 Task: Buy 3 Rain Jackets of size 5-6 years for Baby Girls from Clothing section under best seller category for shipping address: Gerard Scott, 3102 Abia Martin Drive, Panther Burn, Mississippi 38765, Cell Number 6314971043. Pay from credit card ending with 2005, CVV 3321
Action: Mouse moved to (273, 86)
Screenshot: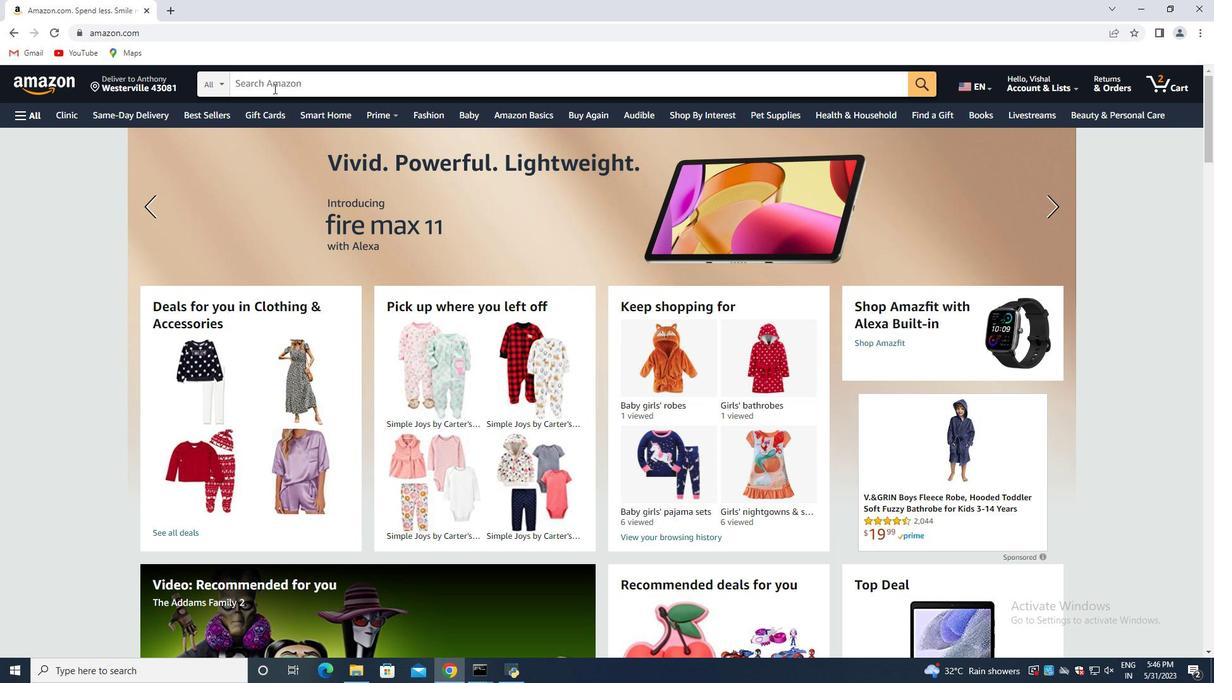 
Action: Mouse pressed left at (273, 86)
Screenshot: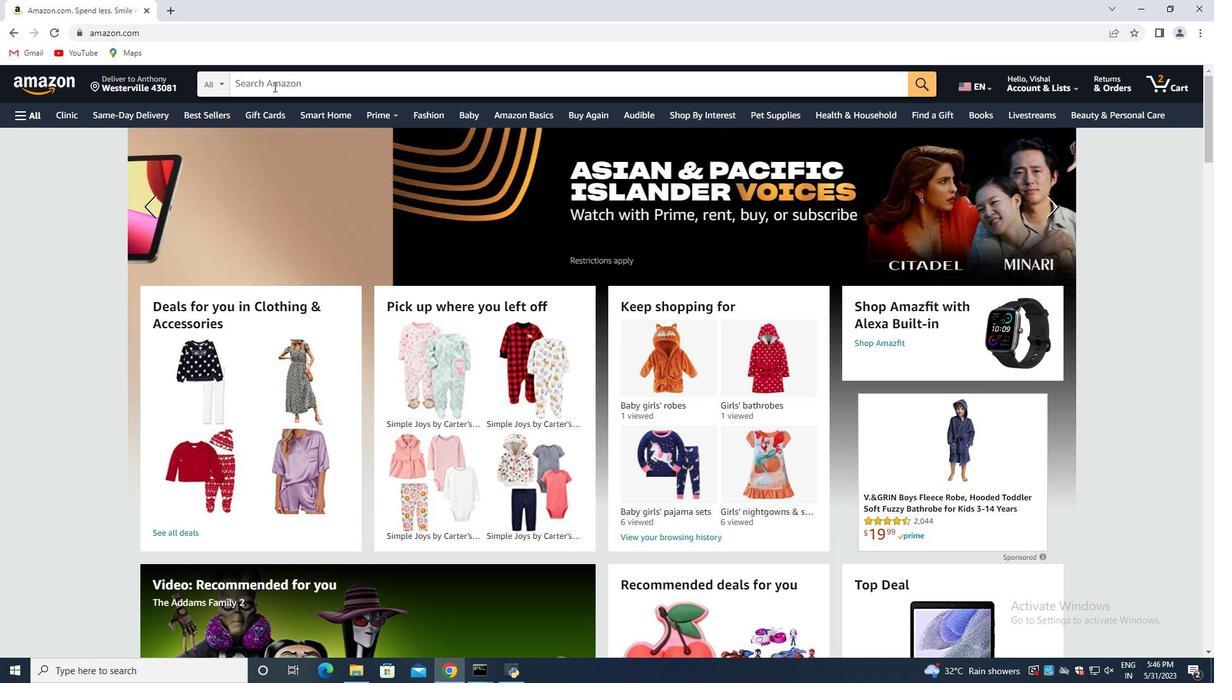 
Action: Key pressed <Key.shift>Rain<Key.space><Key.shift>Jackets<Key.space>of<Key.space>size<Key.space>5-6<Key.space>years<Key.space>for<Key.space>baby<Key.space>girls<Key.enter>
Screenshot: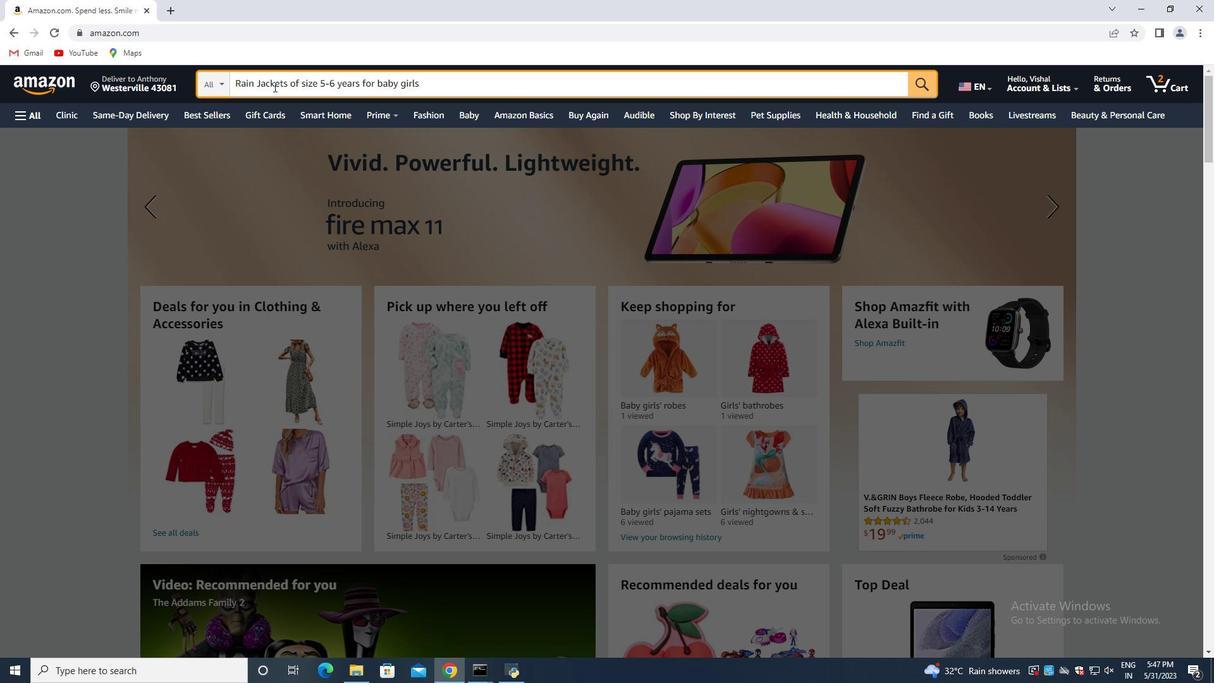 
Action: Mouse moved to (68, 304)
Screenshot: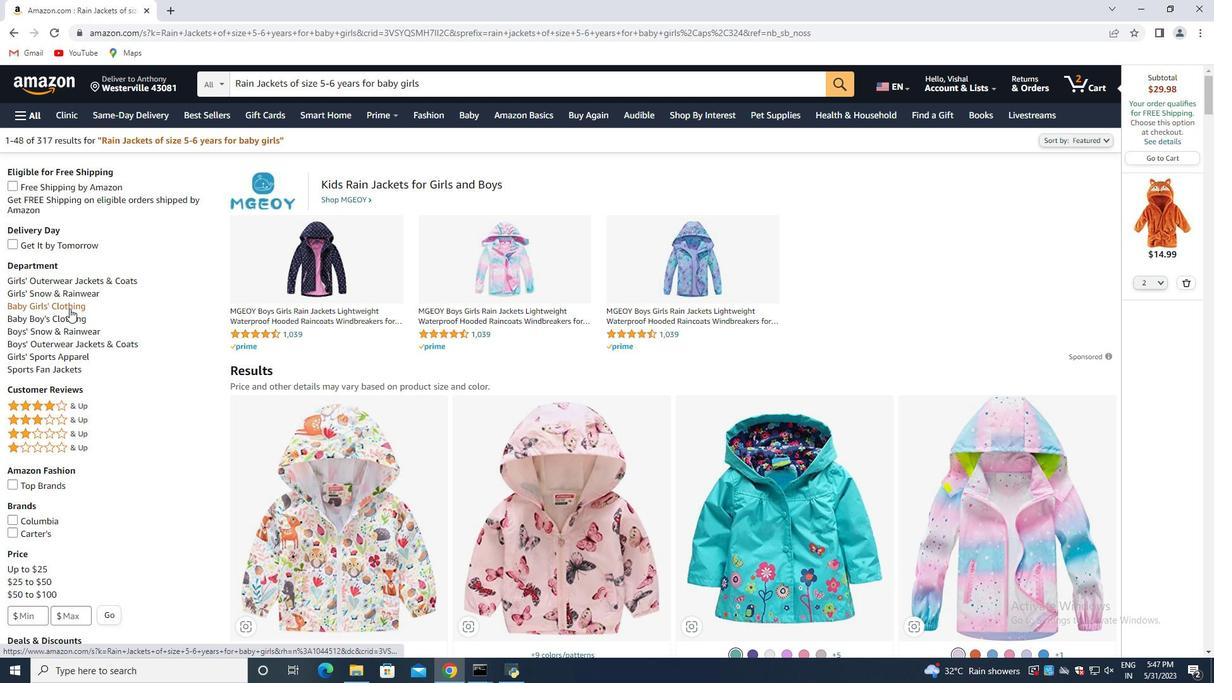 
Action: Mouse pressed left at (68, 304)
Screenshot: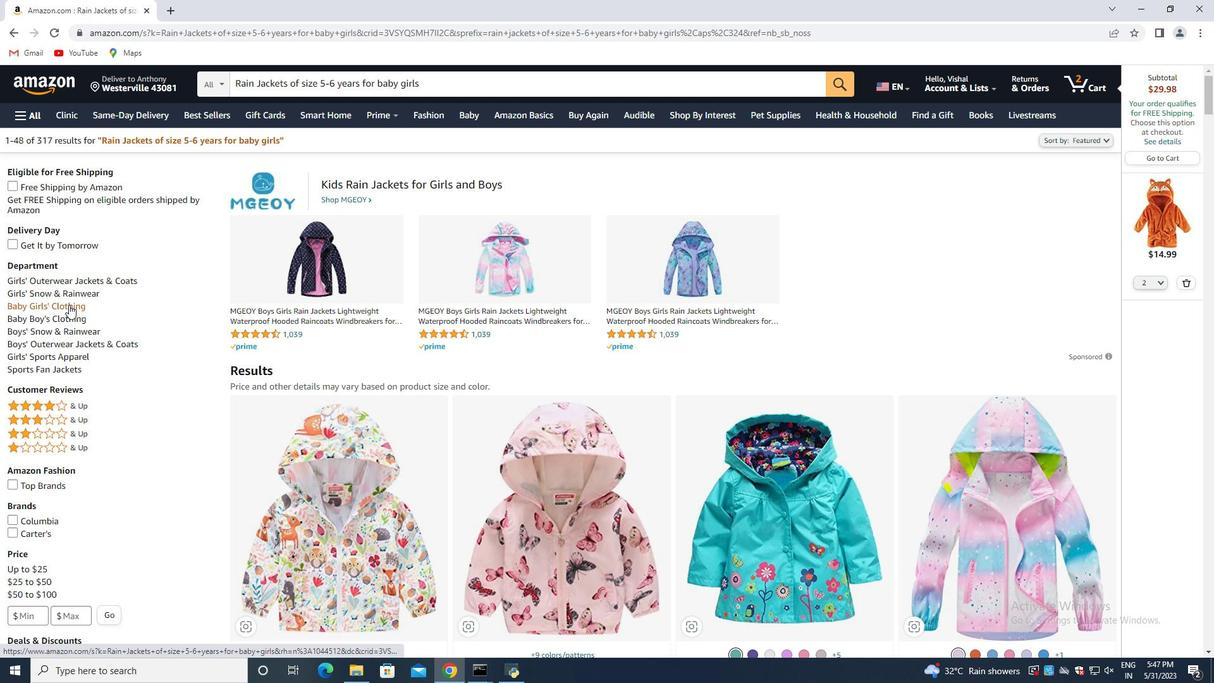 
Action: Mouse moved to (70, 305)
Screenshot: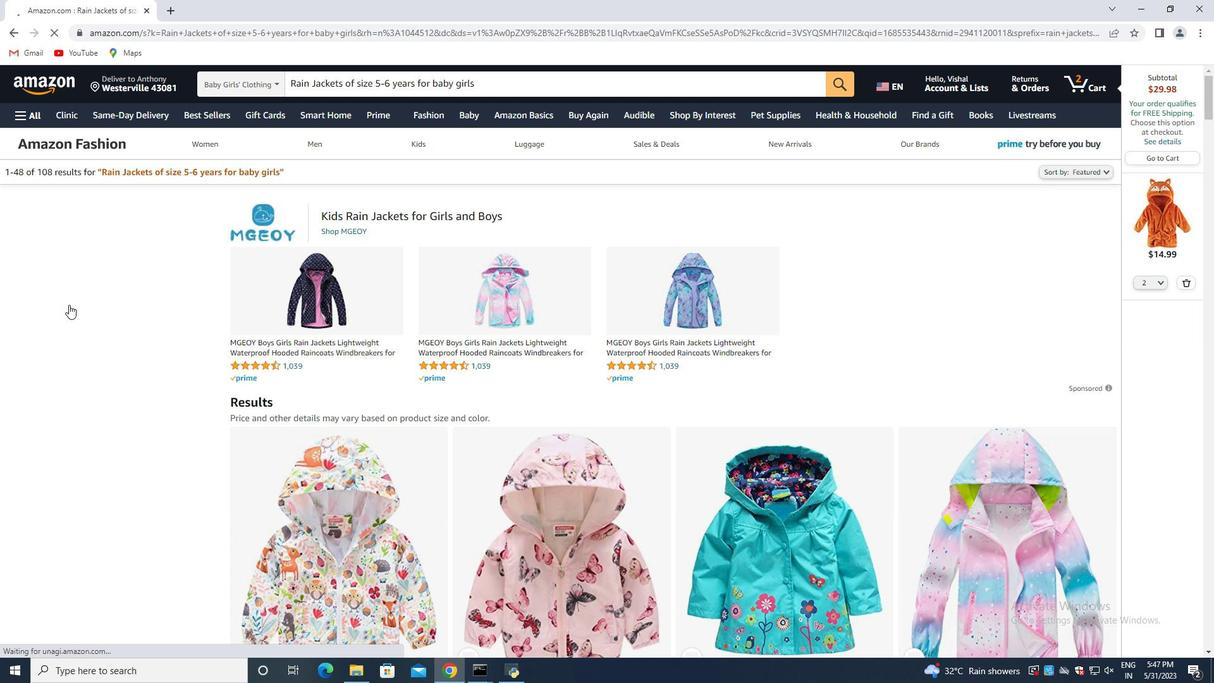 
Action: Mouse scrolled (70, 304) with delta (0, 0)
Screenshot: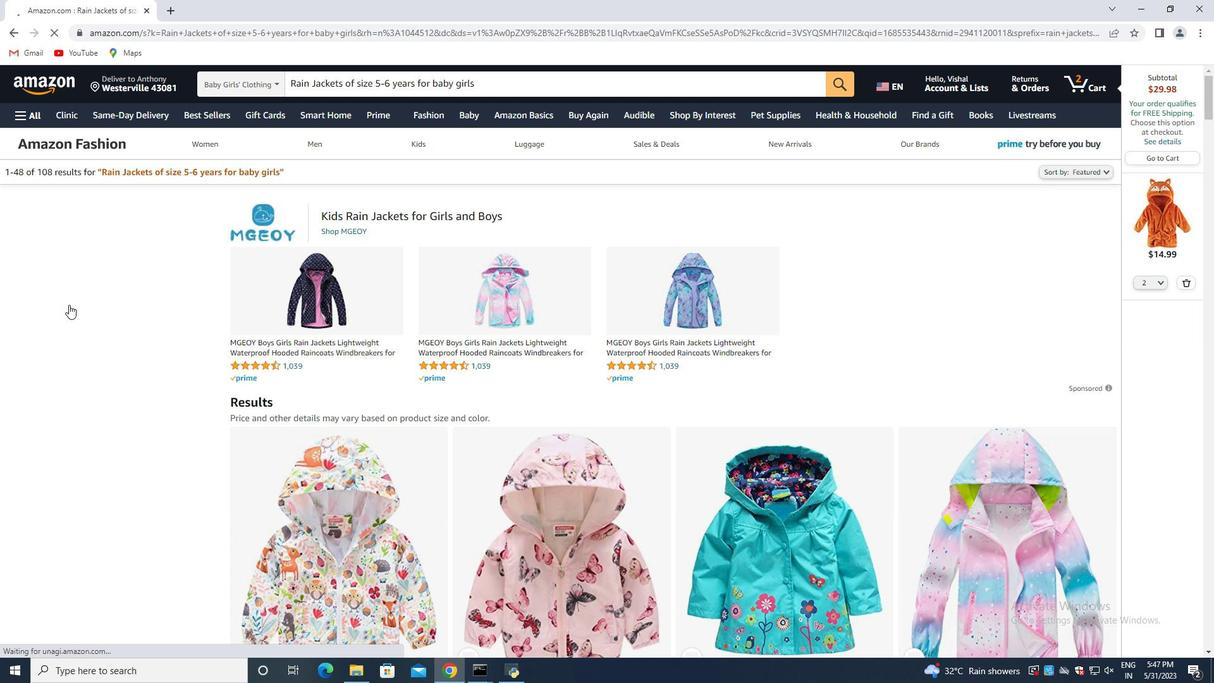 
Action: Mouse moved to (82, 309)
Screenshot: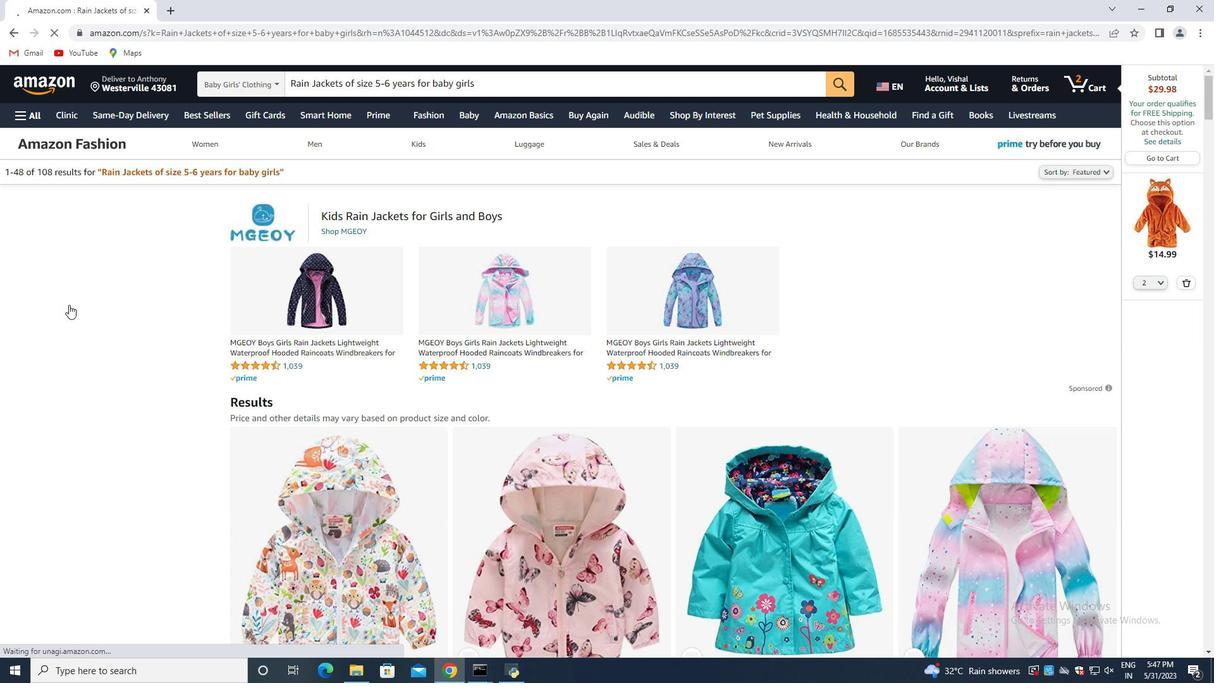 
Action: Mouse scrolled (82, 309) with delta (0, 0)
Screenshot: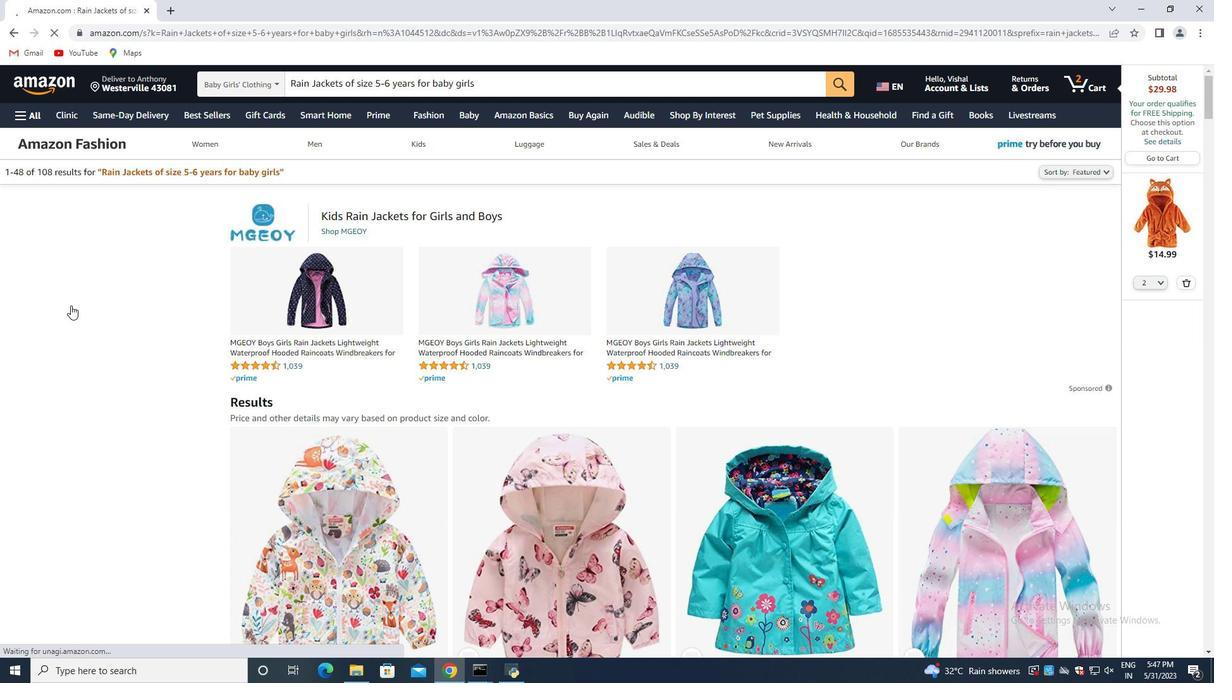 
Action: Mouse moved to (96, 314)
Screenshot: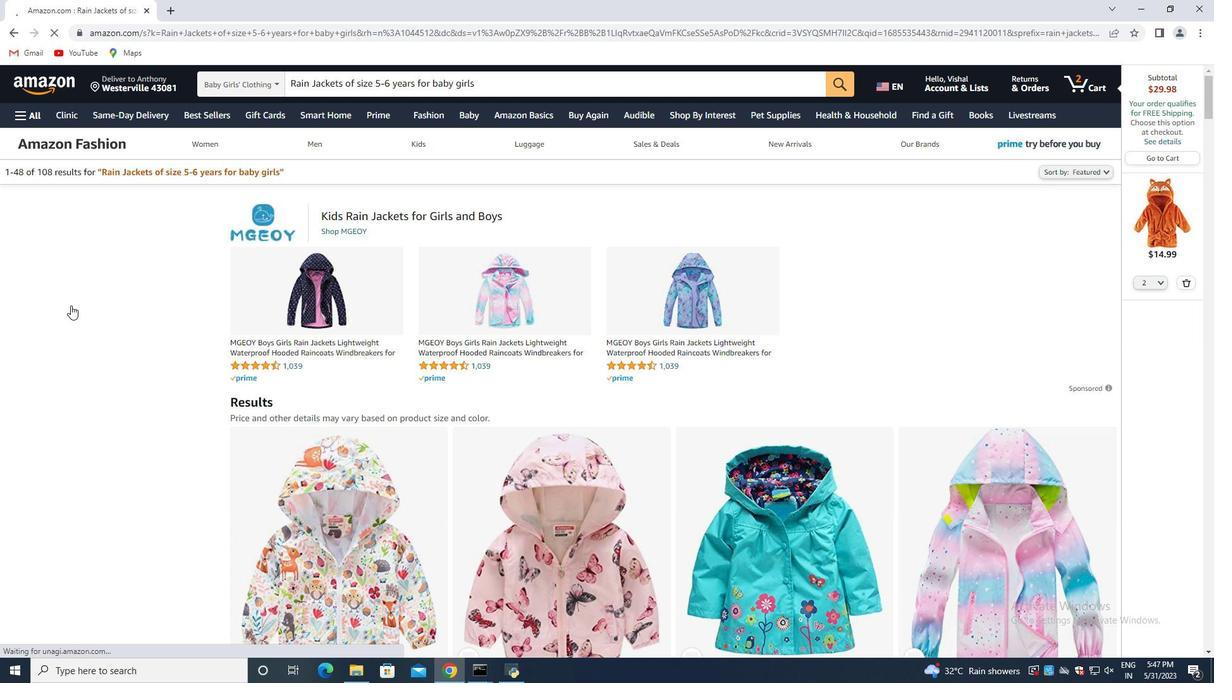 
Action: Mouse scrolled (96, 314) with delta (0, 0)
Screenshot: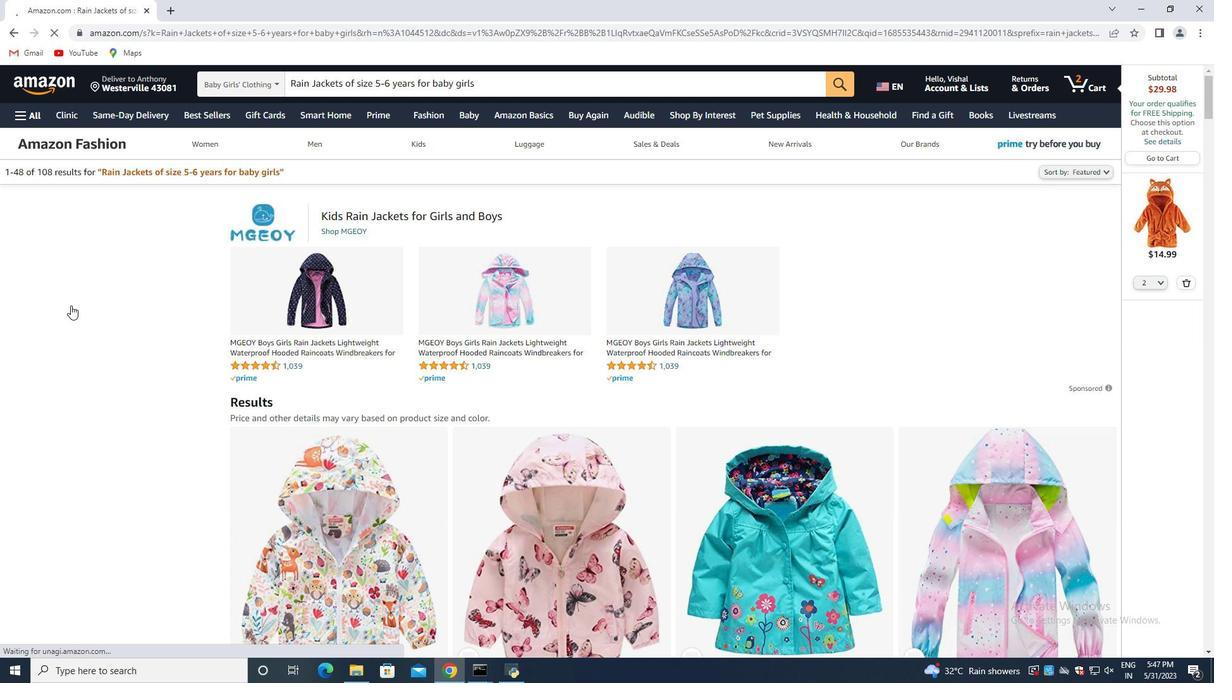 
Action: Mouse moved to (326, 376)
Screenshot: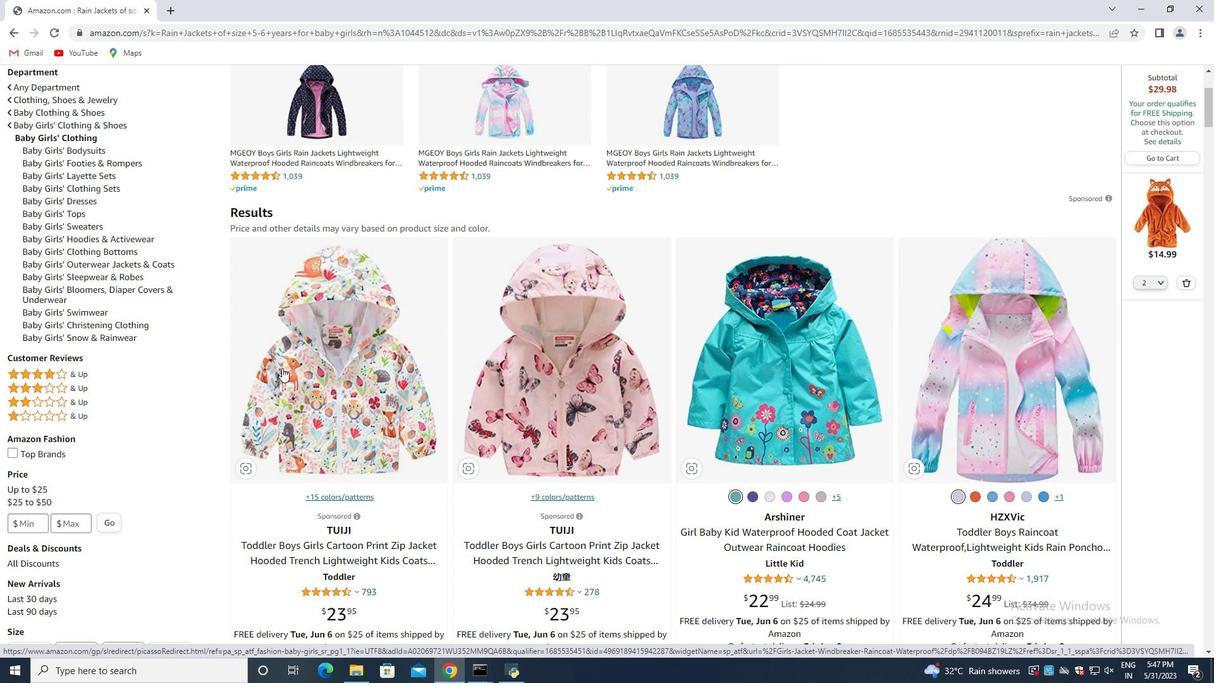 
Action: Mouse scrolled (326, 375) with delta (0, 0)
Screenshot: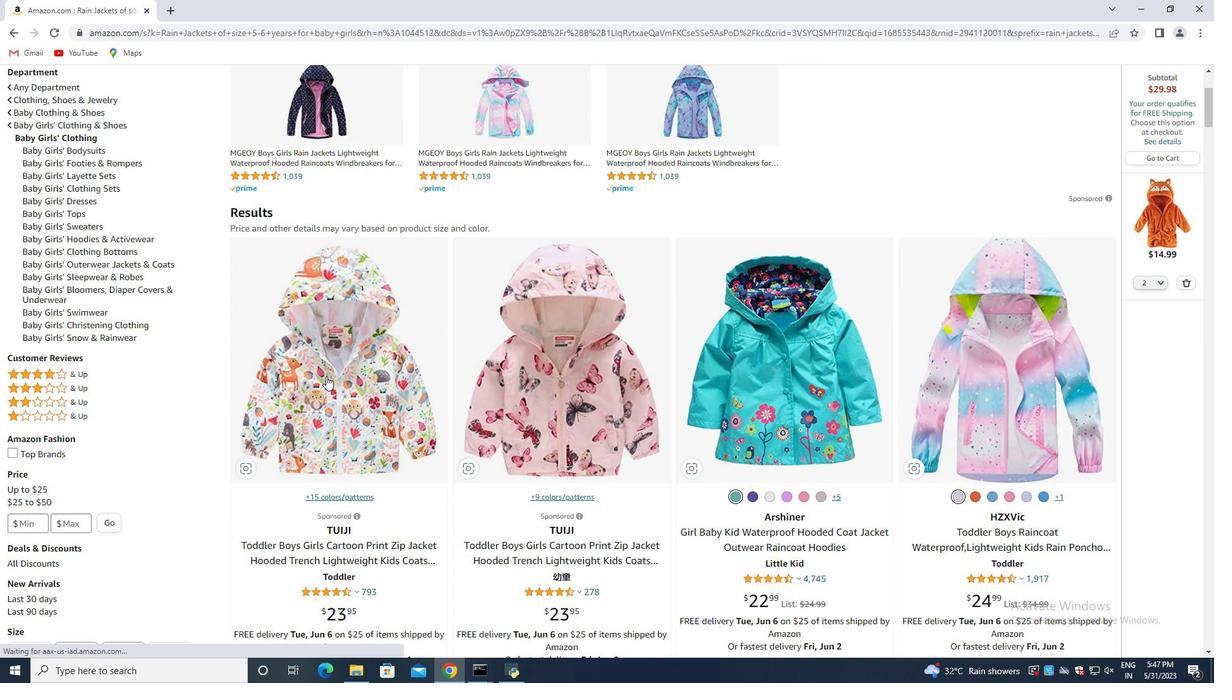
Action: Mouse moved to (1190, 283)
Screenshot: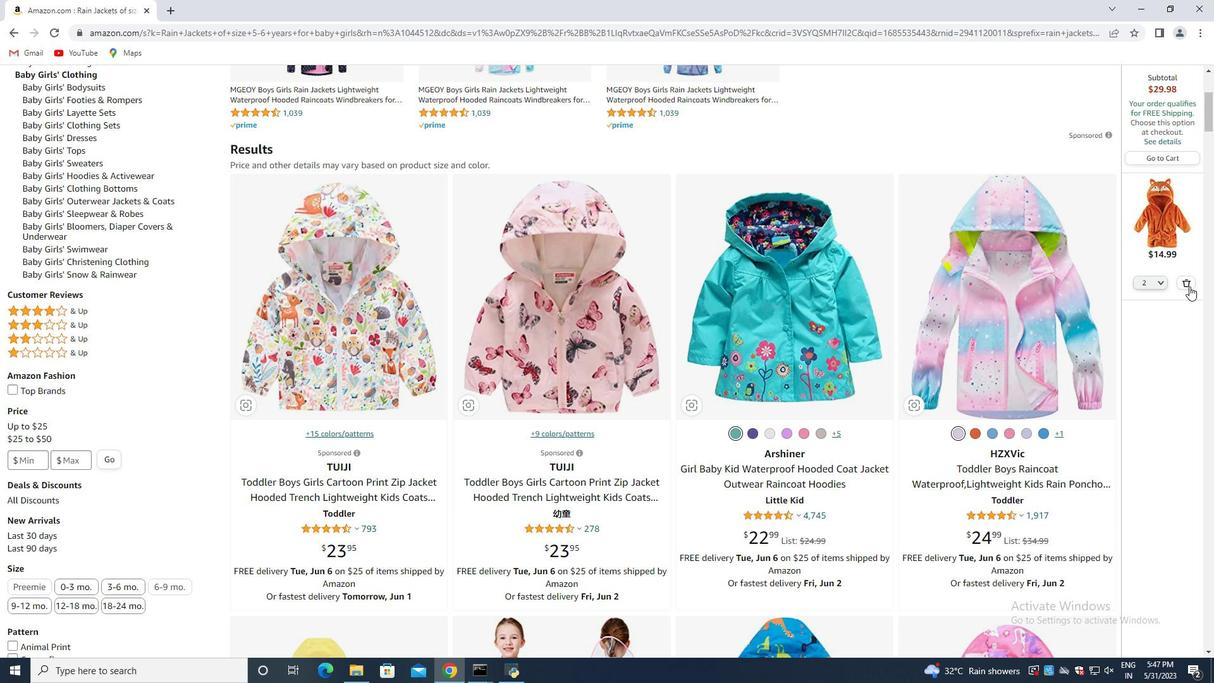 
Action: Mouse pressed left at (1190, 283)
Screenshot: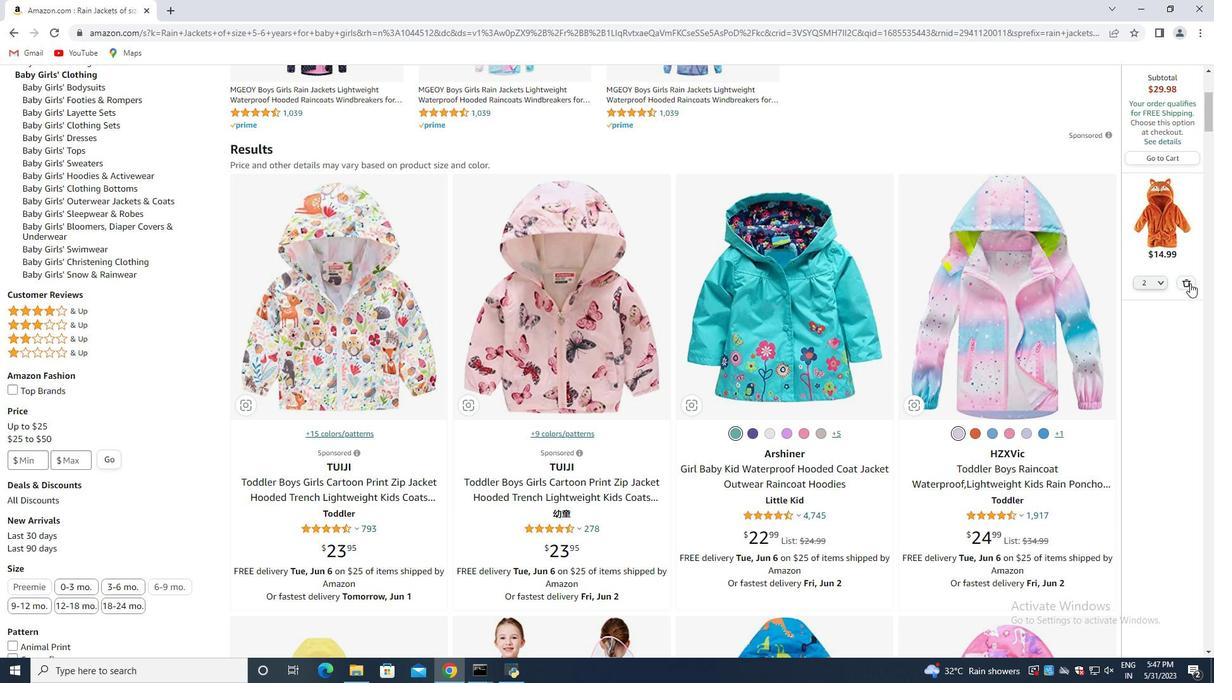 
Action: Mouse moved to (684, 411)
Screenshot: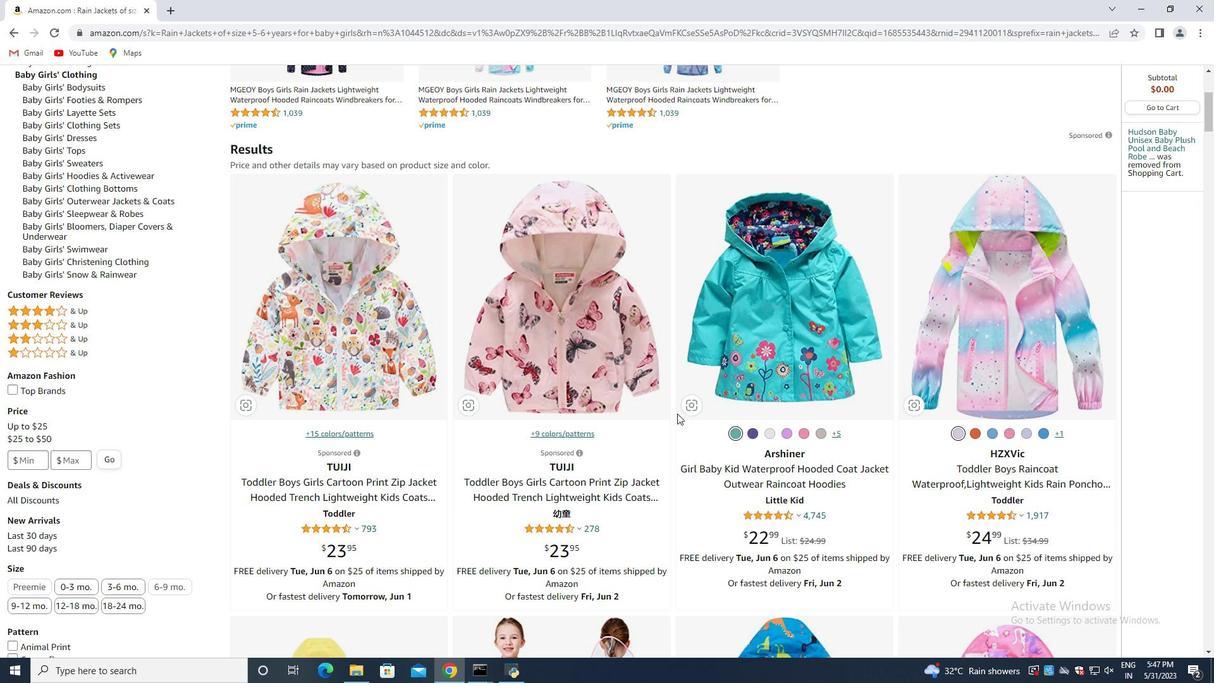 
Action: Mouse scrolled (679, 412) with delta (0, 0)
Screenshot: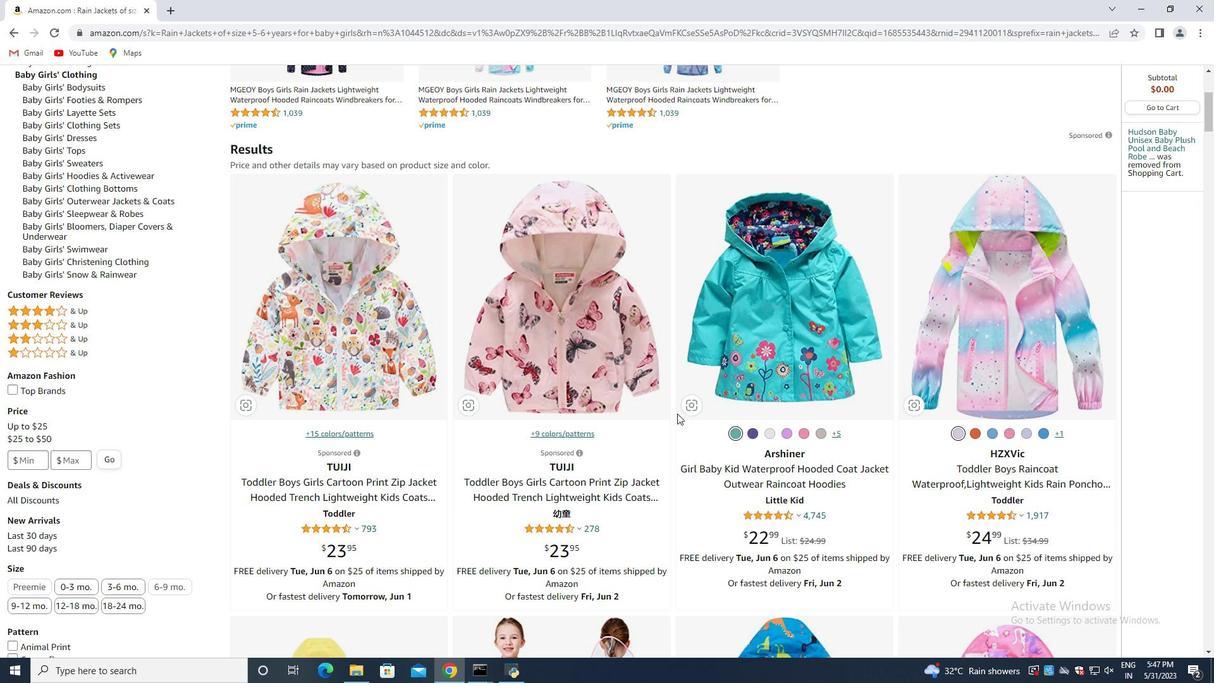 
Action: Mouse scrolled (683, 412) with delta (0, 0)
Screenshot: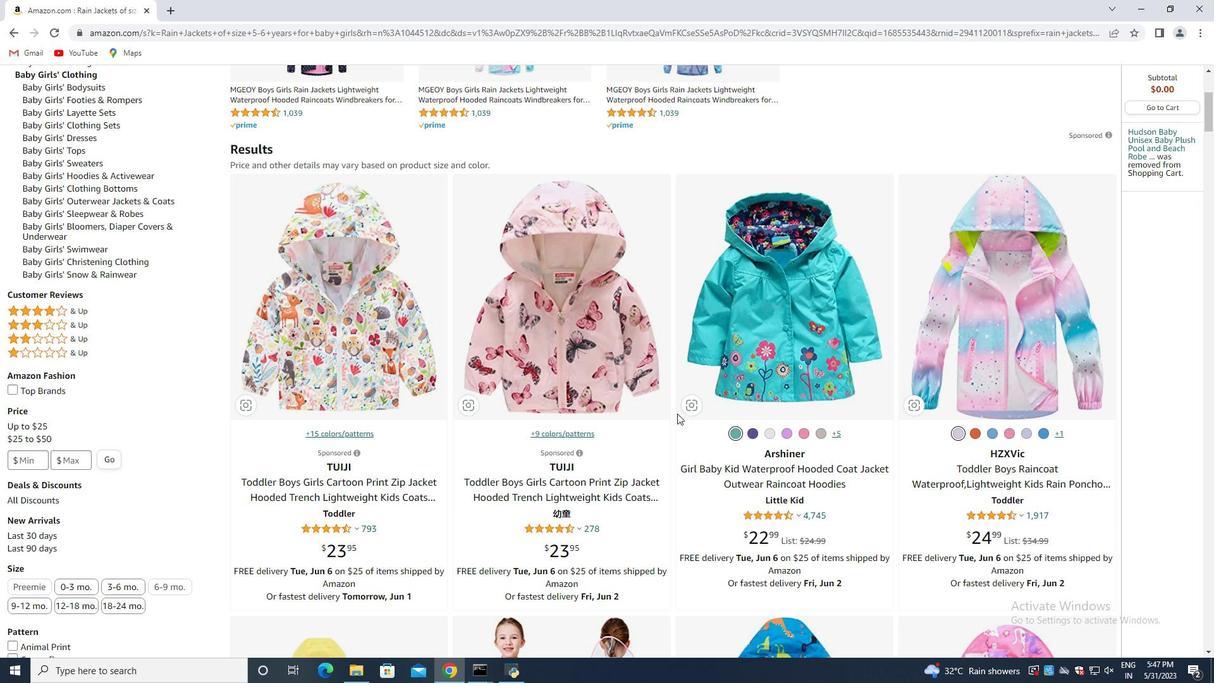 
Action: Mouse scrolled (684, 411) with delta (0, 0)
Screenshot: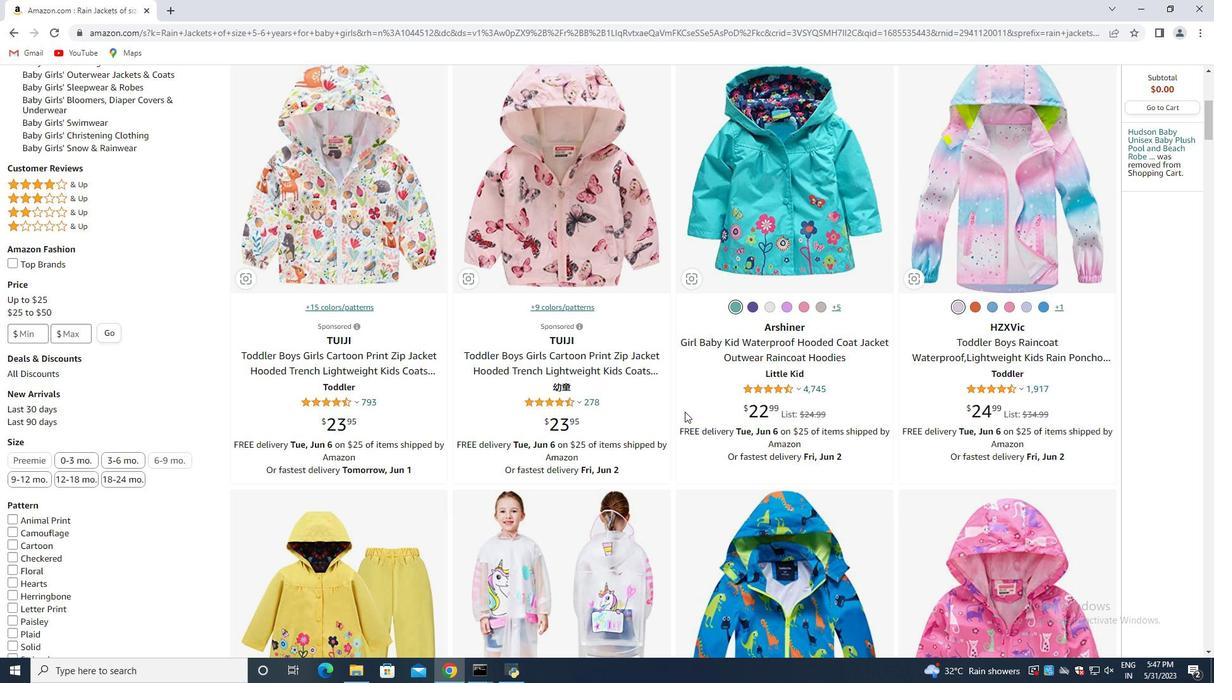 
Action: Mouse scrolled (684, 411) with delta (0, 0)
Screenshot: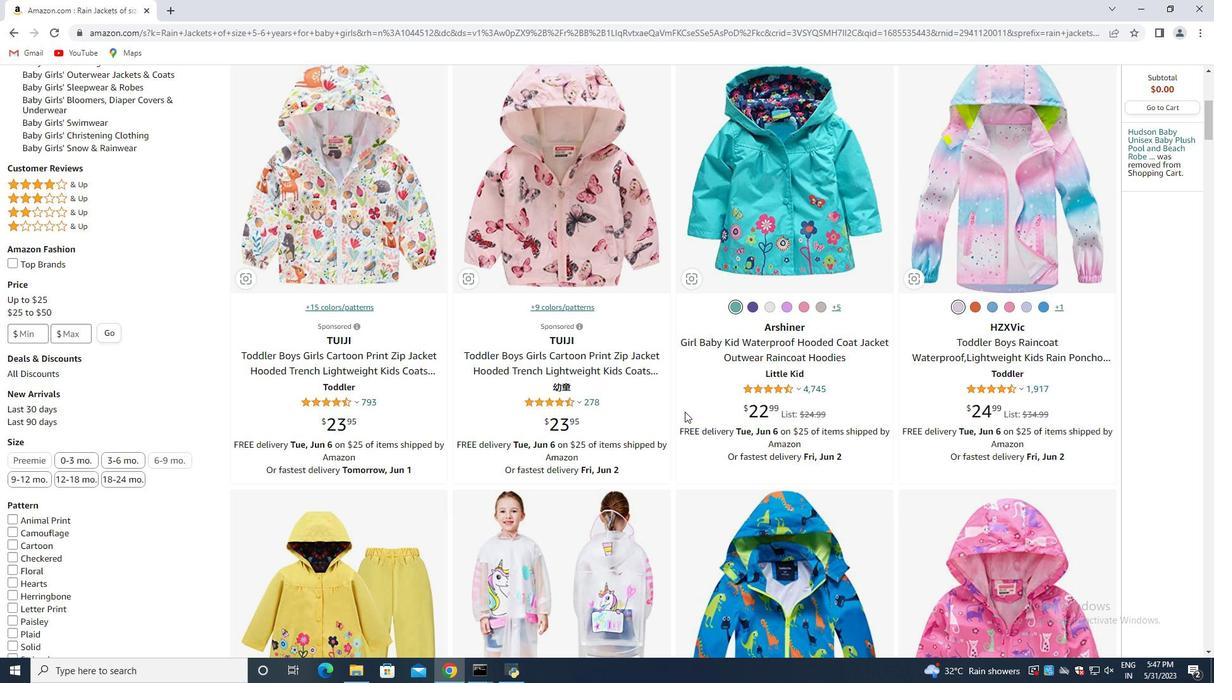 
Action: Mouse moved to (684, 412)
Screenshot: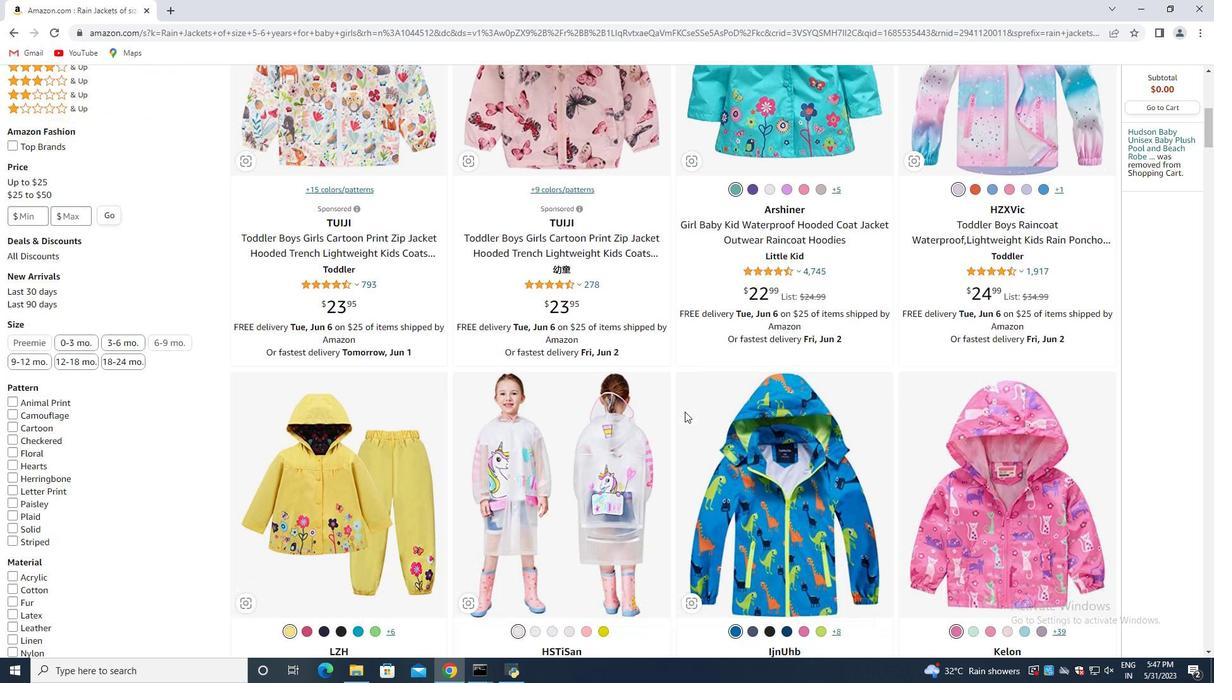 
Action: Mouse scrolled (684, 411) with delta (0, 0)
Screenshot: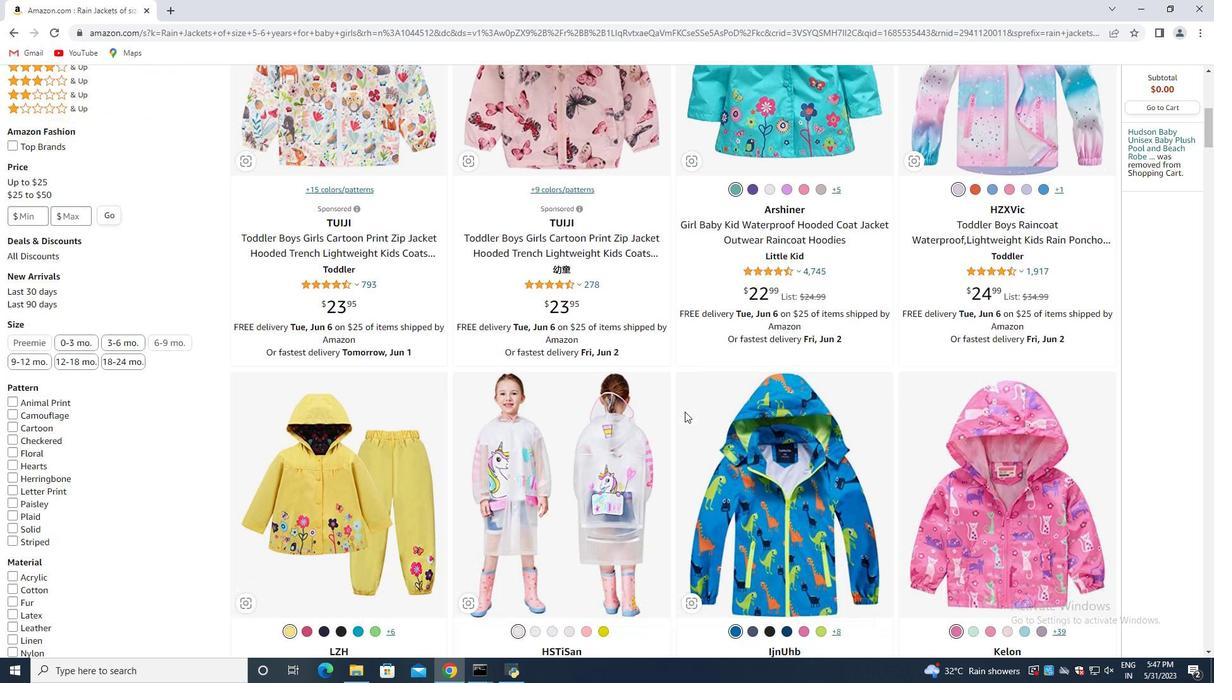 
Action: Mouse moved to (684, 412)
Screenshot: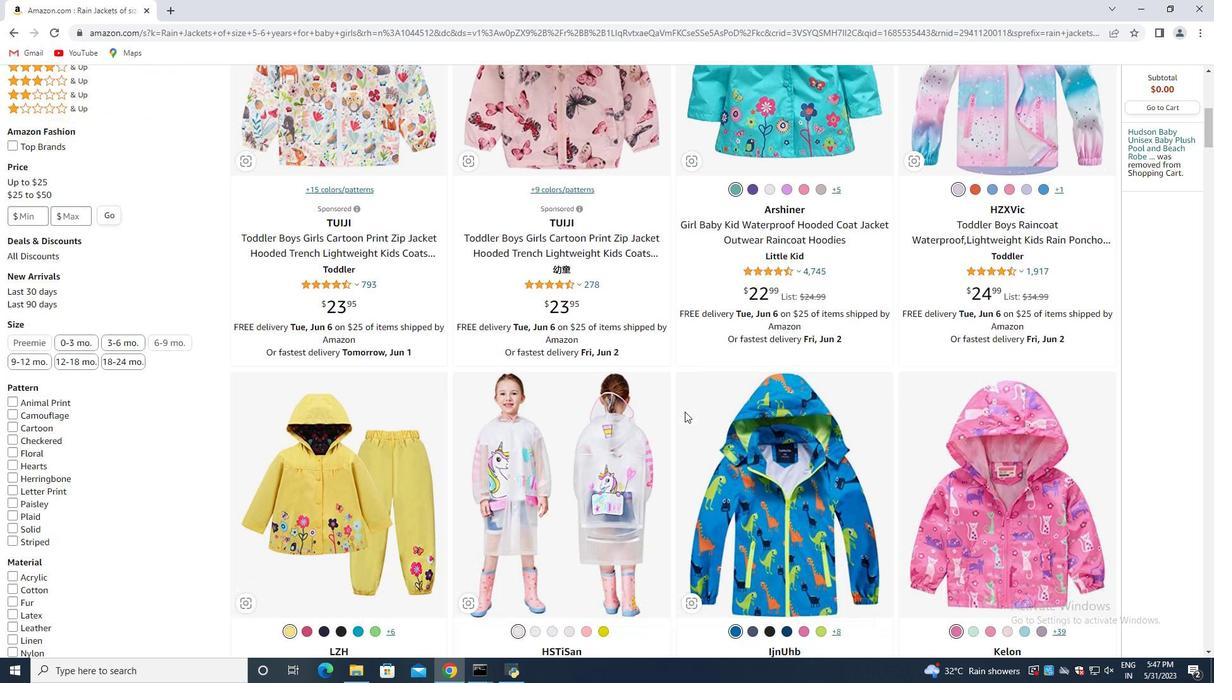 
Action: Mouse scrolled (684, 412) with delta (0, 0)
Screenshot: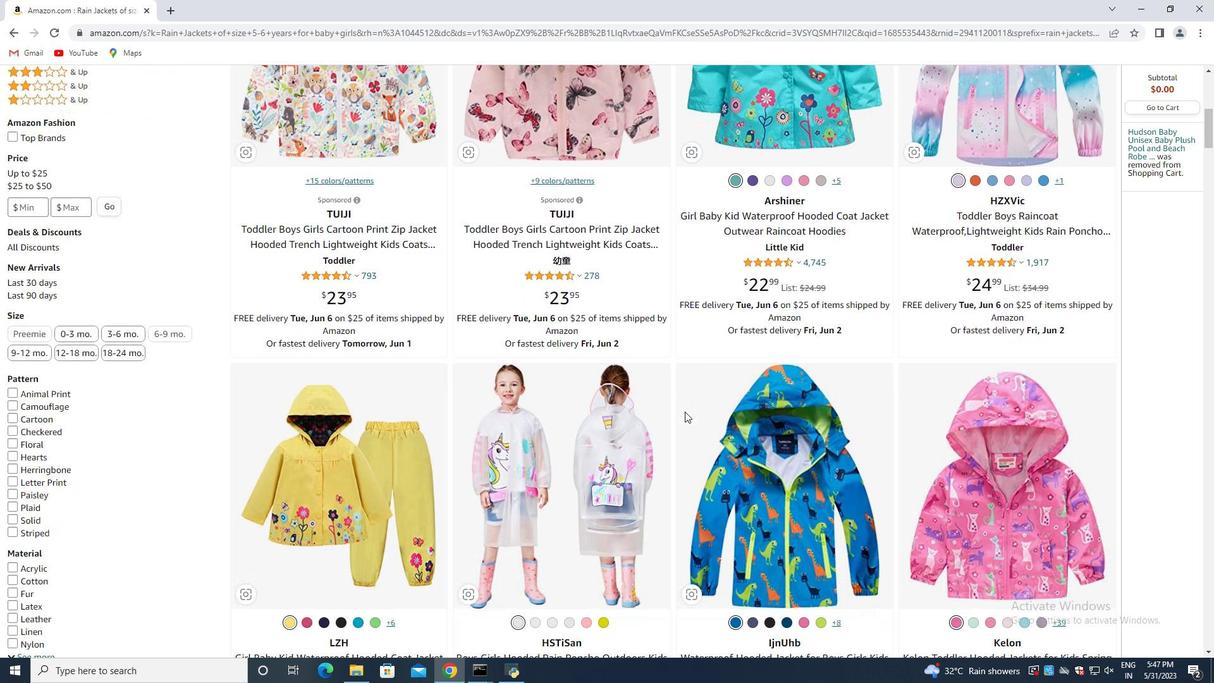 
Action: Mouse scrolled (684, 412) with delta (0, 0)
Screenshot: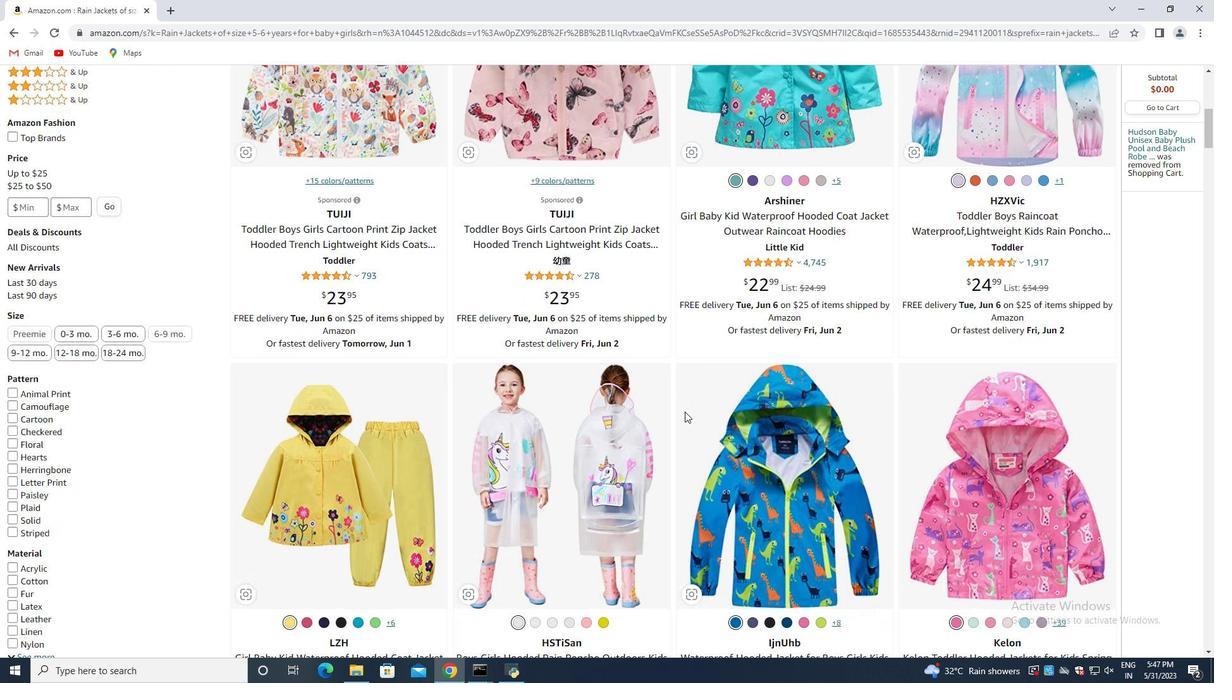 
Action: Mouse moved to (963, 335)
Screenshot: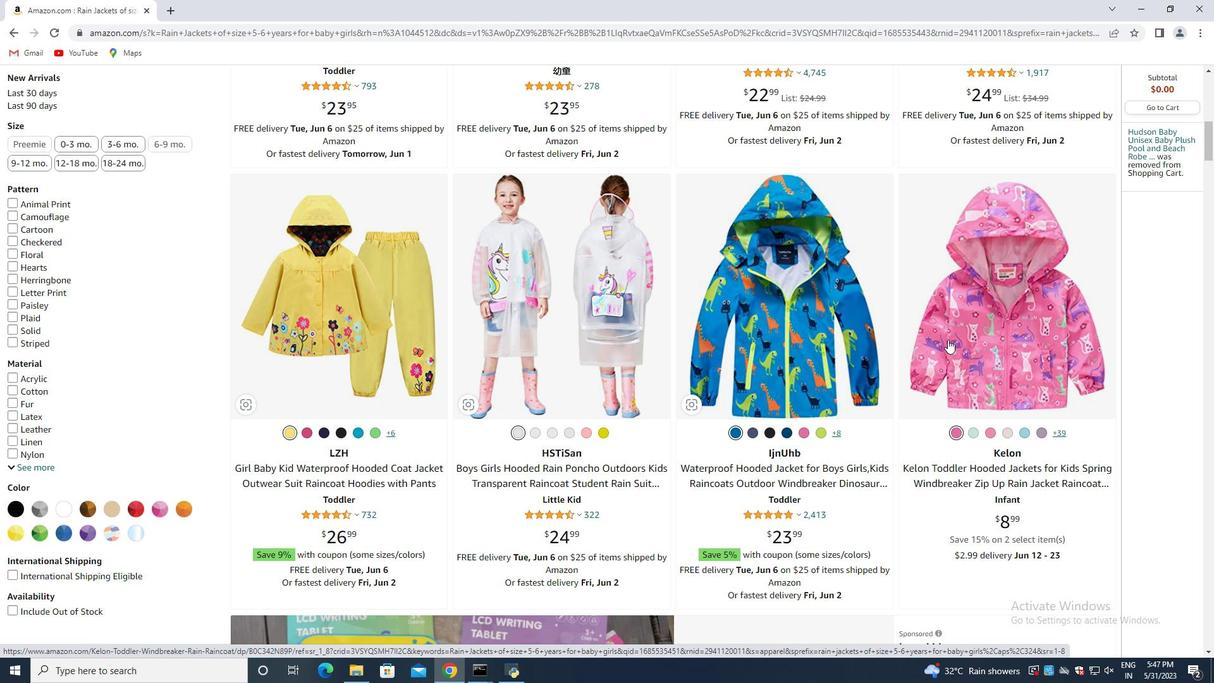 
Action: Mouse scrolled (963, 335) with delta (0, 0)
Screenshot: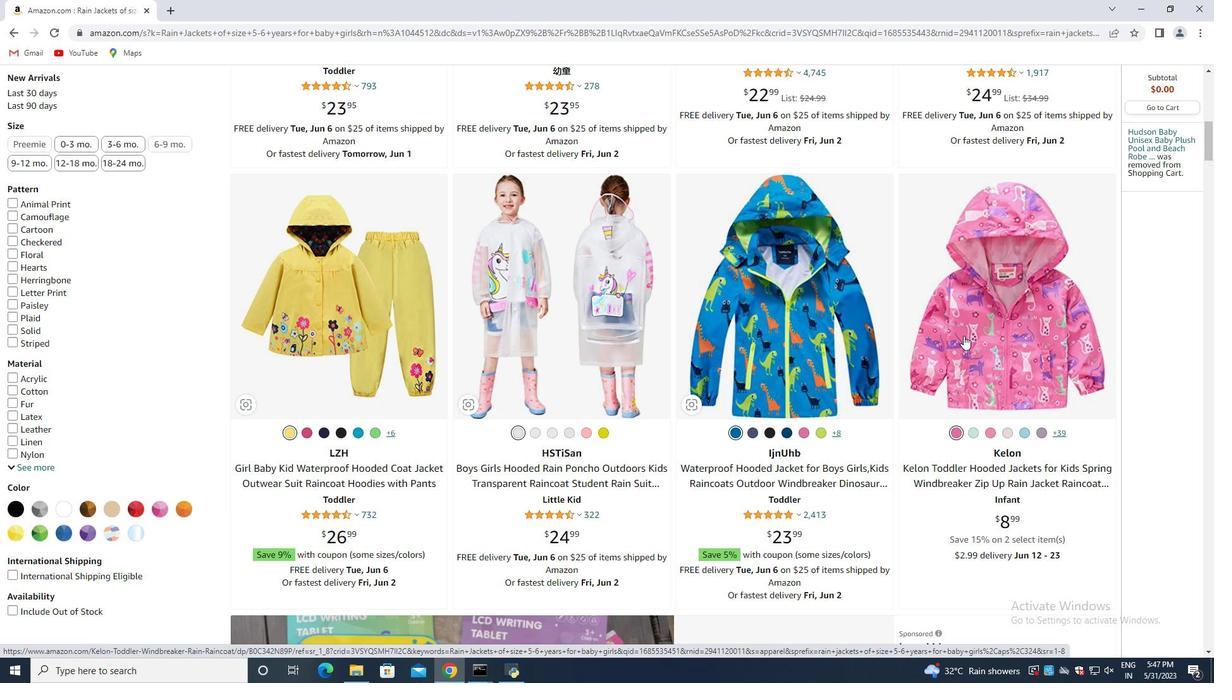
Action: Mouse moved to (977, 295)
Screenshot: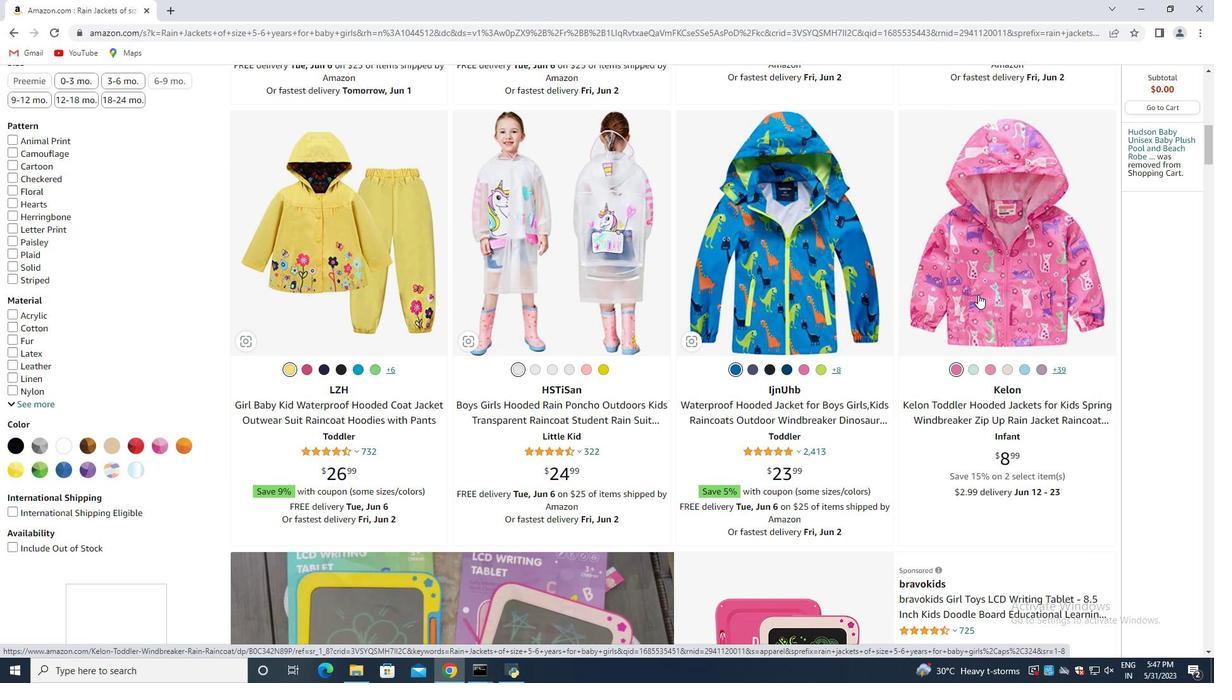 
Action: Mouse scrolled (977, 294) with delta (0, 0)
Screenshot: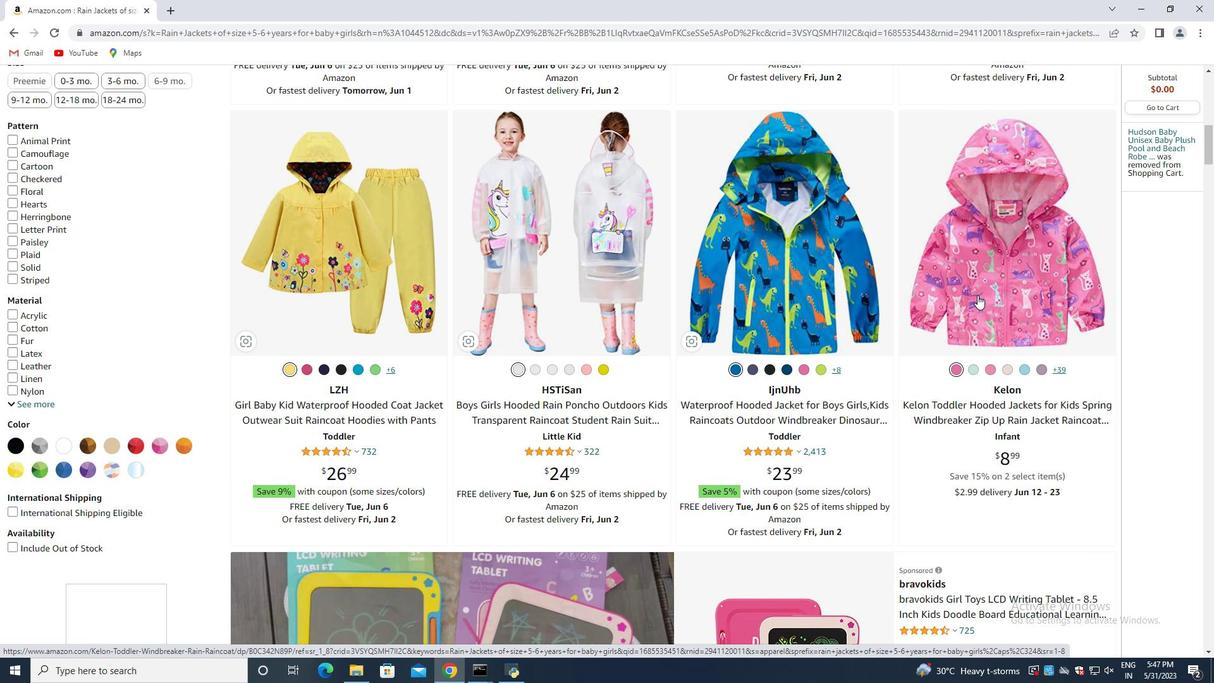 
Action: Mouse moved to (603, 350)
Screenshot: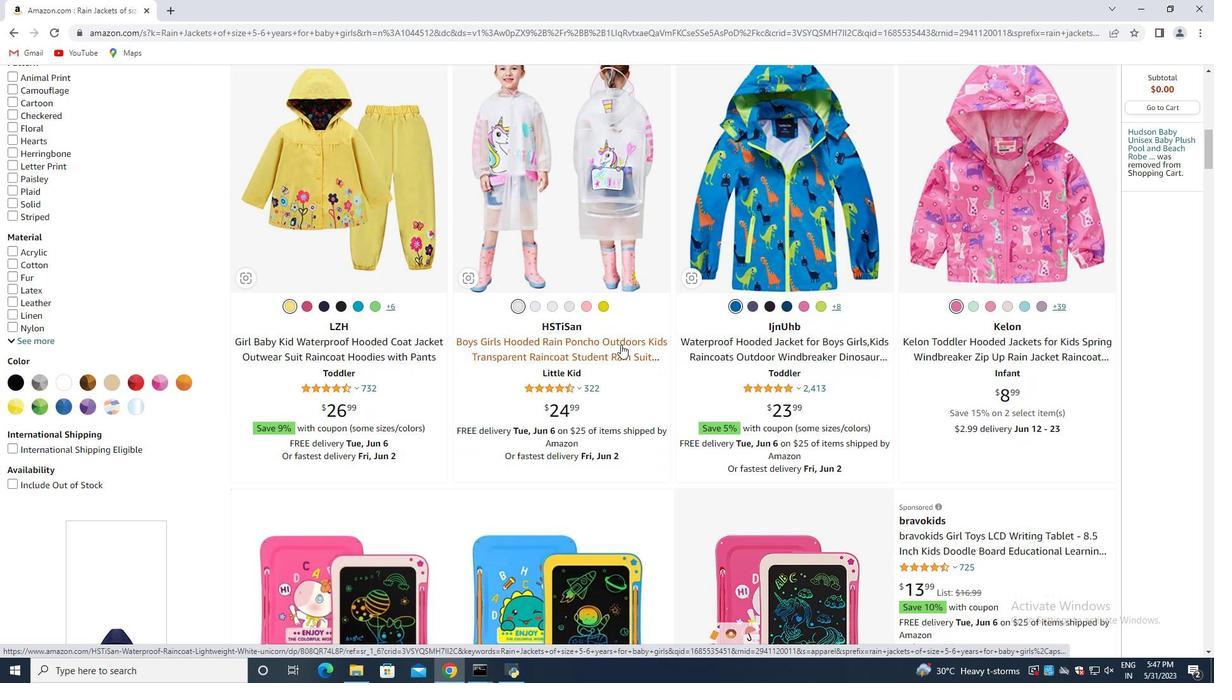 
Action: Mouse scrolled (603, 349) with delta (0, 0)
Screenshot: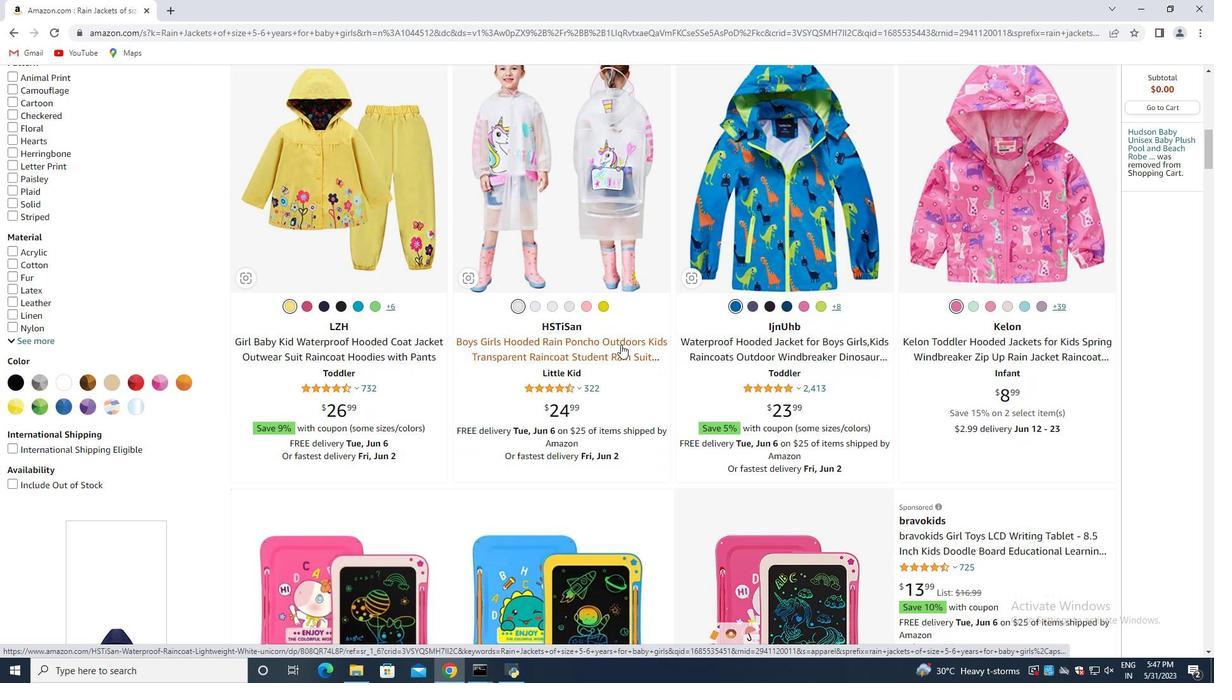 
Action: Mouse moved to (601, 350)
Screenshot: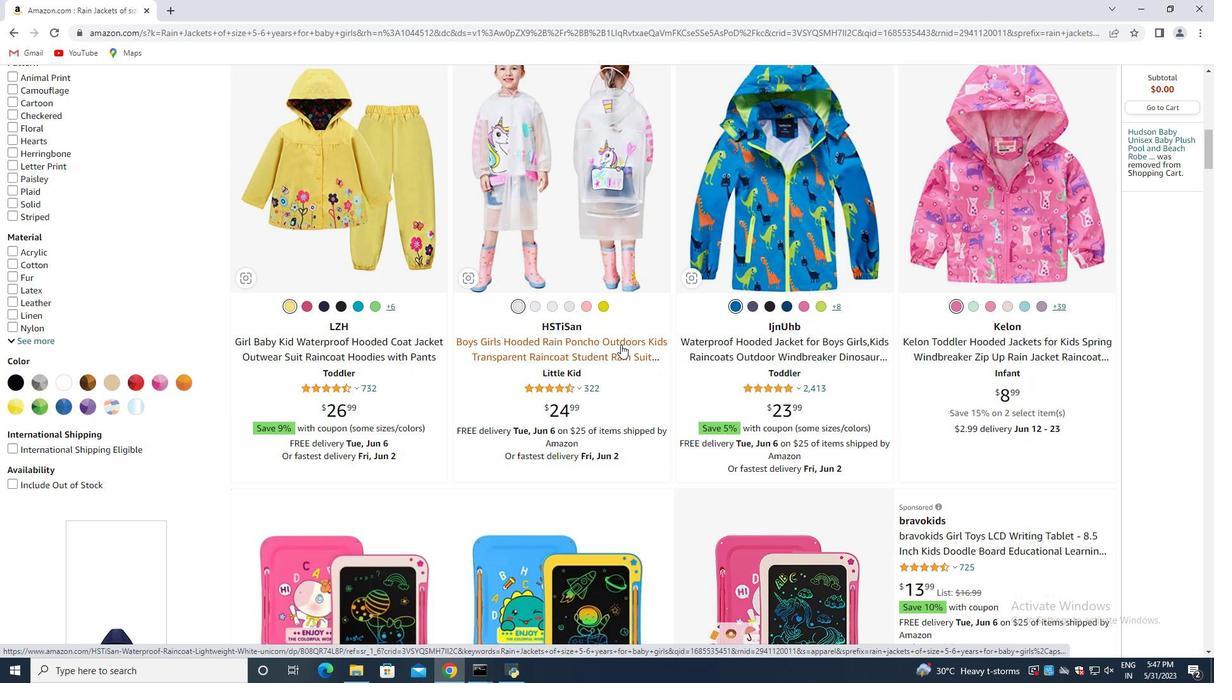 
Action: Mouse scrolled (601, 349) with delta (0, 0)
Screenshot: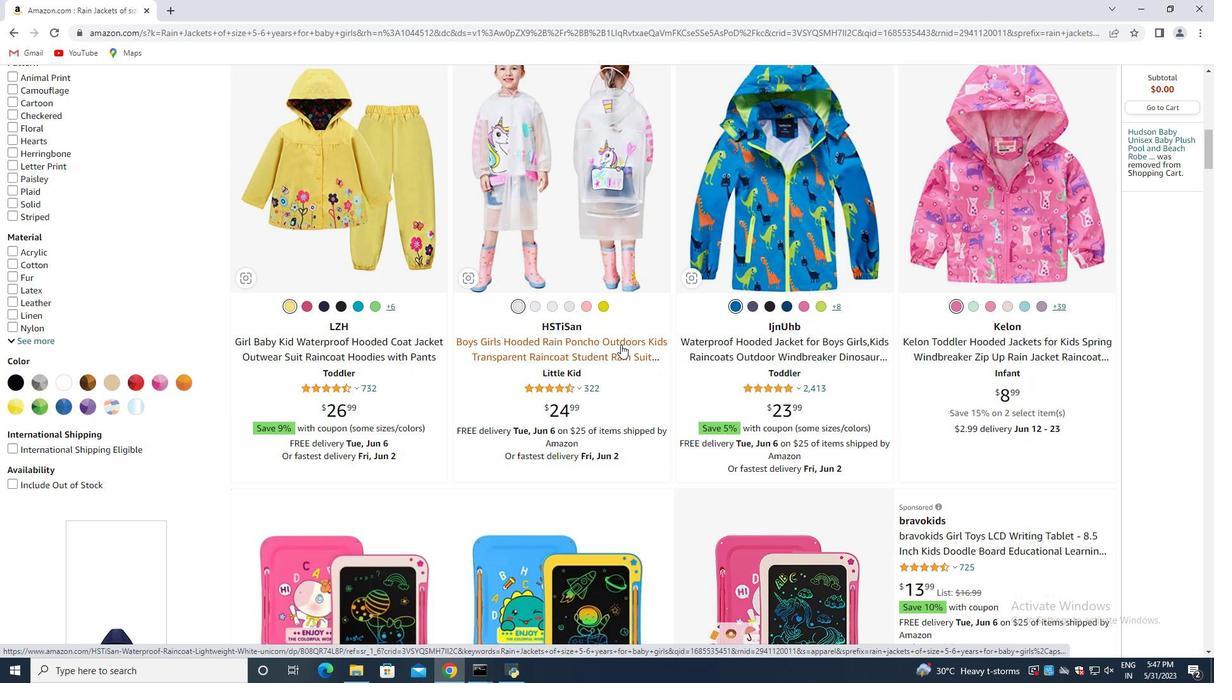 
Action: Mouse moved to (595, 351)
Screenshot: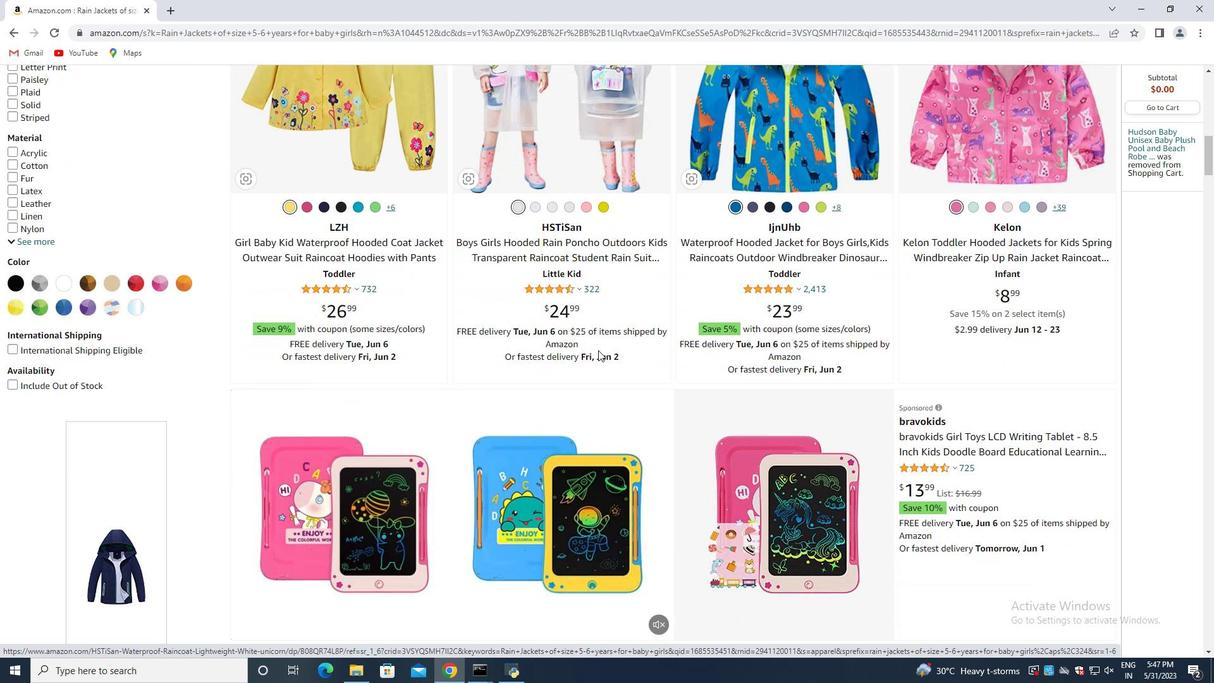 
Action: Mouse scrolled (595, 350) with delta (0, 0)
Screenshot: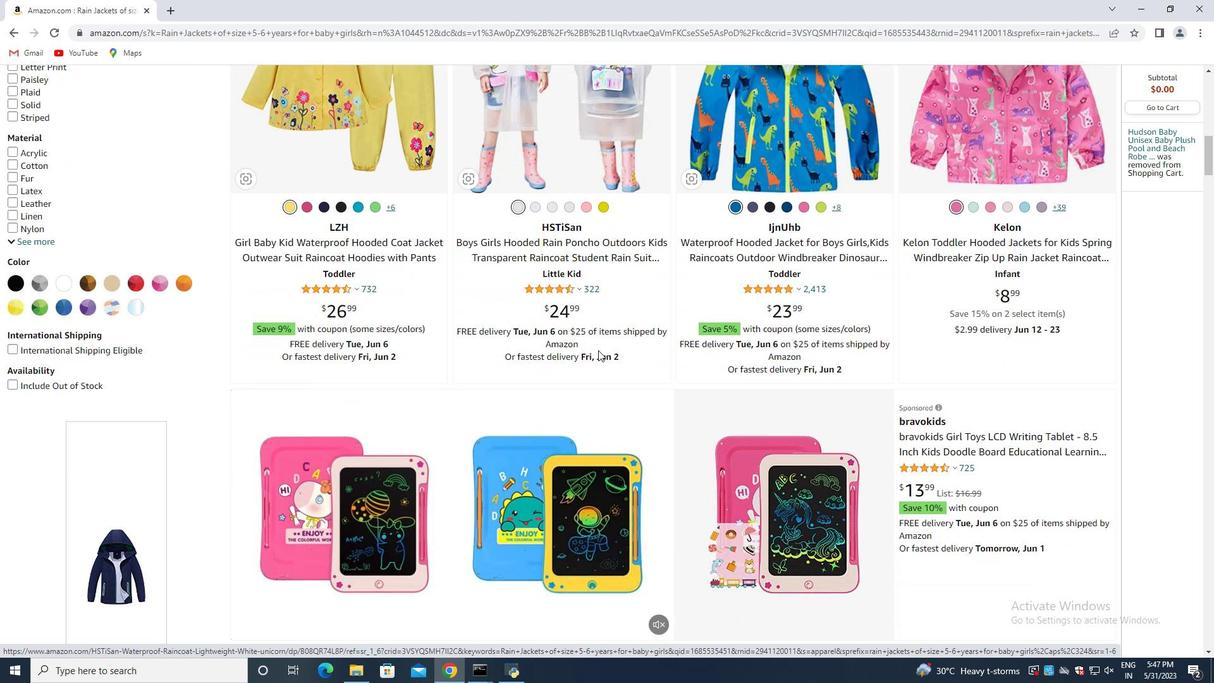 
Action: Mouse moved to (592, 352)
Screenshot: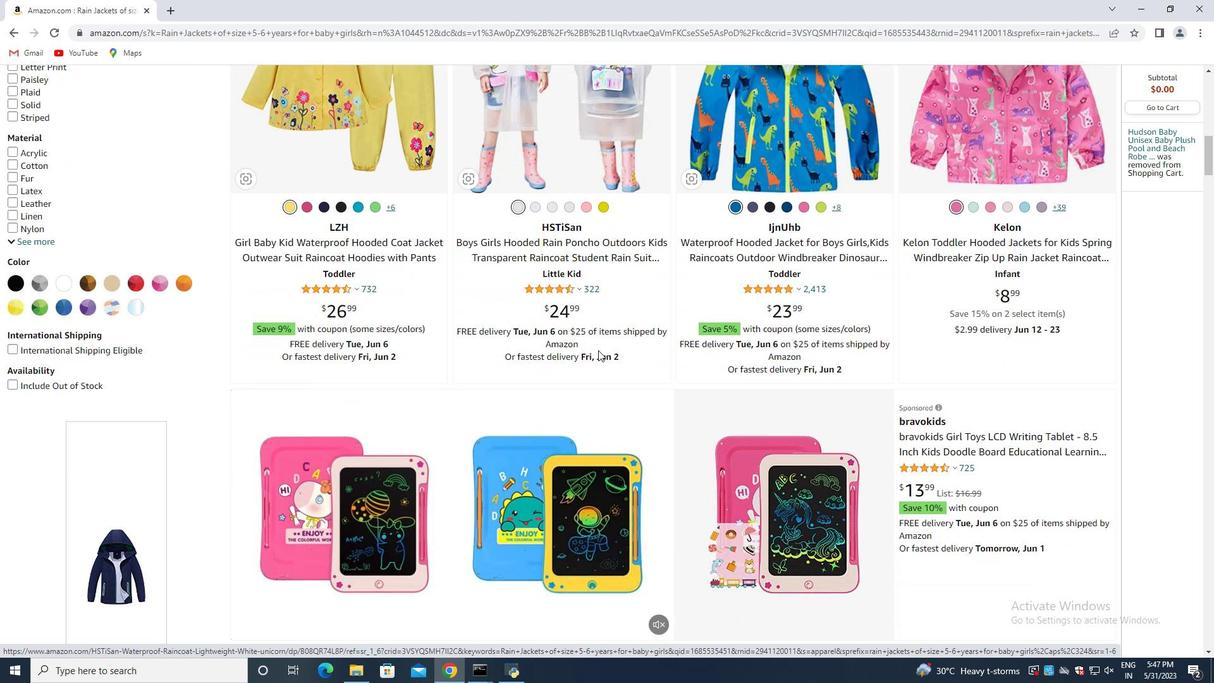
Action: Mouse scrolled (592, 351) with delta (0, 0)
Screenshot: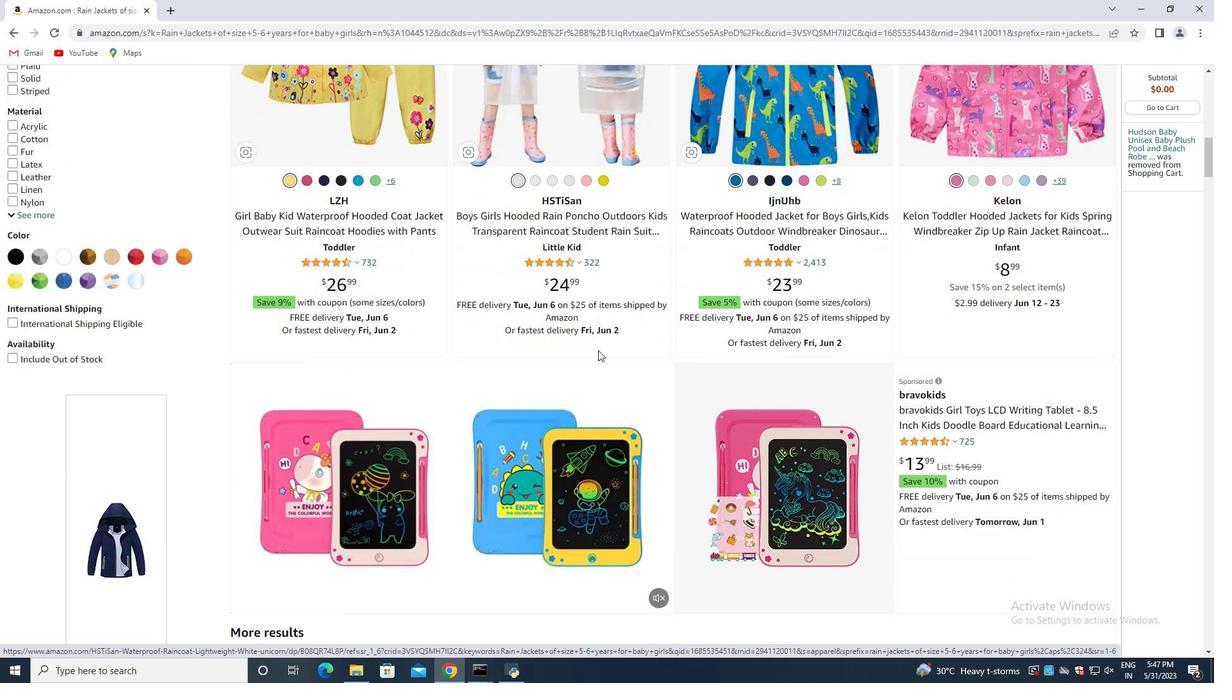 
Action: Mouse moved to (590, 354)
Screenshot: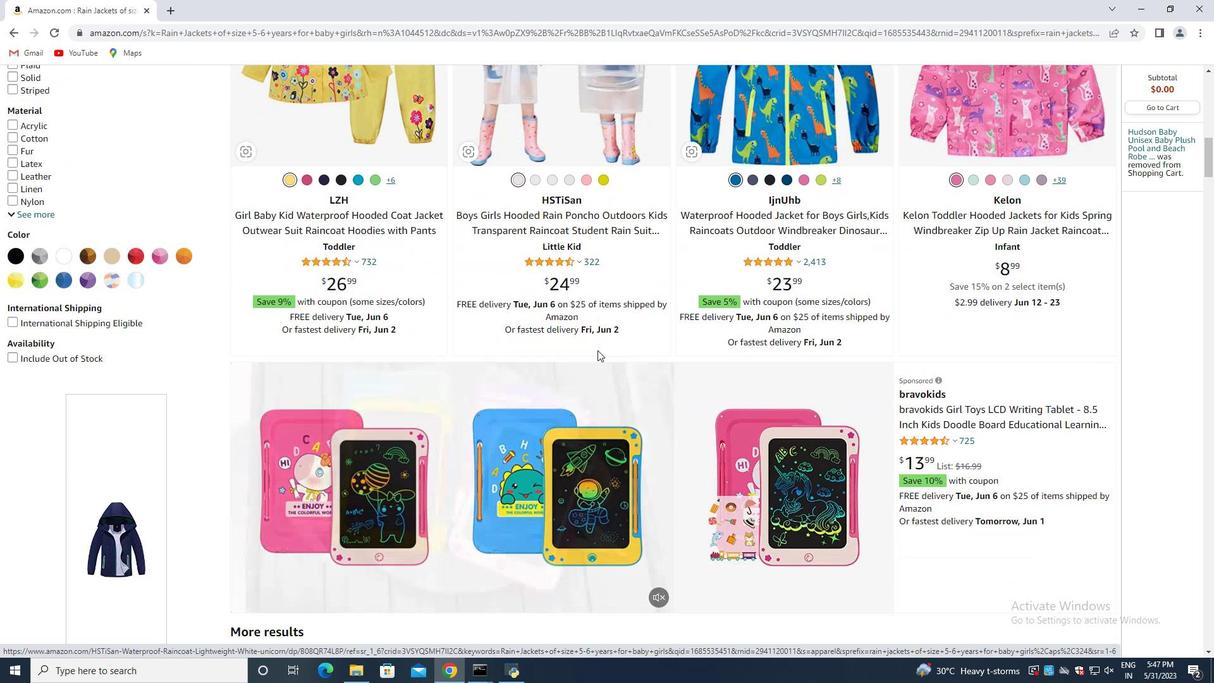 
Action: Mouse scrolled (590, 354) with delta (0, 0)
Screenshot: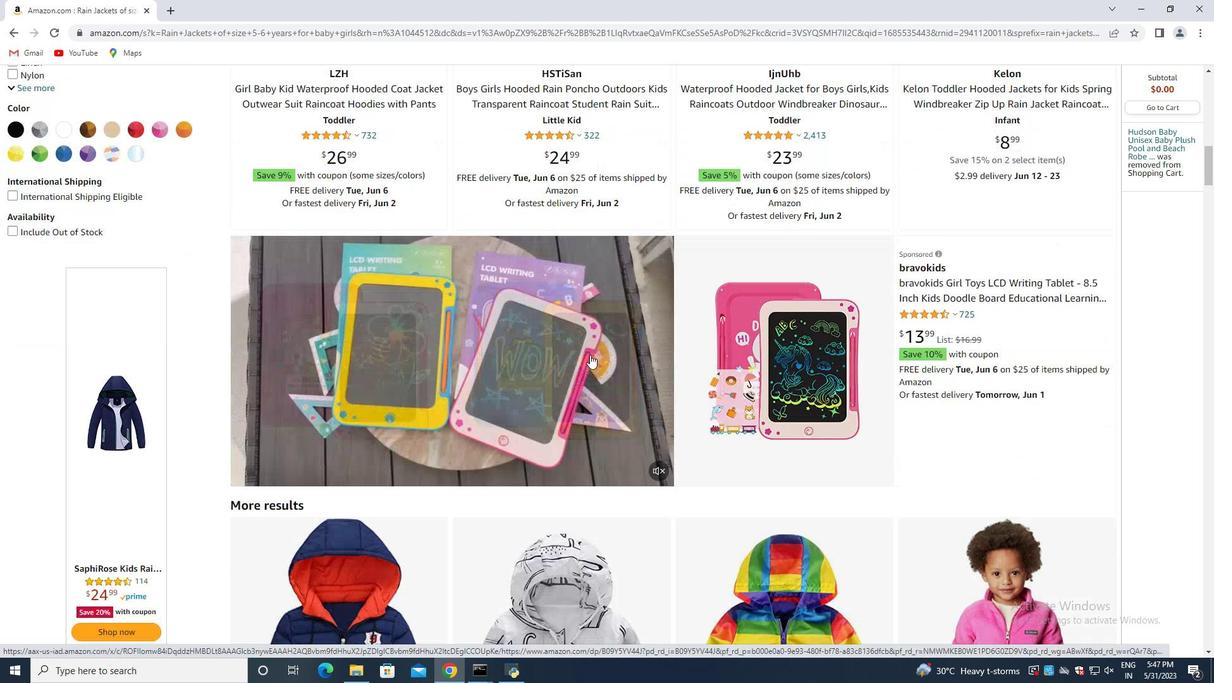 
Action: Mouse moved to (589, 354)
Screenshot: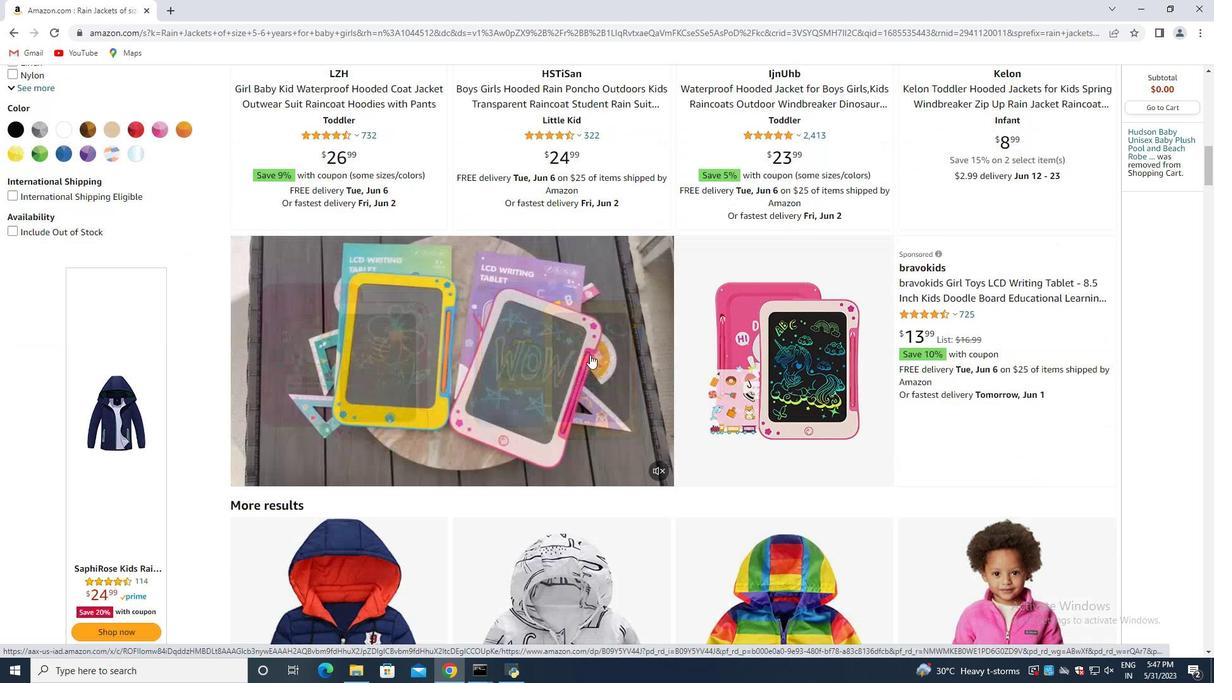 
Action: Mouse scrolled (589, 354) with delta (0, 0)
Screenshot: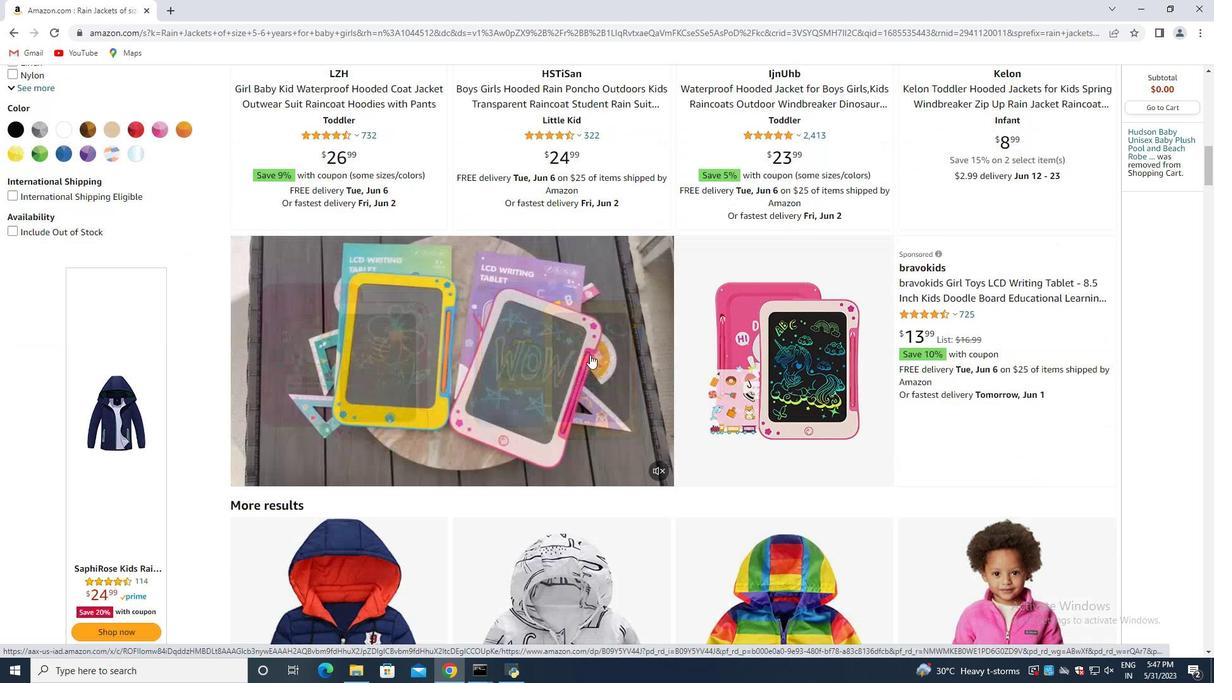 
Action: Mouse moved to (584, 360)
Screenshot: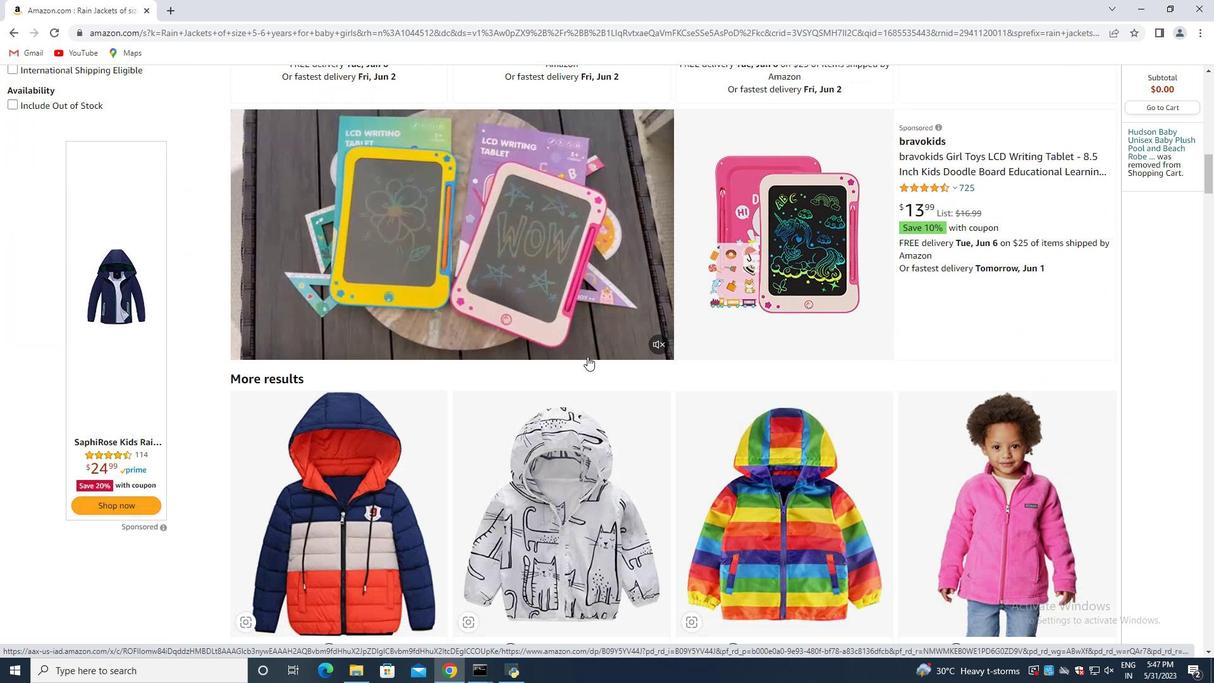
Action: Mouse scrolled (584, 359) with delta (0, 0)
Screenshot: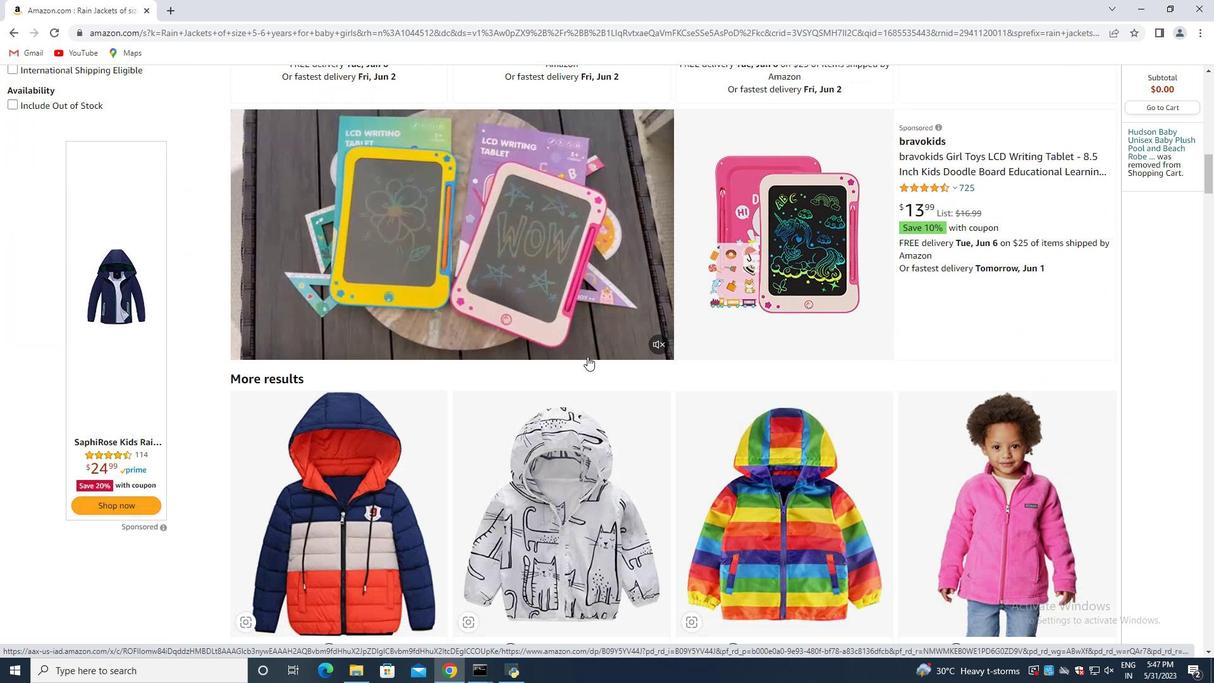 
Action: Mouse moved to (581, 361)
Screenshot: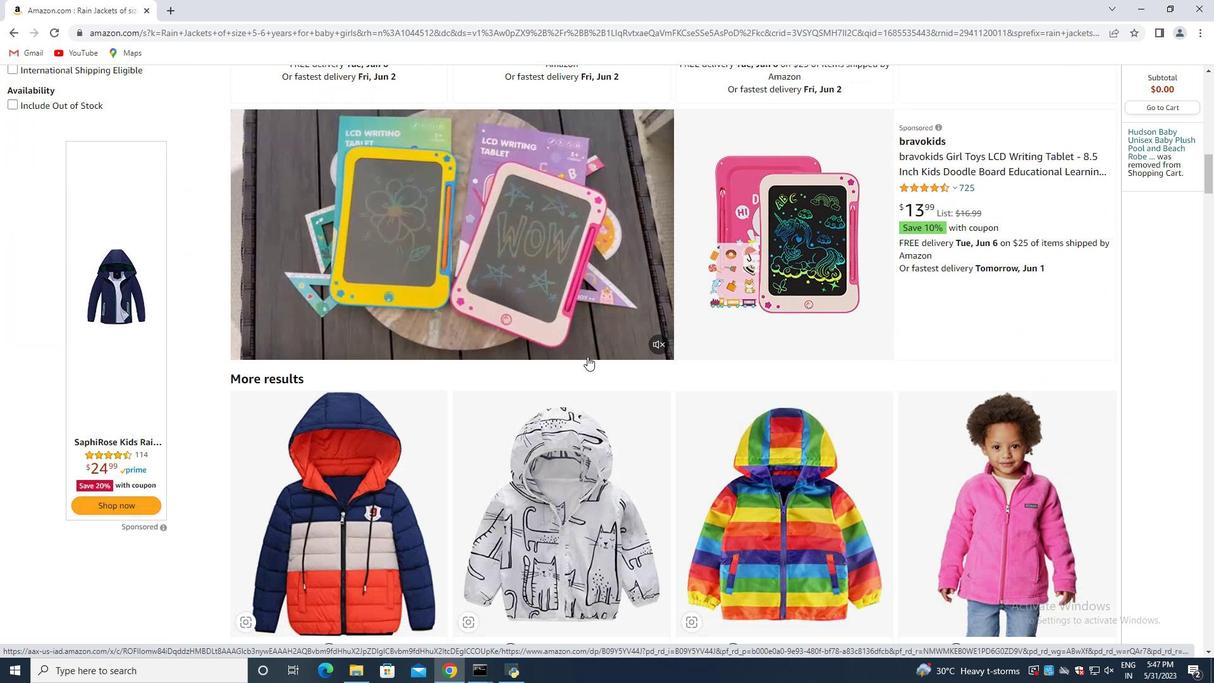 
Action: Mouse scrolled (581, 360) with delta (0, 0)
Screenshot: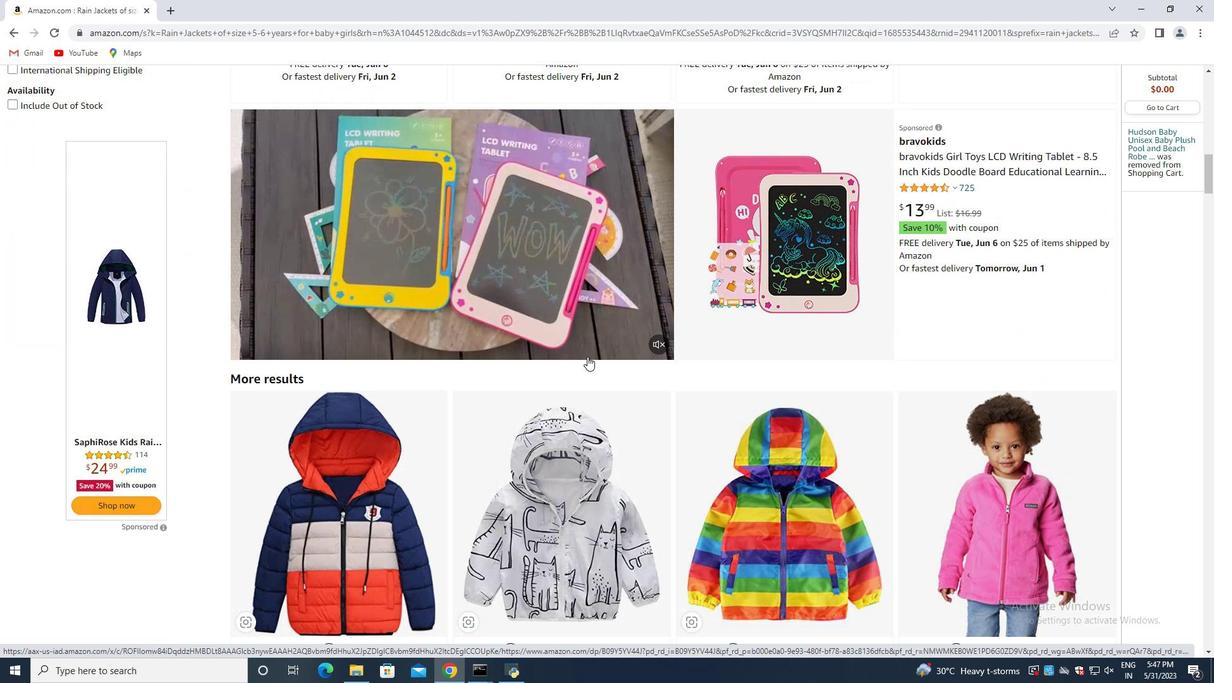 
Action: Mouse moved to (572, 373)
Screenshot: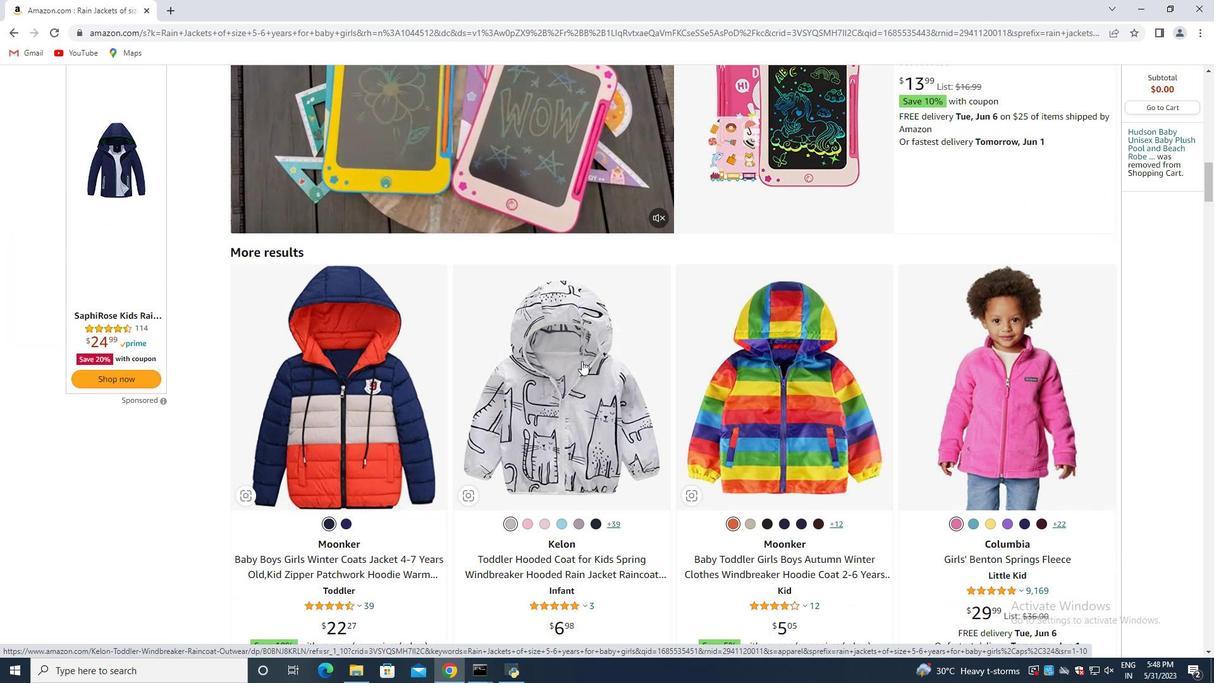 
Action: Mouse scrolled (572, 372) with delta (0, 0)
Screenshot: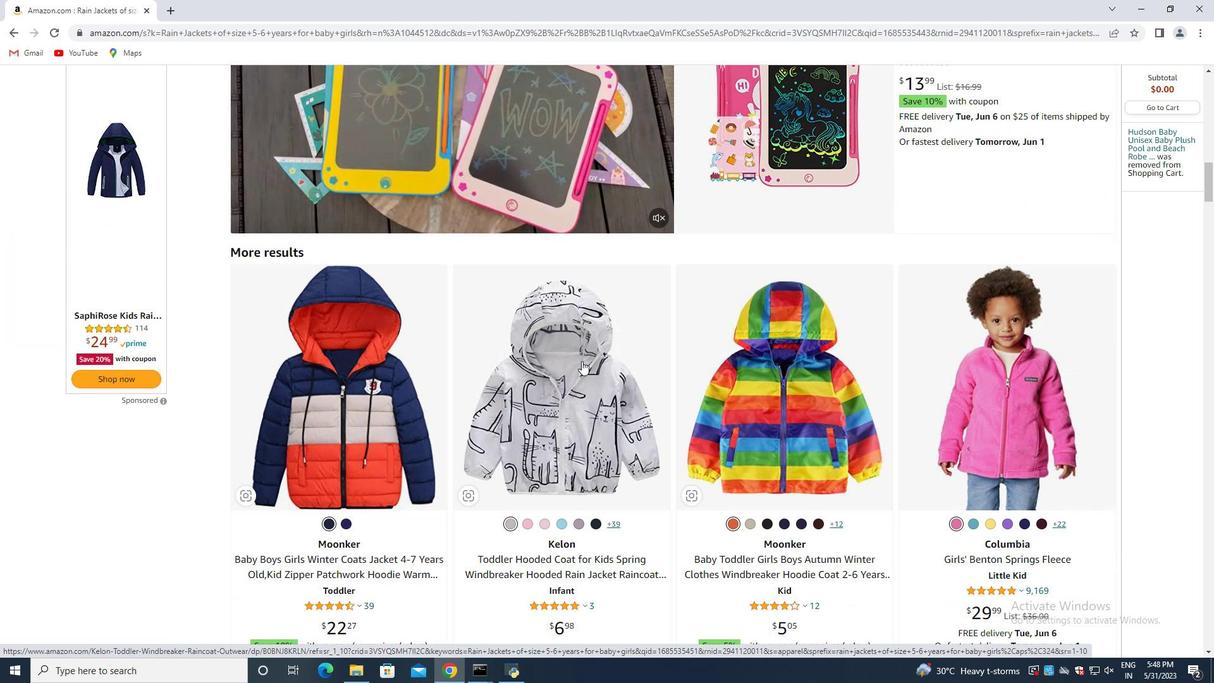 
Action: Mouse moved to (571, 326)
Screenshot: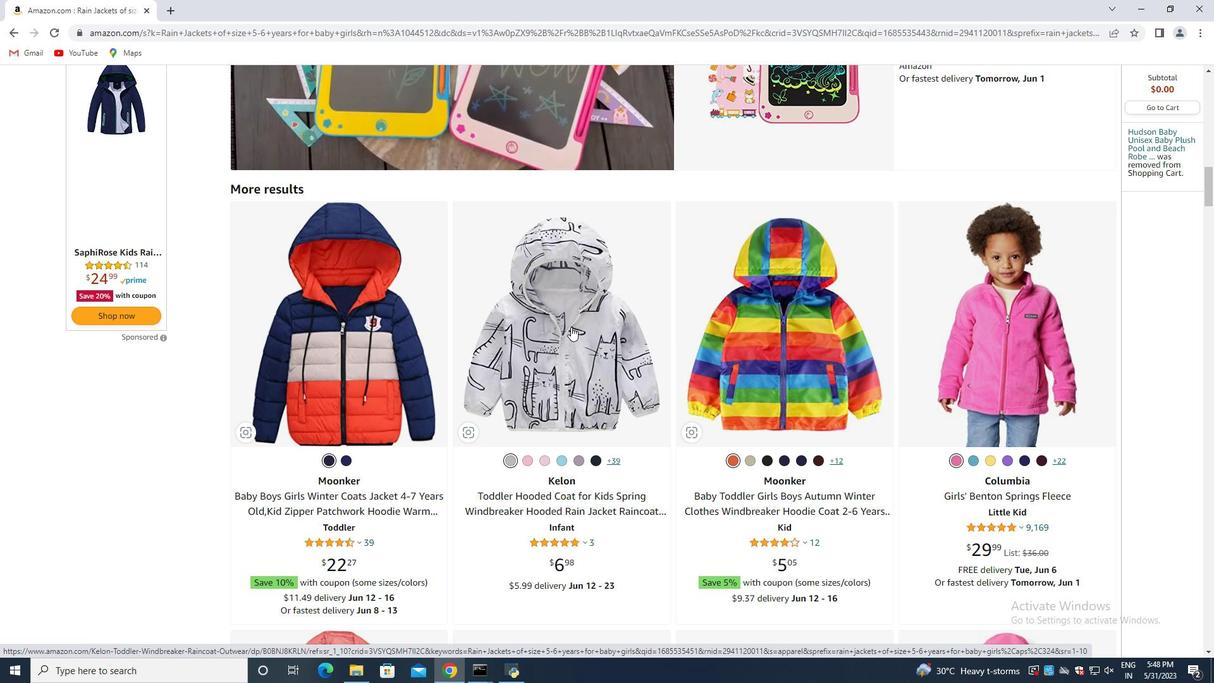 
Action: Mouse pressed left at (571, 326)
Screenshot: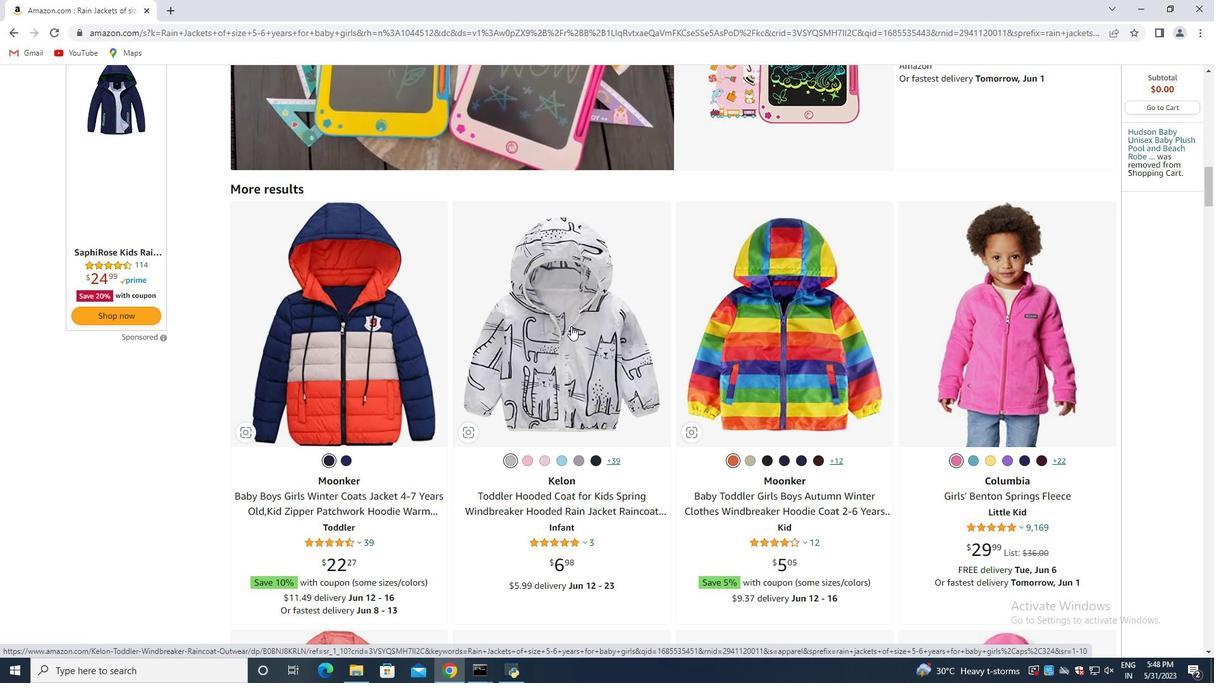 
Action: Mouse moved to (13, 32)
Screenshot: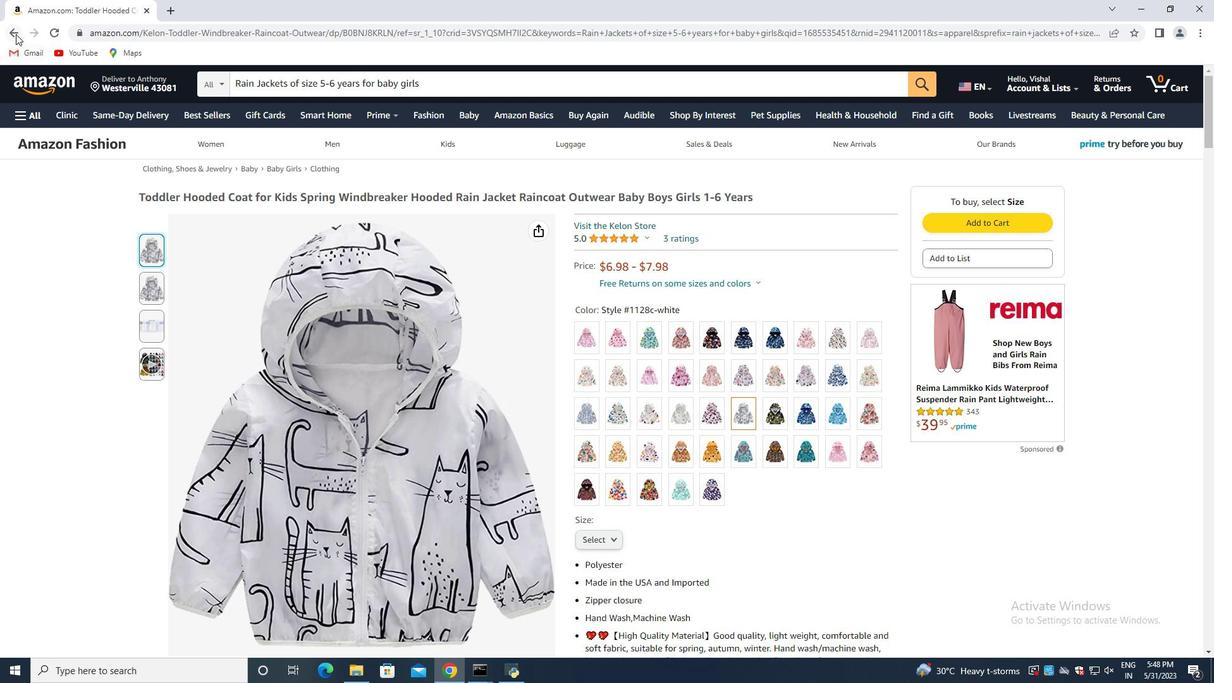 
Action: Mouse pressed left at (13, 32)
Screenshot: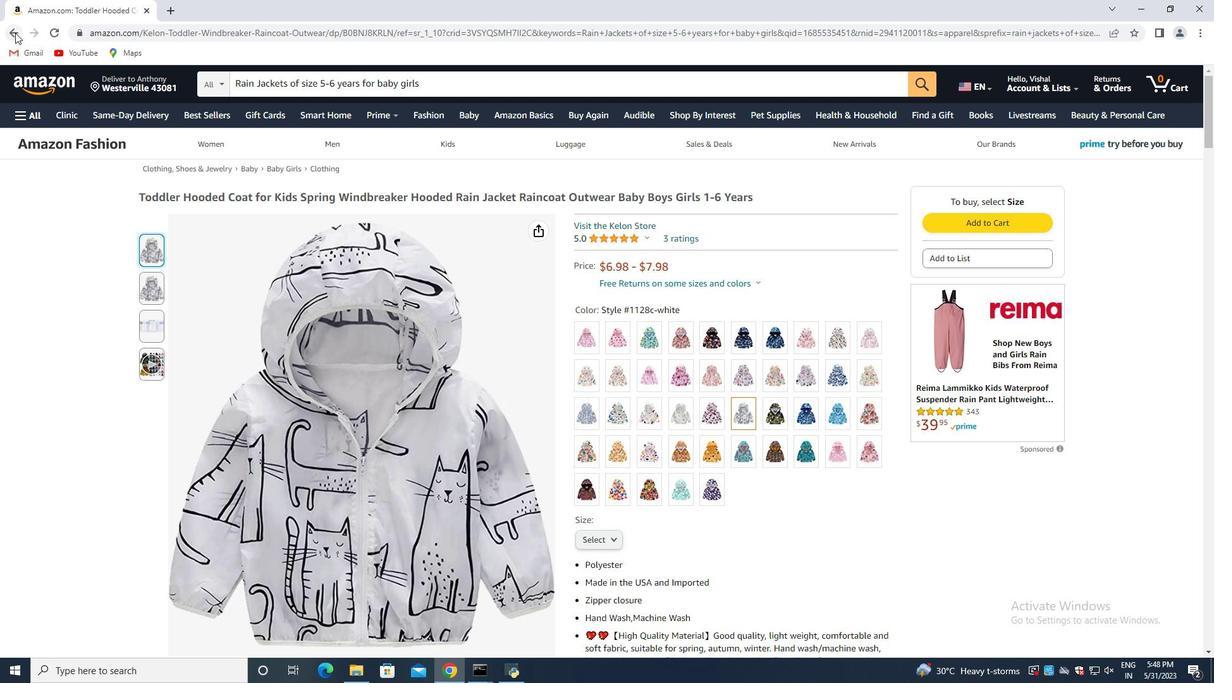 
Action: Mouse moved to (580, 320)
Screenshot: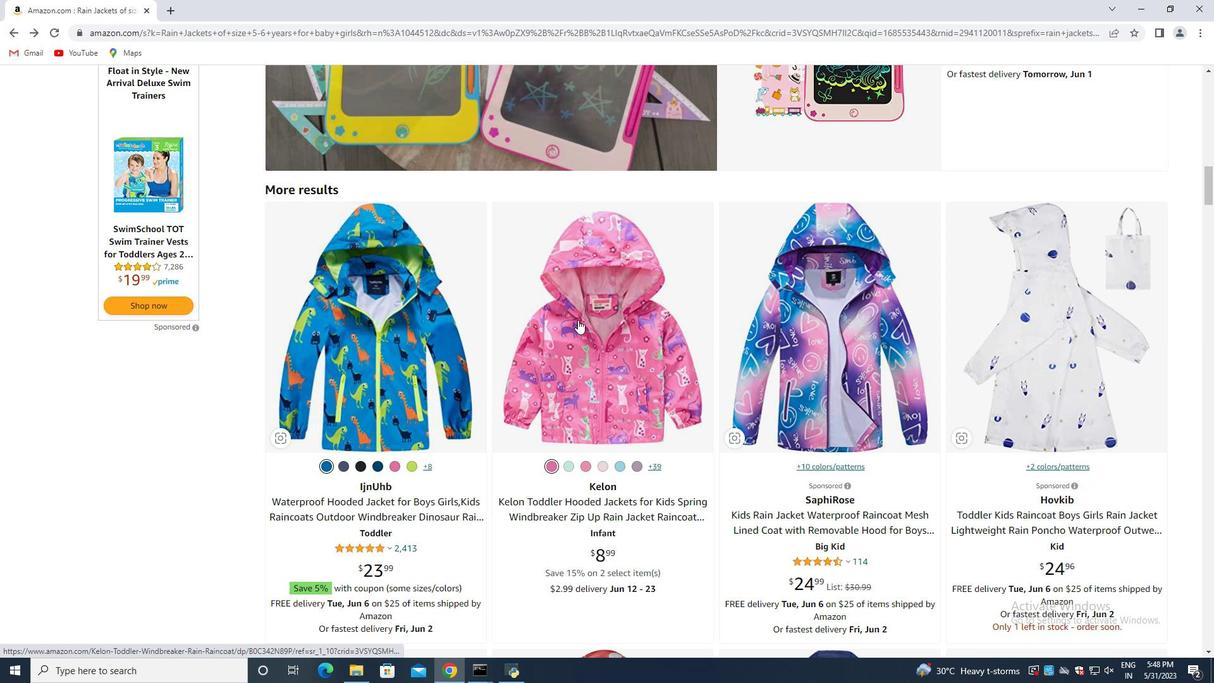 
Action: Mouse pressed left at (580, 320)
Screenshot: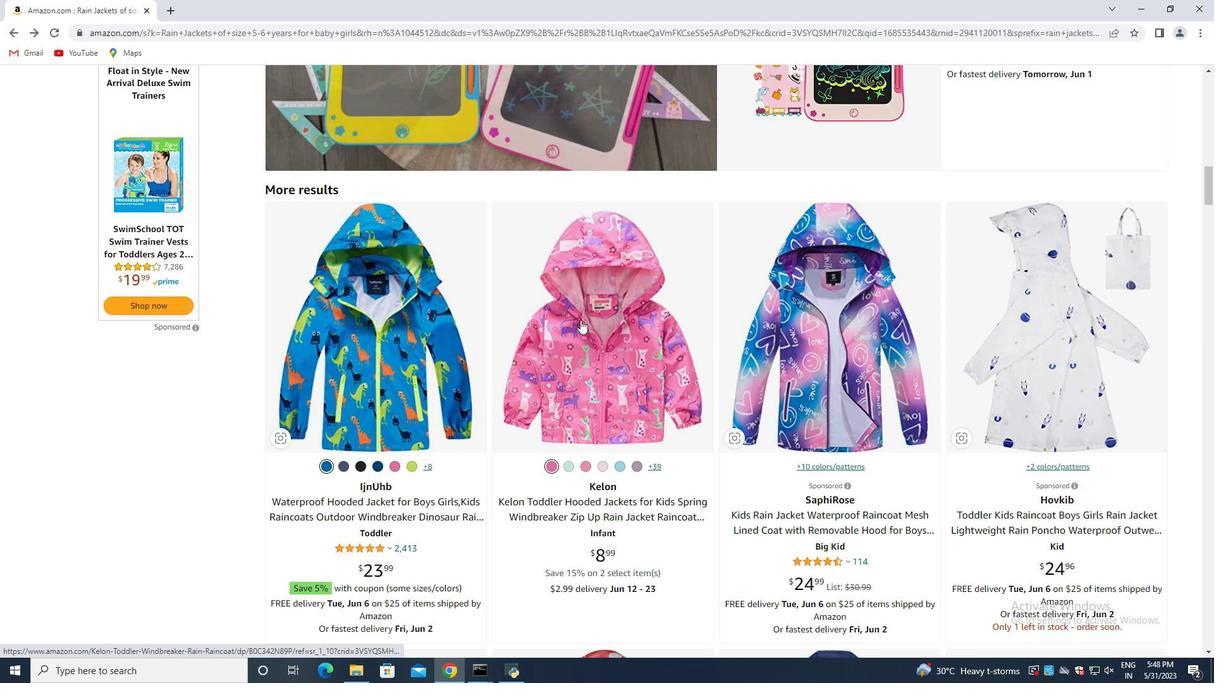 
Action: Mouse moved to (13, 33)
Screenshot: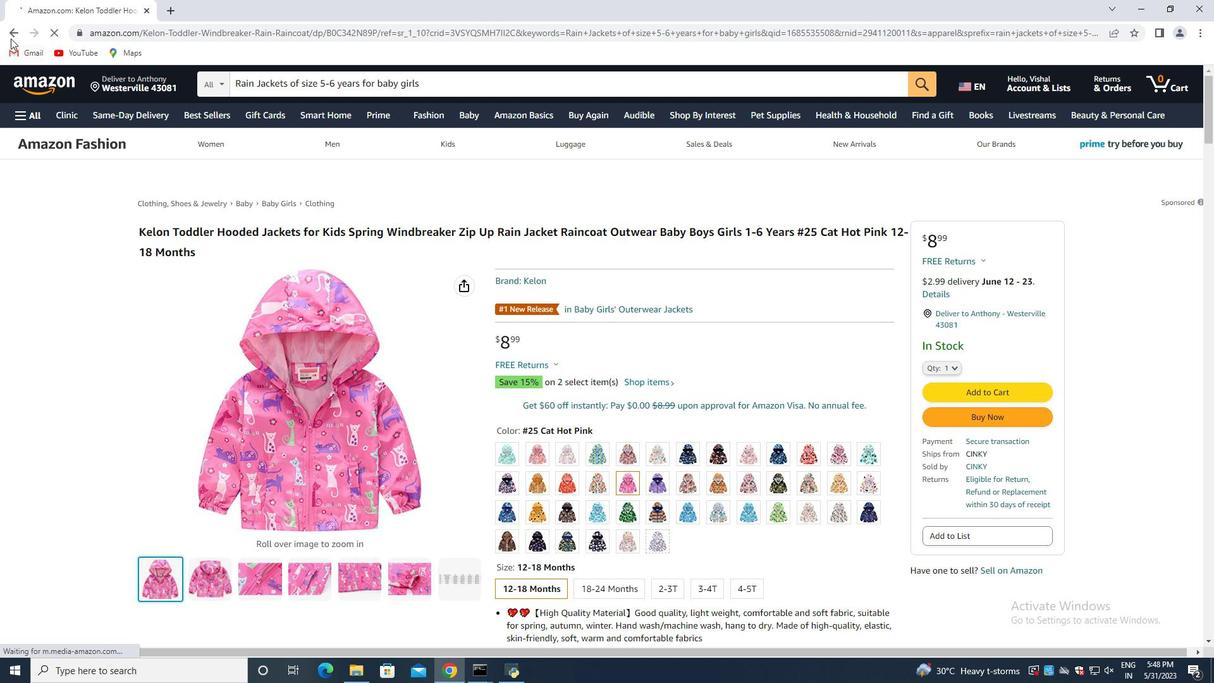 
Action: Mouse pressed left at (13, 33)
Screenshot: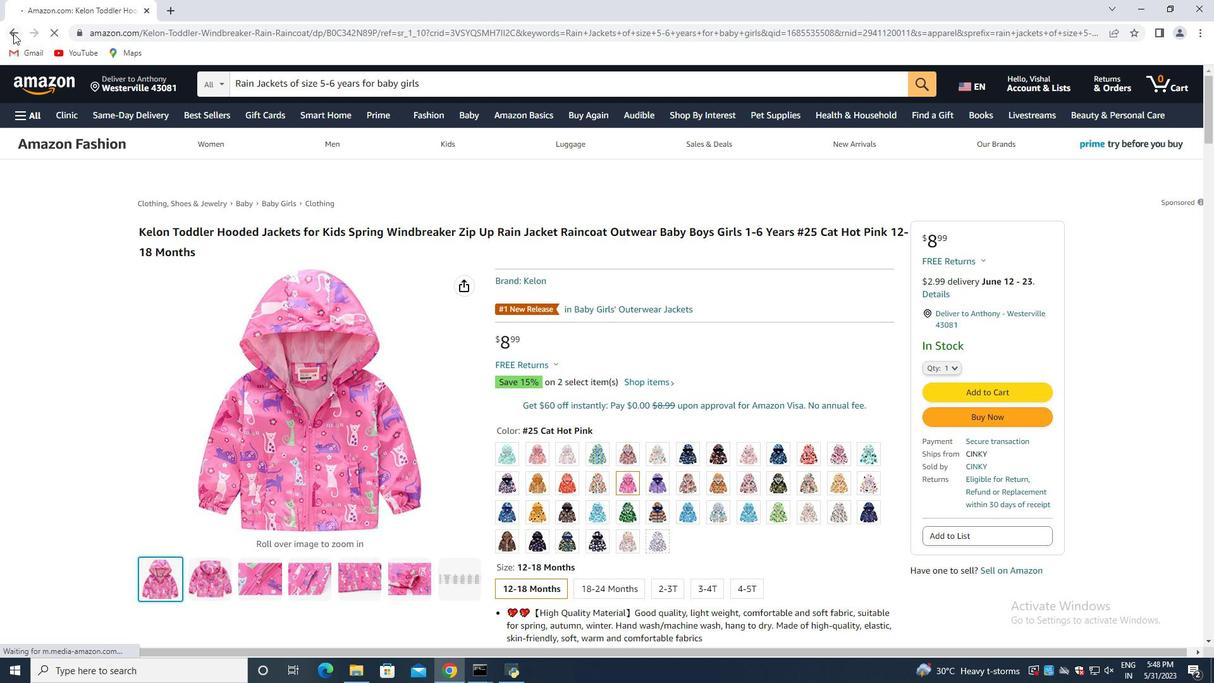 
Action: Mouse moved to (835, 324)
Screenshot: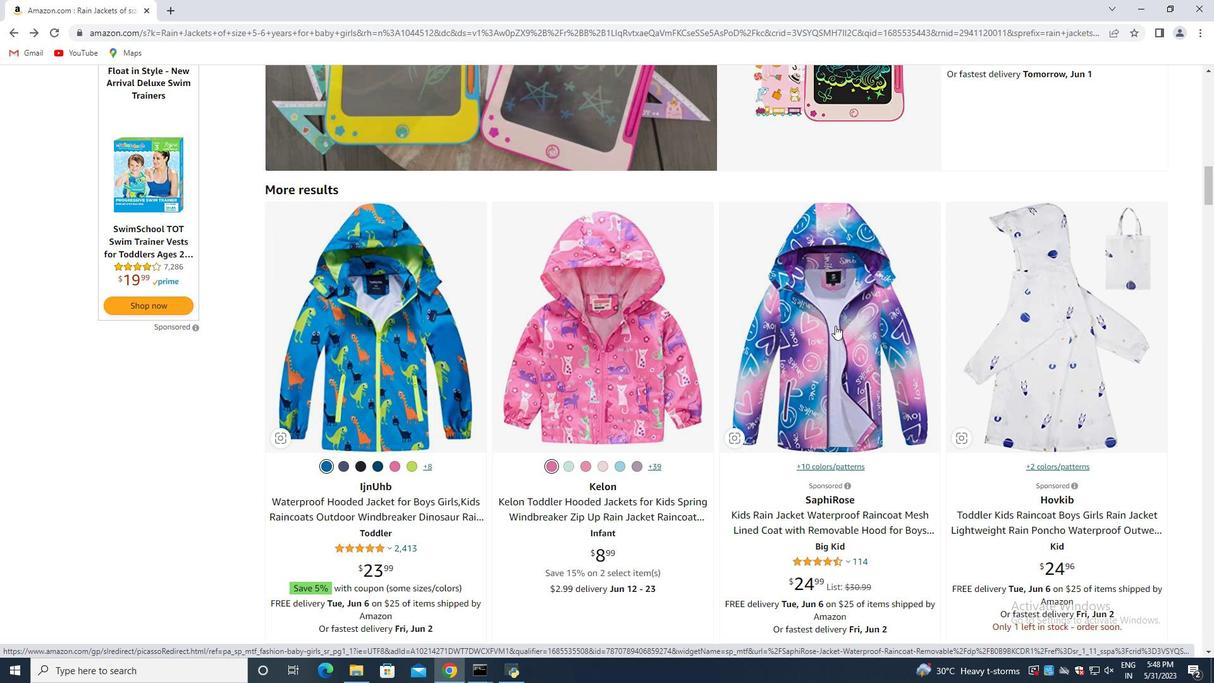 
Action: Mouse scrolled (835, 323) with delta (0, 0)
Screenshot: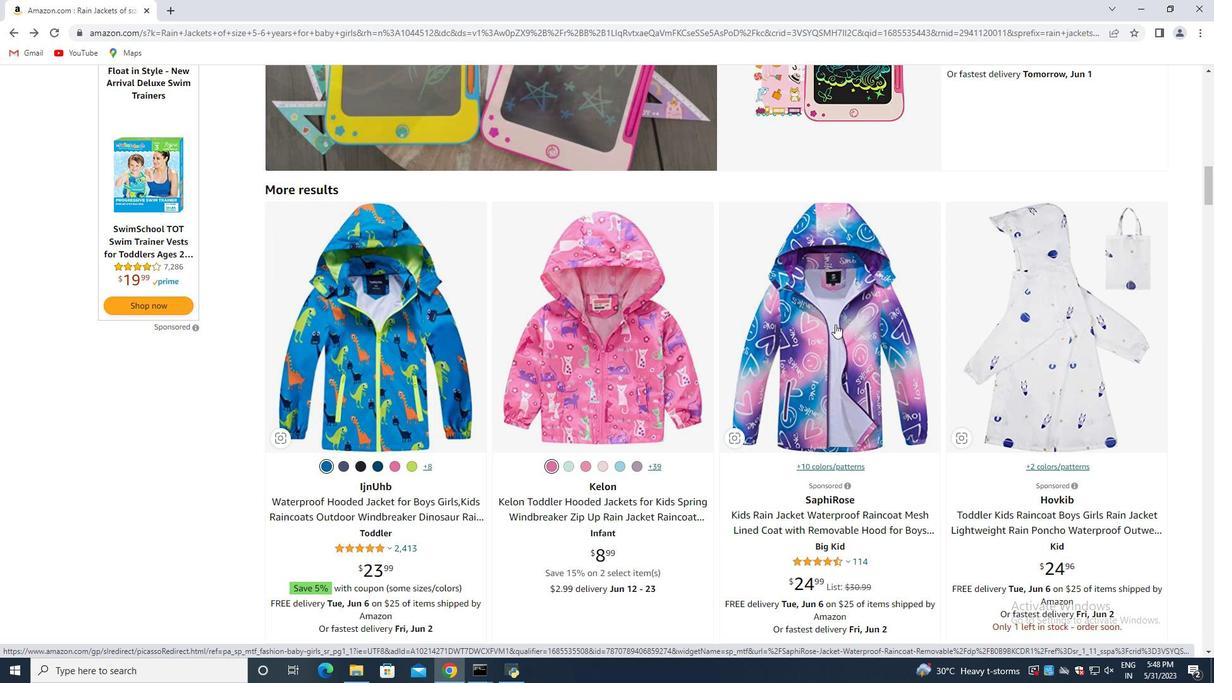 
Action: Mouse moved to (805, 299)
Screenshot: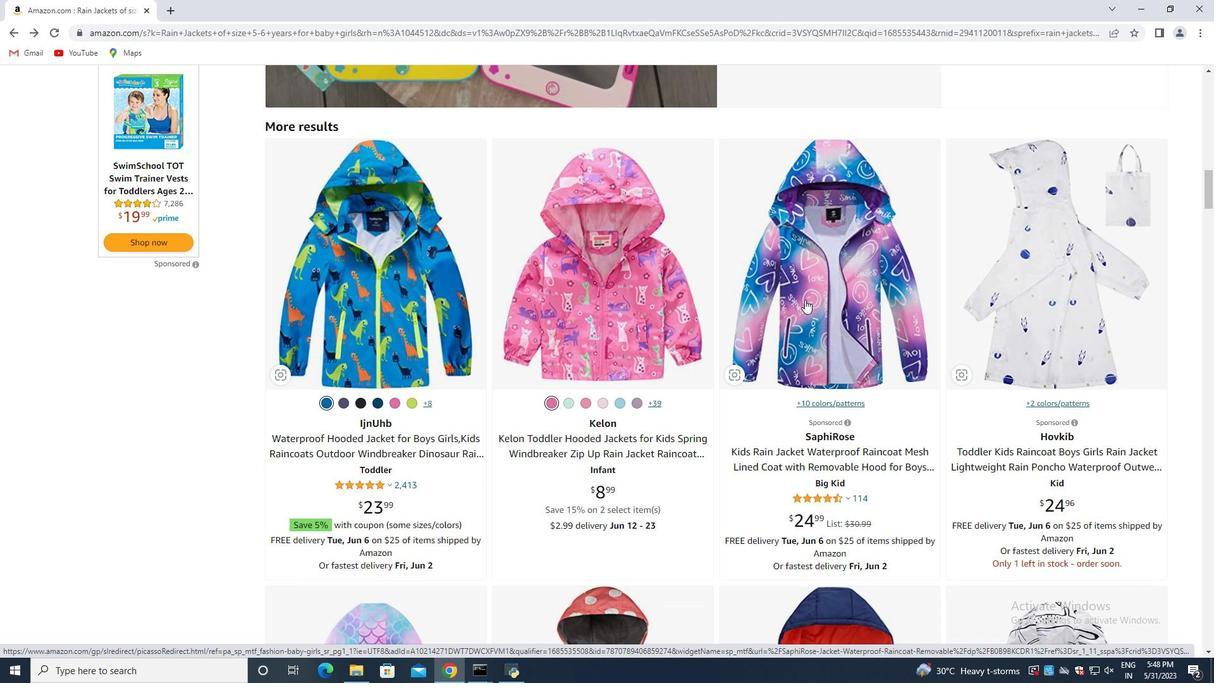 
Action: Mouse pressed left at (805, 299)
Screenshot: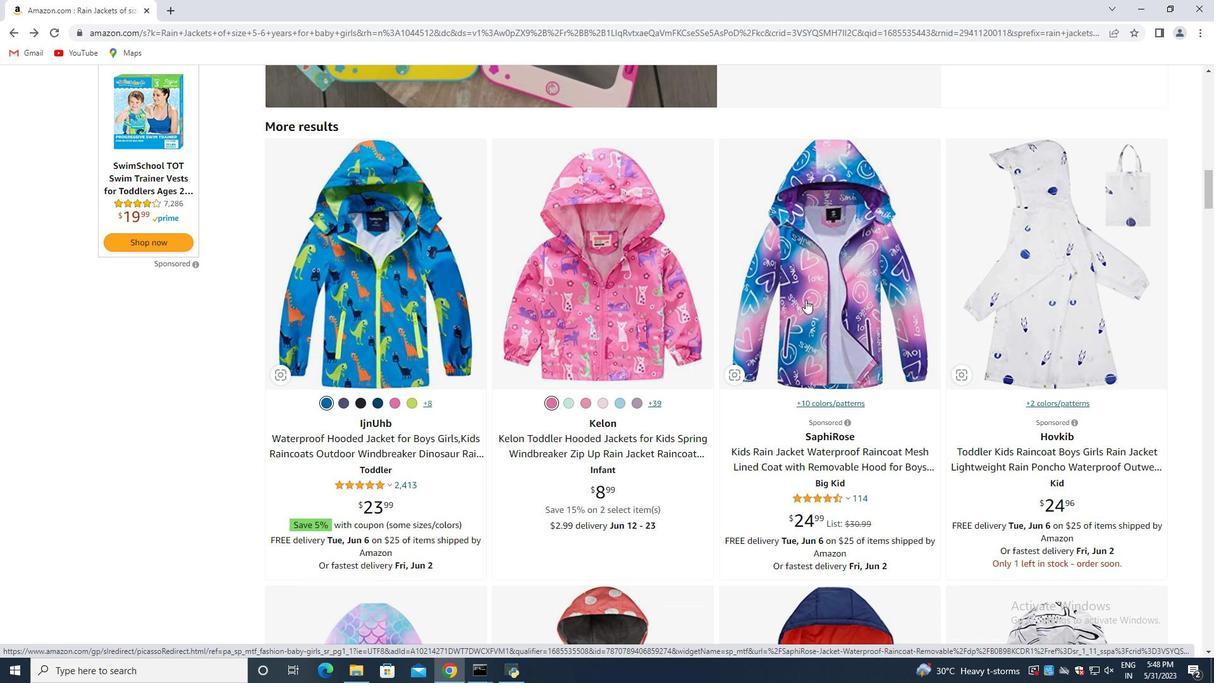 
Action: Mouse moved to (707, 282)
Screenshot: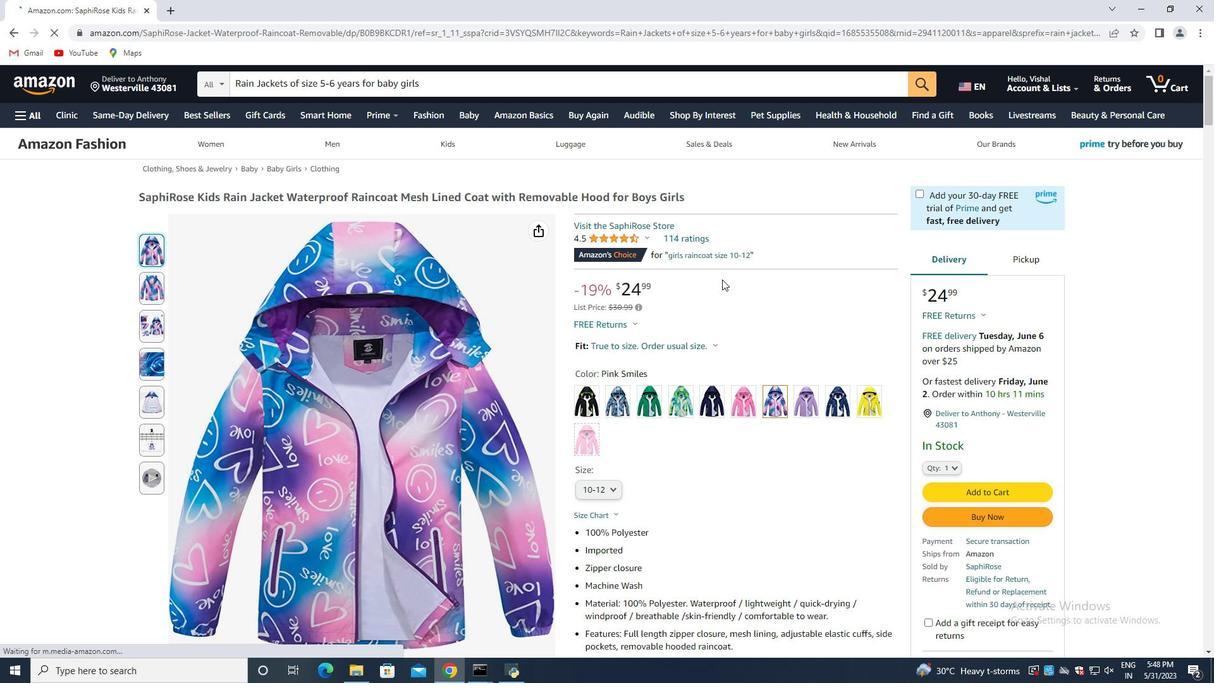 
Action: Mouse scrolled (707, 282) with delta (0, 0)
Screenshot: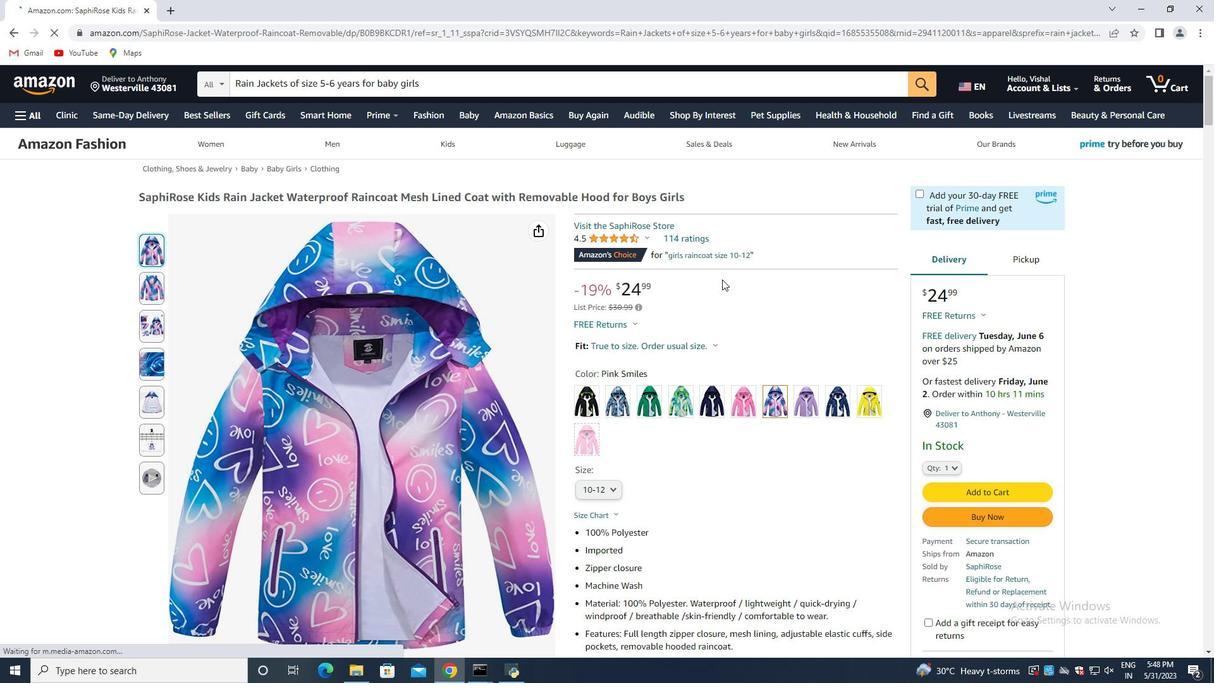 
Action: Mouse moved to (696, 290)
Screenshot: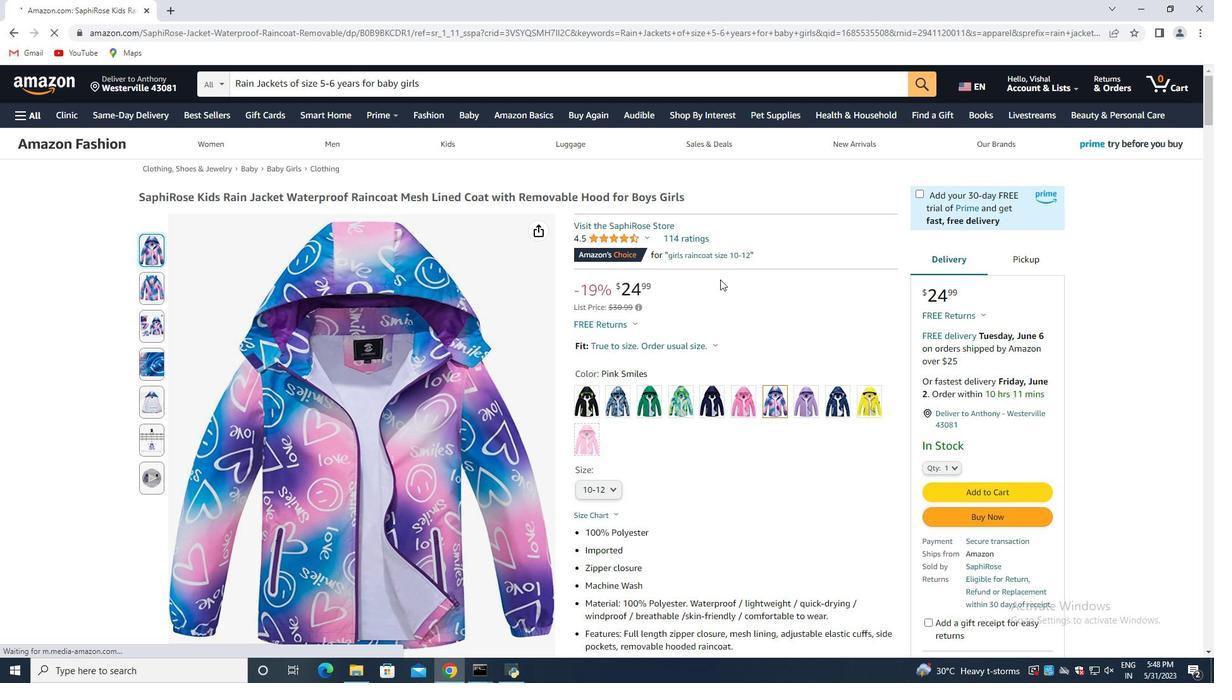 
Action: Mouse scrolled (696, 290) with delta (0, 0)
Screenshot: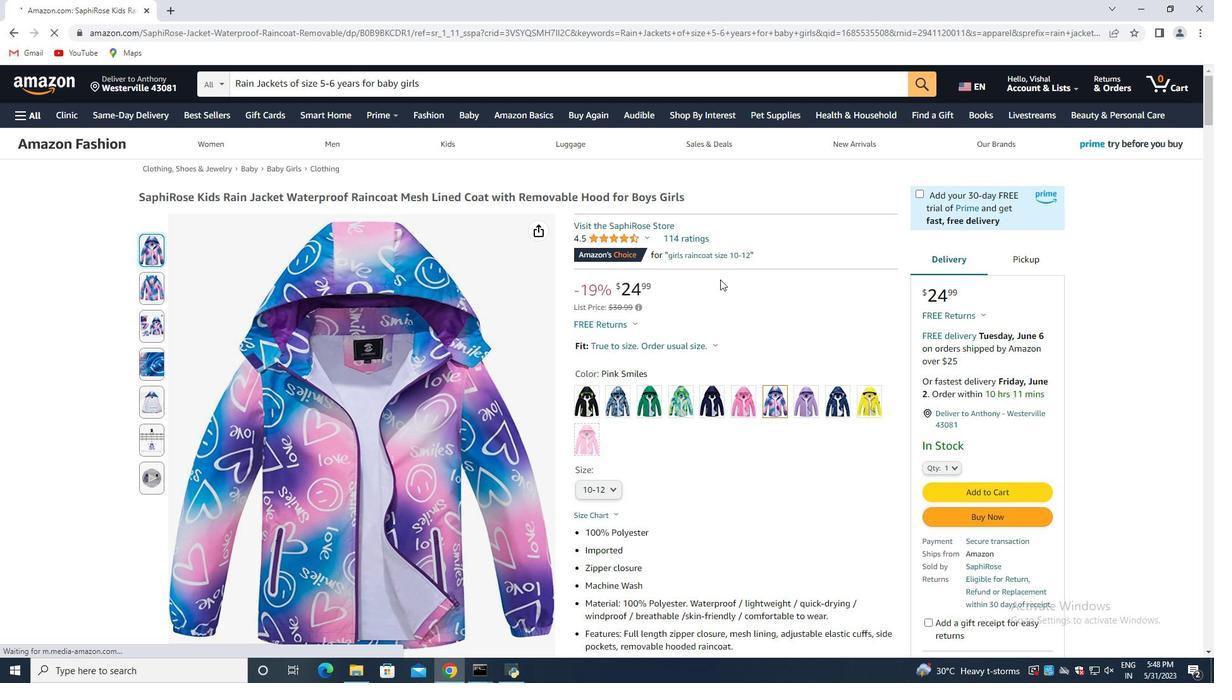 
Action: Mouse moved to (691, 299)
Screenshot: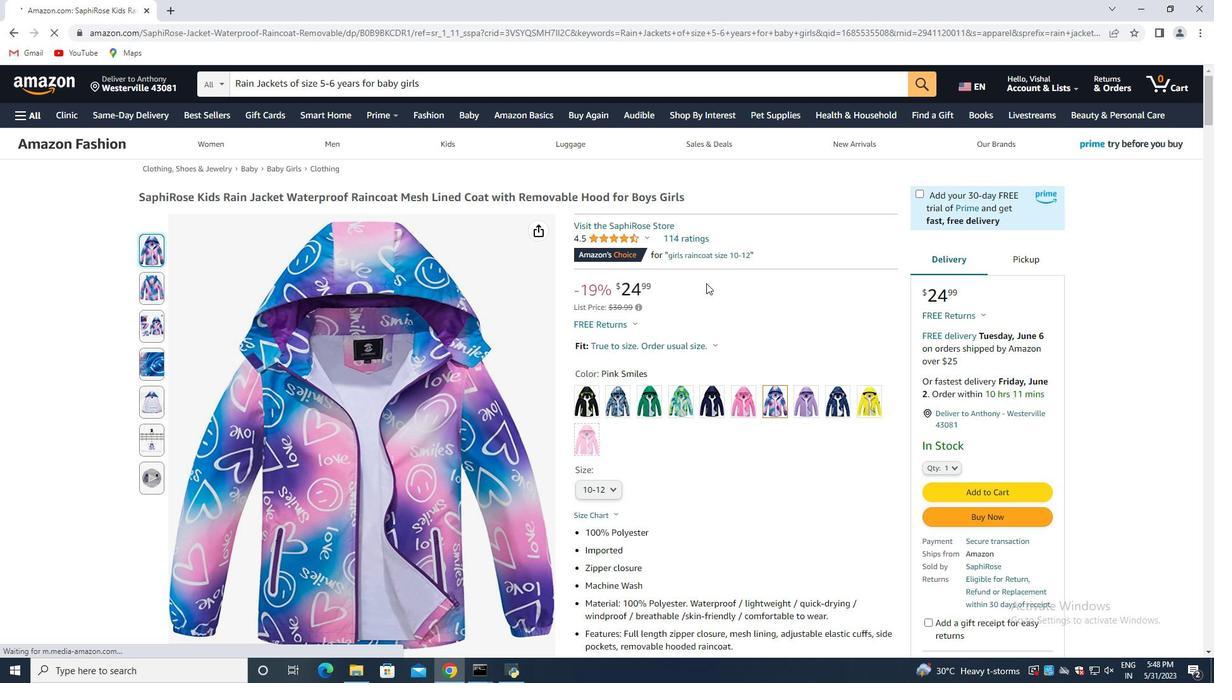 
Action: Mouse scrolled (691, 297) with delta (0, 0)
Screenshot: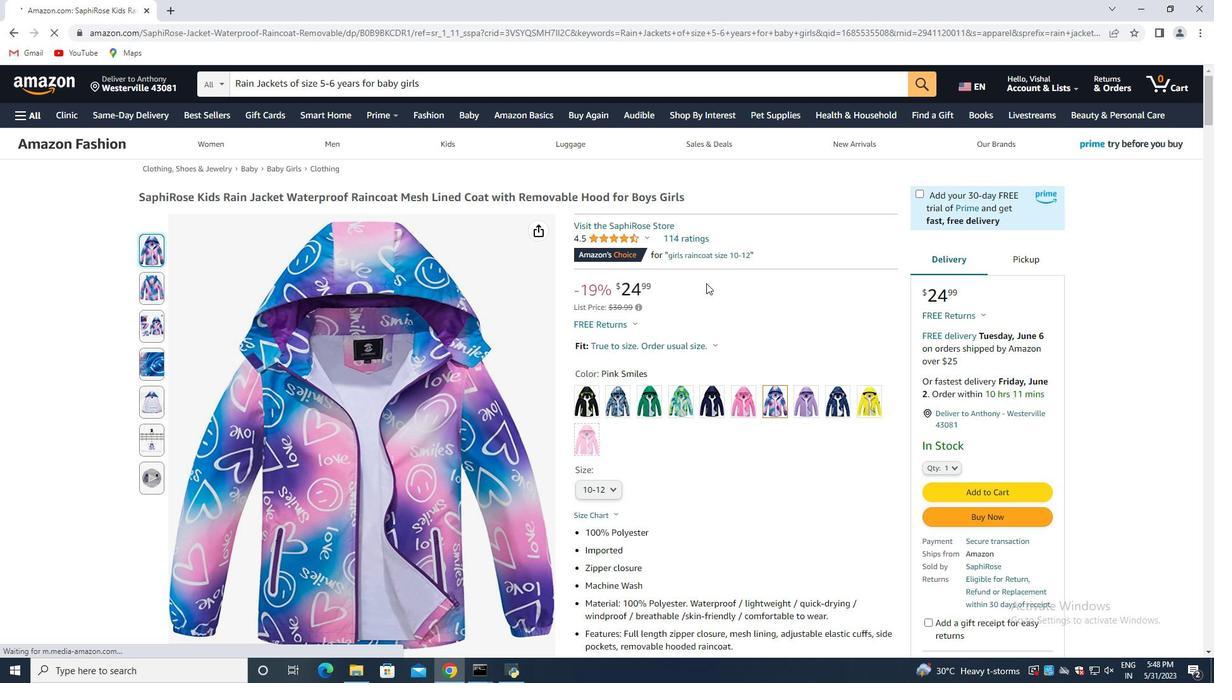 
Action: Mouse moved to (593, 299)
Screenshot: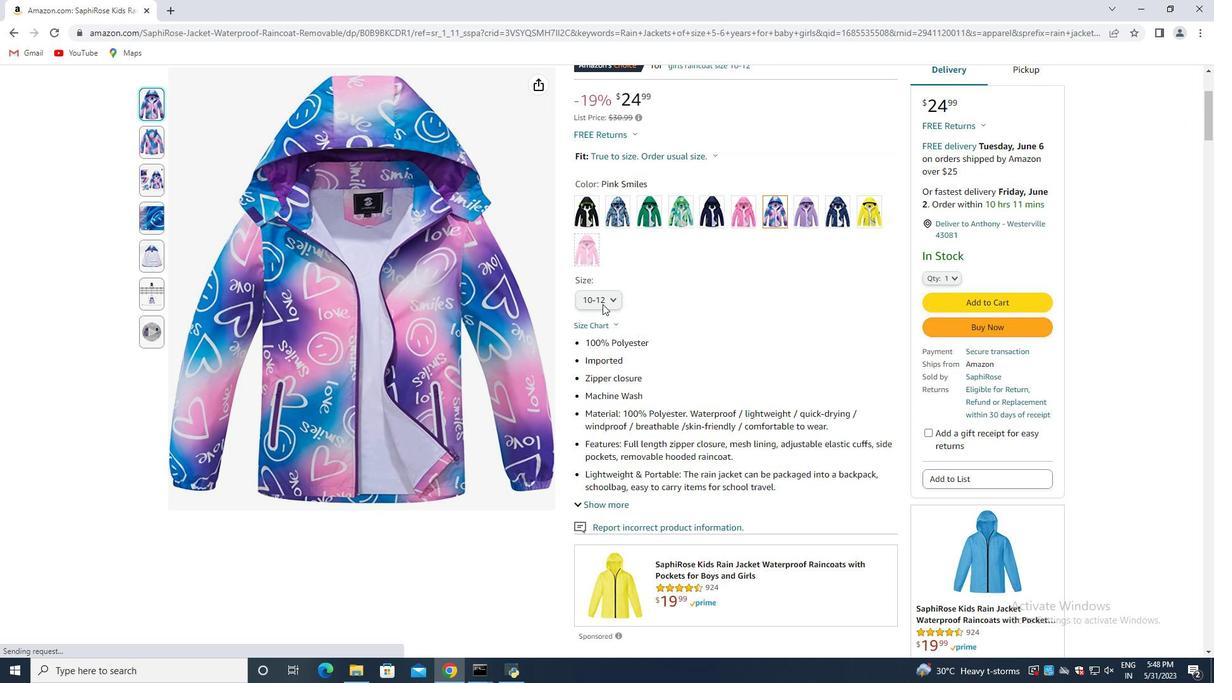 
Action: Mouse pressed left at (593, 299)
Screenshot: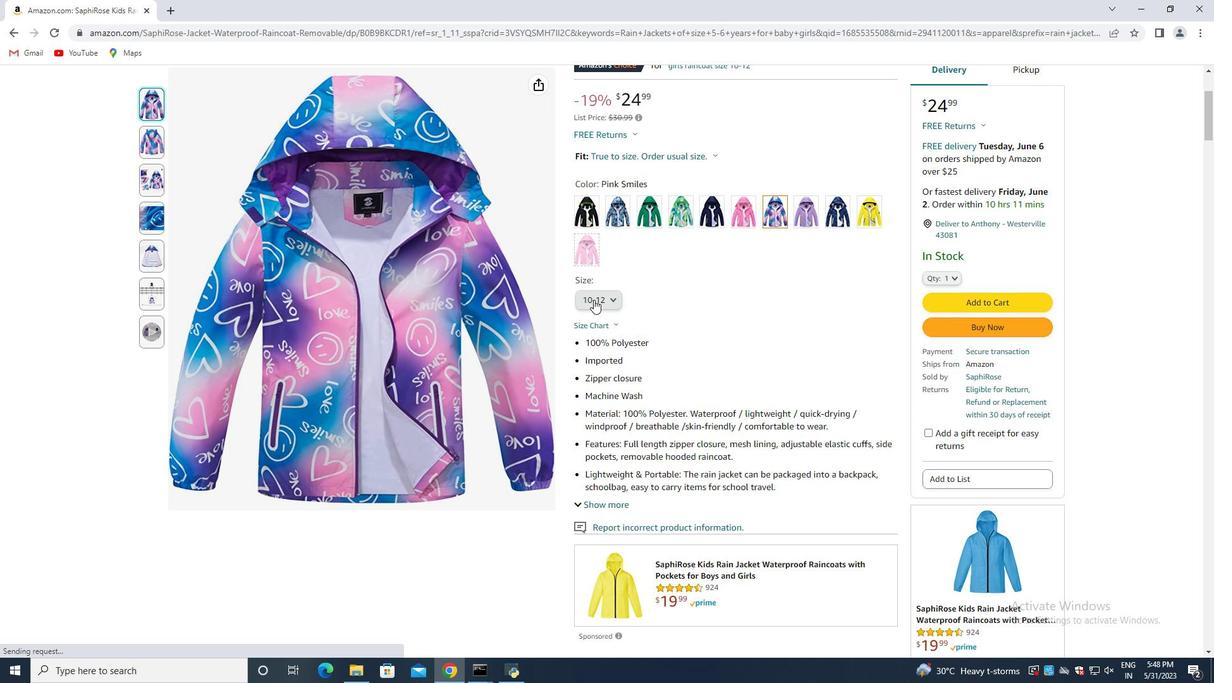 
Action: Mouse moved to (707, 304)
Screenshot: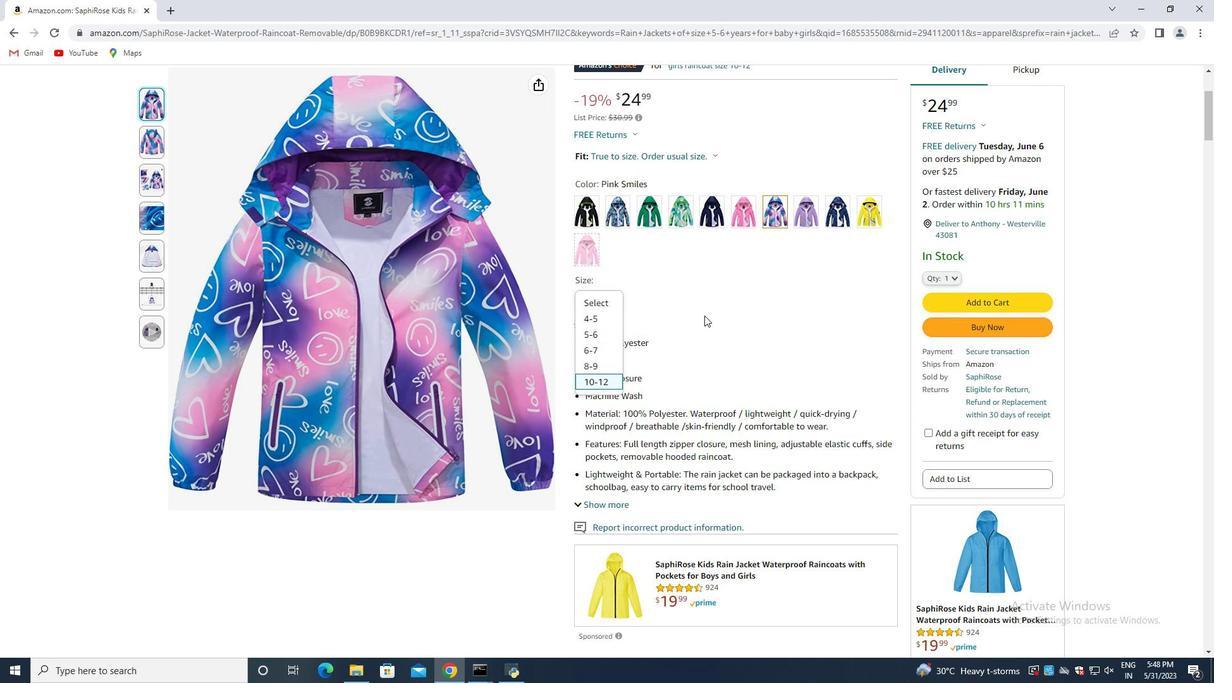 
Action: Mouse pressed left at (707, 304)
Screenshot: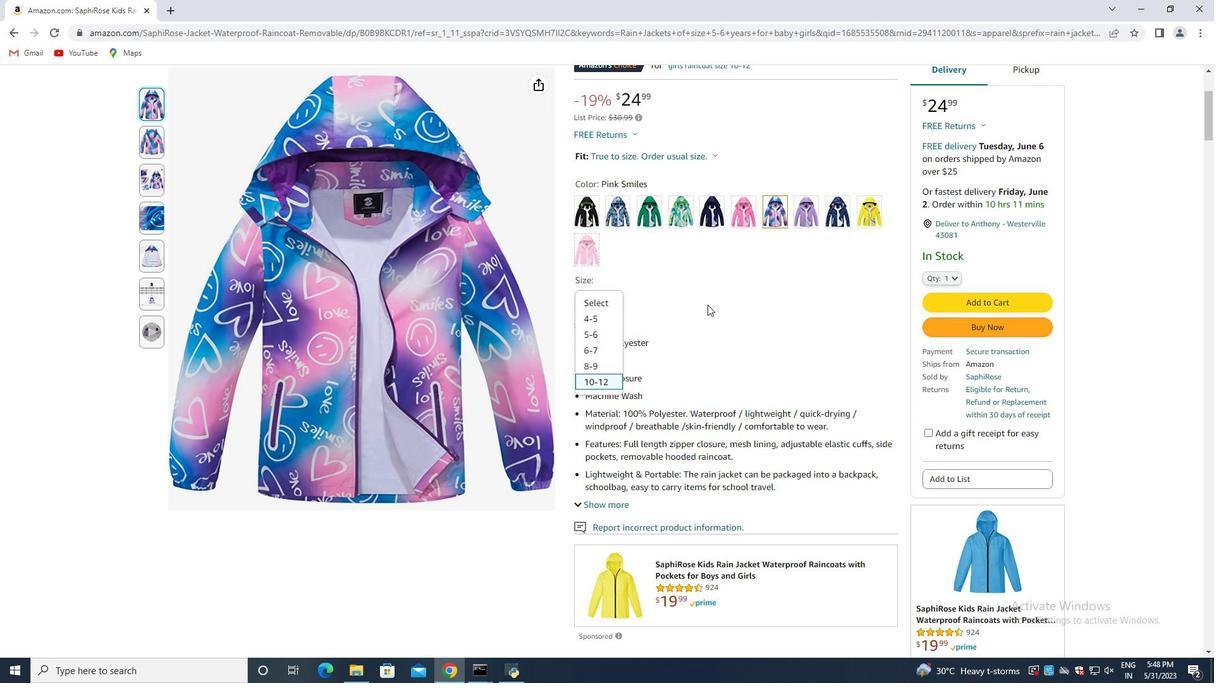 
Action: Mouse moved to (684, 313)
Screenshot: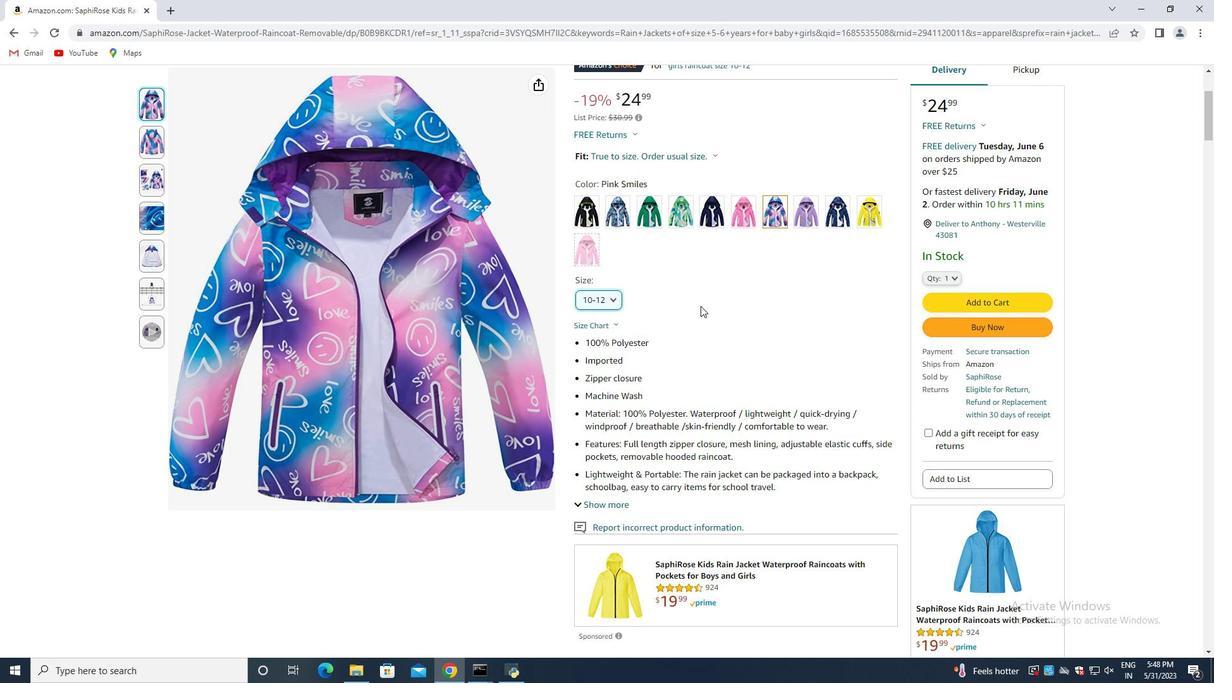
Action: Mouse scrolled (684, 312) with delta (0, 0)
Screenshot: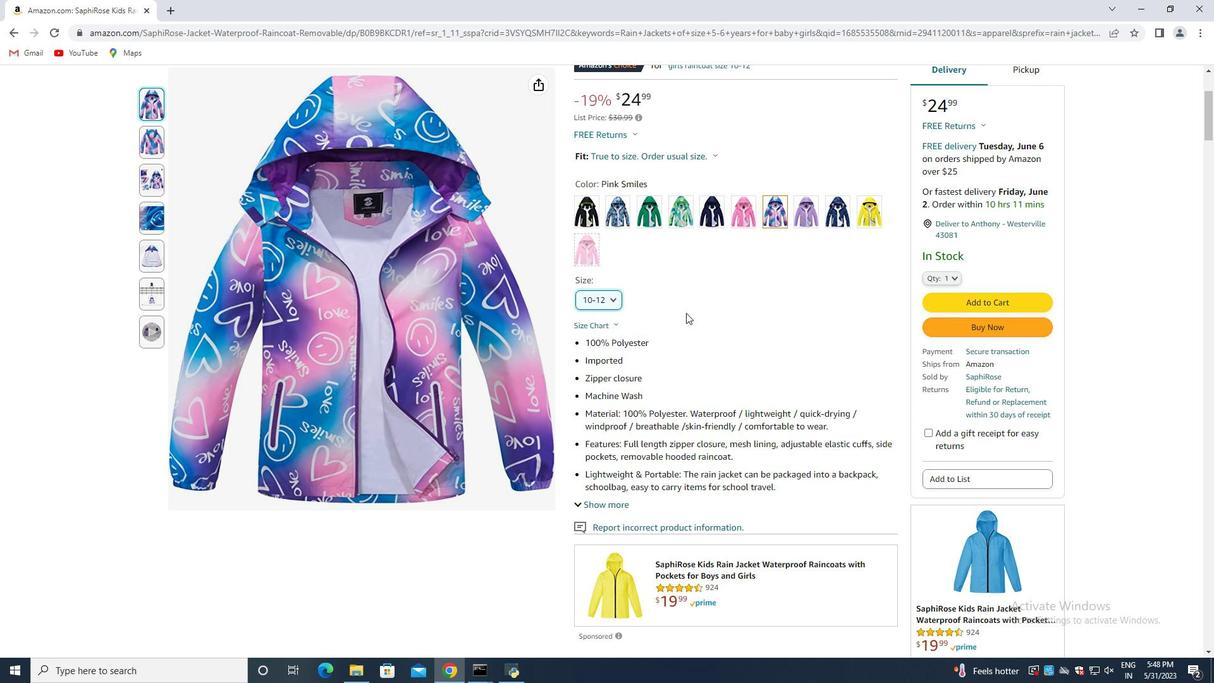 
Action: Mouse scrolled (684, 312) with delta (0, 0)
Screenshot: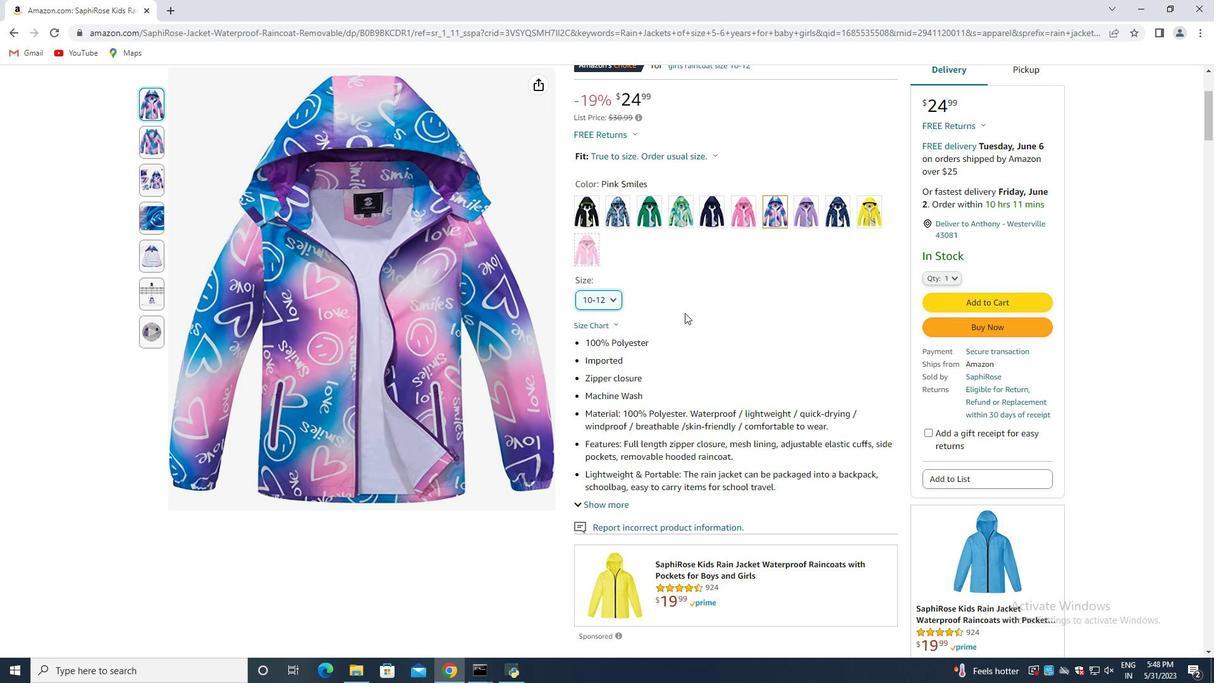 
Action: Mouse moved to (679, 312)
Screenshot: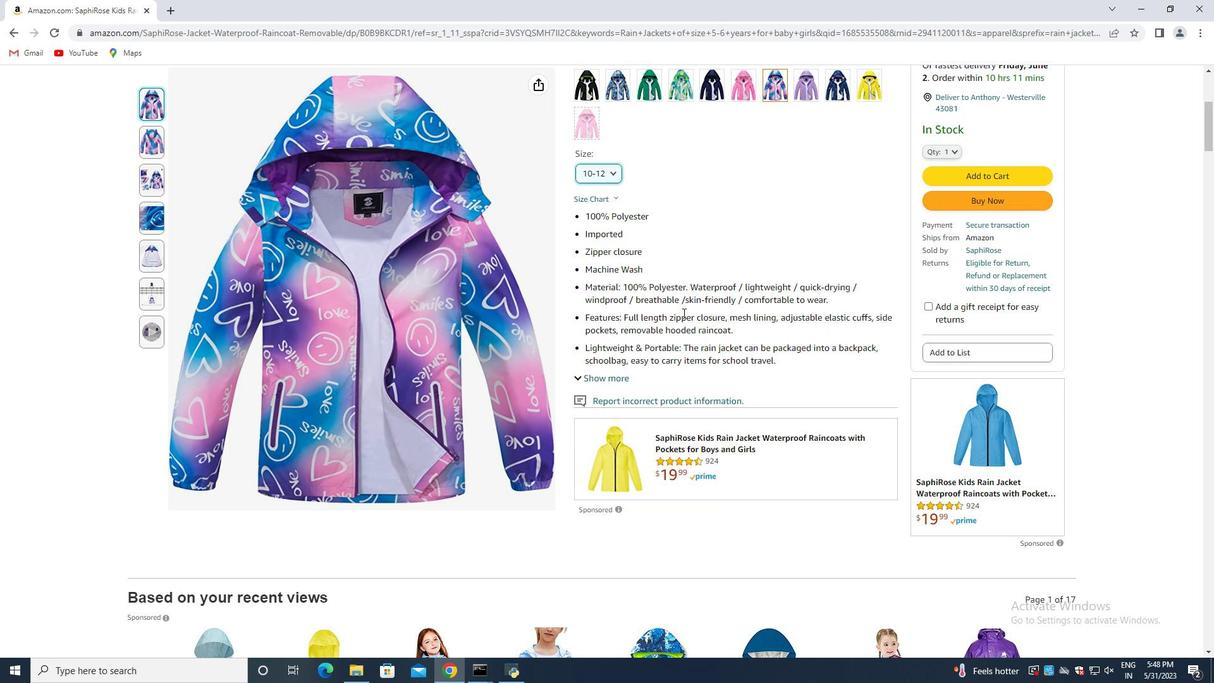 
Action: Mouse scrolled (679, 311) with delta (0, 0)
Screenshot: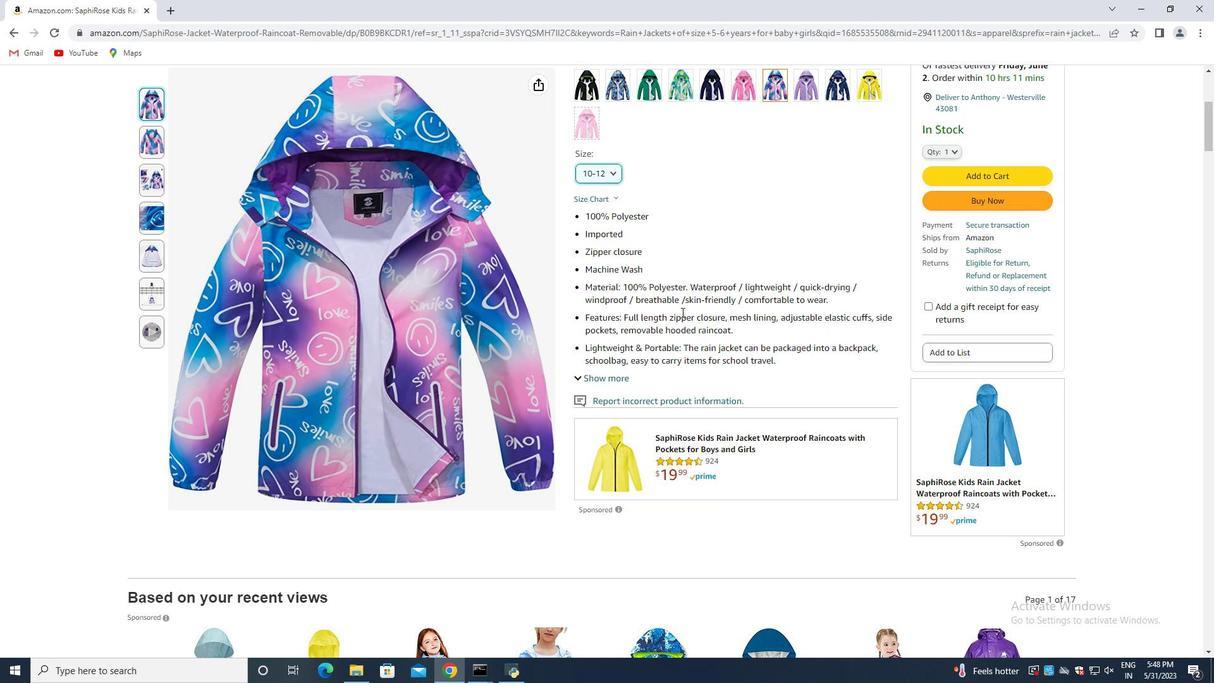 
Action: Mouse moved to (678, 312)
Screenshot: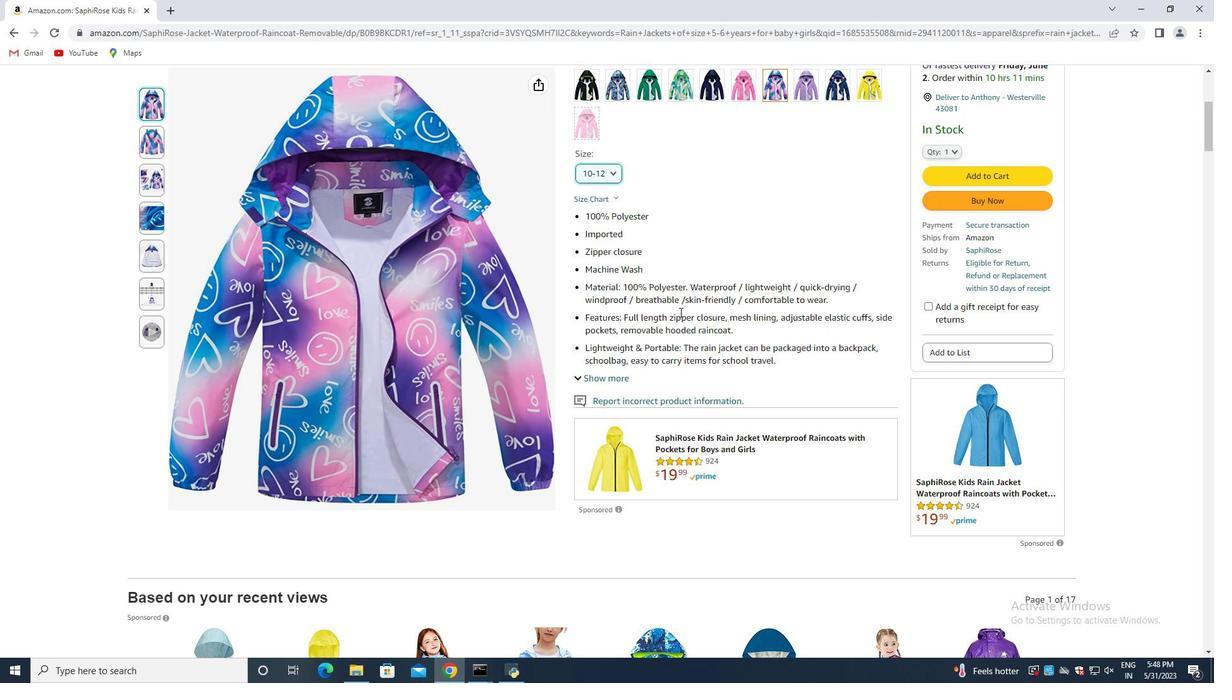 
Action: Mouse scrolled (678, 311) with delta (0, 0)
Screenshot: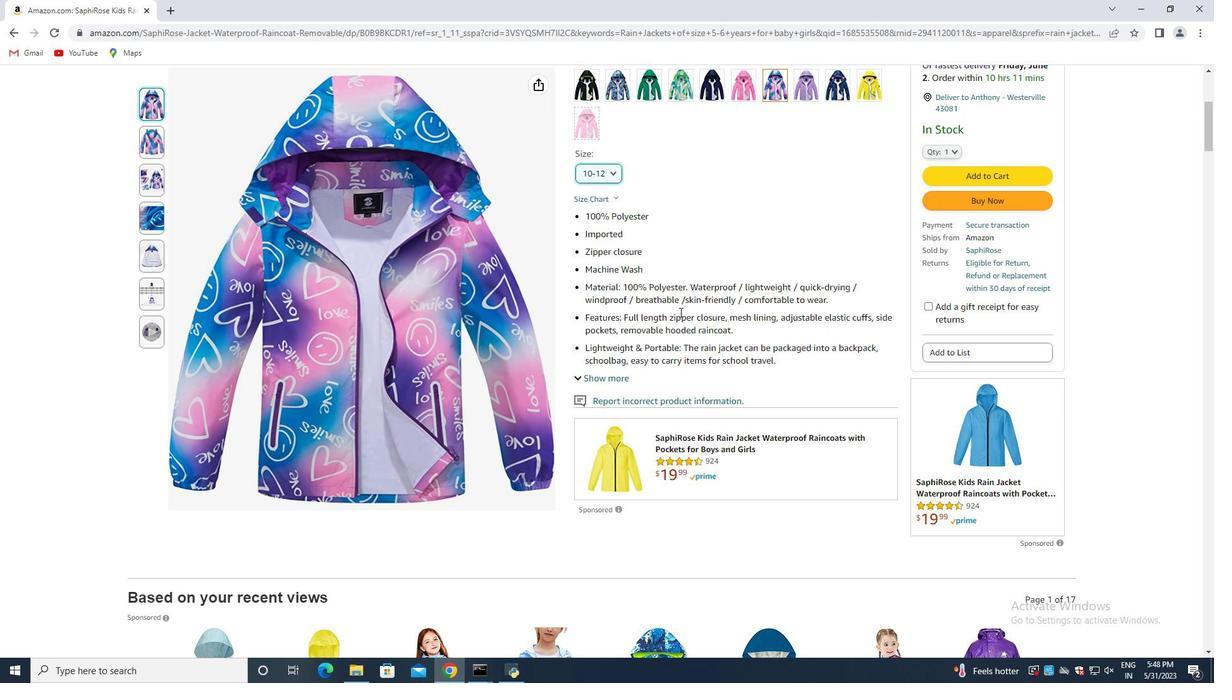 
Action: Mouse moved to (677, 314)
Screenshot: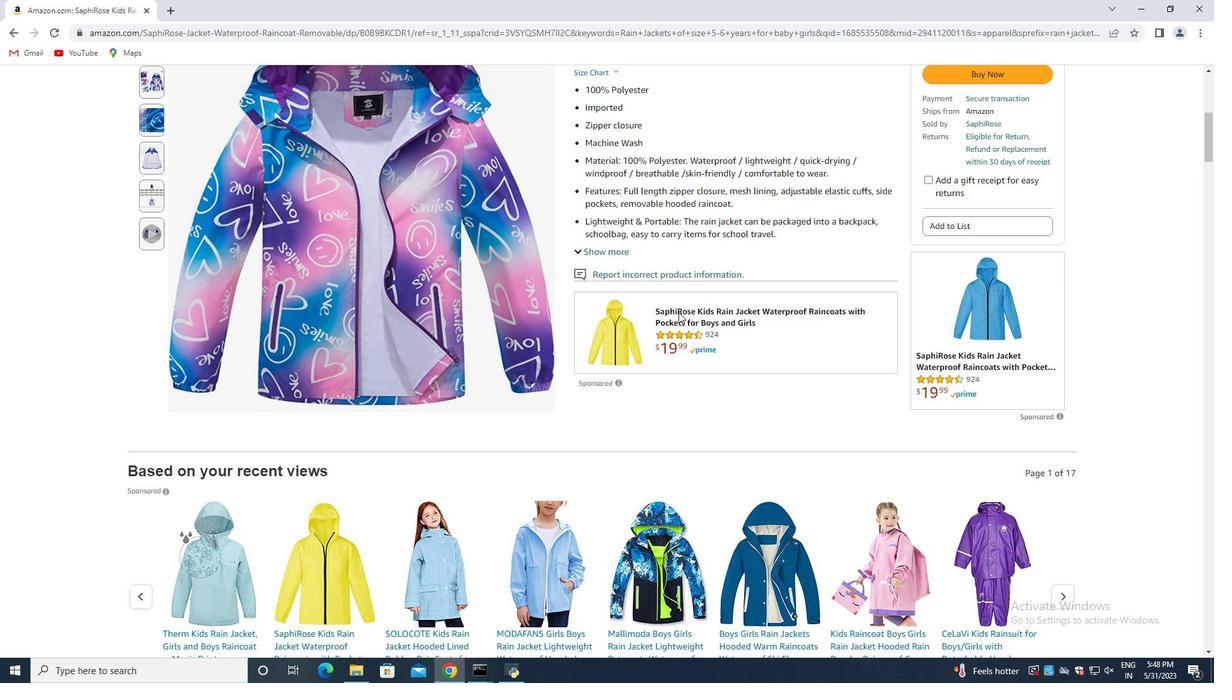 
Action: Mouse scrolled (677, 314) with delta (0, 0)
Screenshot: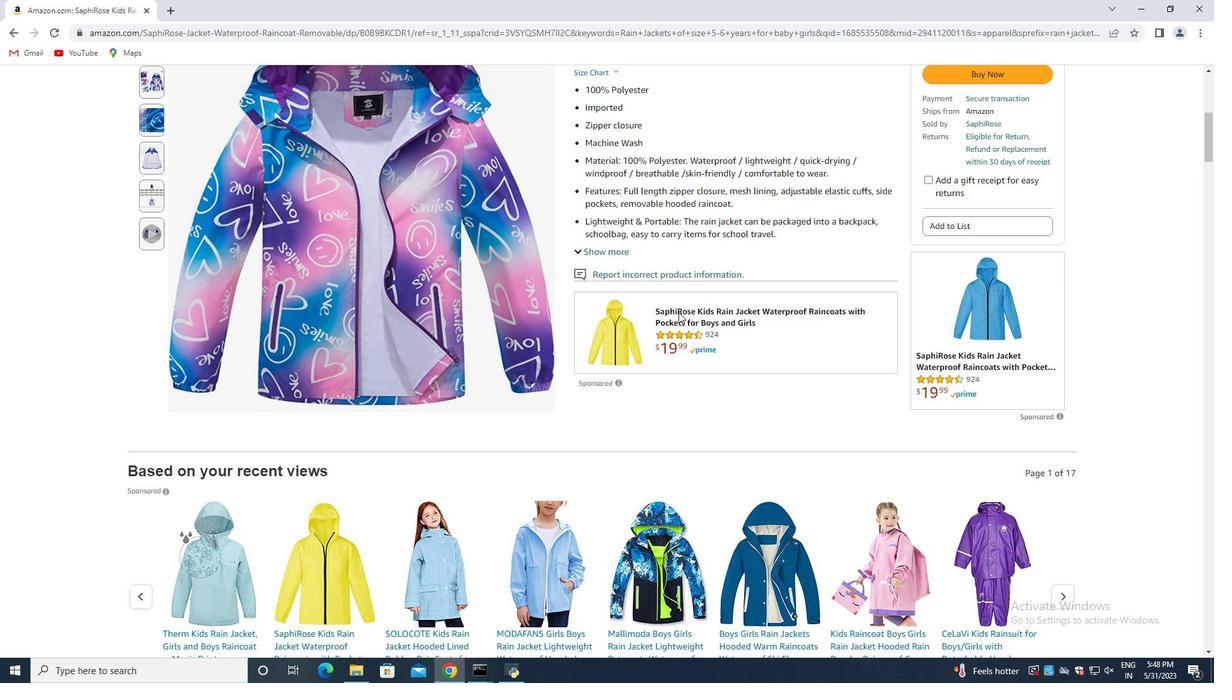 
Action: Mouse moved to (677, 315)
Screenshot: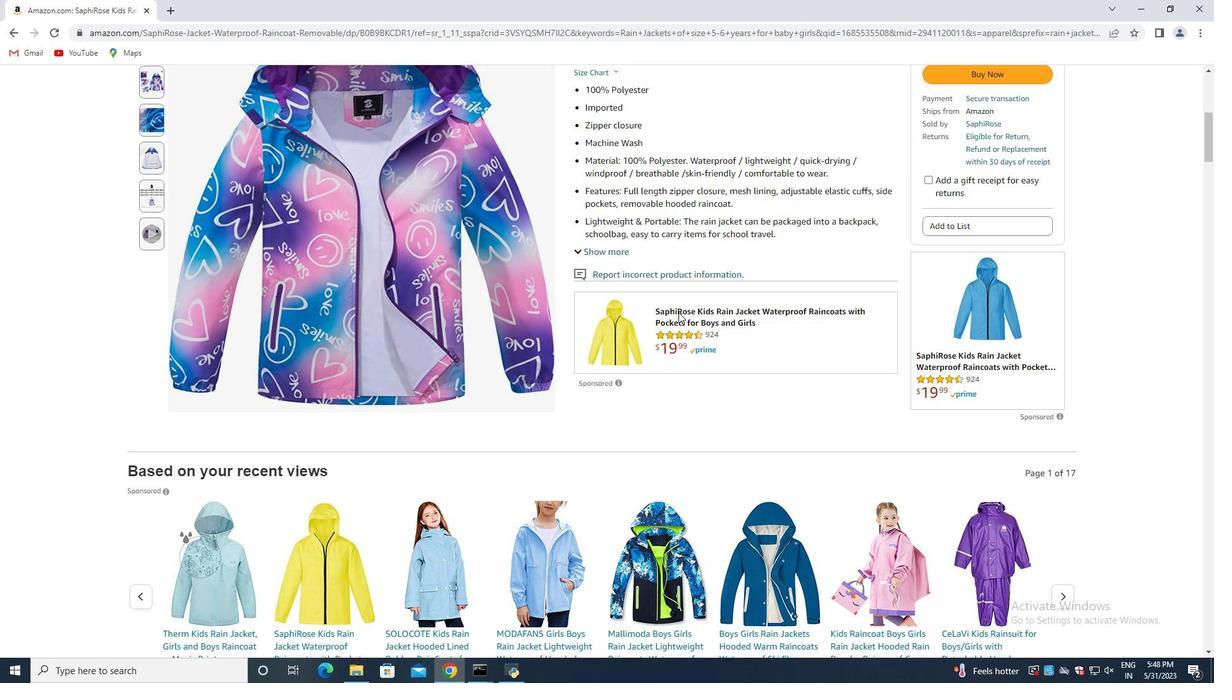 
Action: Mouse scrolled (677, 314) with delta (0, 0)
Screenshot: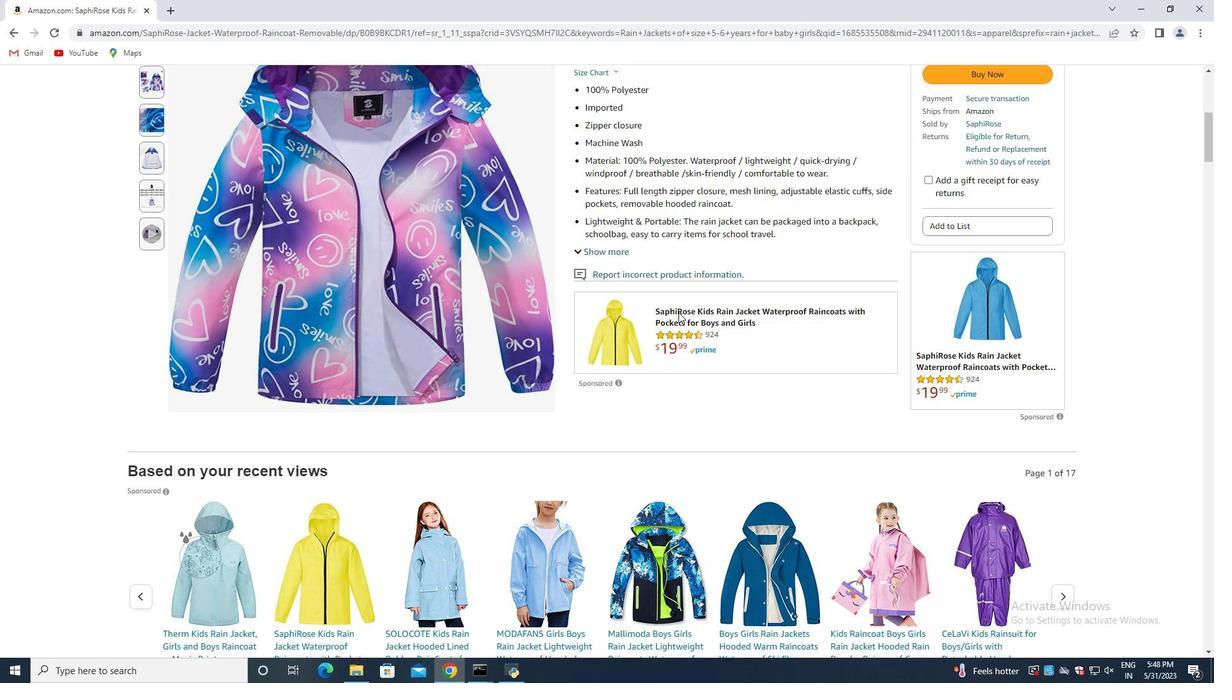 
Action: Mouse moved to (677, 317)
Screenshot: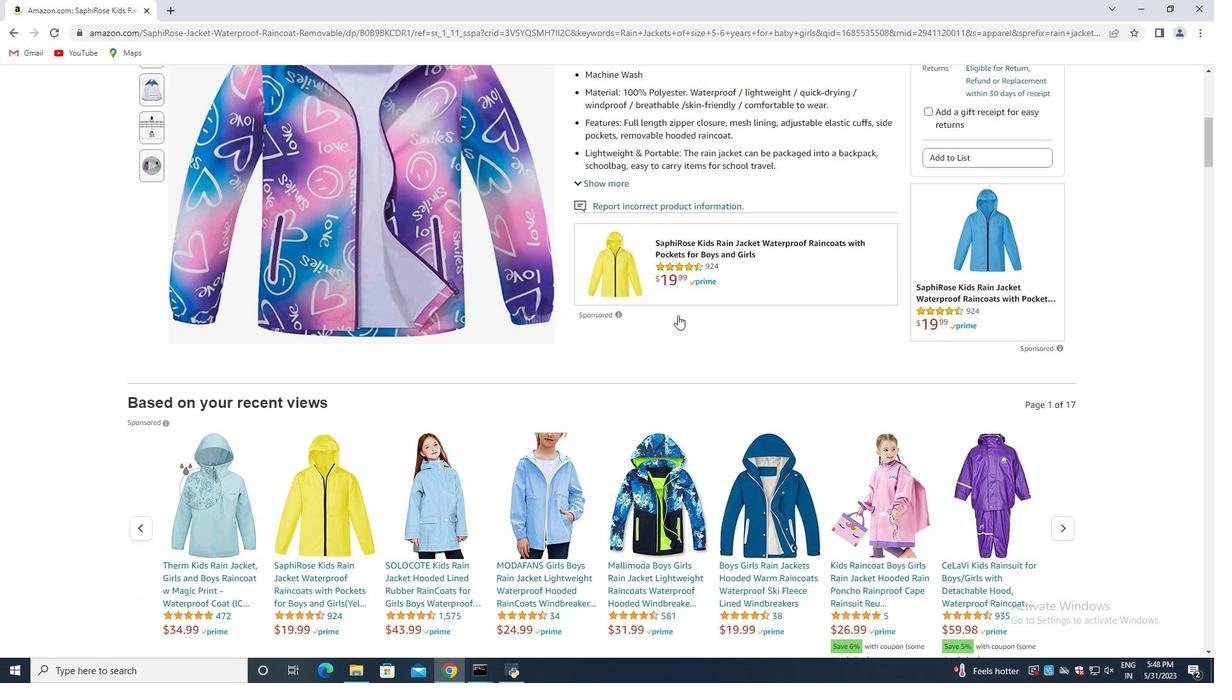 
Action: Mouse scrolled (677, 316) with delta (0, 0)
Screenshot: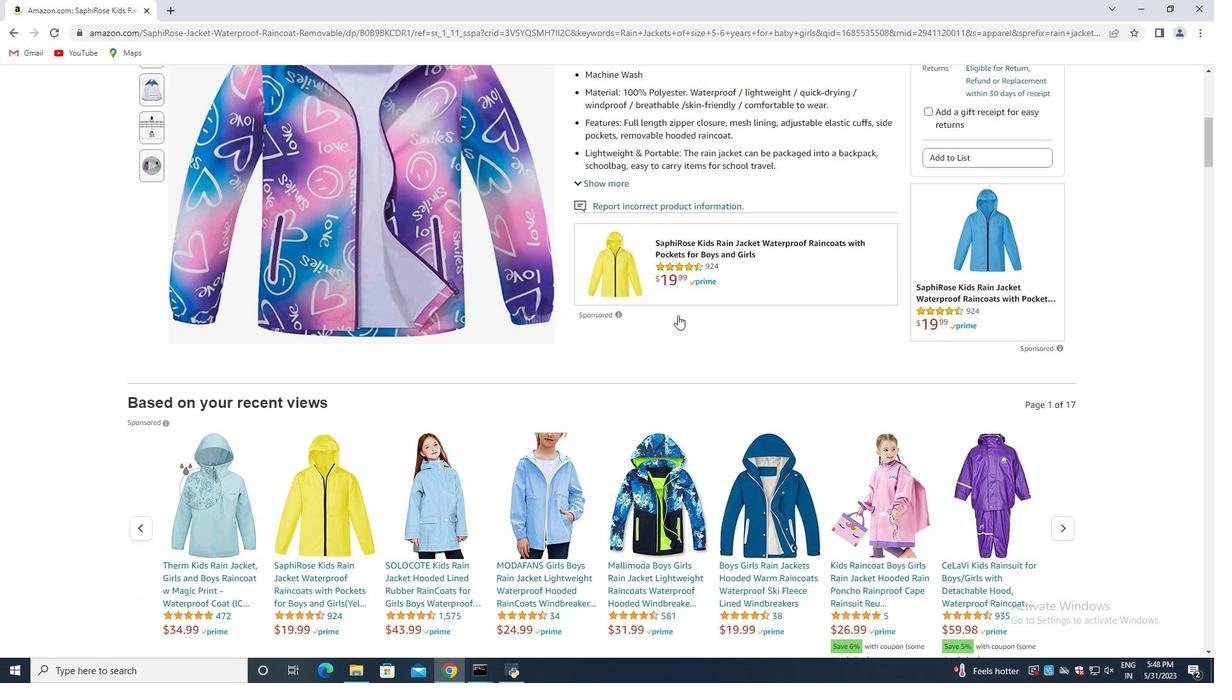 
Action: Mouse moved to (675, 318)
Screenshot: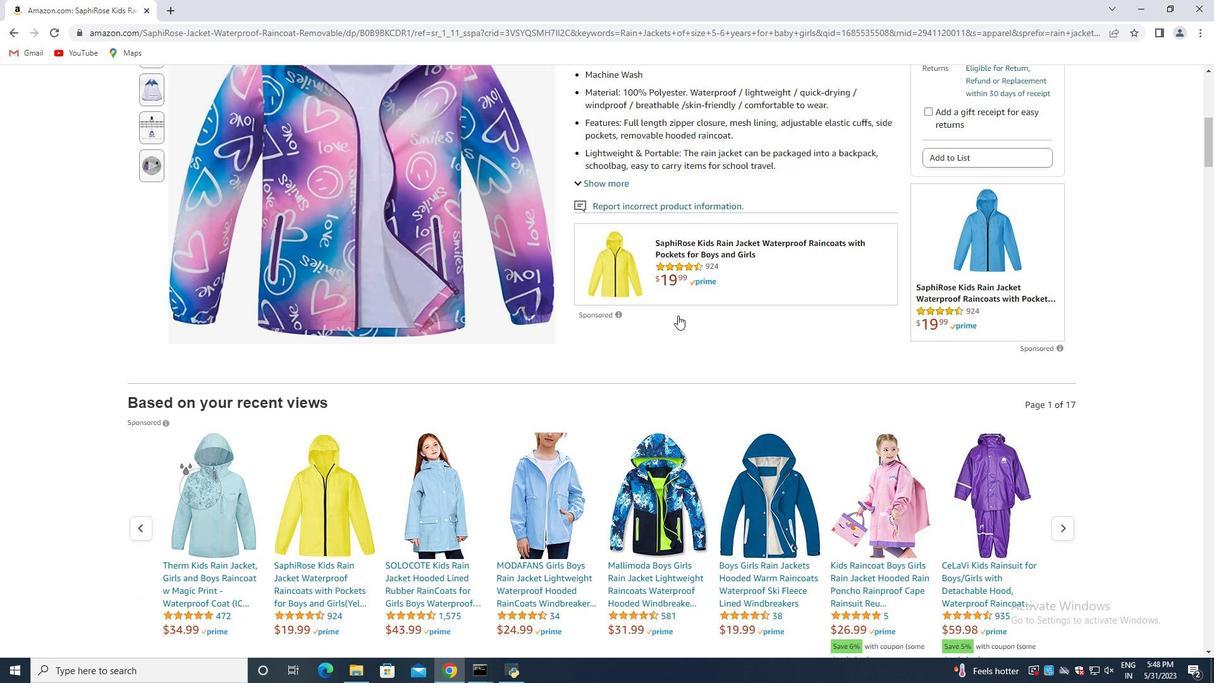 
Action: Mouse scrolled (675, 317) with delta (0, 0)
Screenshot: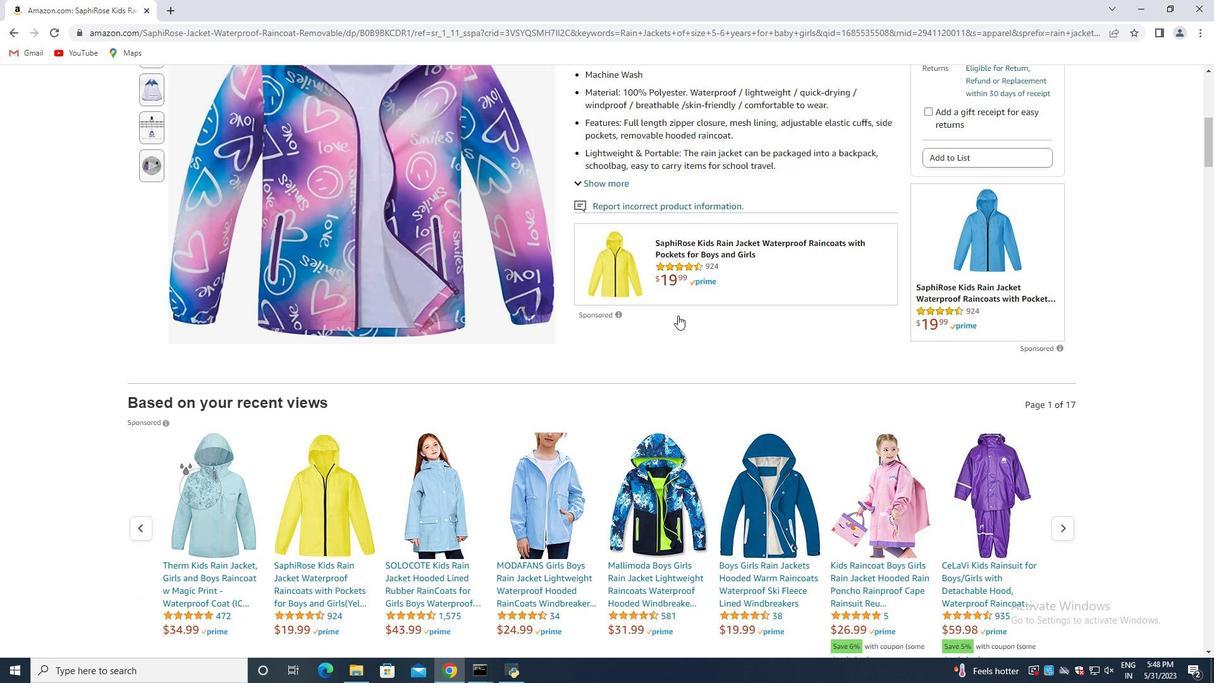 
Action: Mouse moved to (672, 319)
Screenshot: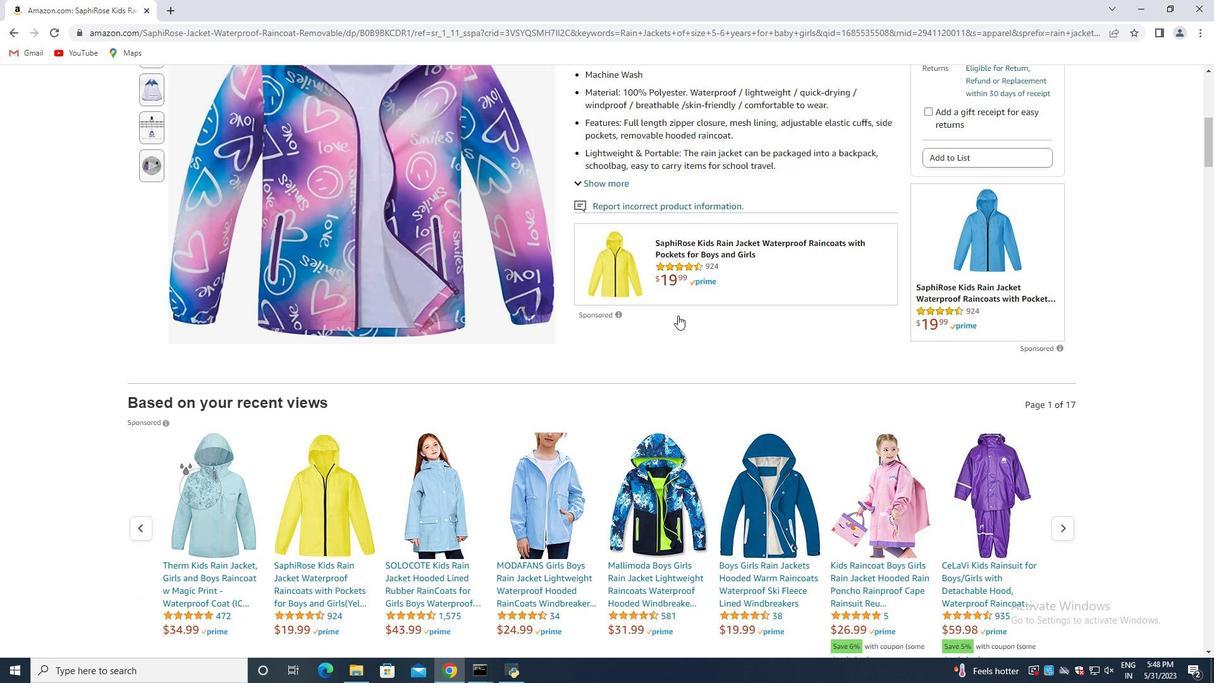 
Action: Mouse scrolled (672, 318) with delta (0, 0)
Screenshot: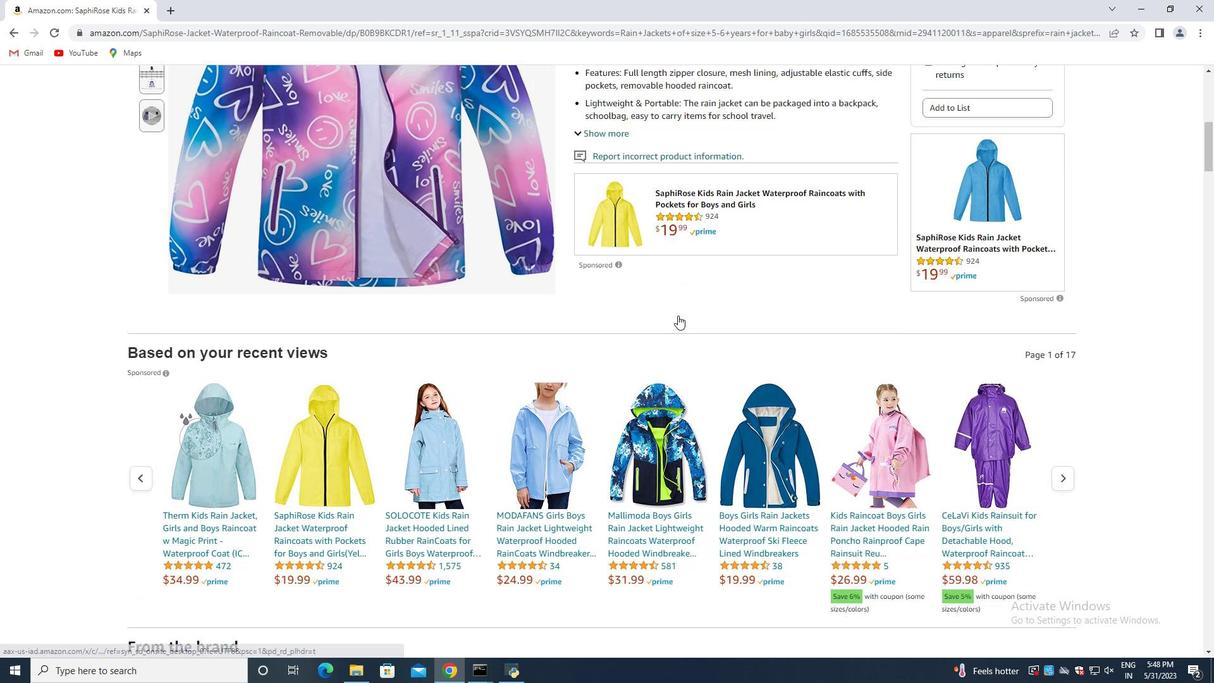 
Action: Mouse moved to (663, 320)
Screenshot: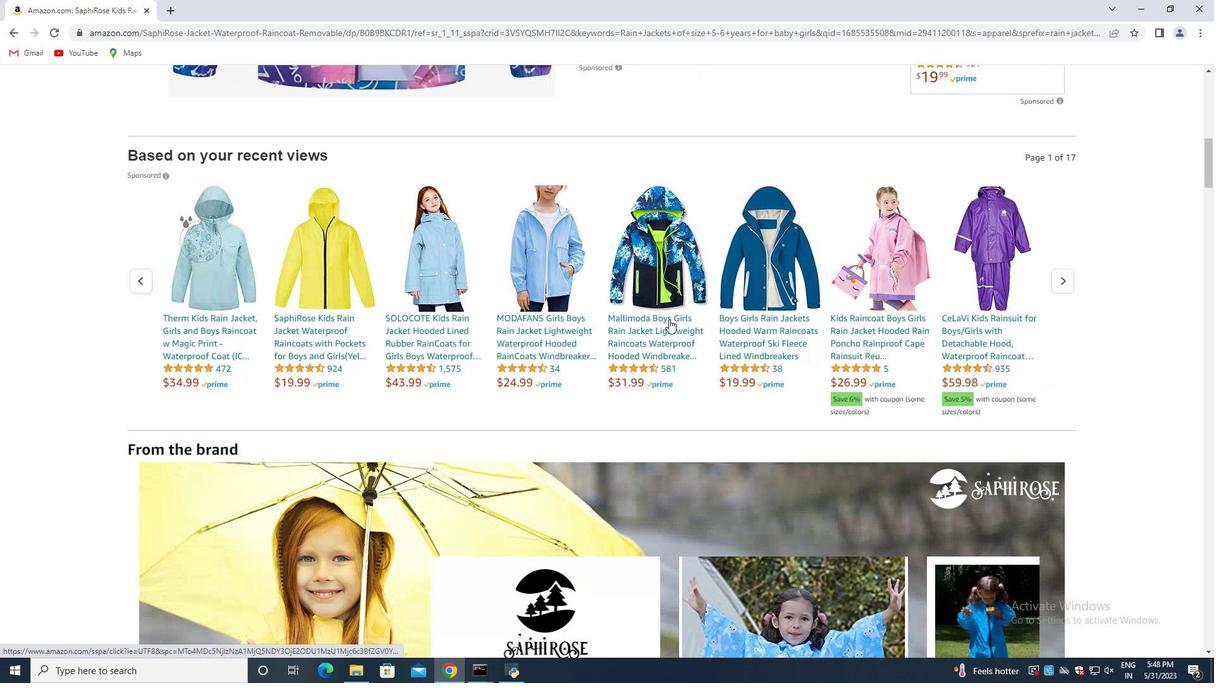 
Action: Mouse scrolled (663, 320) with delta (0, 0)
Screenshot: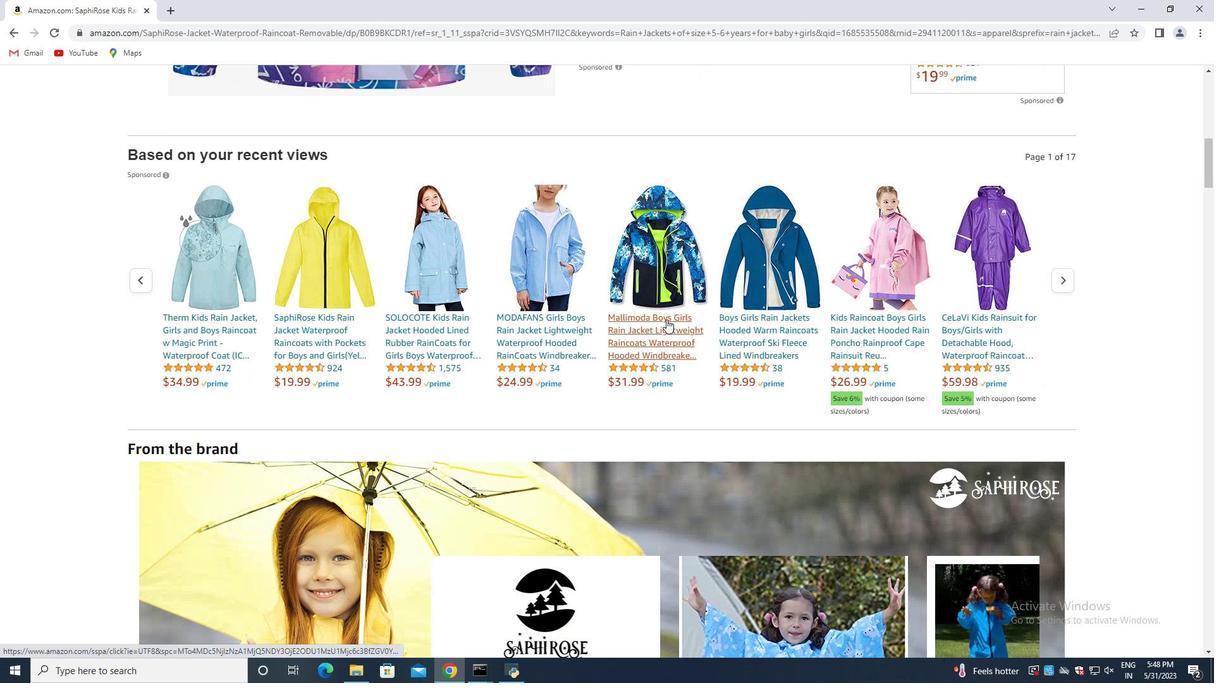 
Action: Mouse moved to (662, 325)
Screenshot: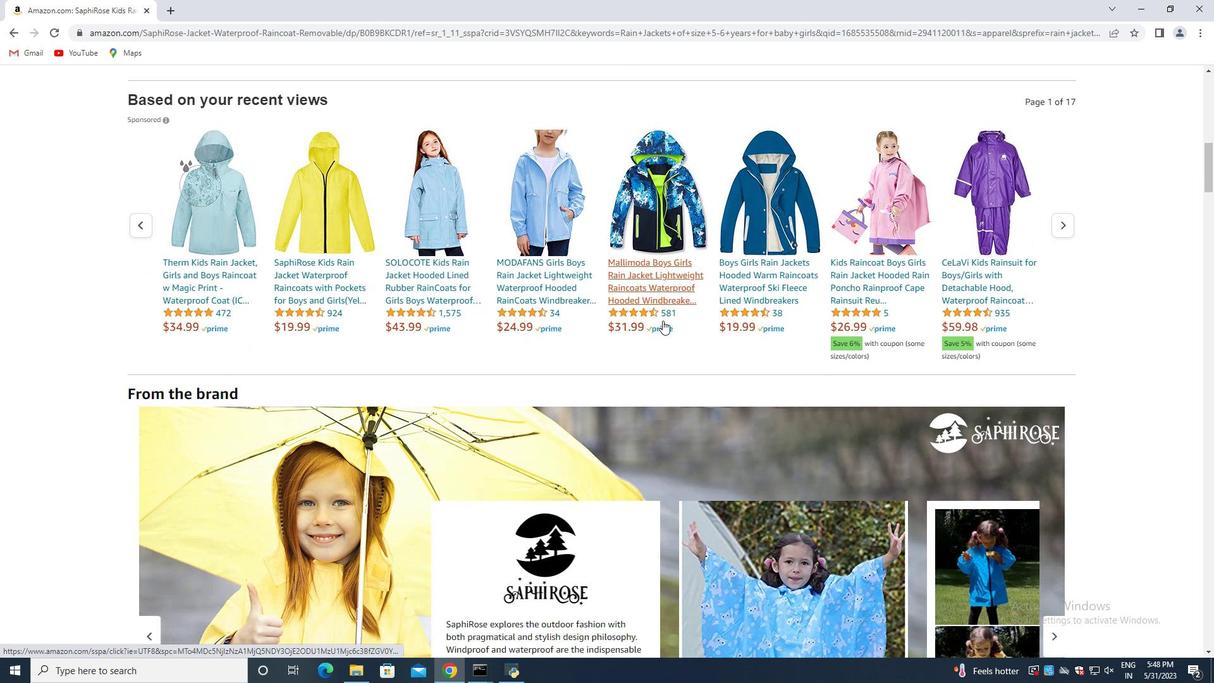
Action: Mouse scrolled (662, 325) with delta (0, 0)
Screenshot: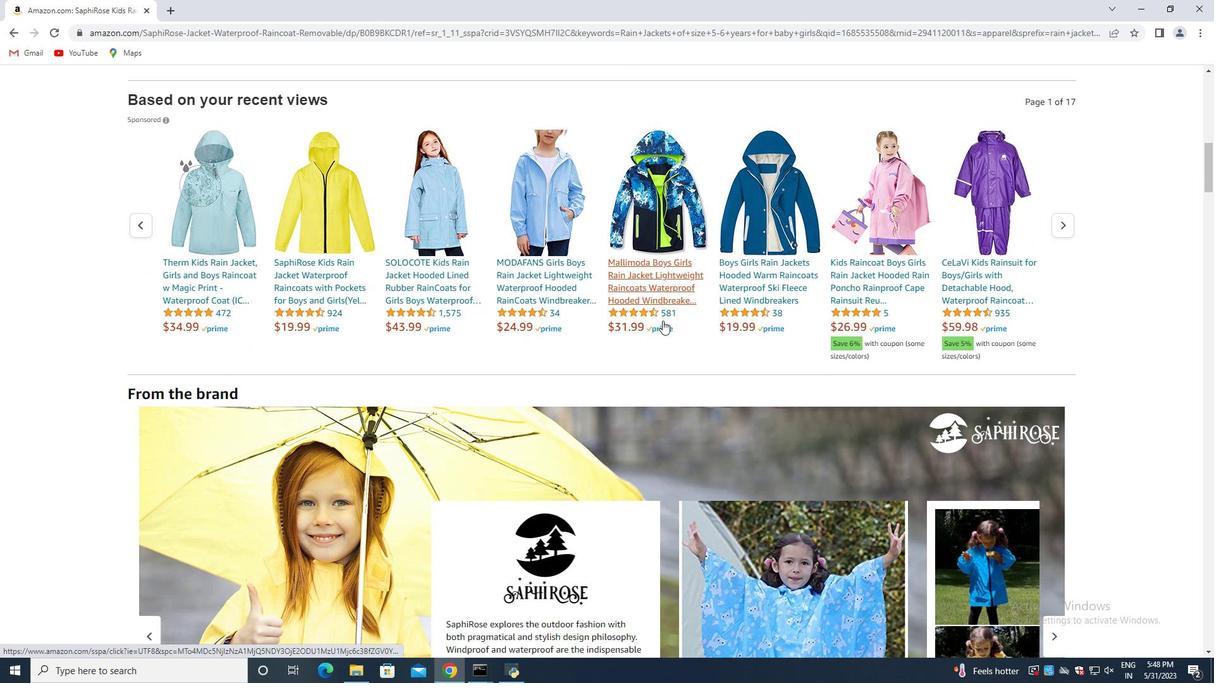 
Action: Mouse moved to (657, 328)
Screenshot: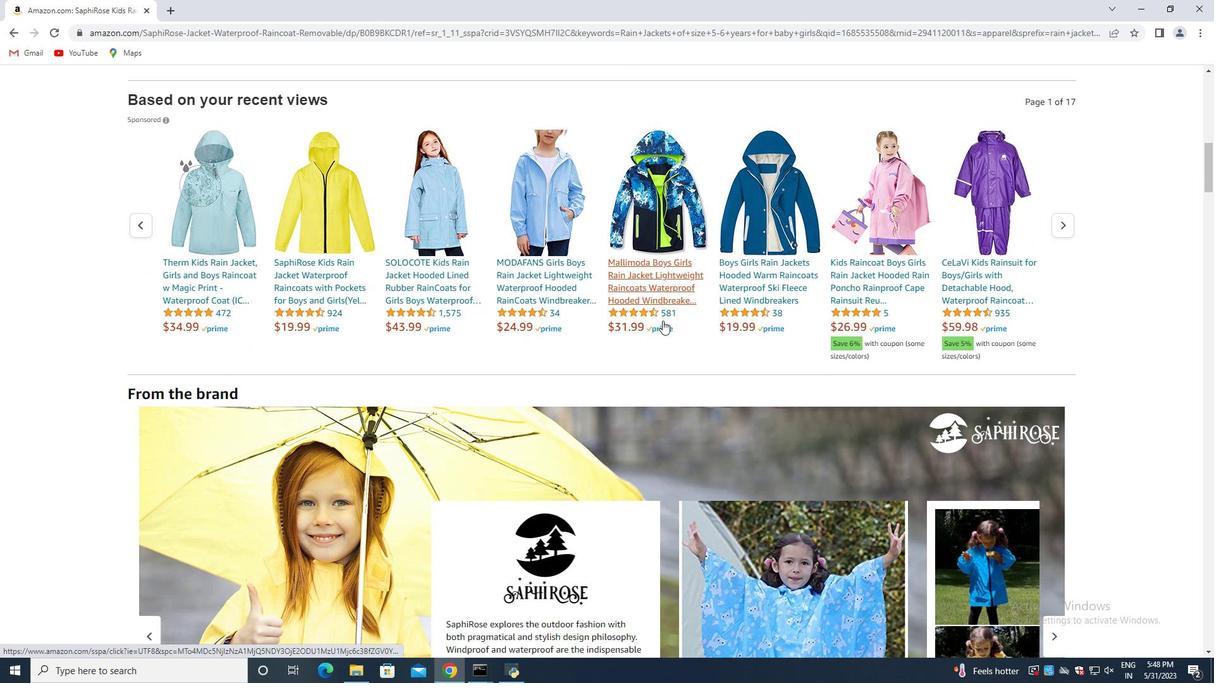 
Action: Mouse scrolled (659, 327) with delta (0, 0)
Screenshot: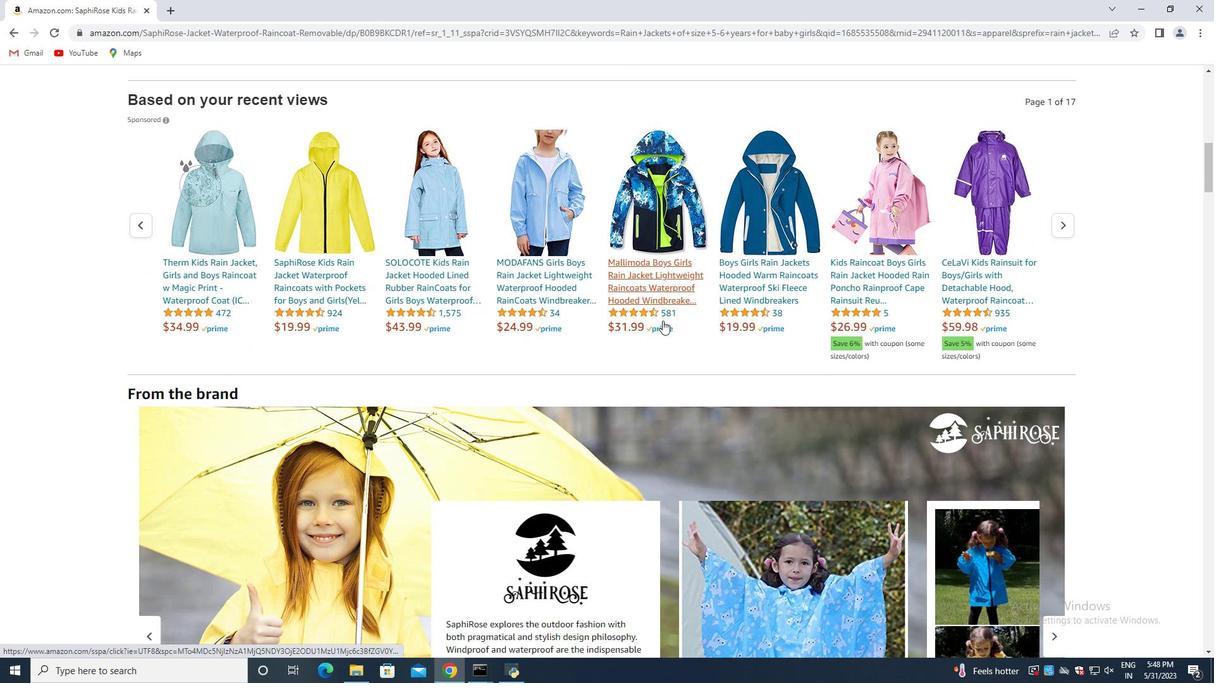 
Action: Mouse moved to (653, 332)
Screenshot: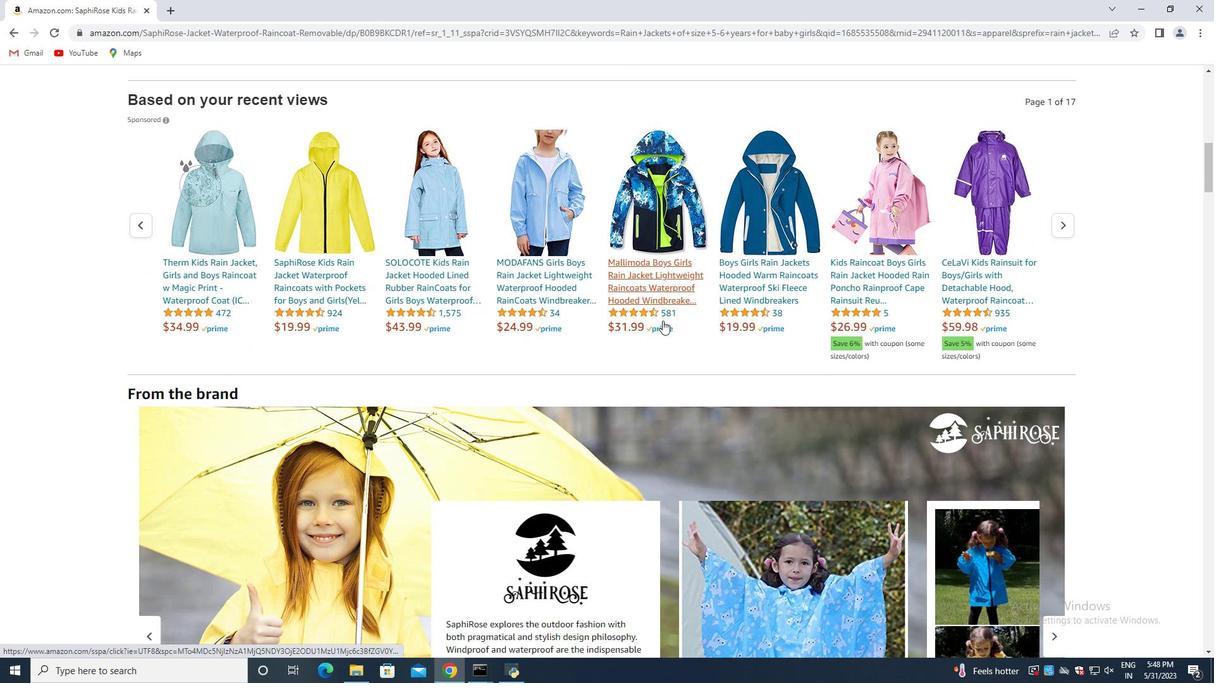 
Action: Mouse scrolled (655, 329) with delta (0, 0)
Screenshot: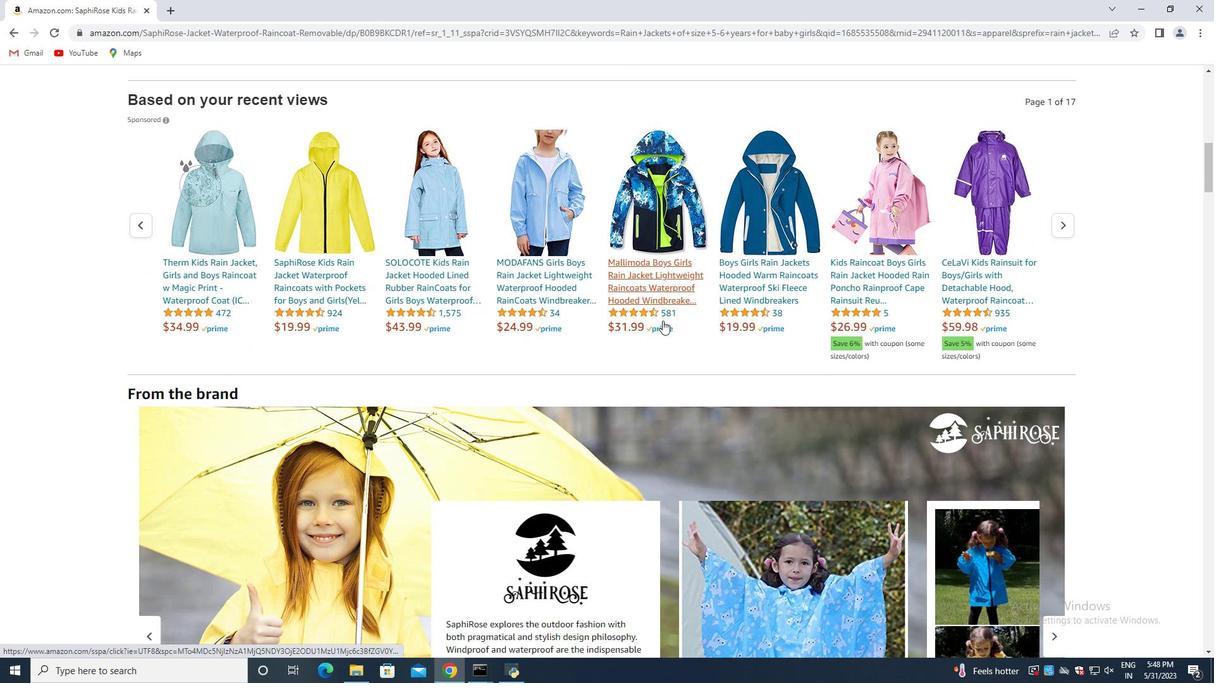 
Action: Mouse moved to (650, 334)
Screenshot: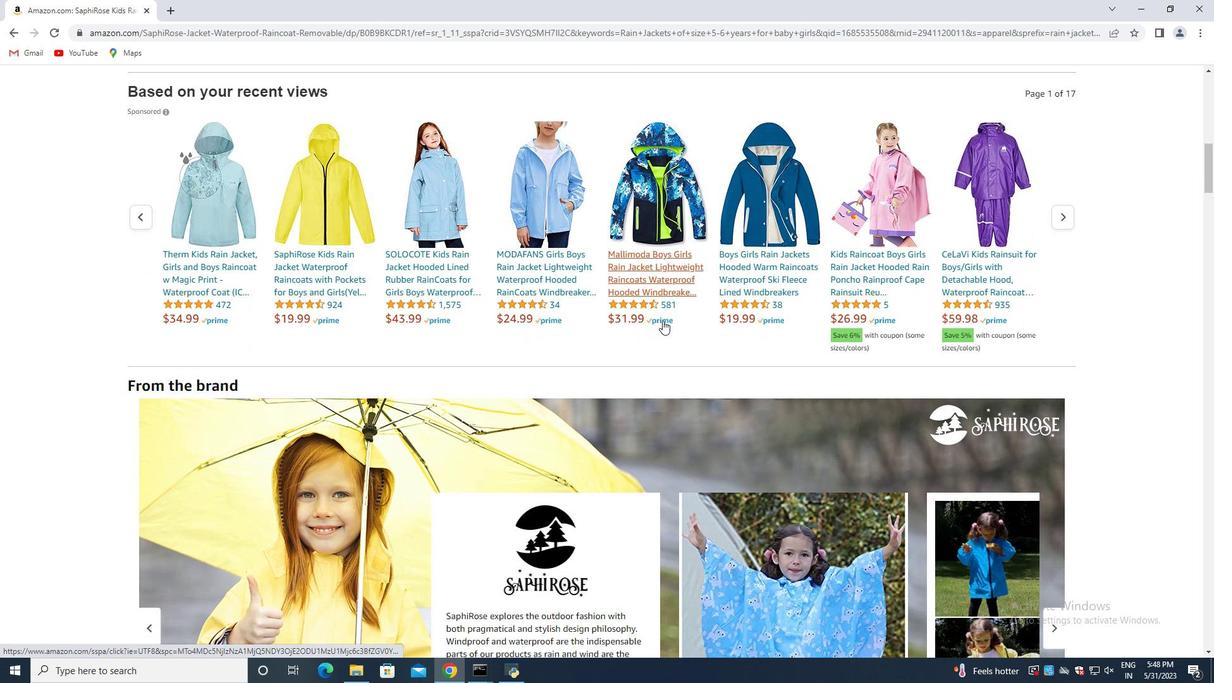 
Action: Mouse scrolled (651, 332) with delta (0, 0)
Screenshot: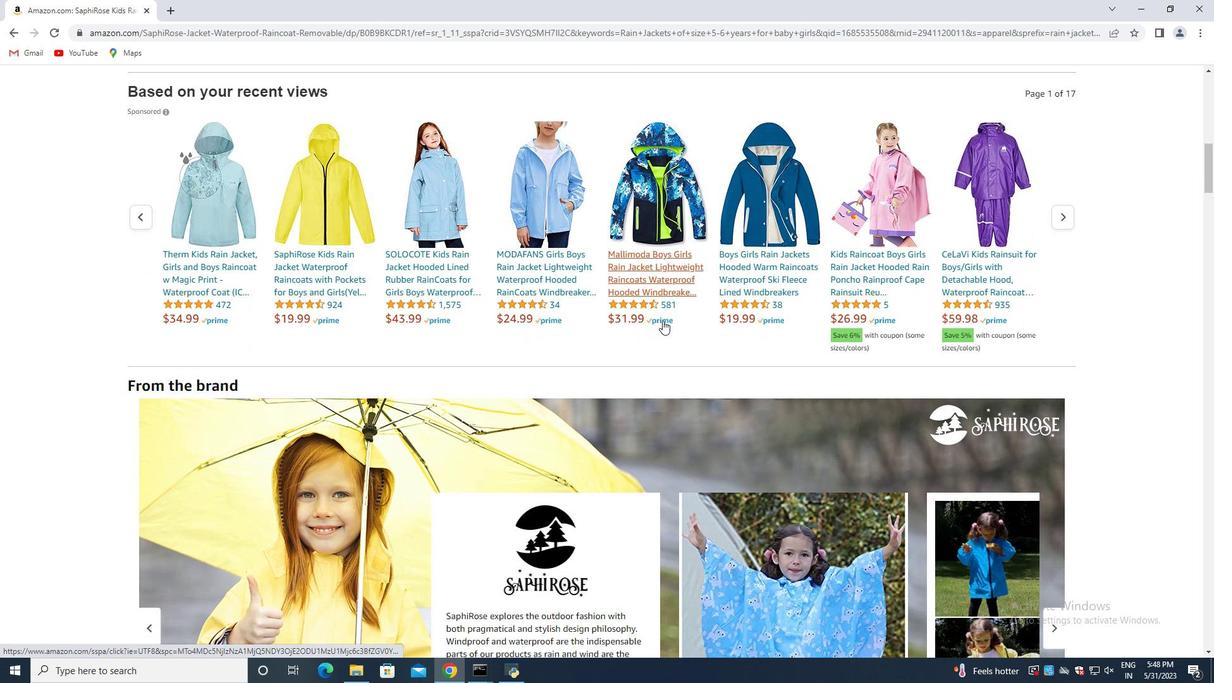 
Action: Mouse moved to (644, 339)
Screenshot: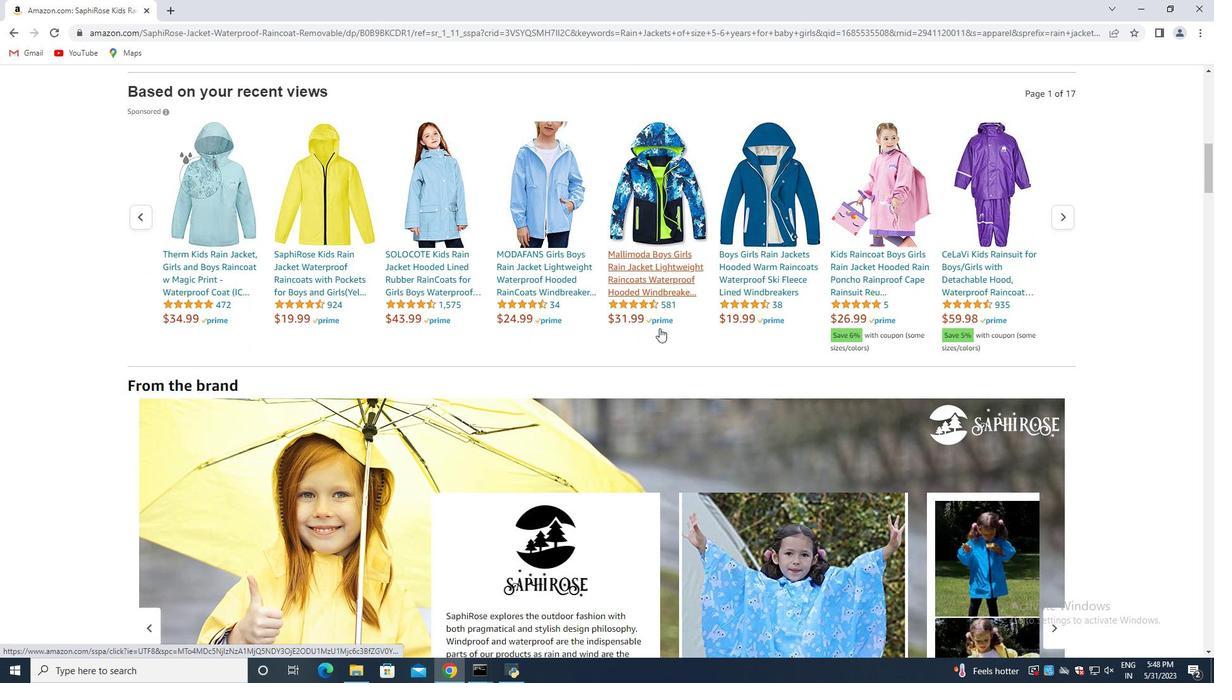 
Action: Mouse scrolled (647, 336) with delta (0, 0)
Screenshot: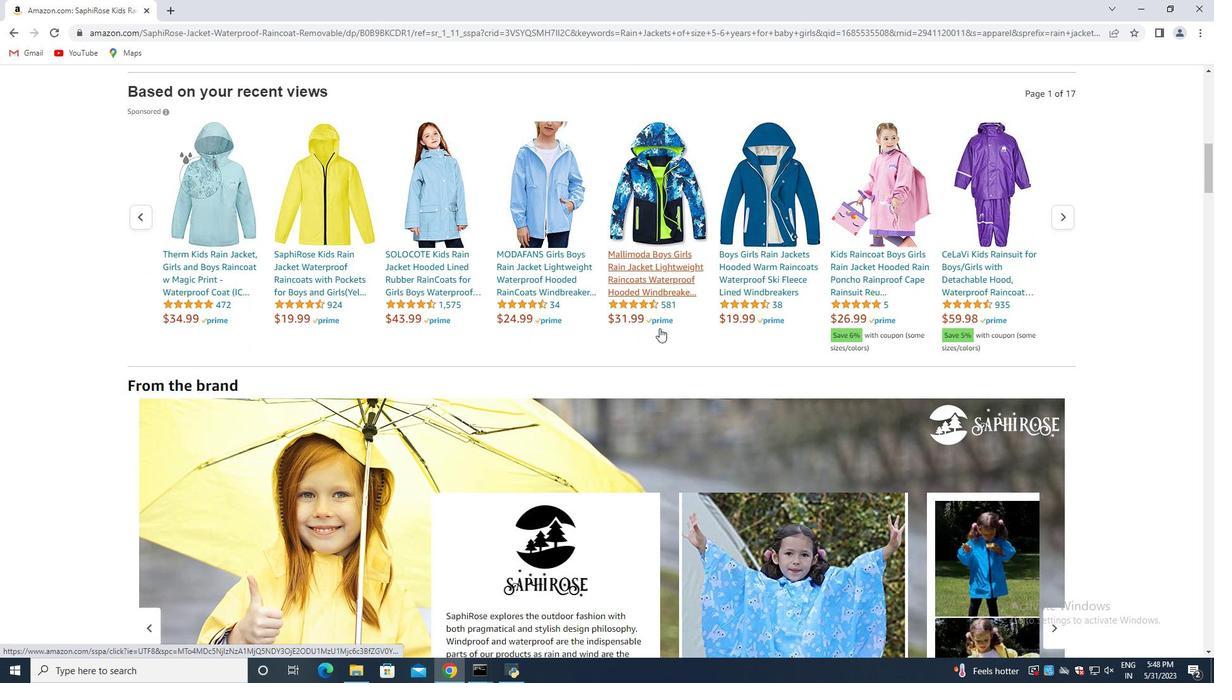 
Action: Mouse moved to (543, 352)
Screenshot: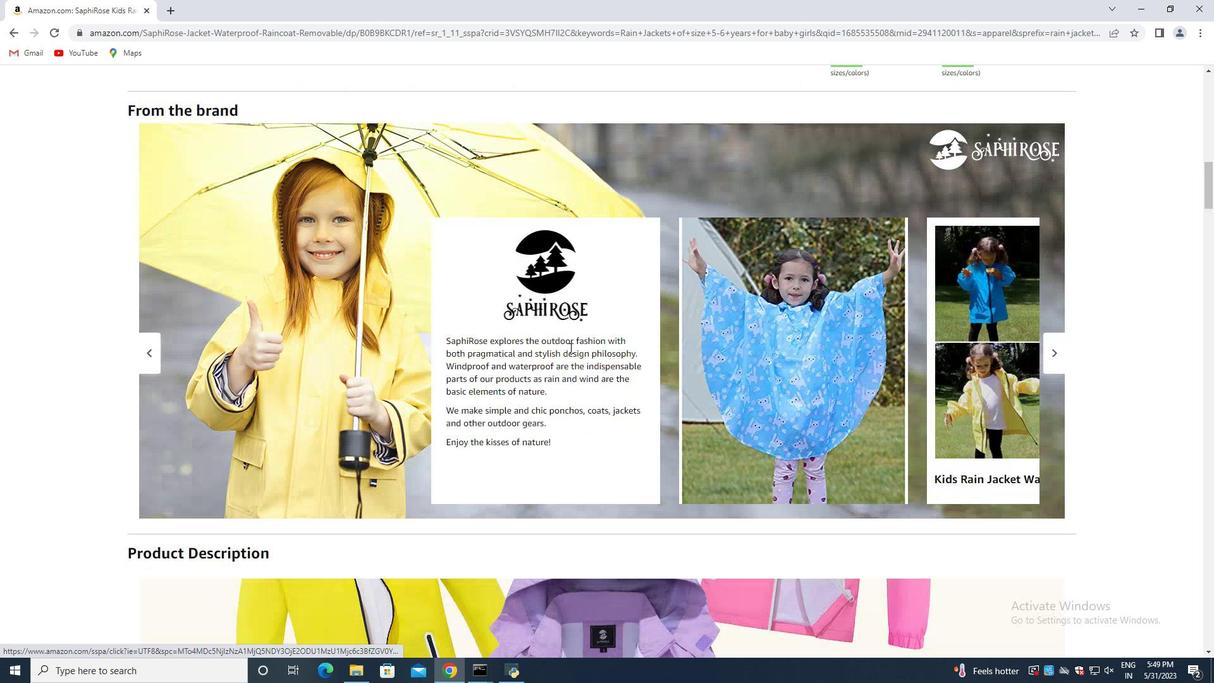 
Action: Mouse scrolled (545, 350) with delta (0, 0)
Screenshot: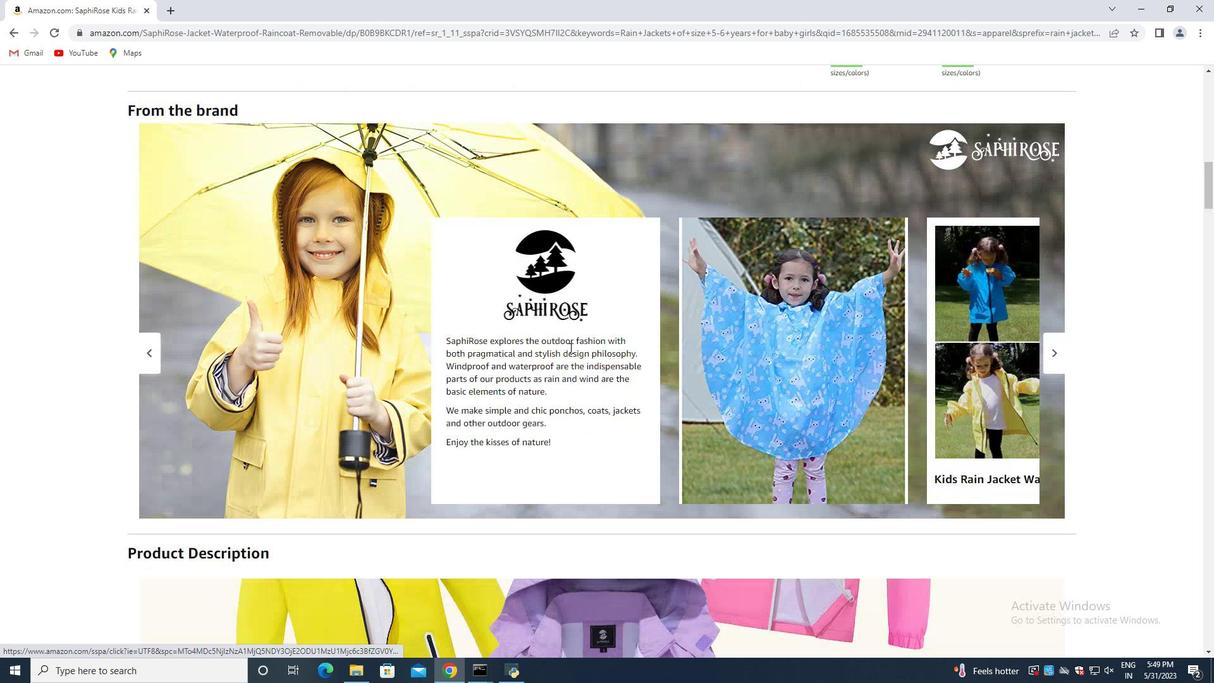 
Action: Mouse moved to (543, 354)
Screenshot: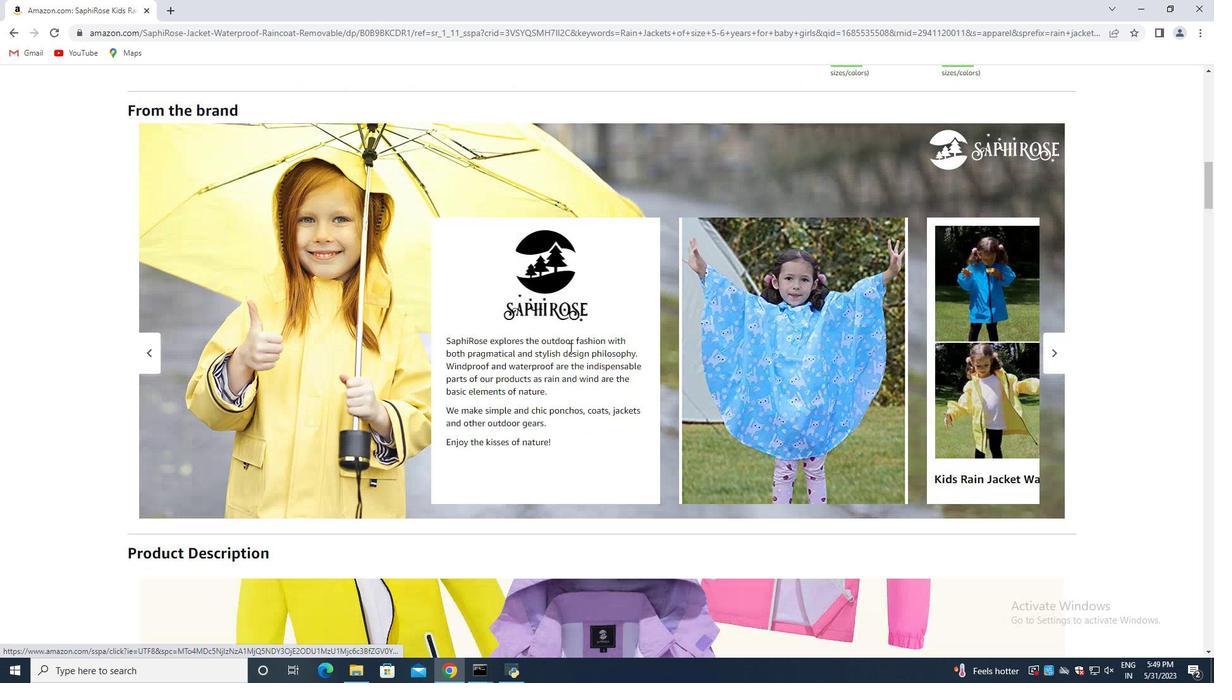 
Action: Mouse scrolled (543, 352) with delta (0, 0)
Screenshot: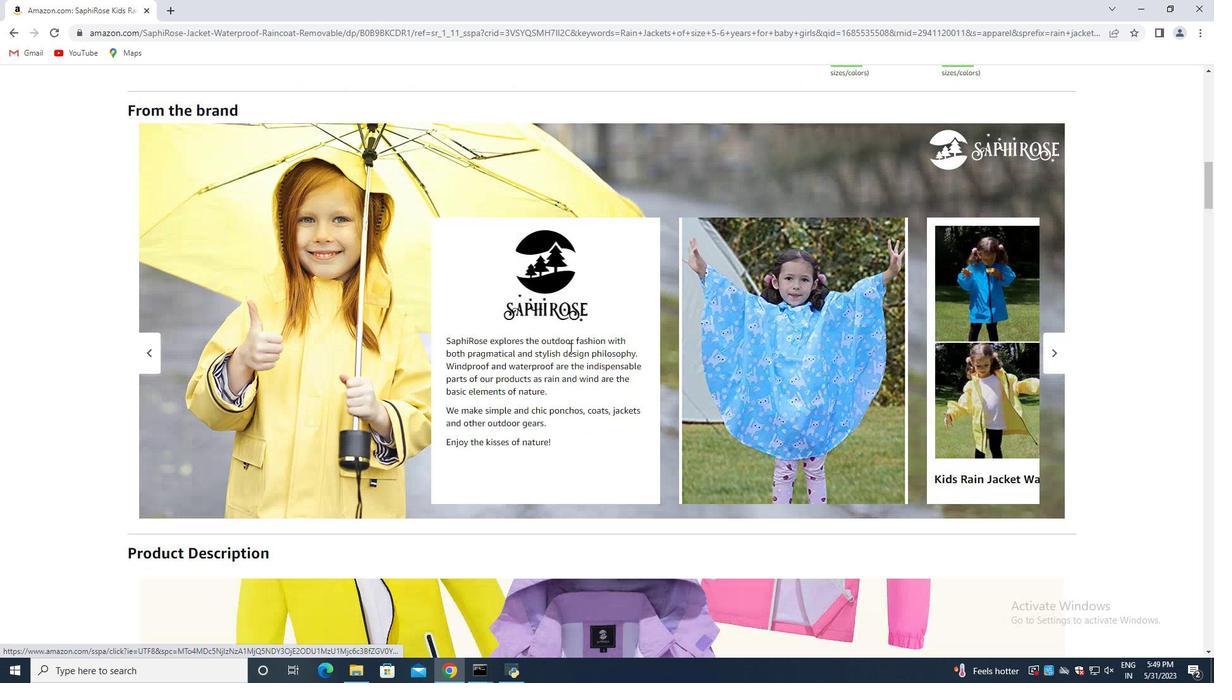 
Action: Mouse moved to (543, 360)
Screenshot: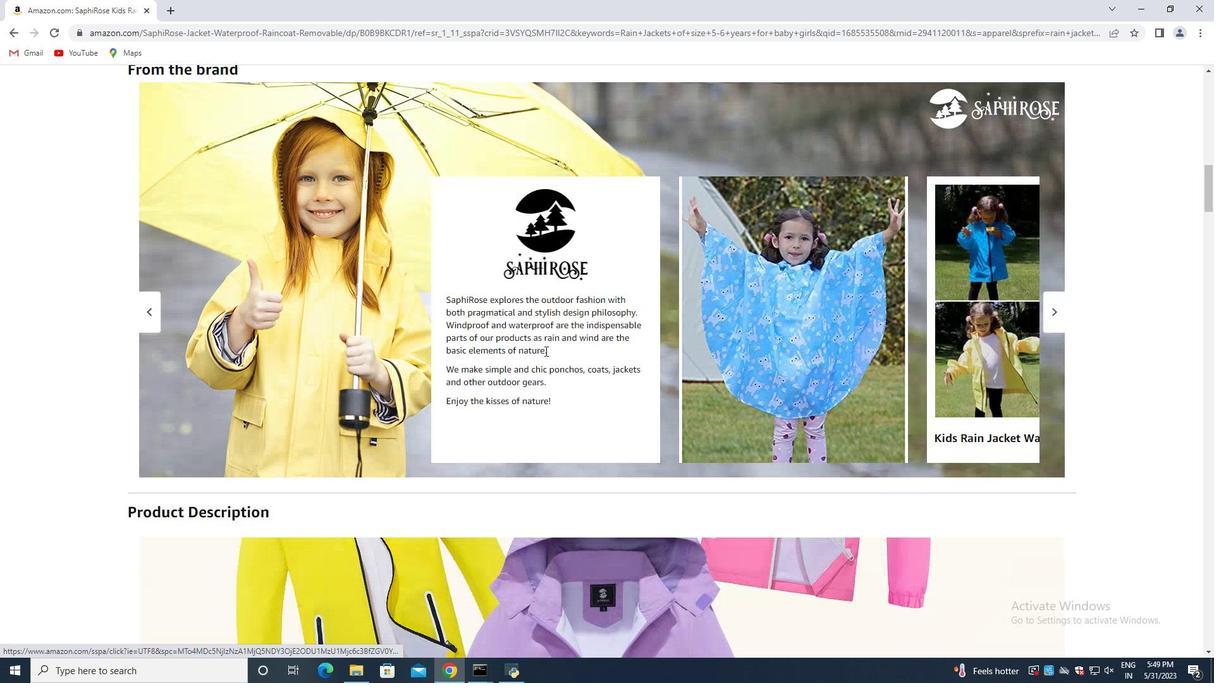 
Action: Mouse scrolled (543, 354) with delta (0, 0)
Screenshot: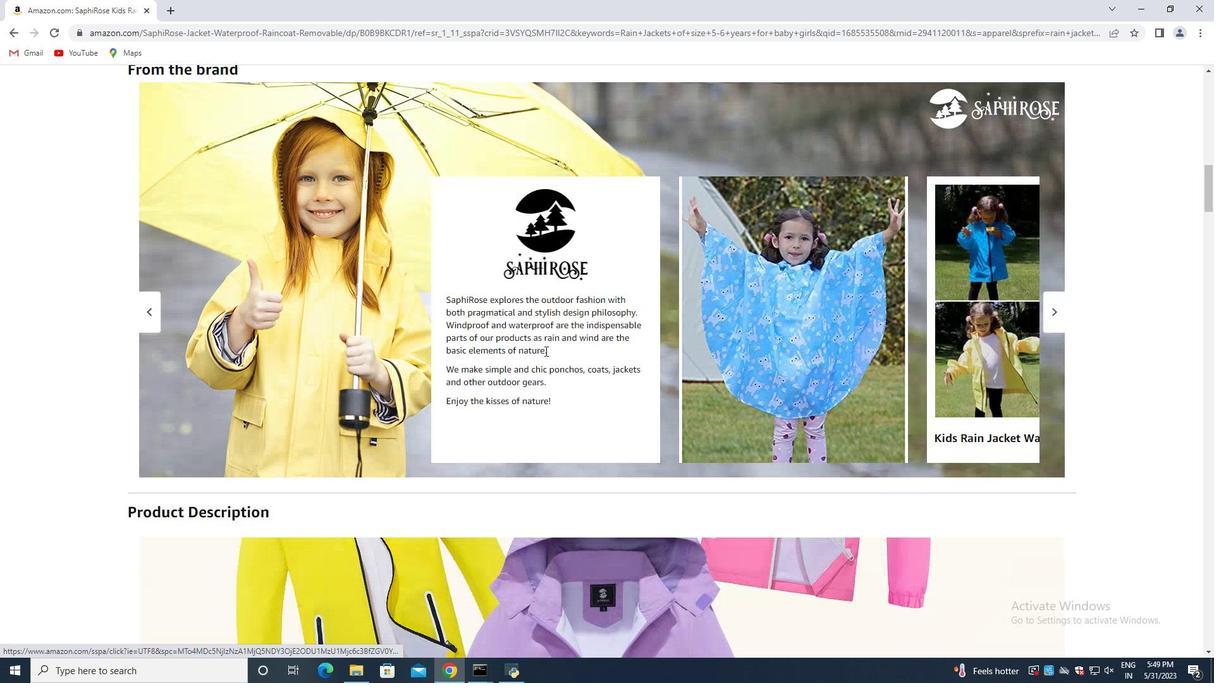 
Action: Mouse moved to (541, 361)
Screenshot: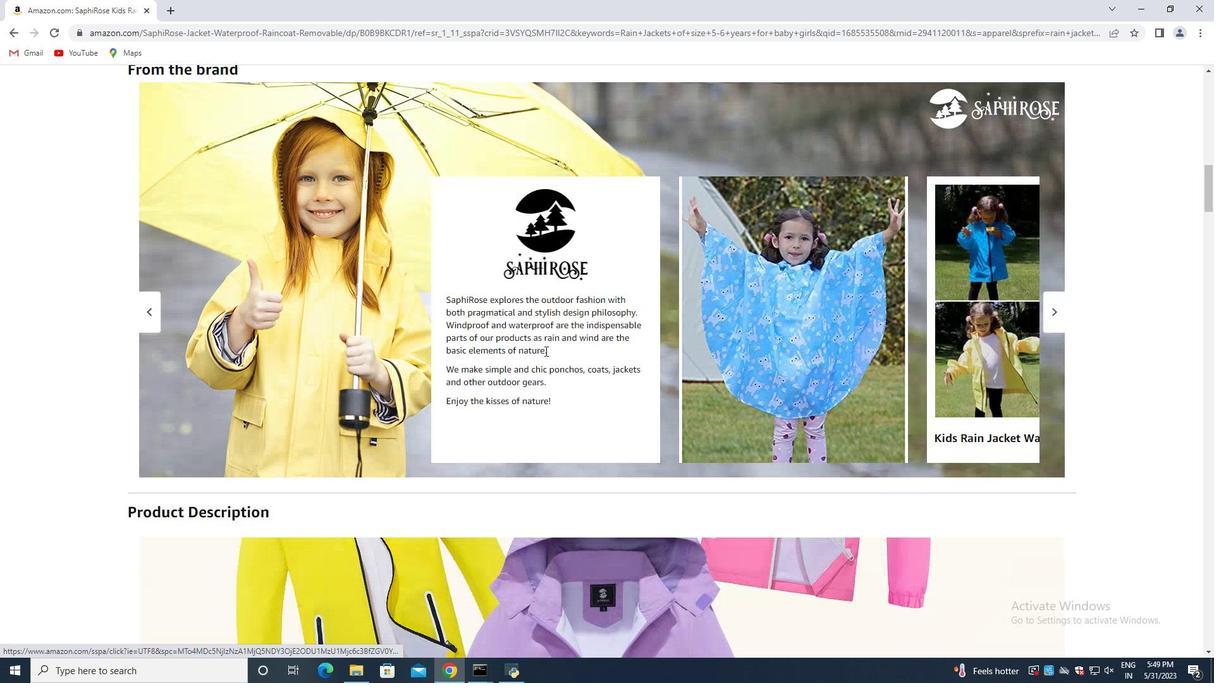 
Action: Mouse scrolled (543, 357) with delta (0, 0)
Screenshot: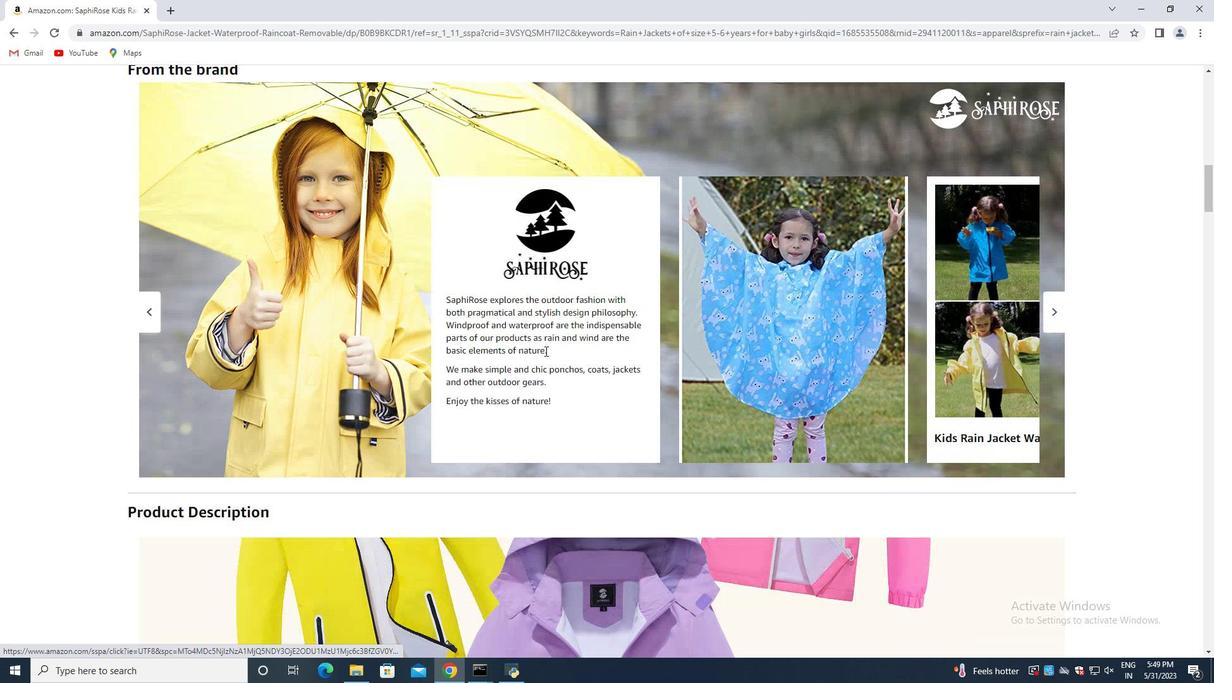 
Action: Mouse scrolled (543, 359) with delta (0, 0)
Screenshot: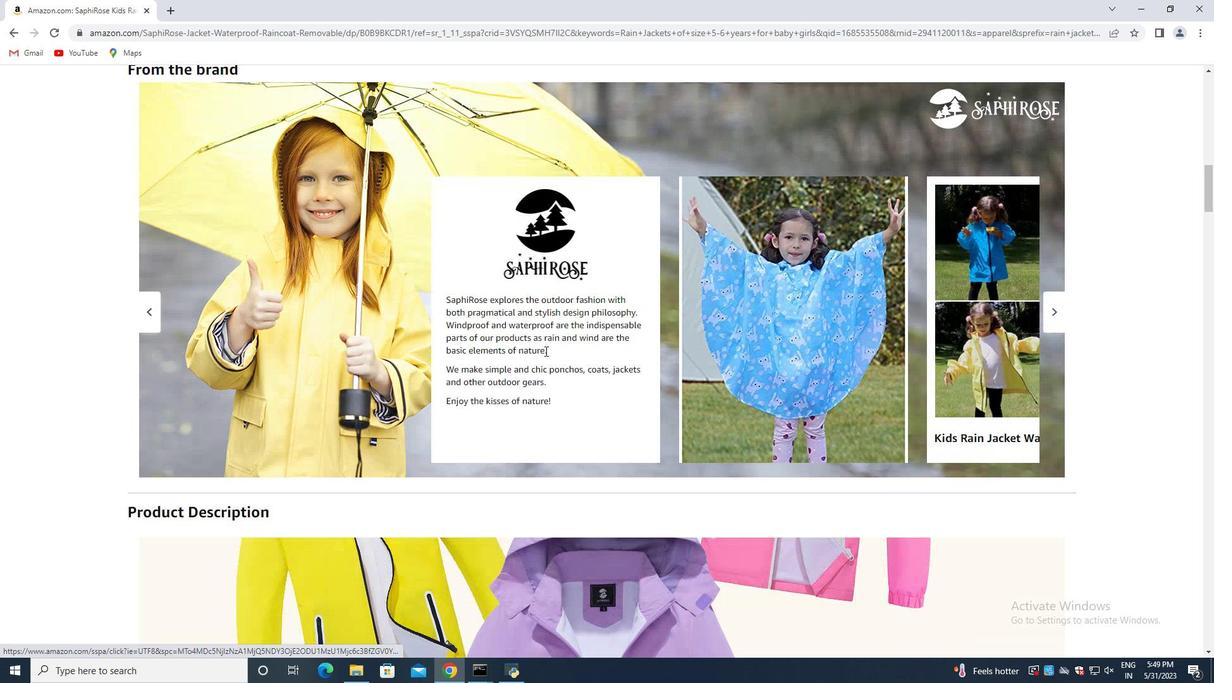 
Action: Mouse scrolled (541, 360) with delta (0, 0)
Screenshot: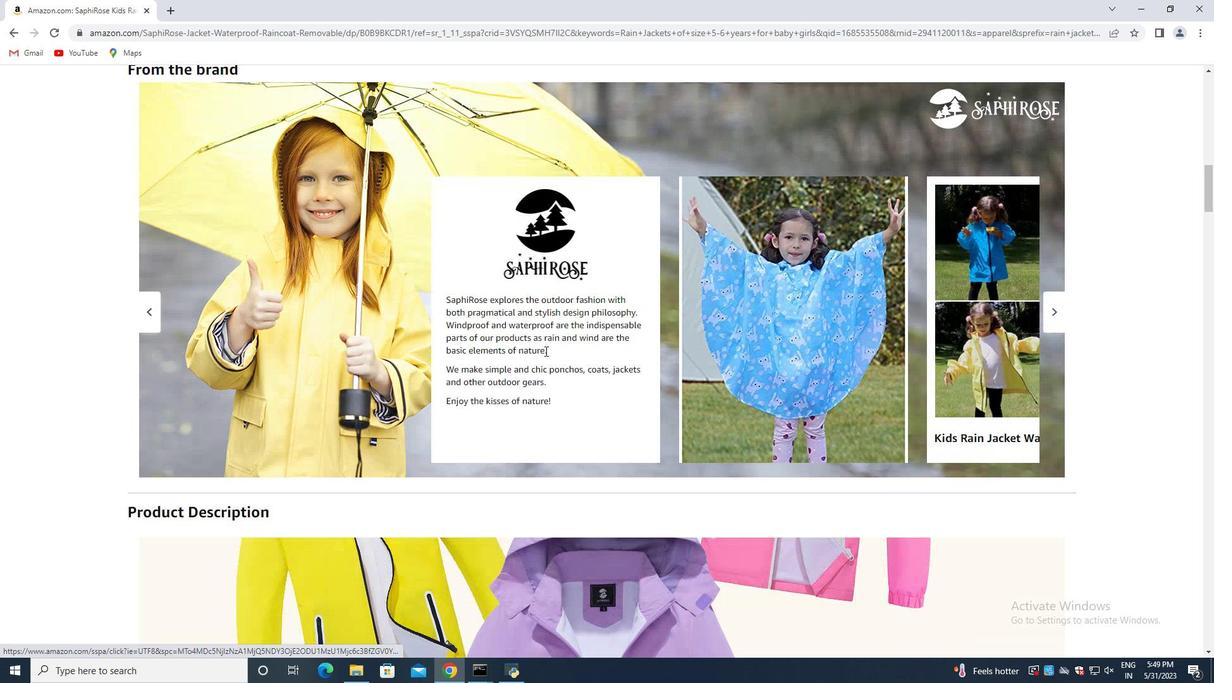 
Action: Mouse moved to (541, 363)
Screenshot: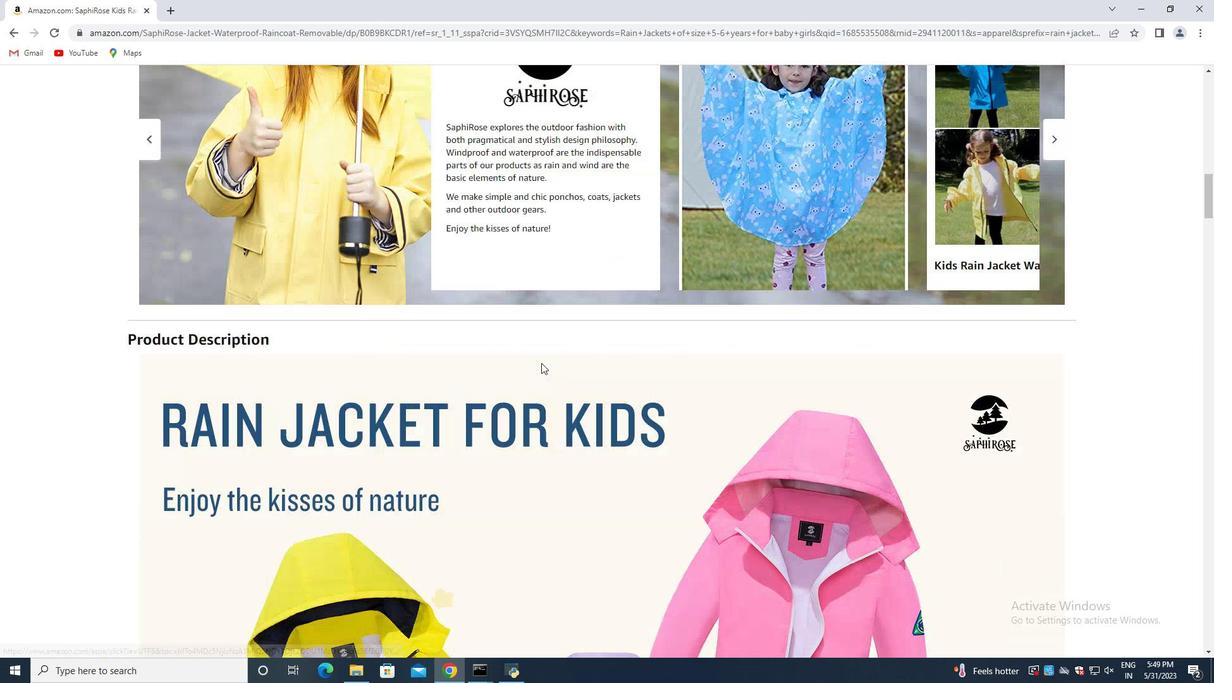 
Action: Mouse scrolled (541, 363) with delta (0, 0)
Screenshot: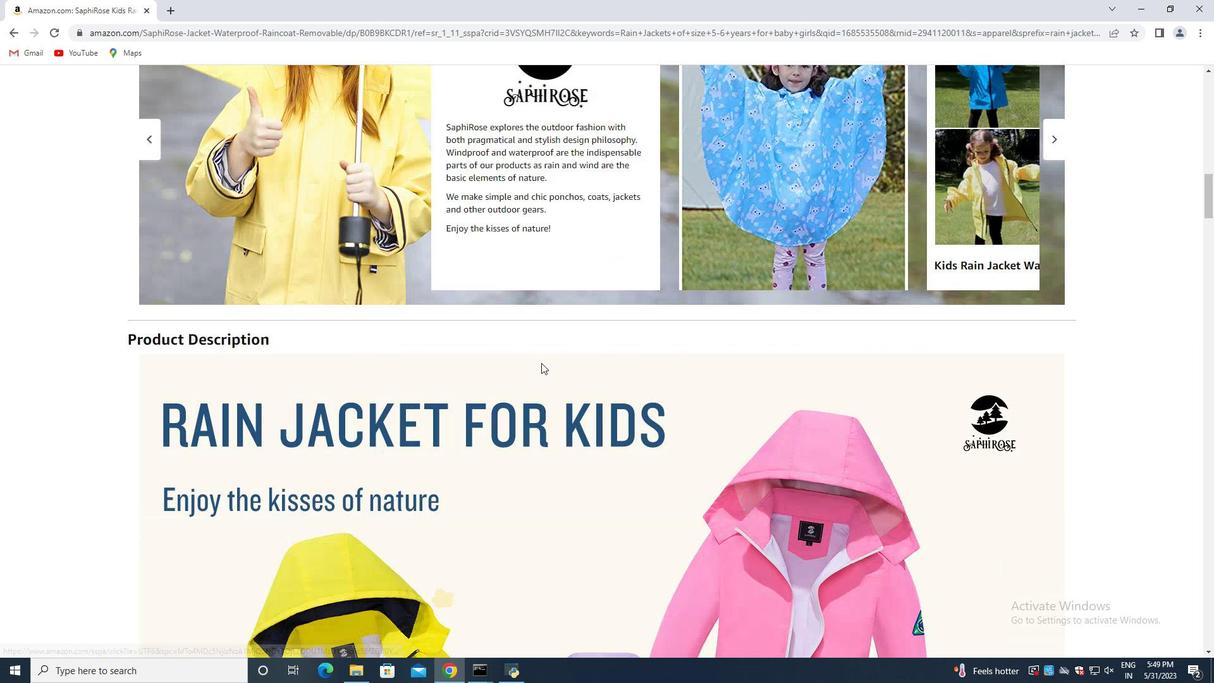 
Action: Mouse scrolled (541, 363) with delta (0, 0)
Screenshot: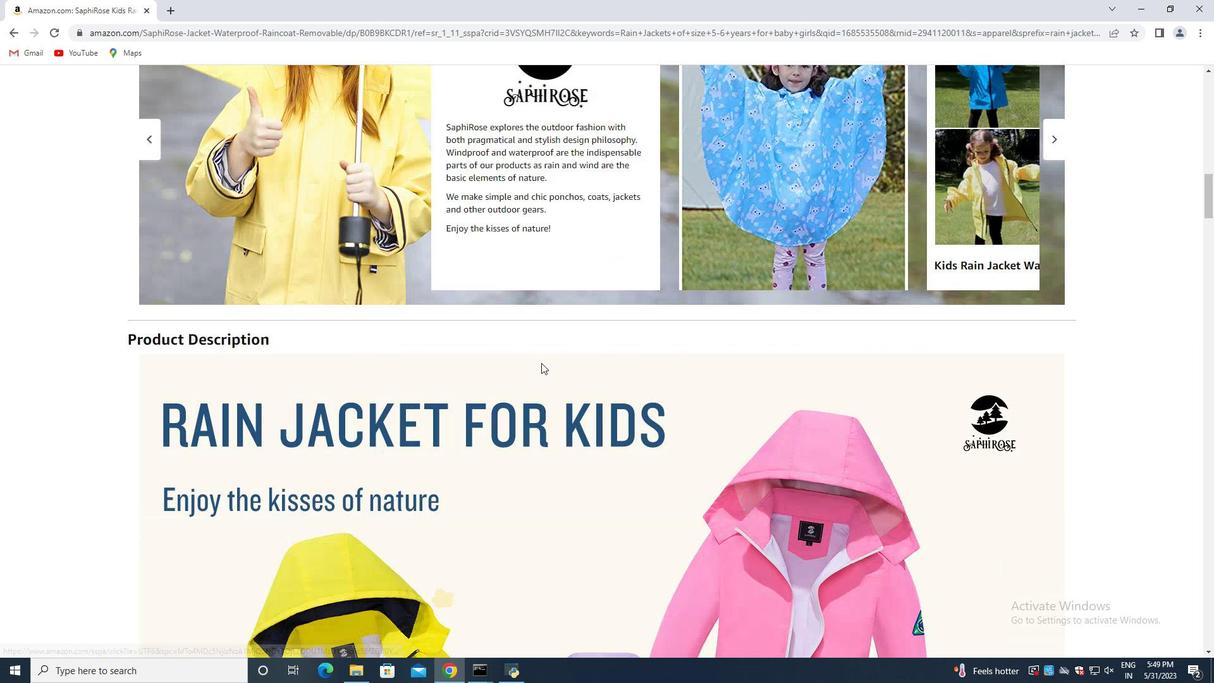 
Action: Mouse scrolled (541, 363) with delta (0, 0)
Screenshot: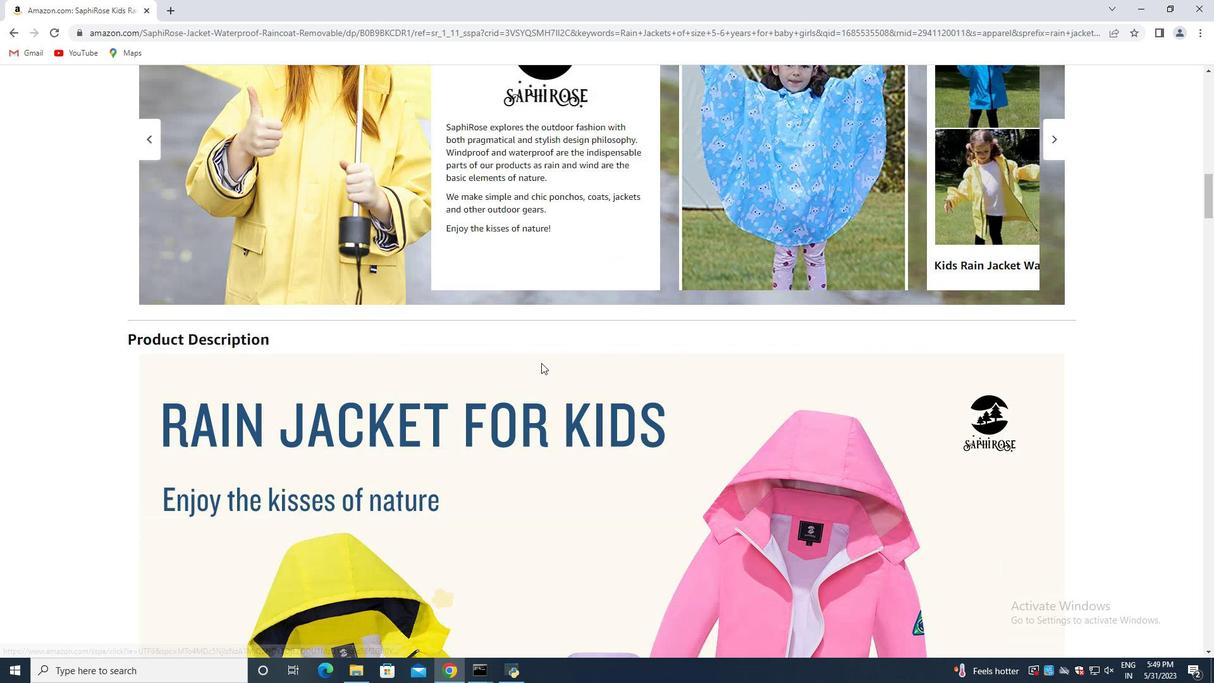
Action: Mouse scrolled (541, 363) with delta (0, 0)
Screenshot: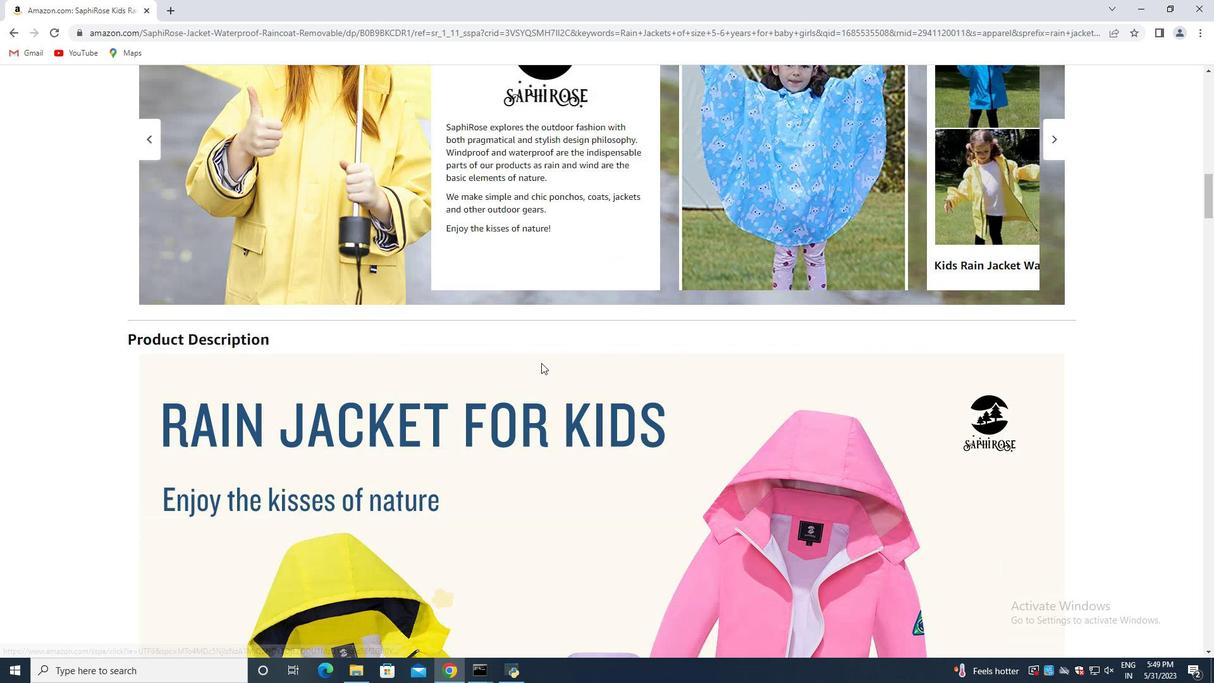 
Action: Mouse scrolled (541, 363) with delta (0, 0)
Screenshot: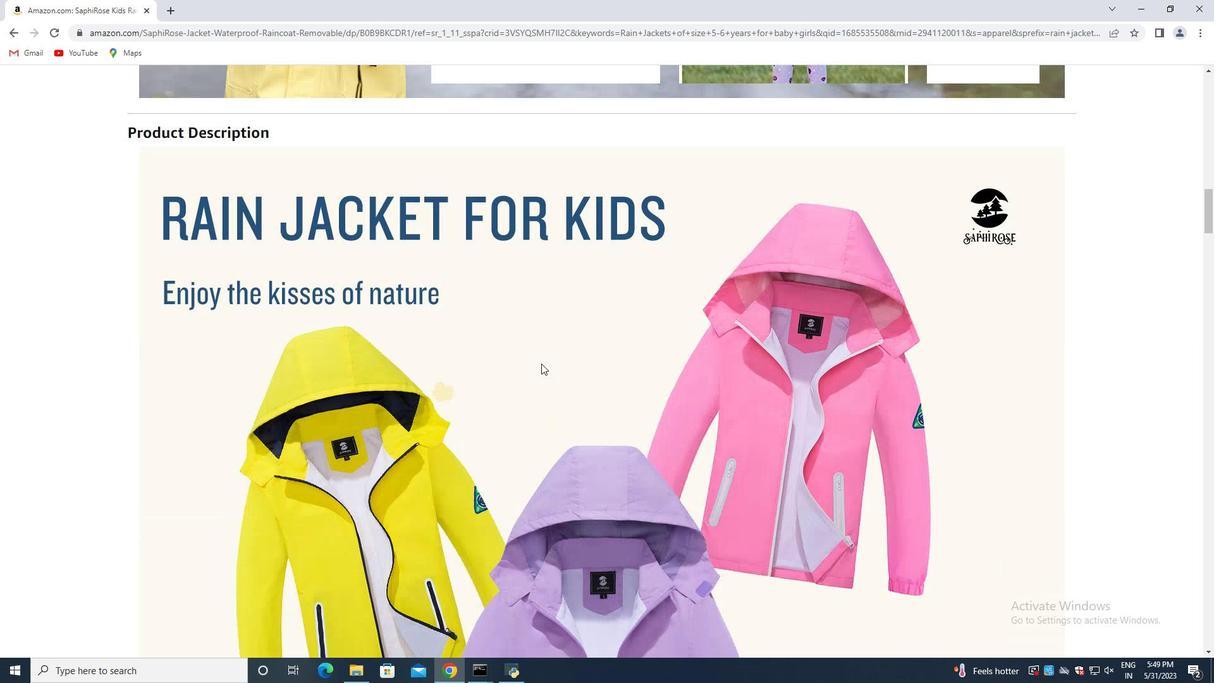 
Action: Mouse moved to (538, 364)
Screenshot: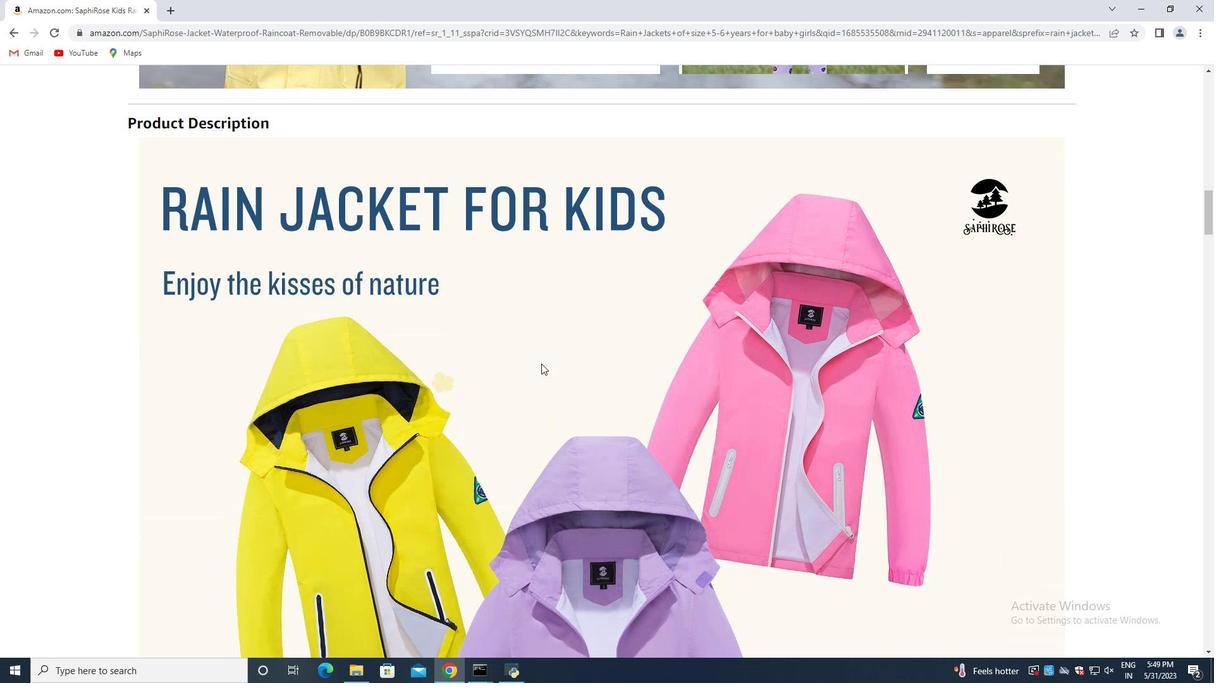 
Action: Mouse scrolled (538, 364) with delta (0, 0)
Screenshot: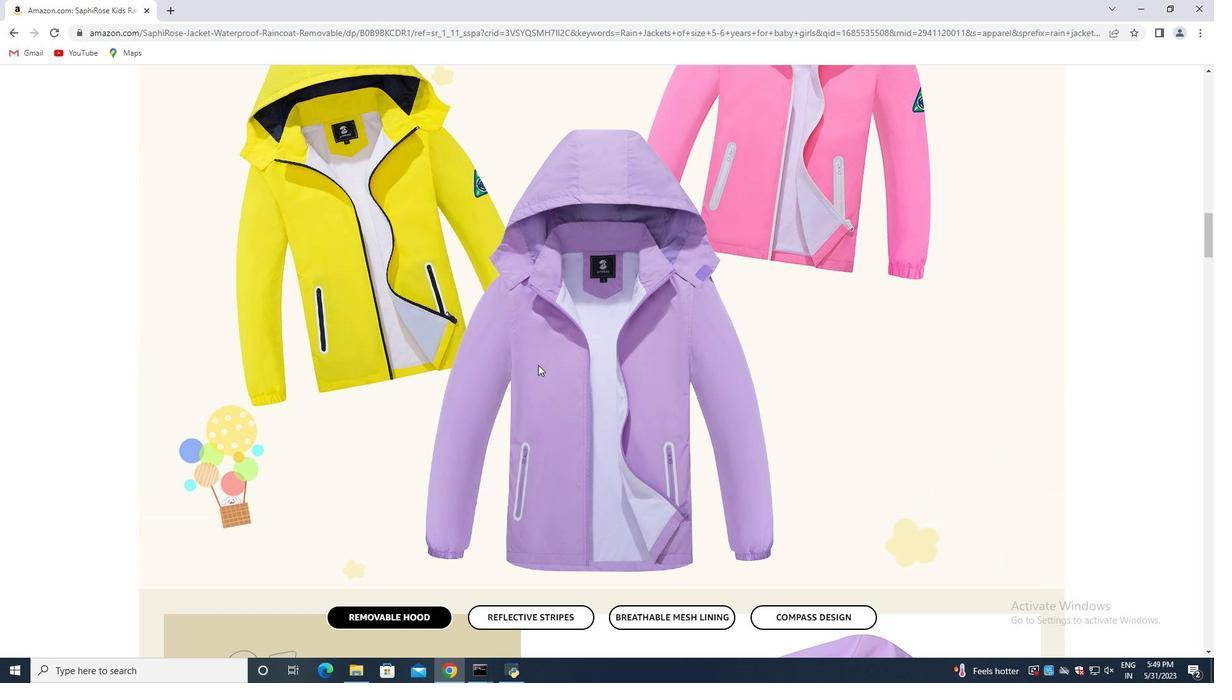 
Action: Mouse moved to (536, 366)
Screenshot: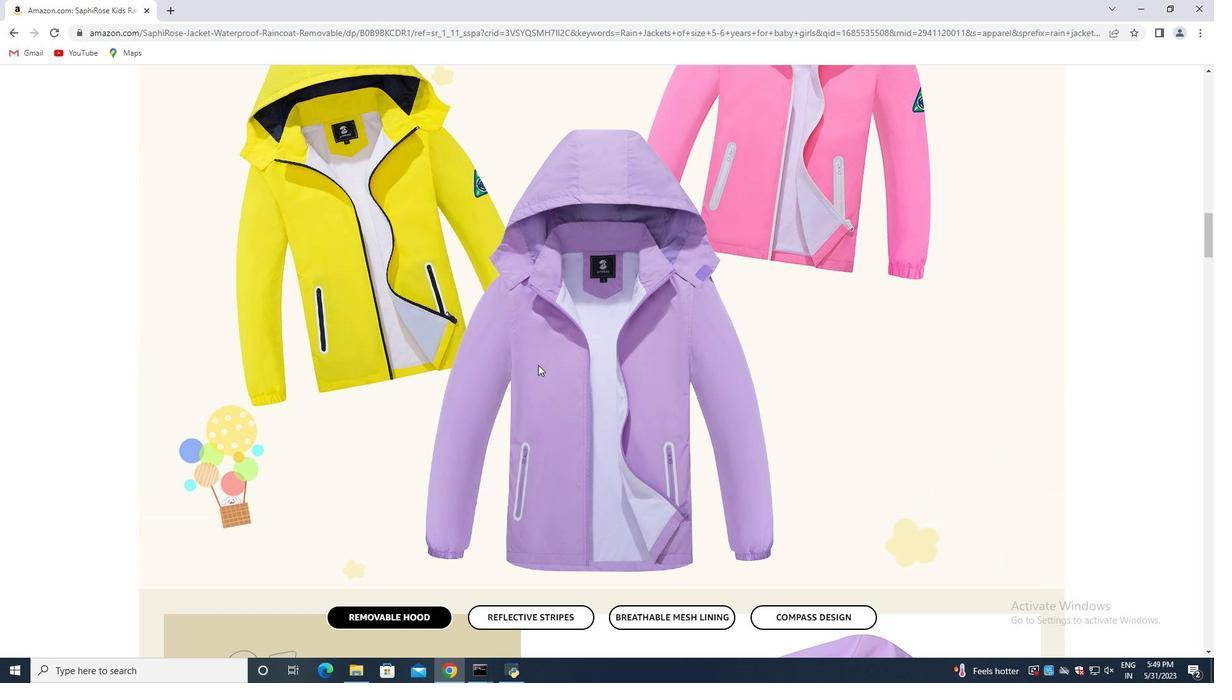 
Action: Mouse scrolled (536, 365) with delta (0, 0)
Screenshot: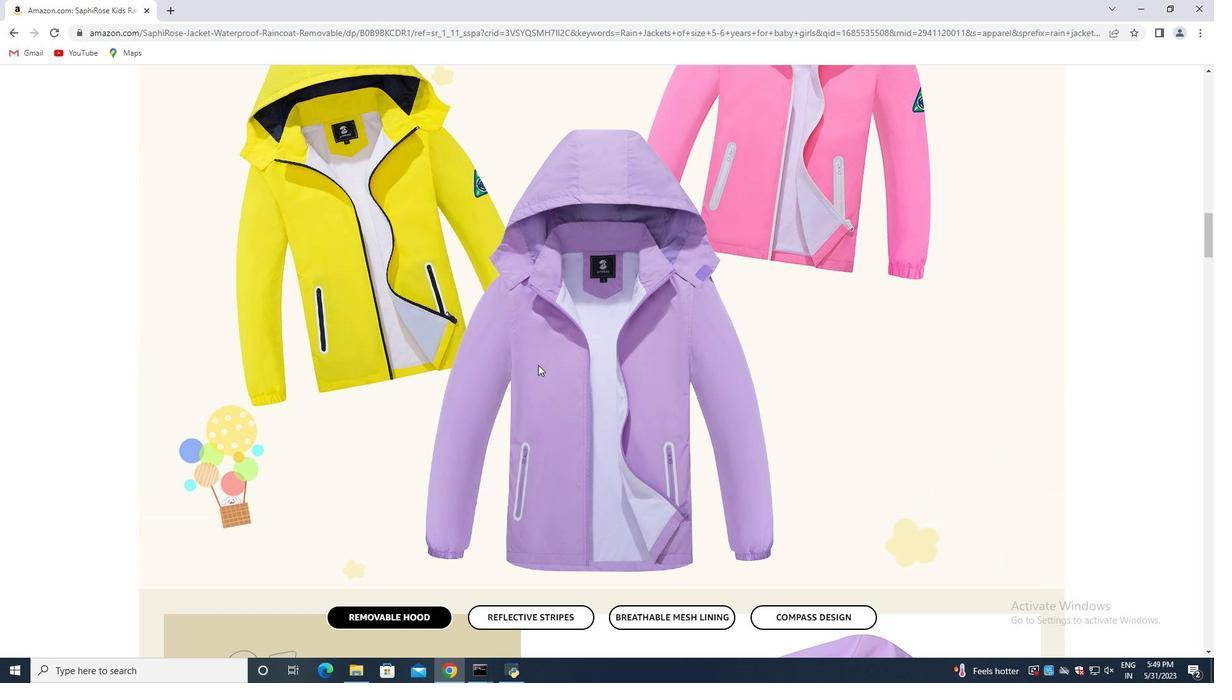 
Action: Mouse moved to (536, 368)
Screenshot: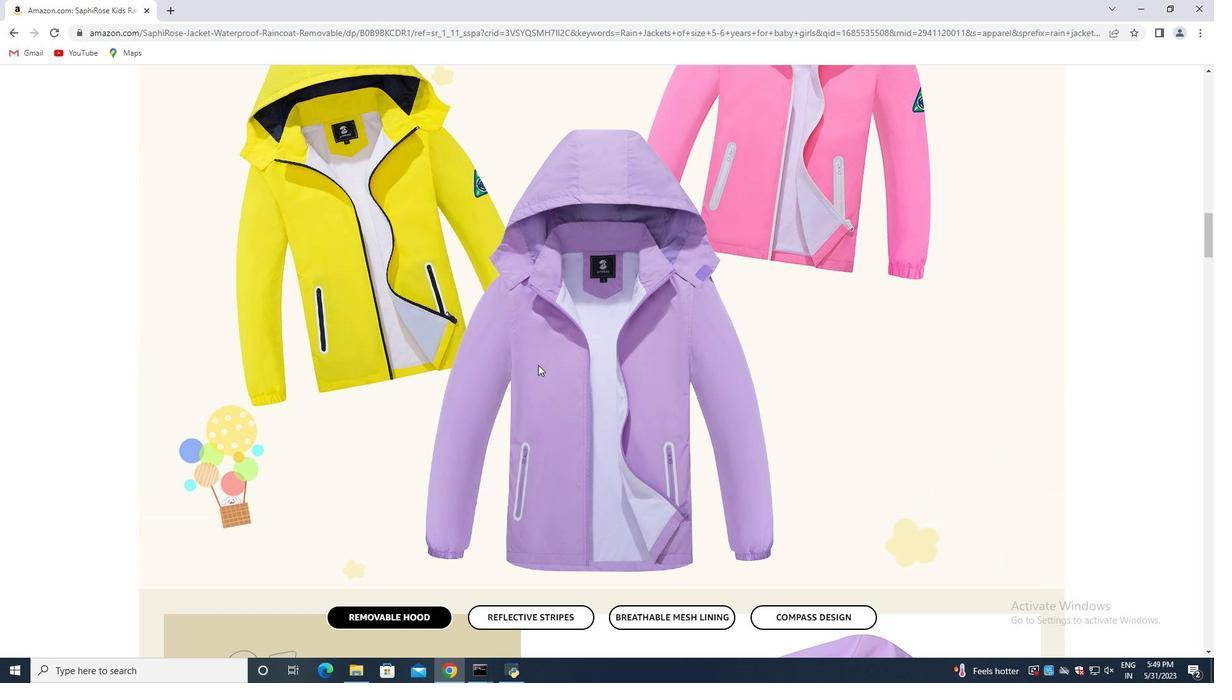 
Action: Mouse scrolled (536, 366) with delta (0, 0)
Screenshot: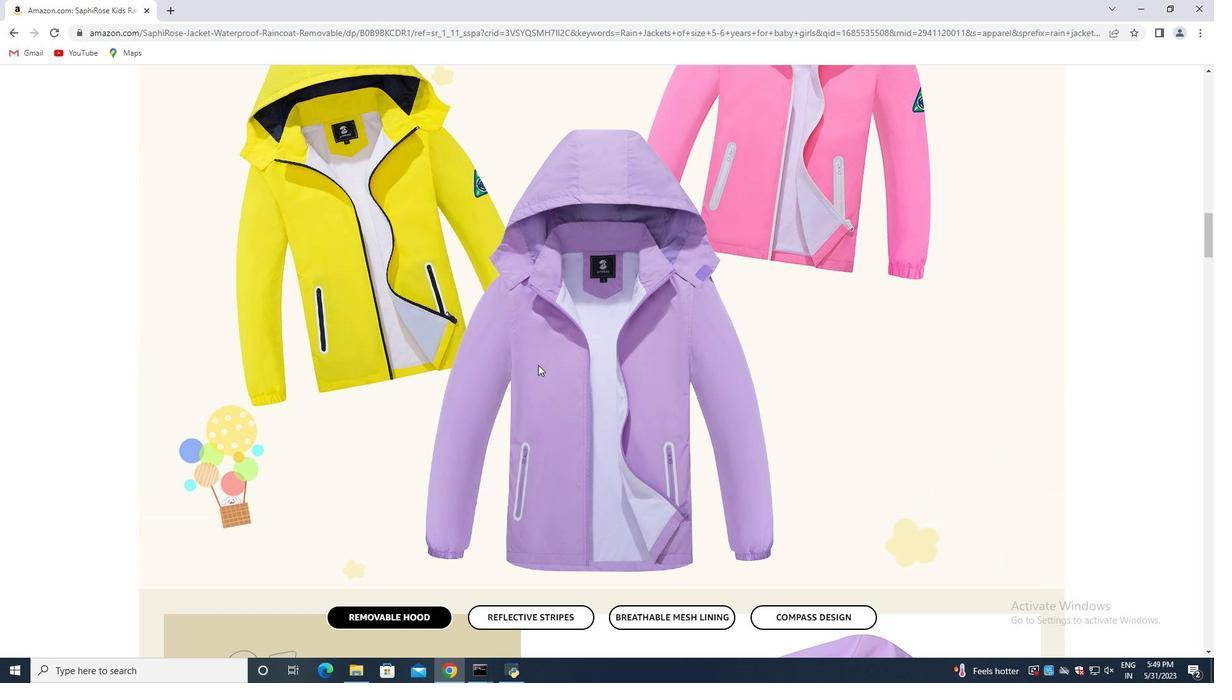 
Action: Mouse moved to (536, 368)
Screenshot: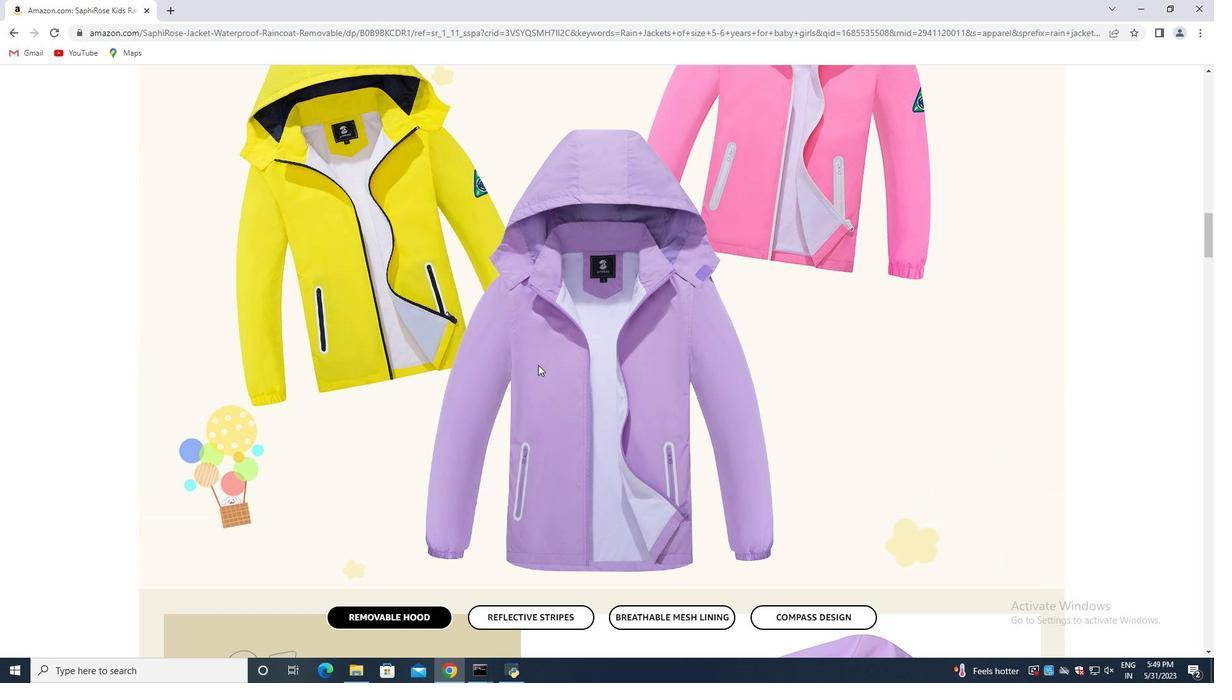 
Action: Mouse scrolled (536, 368) with delta (0, 0)
Screenshot: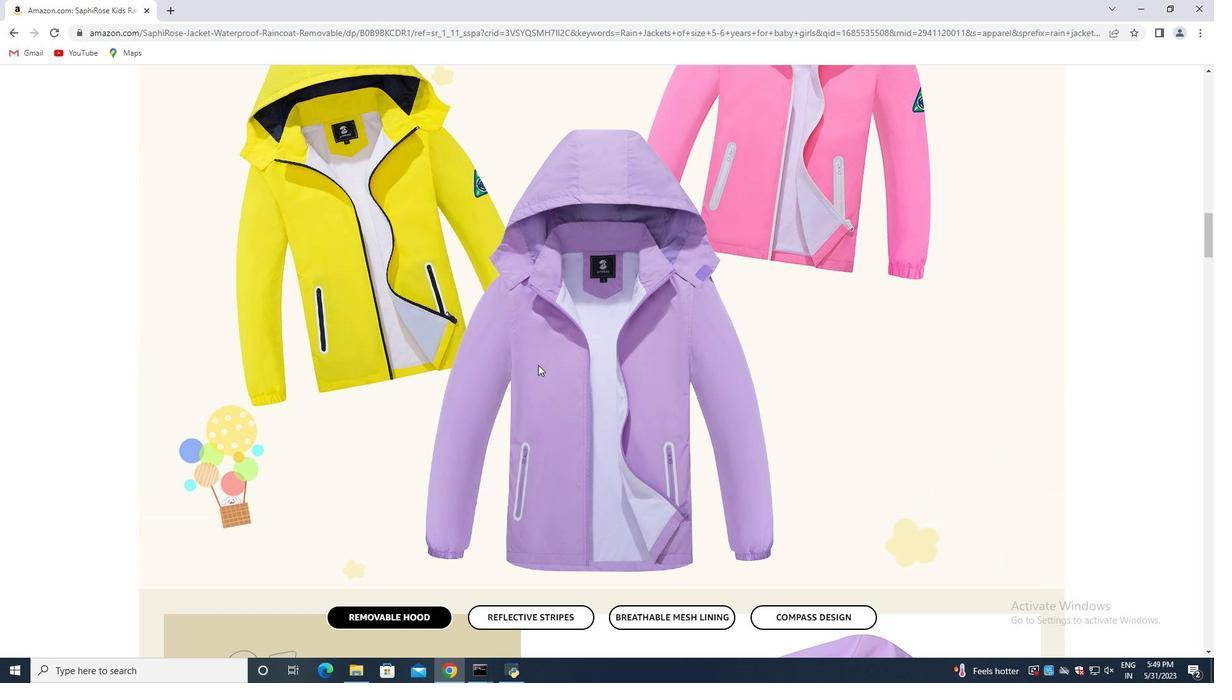 
Action: Mouse moved to (536, 369)
Screenshot: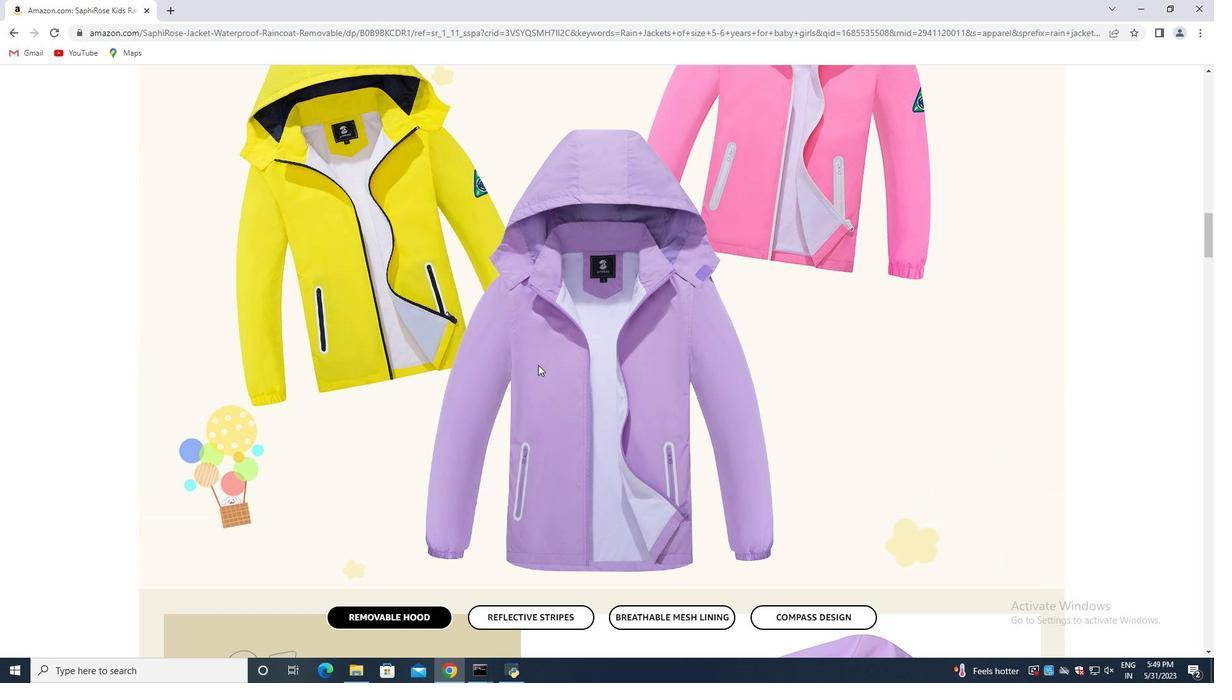
Action: Mouse scrolled (536, 368) with delta (0, 0)
Screenshot: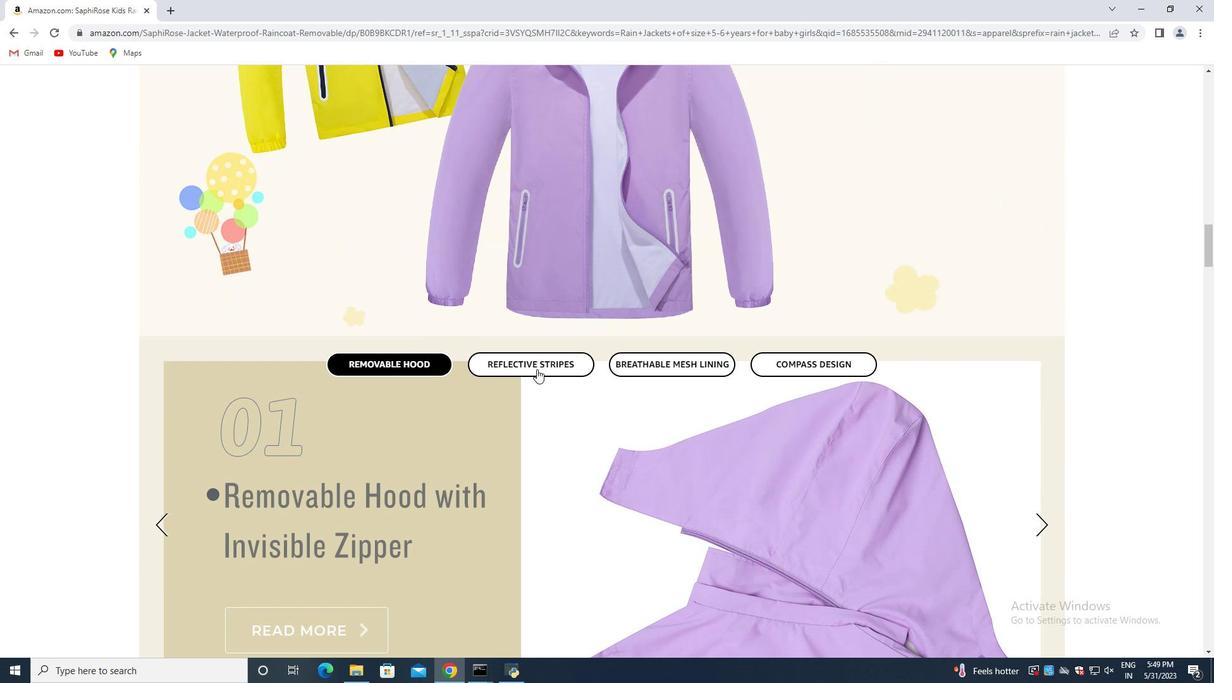 
Action: Mouse scrolled (536, 368) with delta (0, 0)
Screenshot: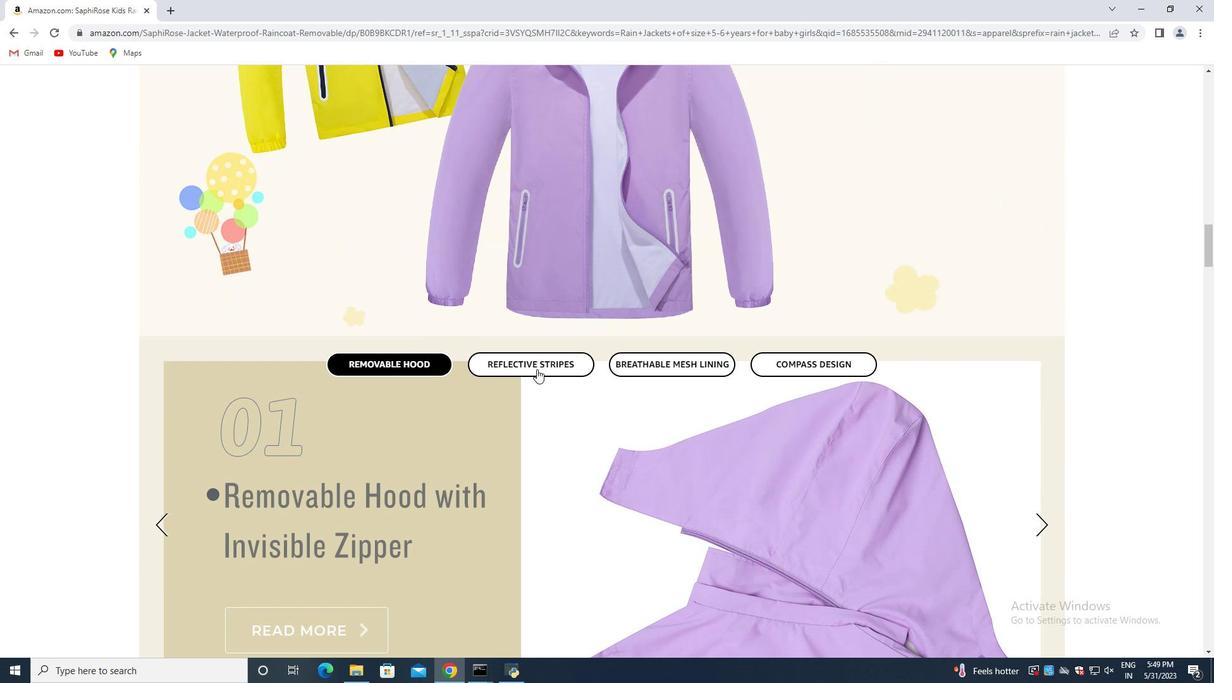 
Action: Mouse scrolled (536, 368) with delta (0, 0)
Screenshot: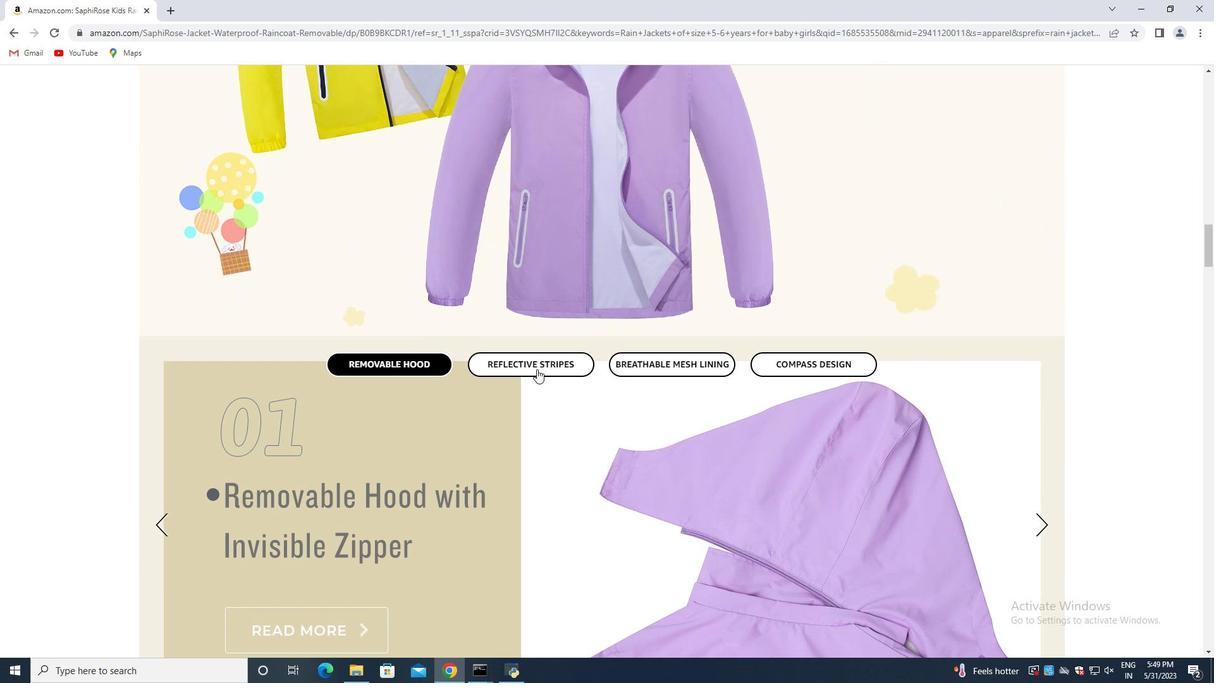 
Action: Mouse scrolled (536, 368) with delta (0, 0)
Screenshot: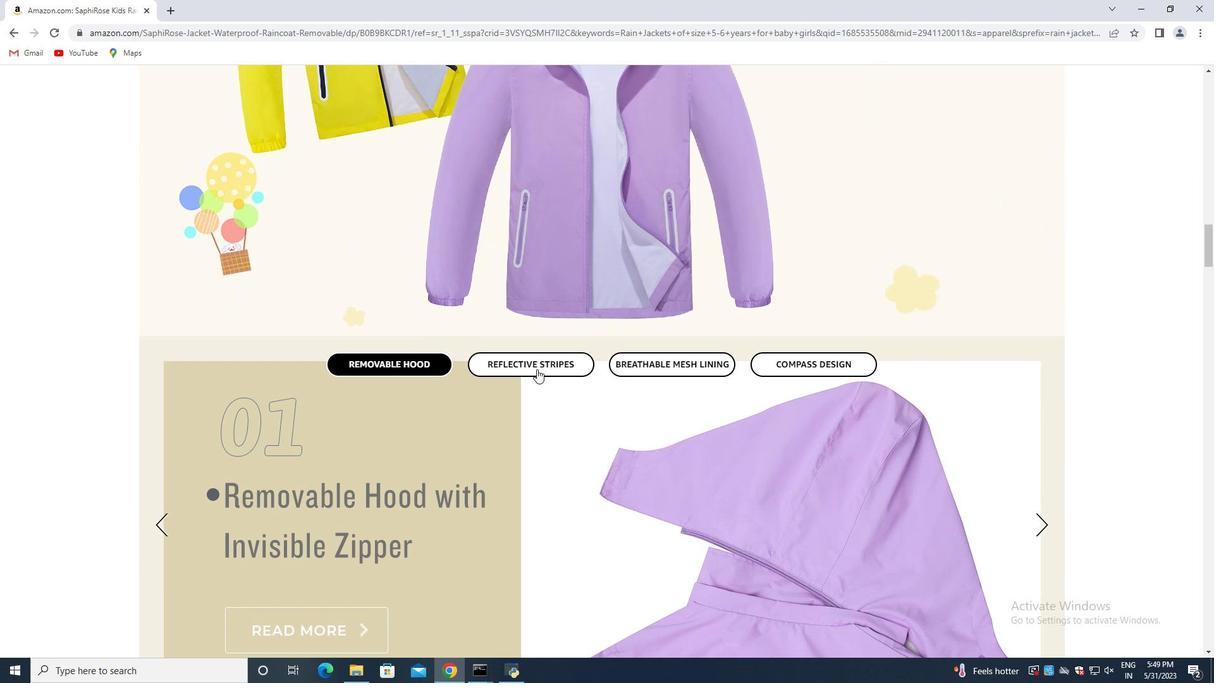 
Action: Mouse moved to (535, 370)
Screenshot: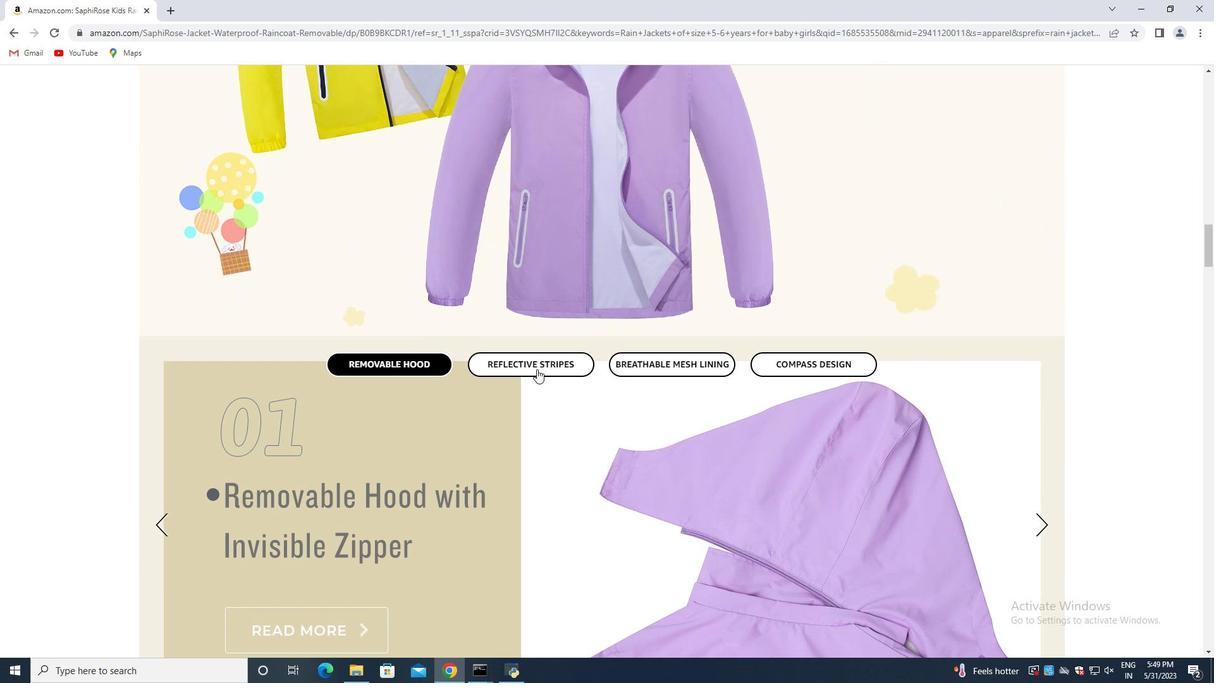 
Action: Mouse scrolled (535, 369) with delta (0, 0)
Screenshot: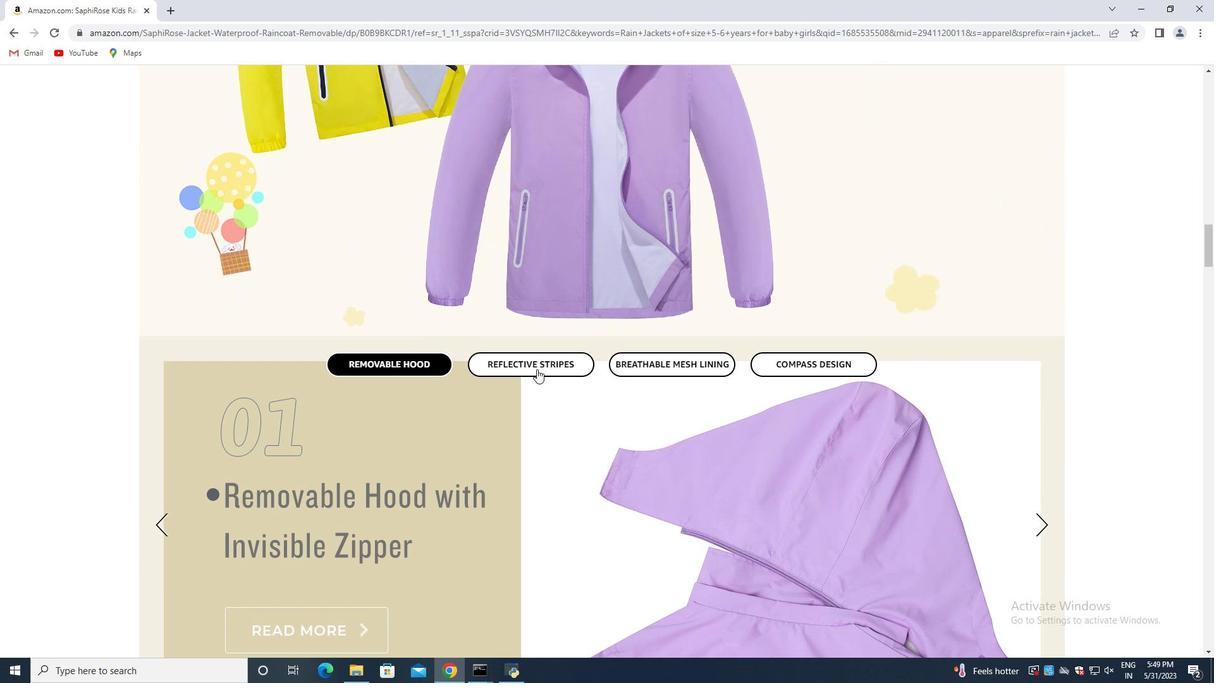 
Action: Mouse moved to (535, 372)
Screenshot: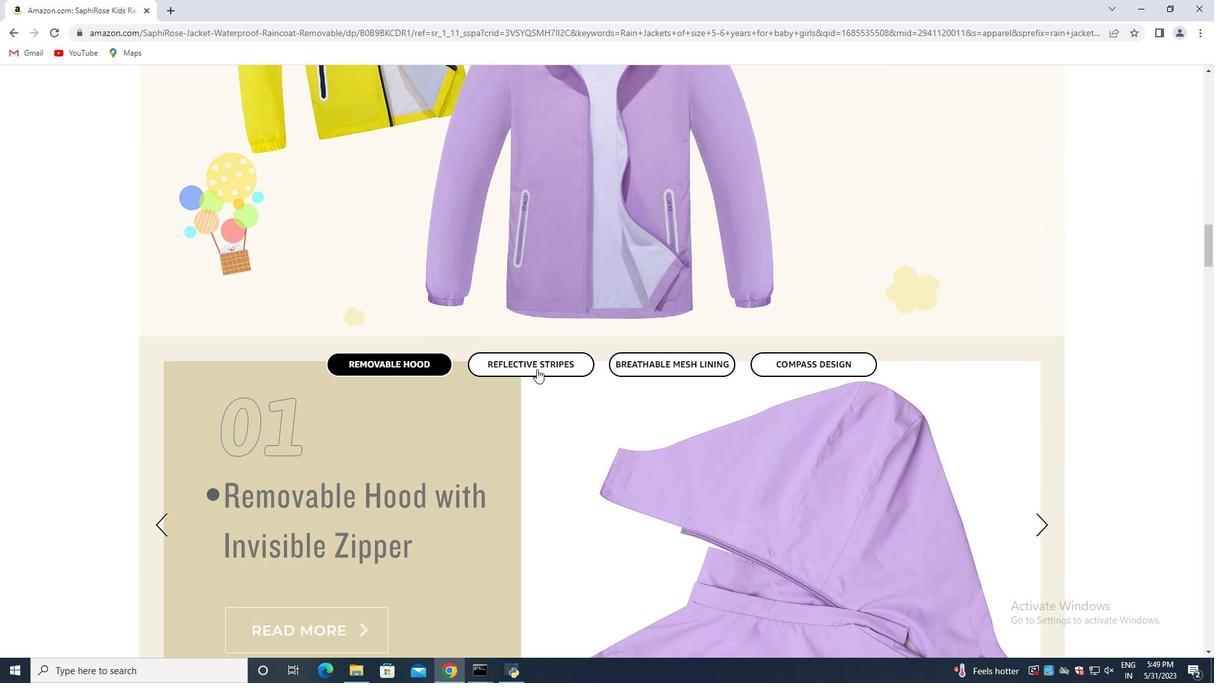 
Action: Mouse scrolled (535, 371) with delta (0, 0)
Screenshot: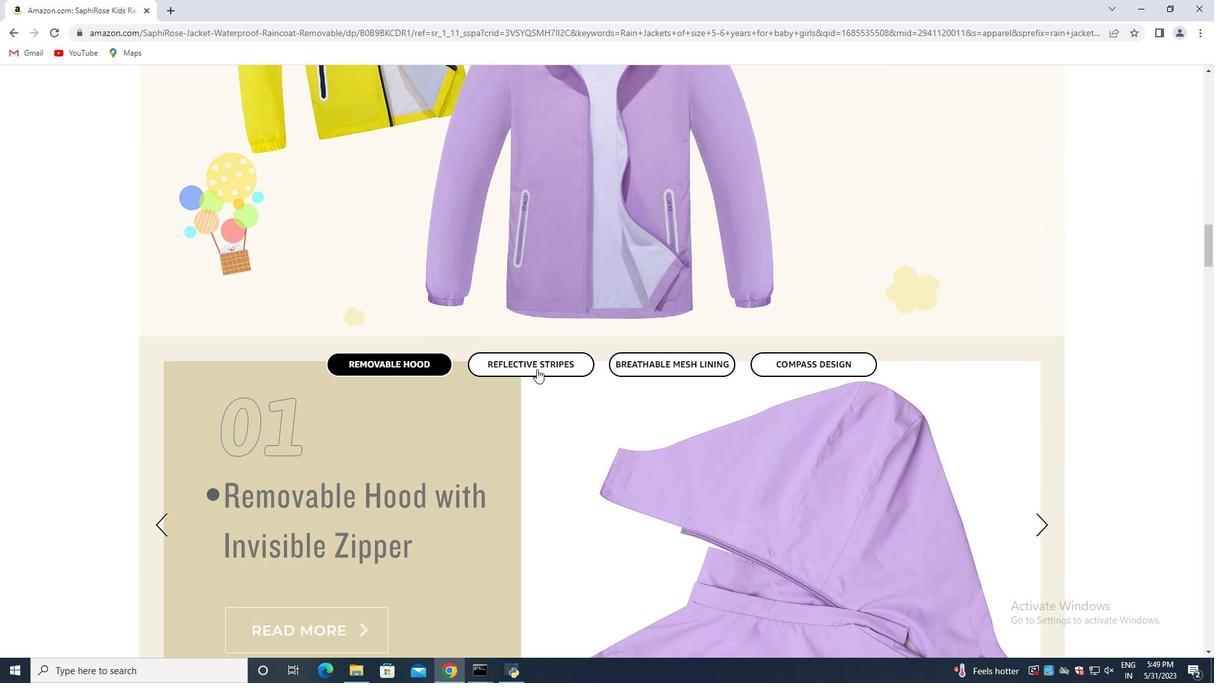 
Action: Mouse scrolled (535, 371) with delta (0, 0)
Screenshot: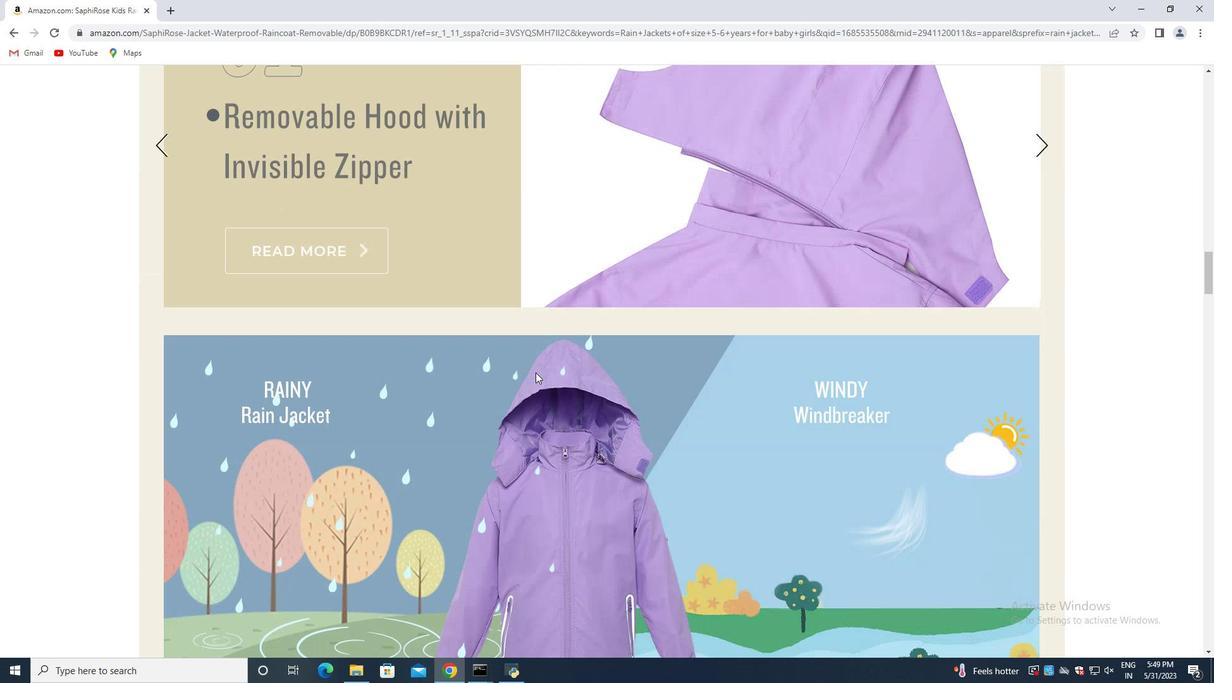 
Action: Mouse moved to (535, 374)
Screenshot: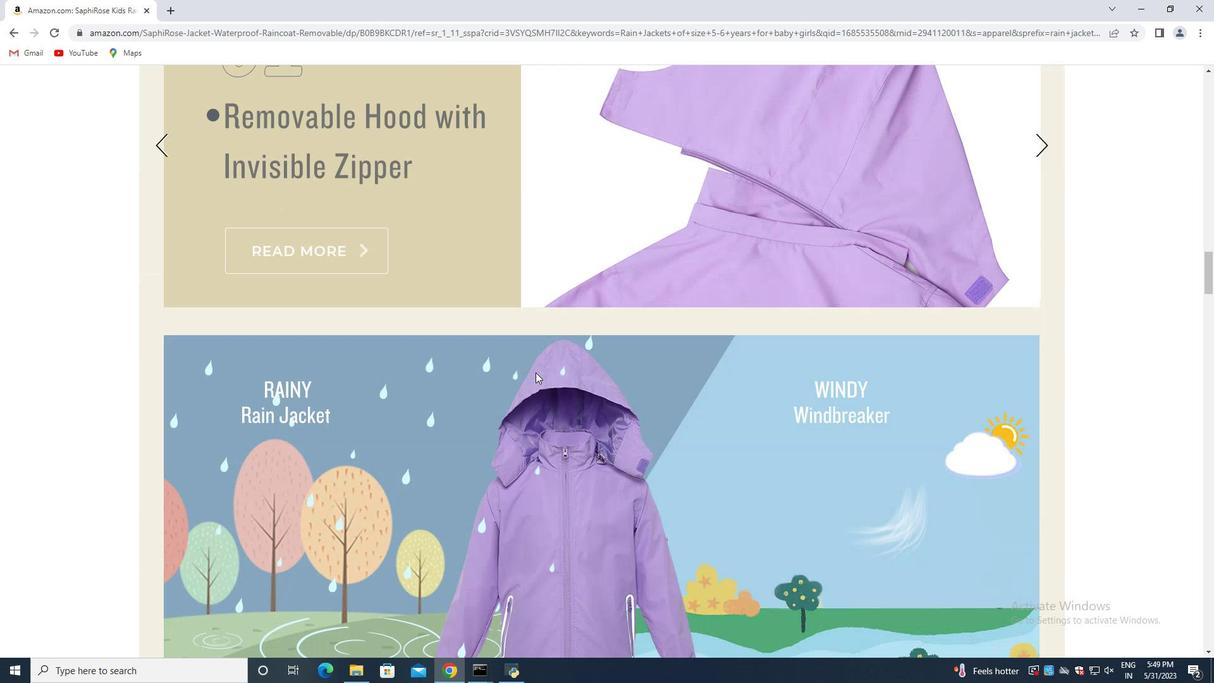 
Action: Mouse scrolled (535, 373) with delta (0, 0)
Screenshot: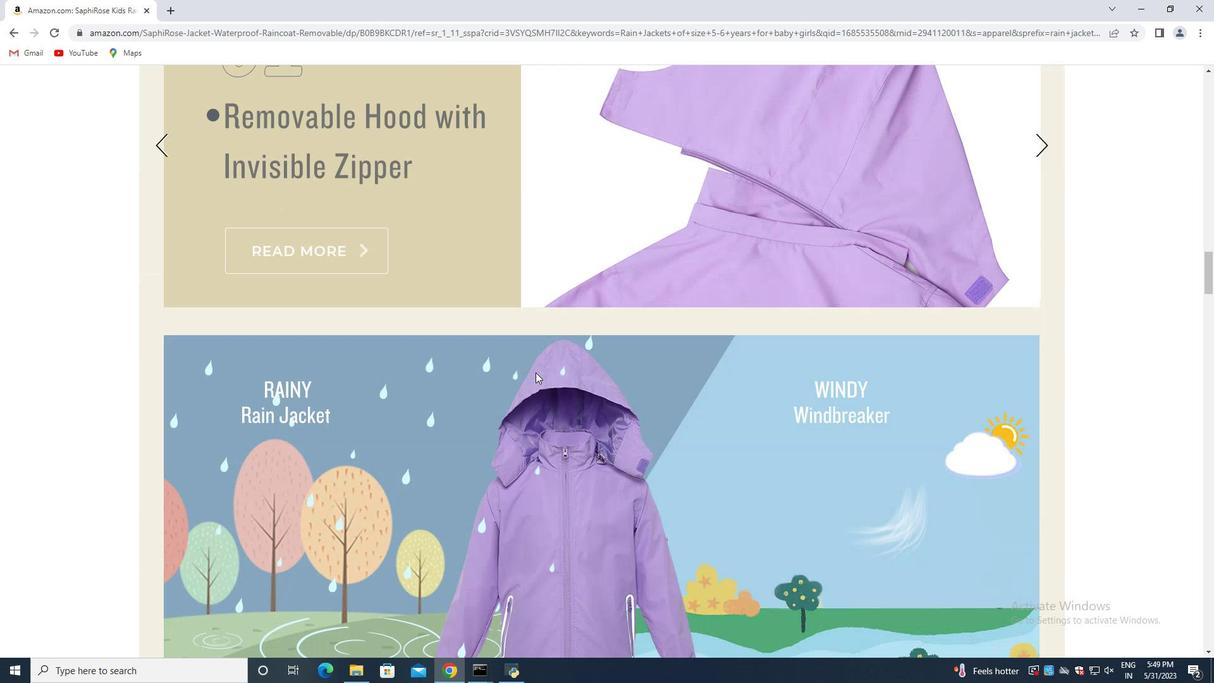
Action: Mouse scrolled (535, 373) with delta (0, 0)
Screenshot: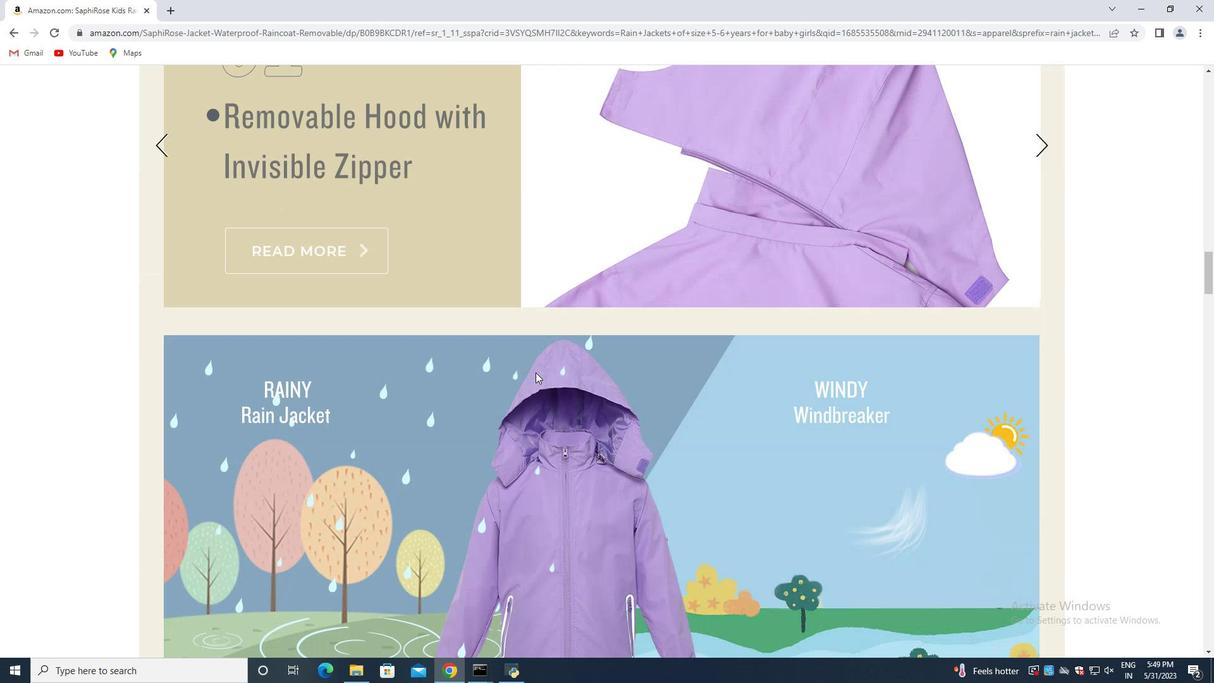 
Action: Mouse moved to (535, 374)
Screenshot: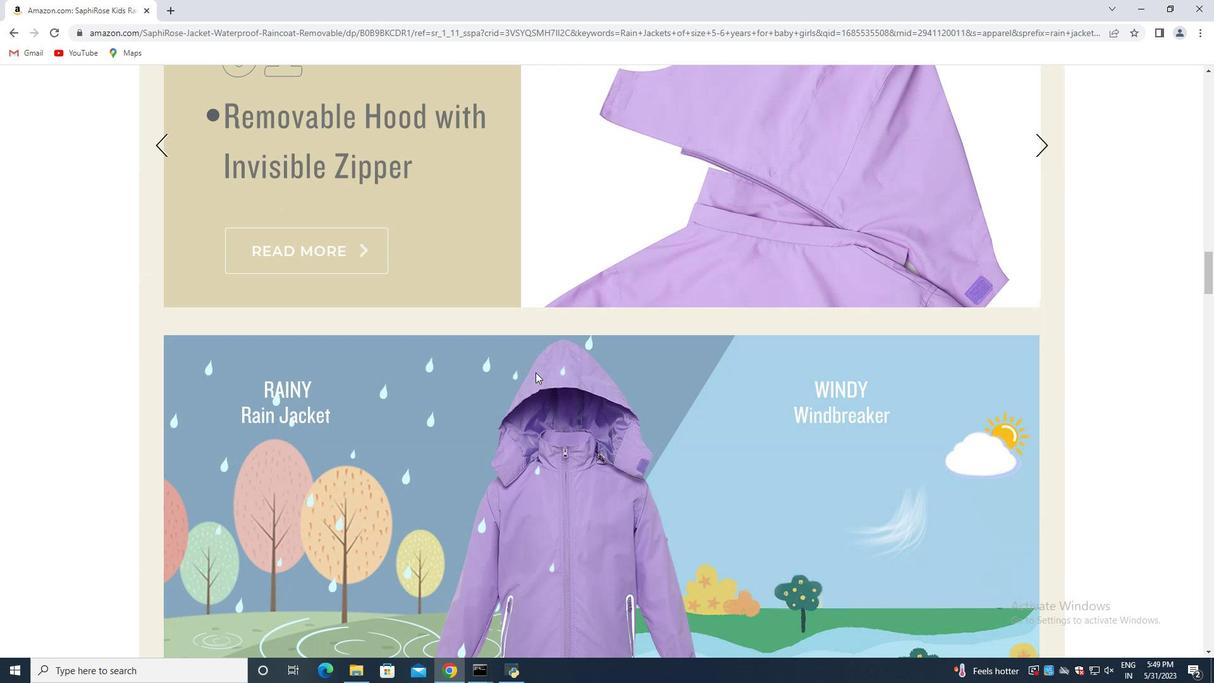 
Action: Mouse scrolled (535, 373) with delta (0, 0)
Screenshot: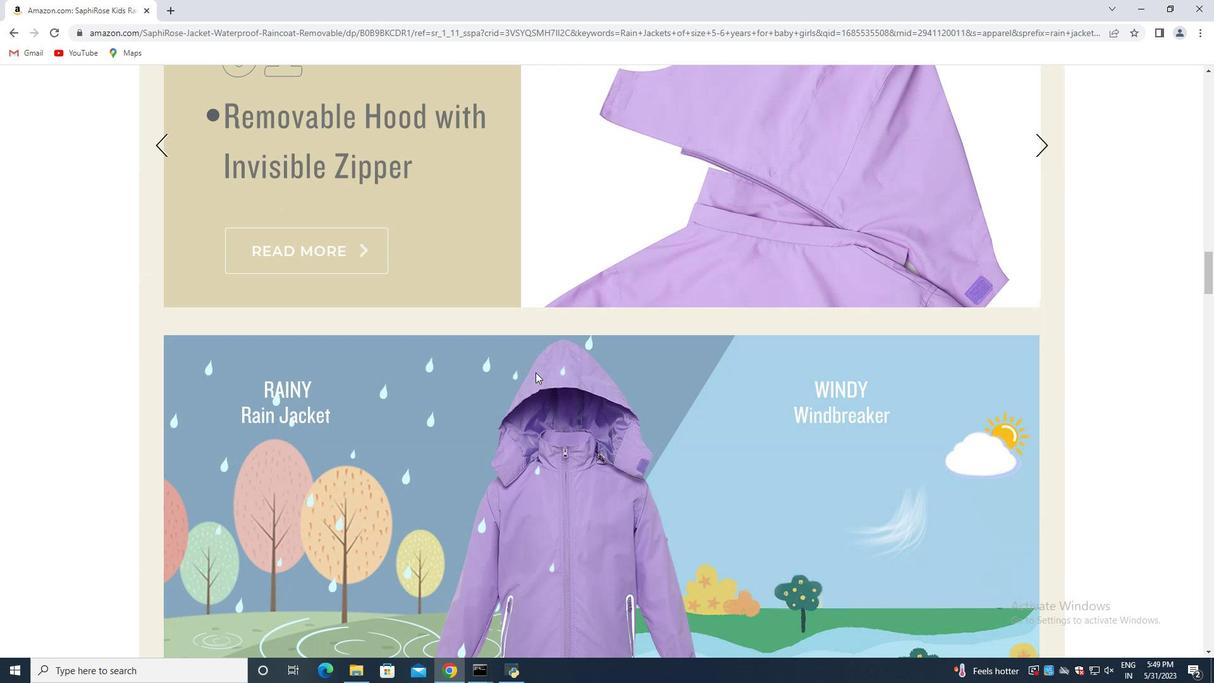 
Action: Mouse moved to (534, 376)
Screenshot: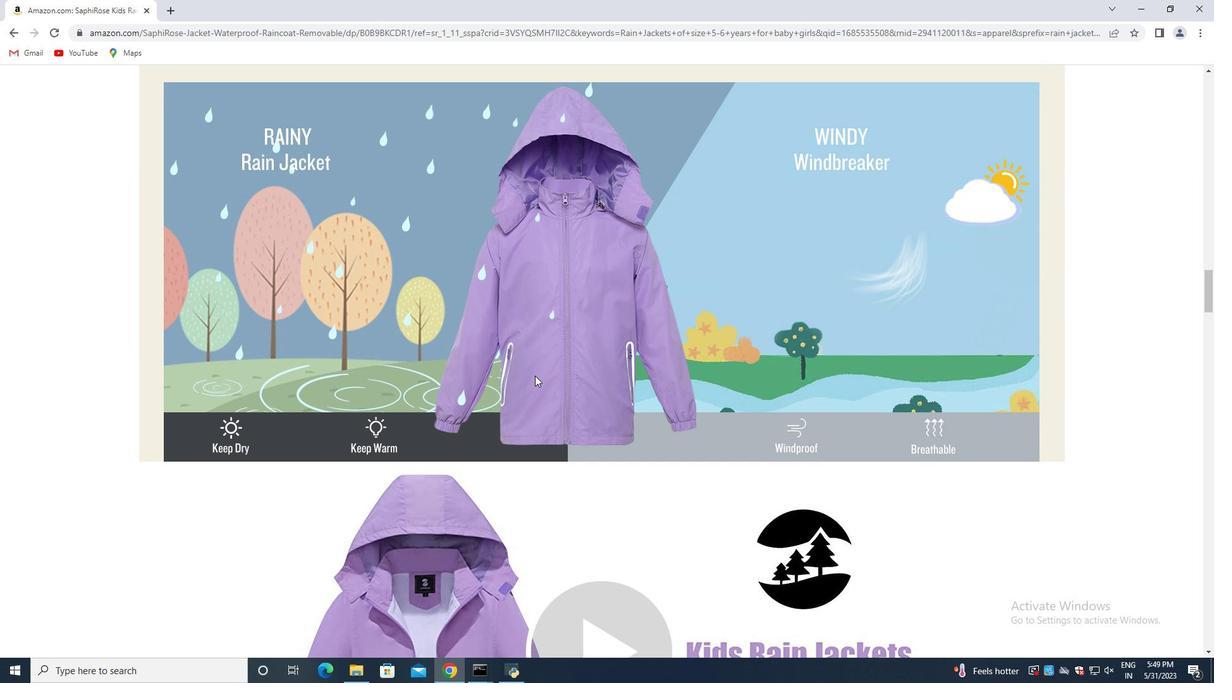 
Action: Mouse scrolled (534, 375) with delta (0, 0)
Screenshot: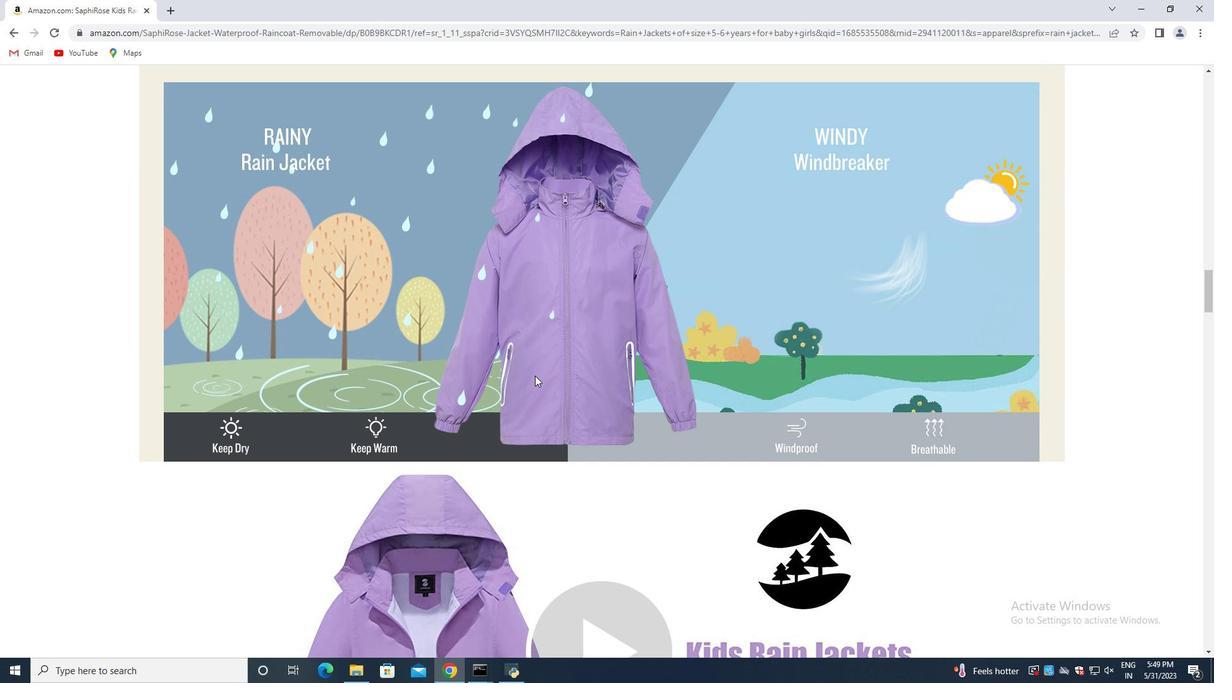 
Action: Mouse moved to (529, 383)
Screenshot: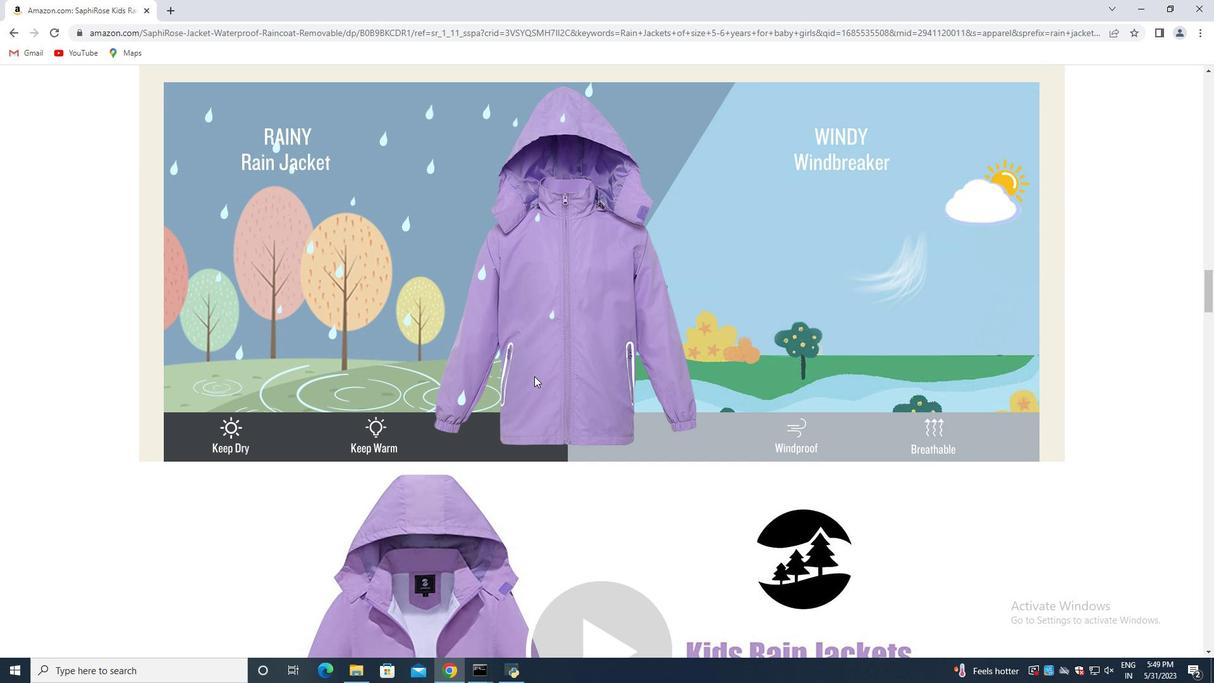 
Action: Mouse scrolled (532, 380) with delta (0, 0)
Screenshot: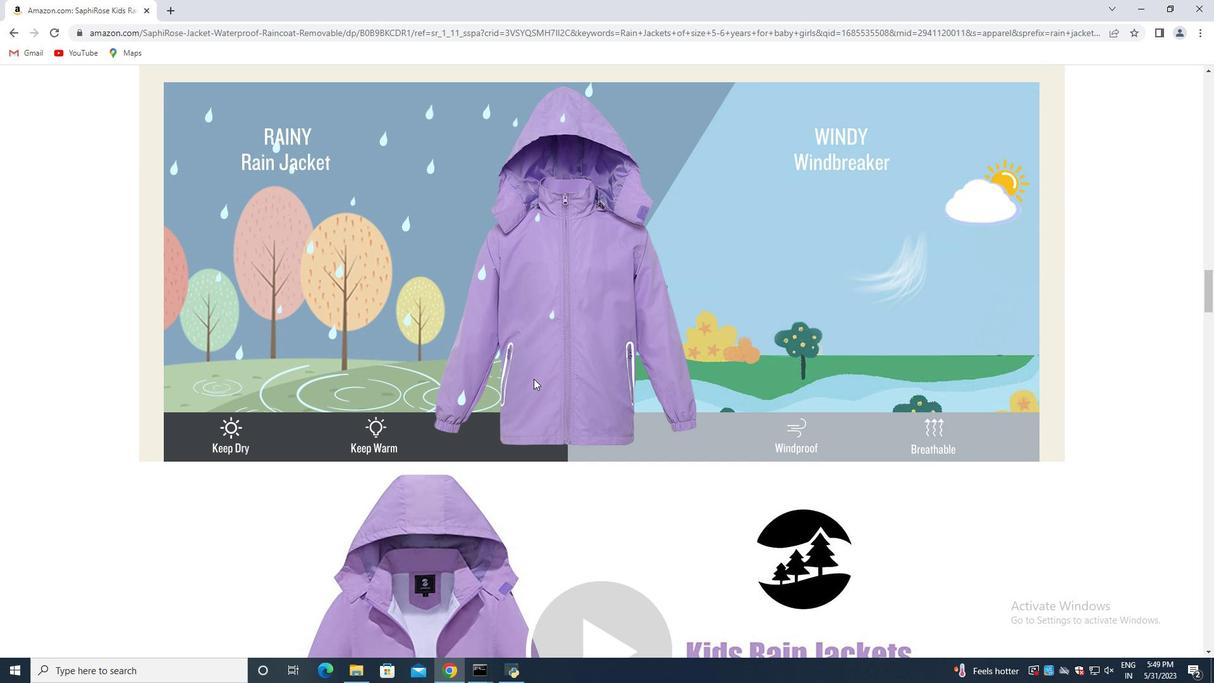 
Action: Mouse moved to (529, 385)
Screenshot: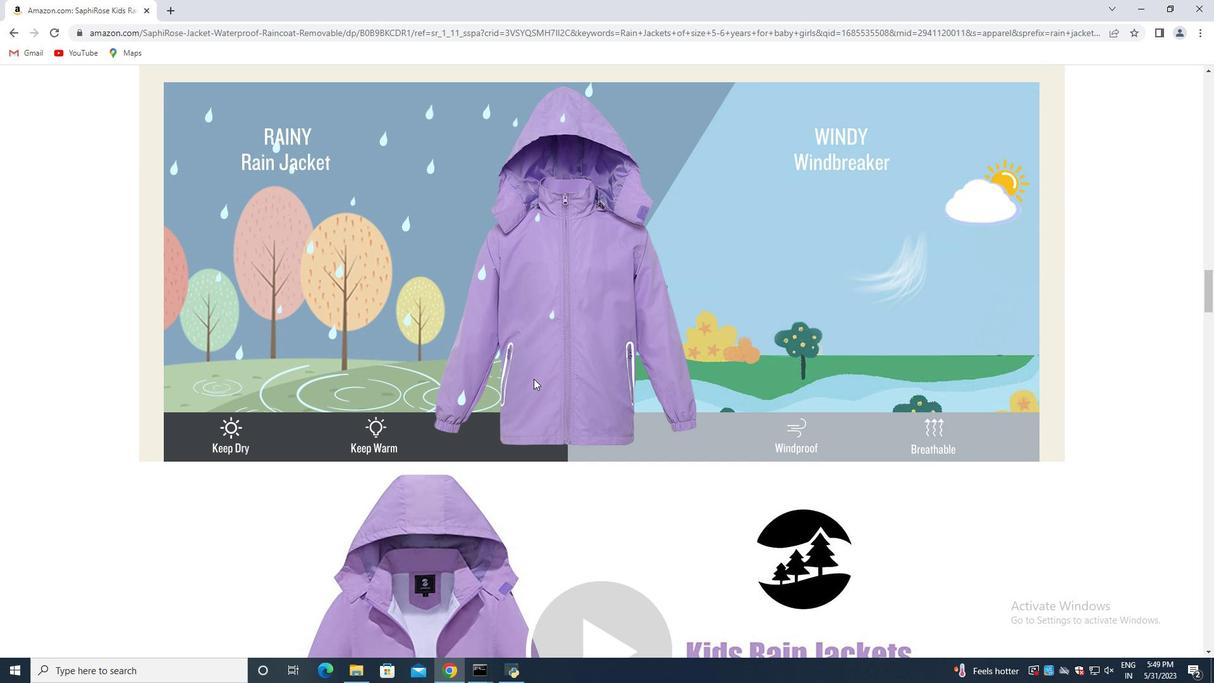 
Action: Mouse scrolled (531, 382) with delta (0, 0)
Screenshot: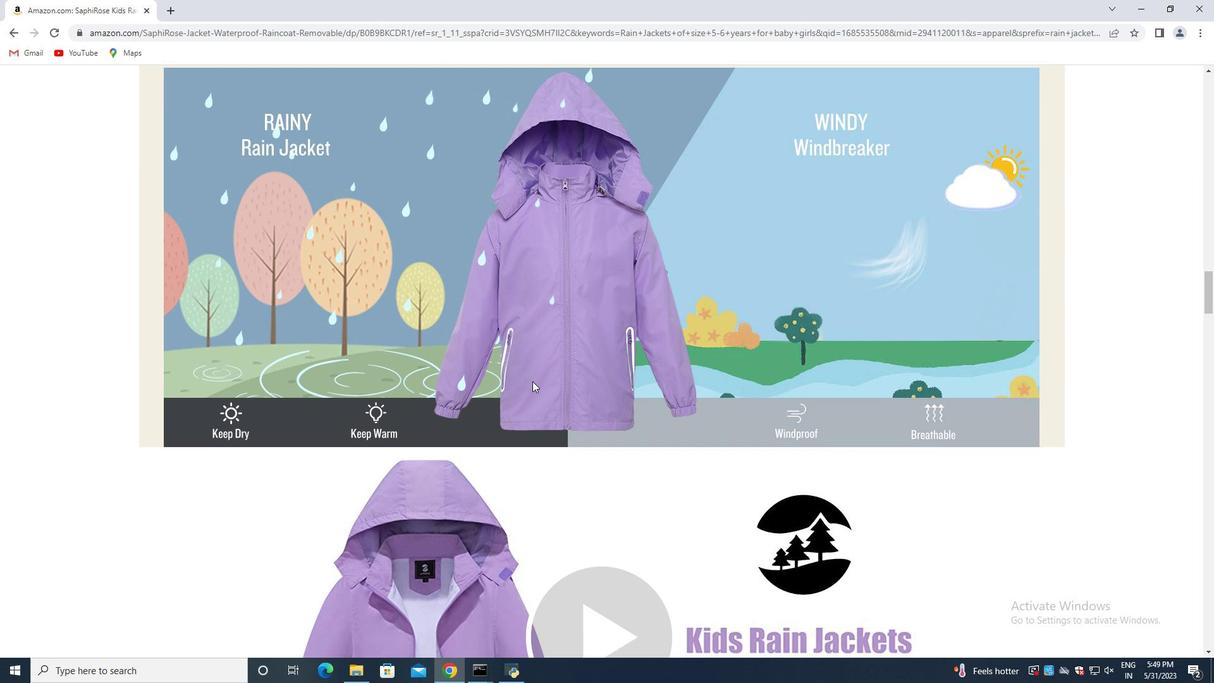 
Action: Mouse scrolled (530, 383) with delta (0, 0)
Screenshot: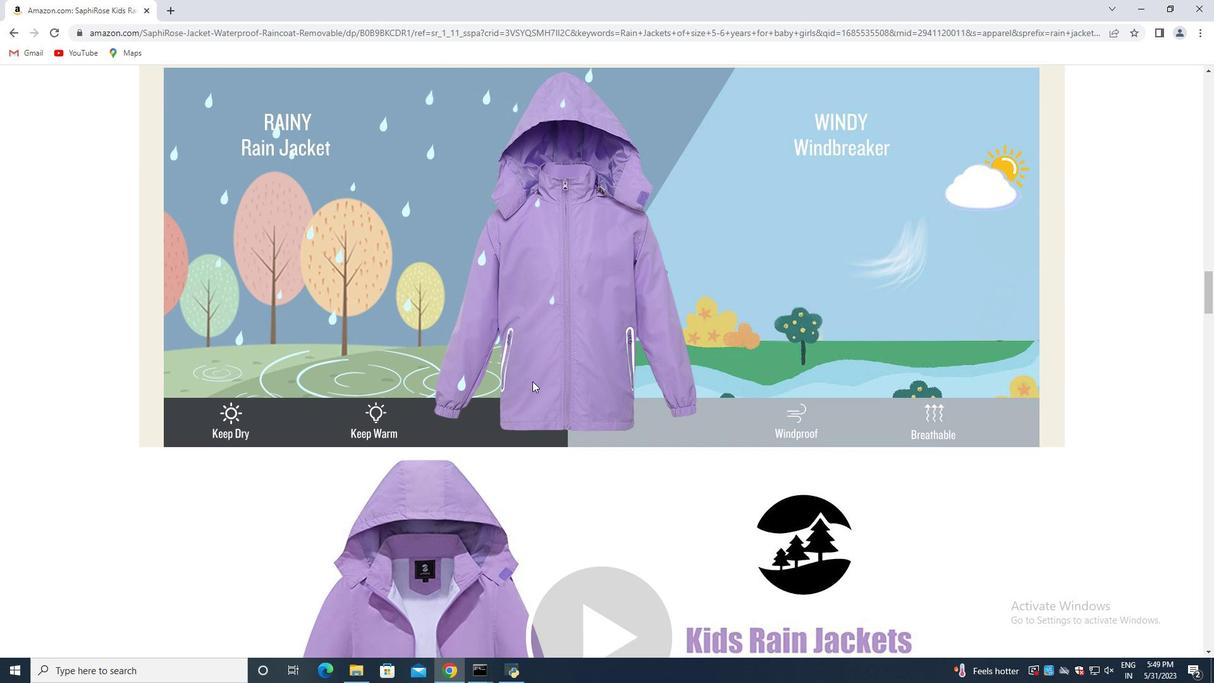
Action: Mouse scrolled (529, 383) with delta (0, 0)
Screenshot: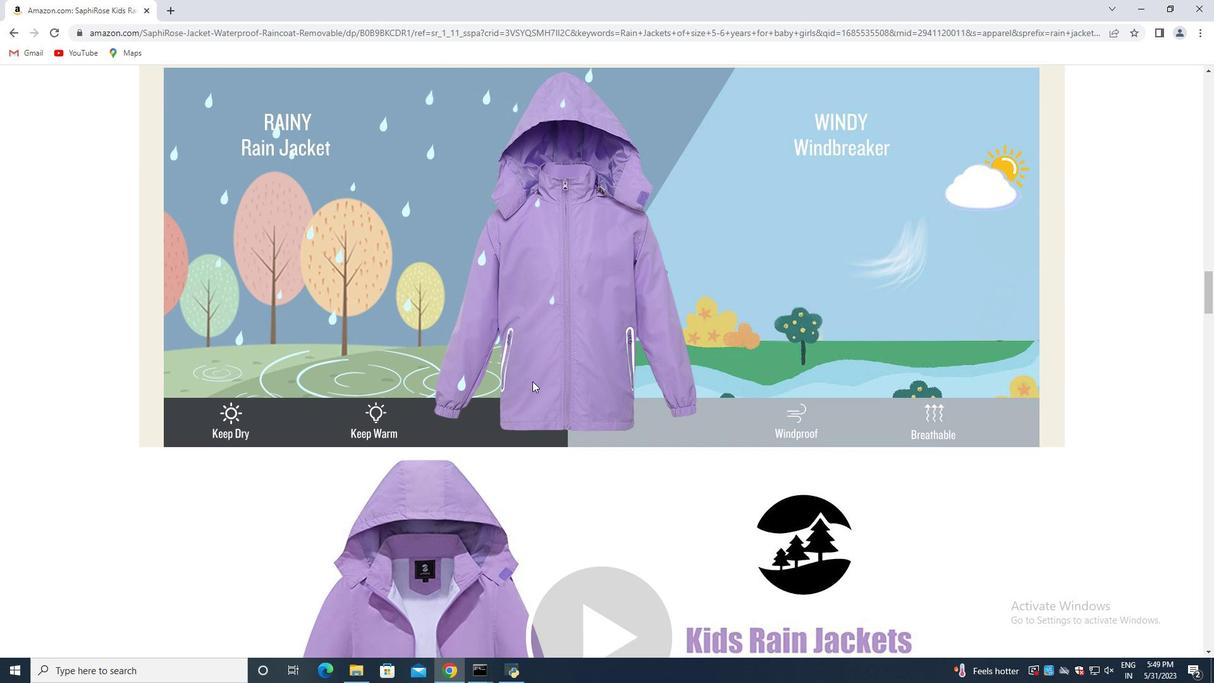 
Action: Mouse scrolled (529, 384) with delta (0, 0)
Screenshot: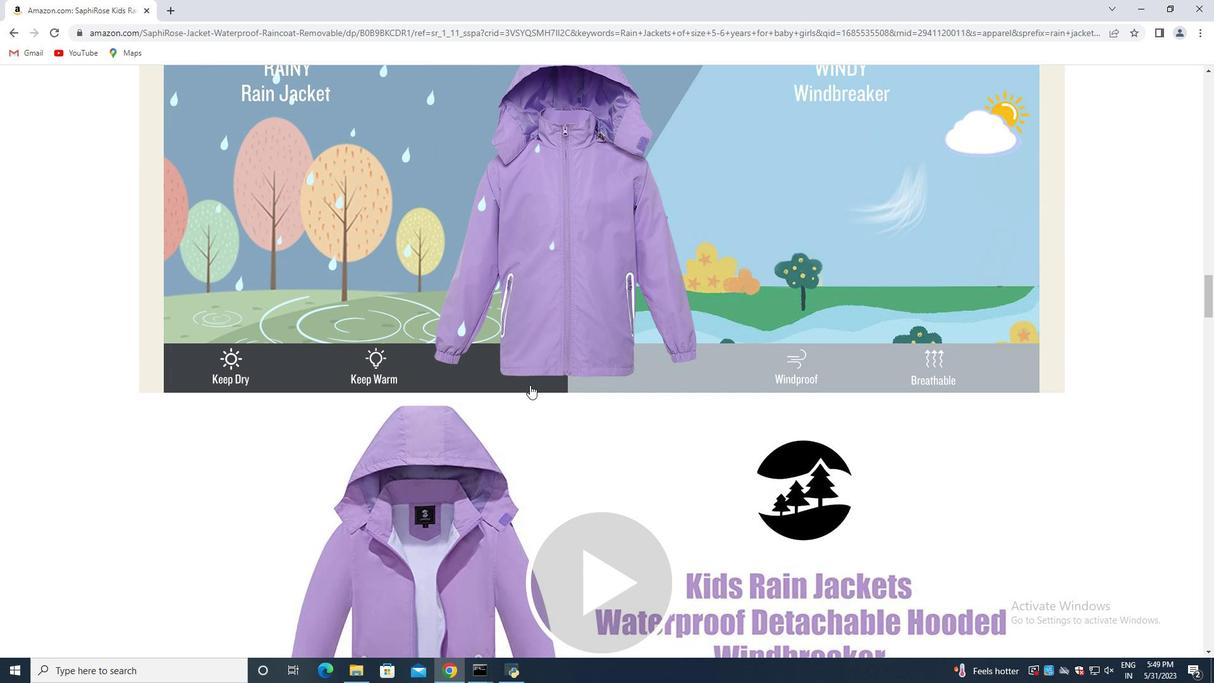 
Action: Mouse moved to (529, 386)
Screenshot: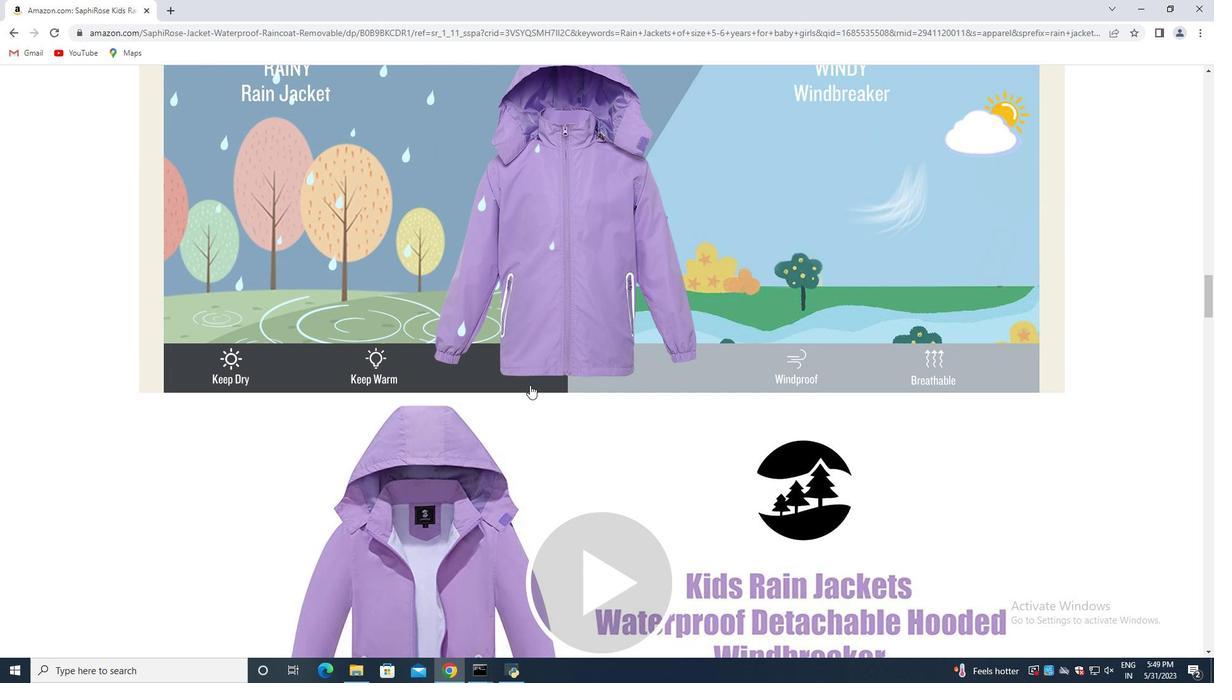 
Action: Mouse scrolled (529, 385) with delta (0, 0)
Screenshot: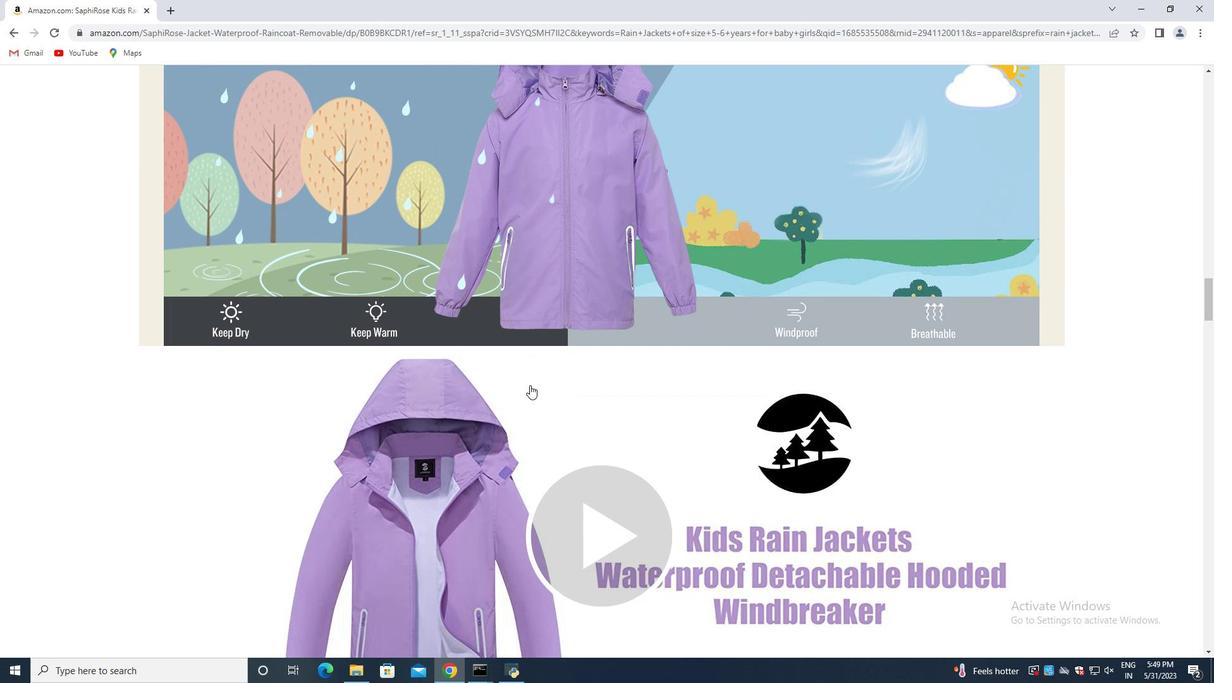 
Action: Mouse scrolled (529, 385) with delta (0, 0)
Screenshot: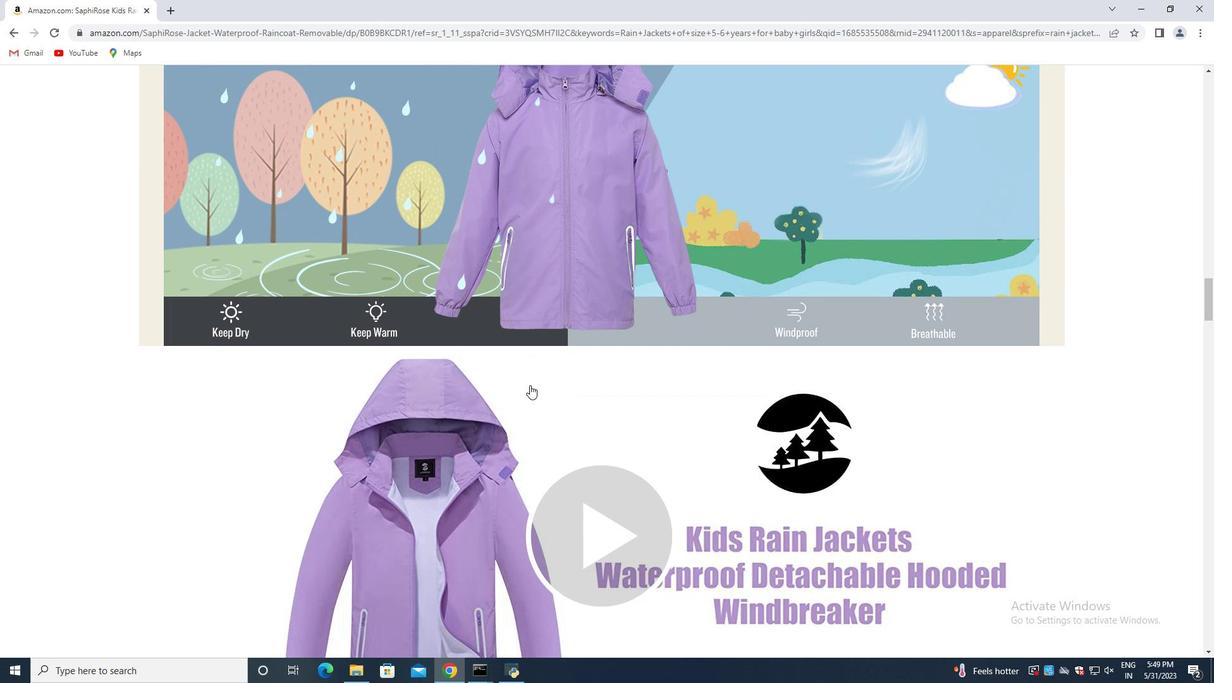
Action: Mouse scrolled (529, 385) with delta (0, 0)
Screenshot: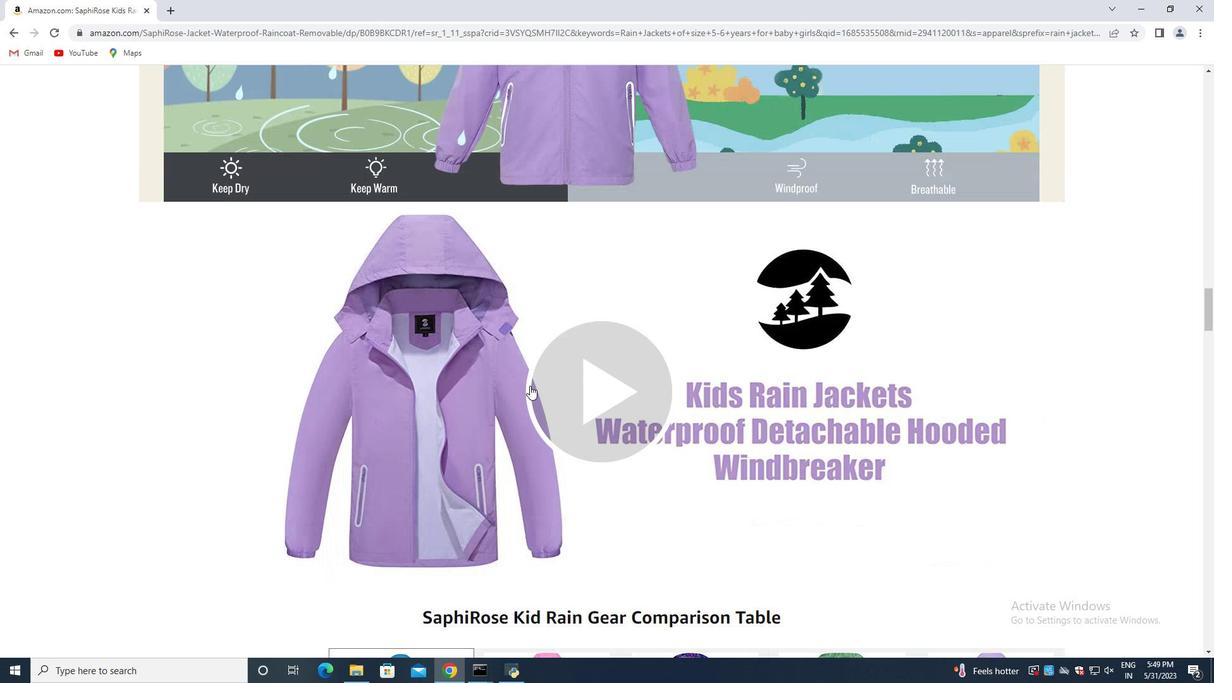
Action: Mouse scrolled (529, 385) with delta (0, 0)
Screenshot: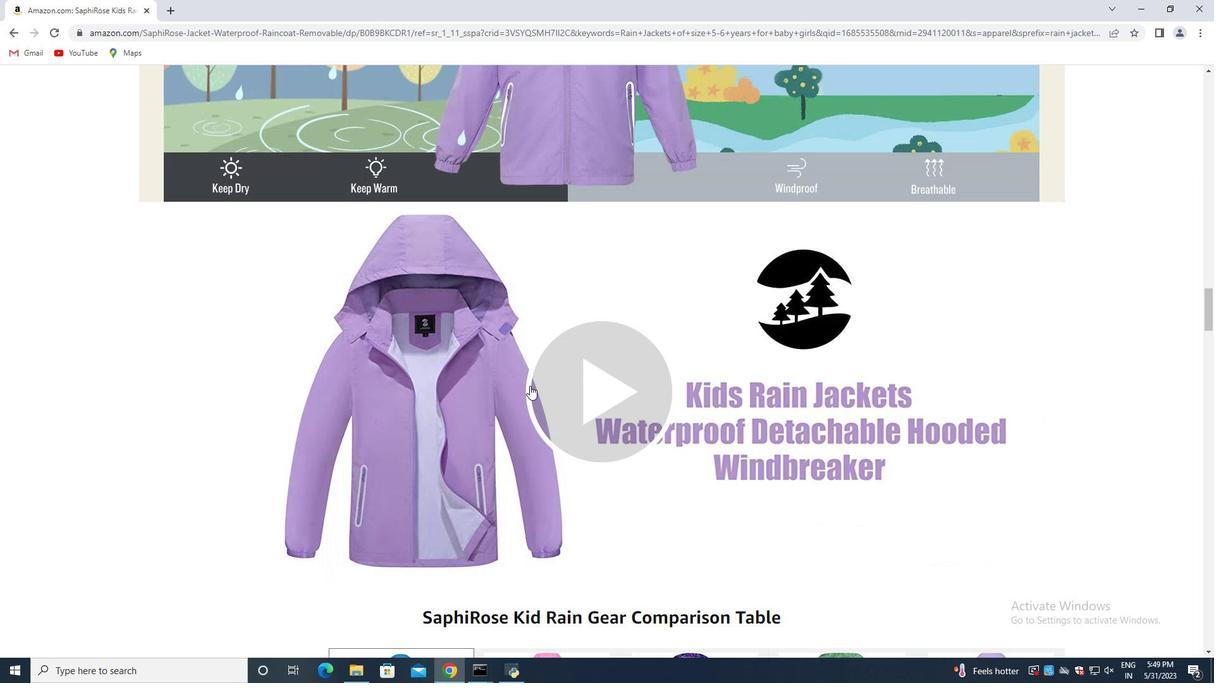 
Action: Mouse moved to (478, 376)
Screenshot: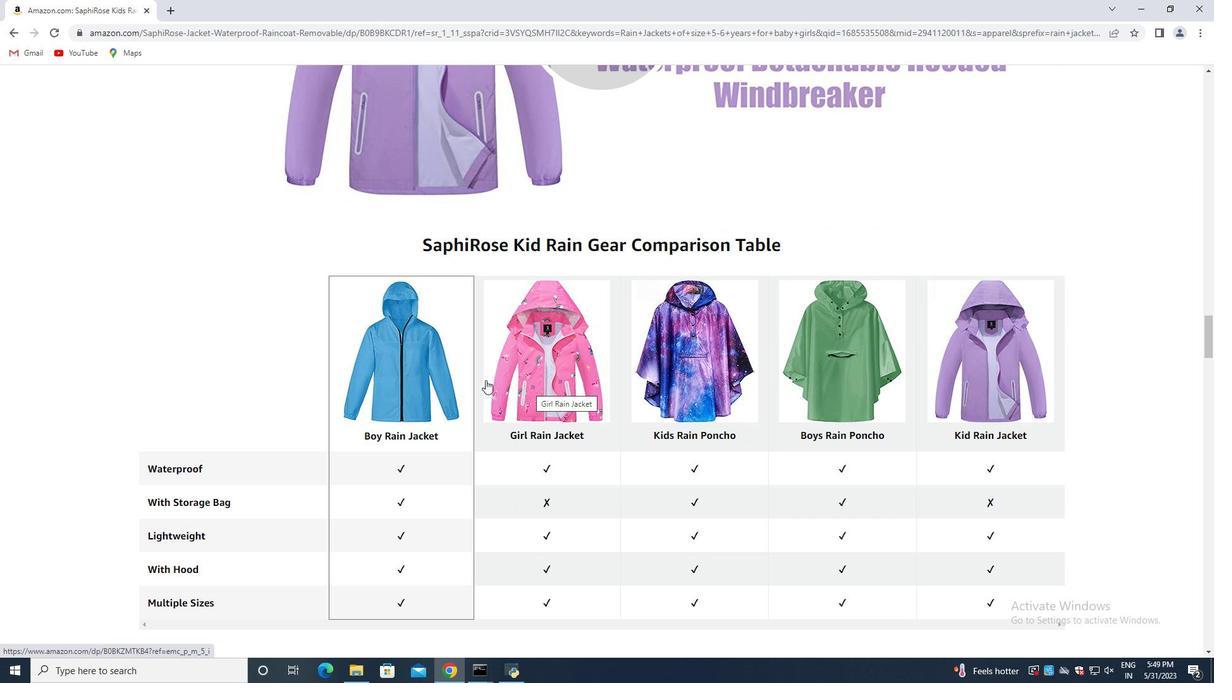 
Action: Mouse scrolled (478, 376) with delta (0, 0)
Screenshot: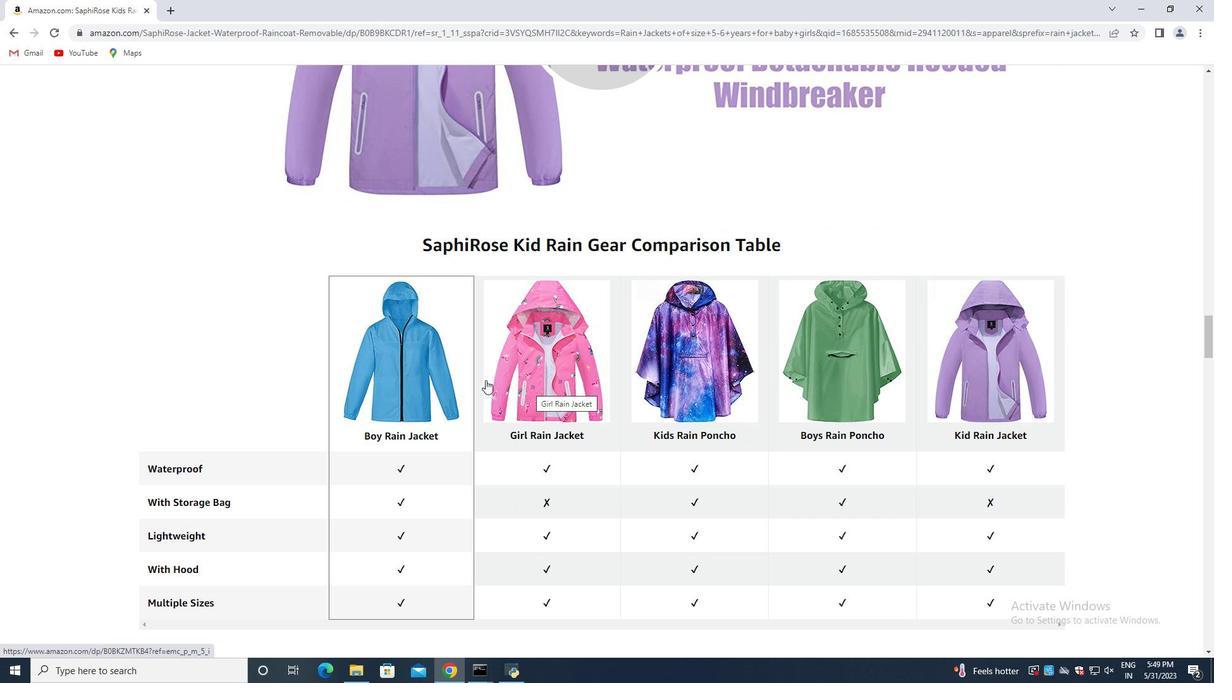 
Action: Mouse scrolled (478, 376) with delta (0, 0)
Screenshot: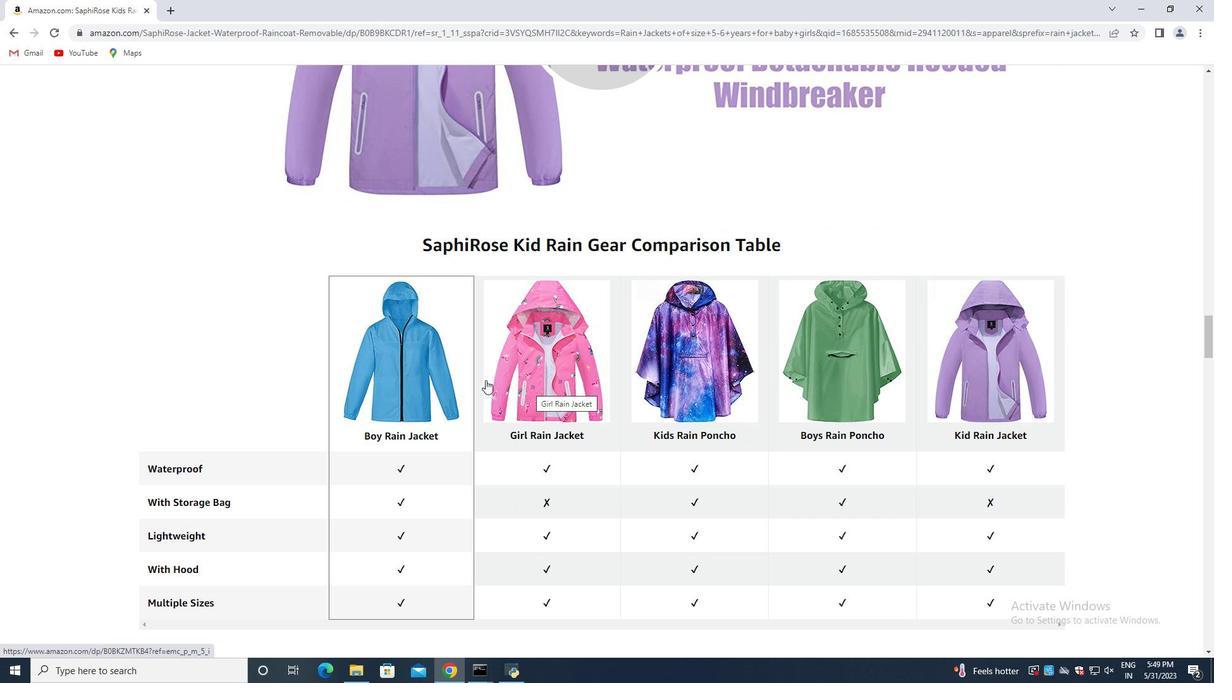 
Action: Mouse scrolled (478, 376) with delta (0, 0)
Screenshot: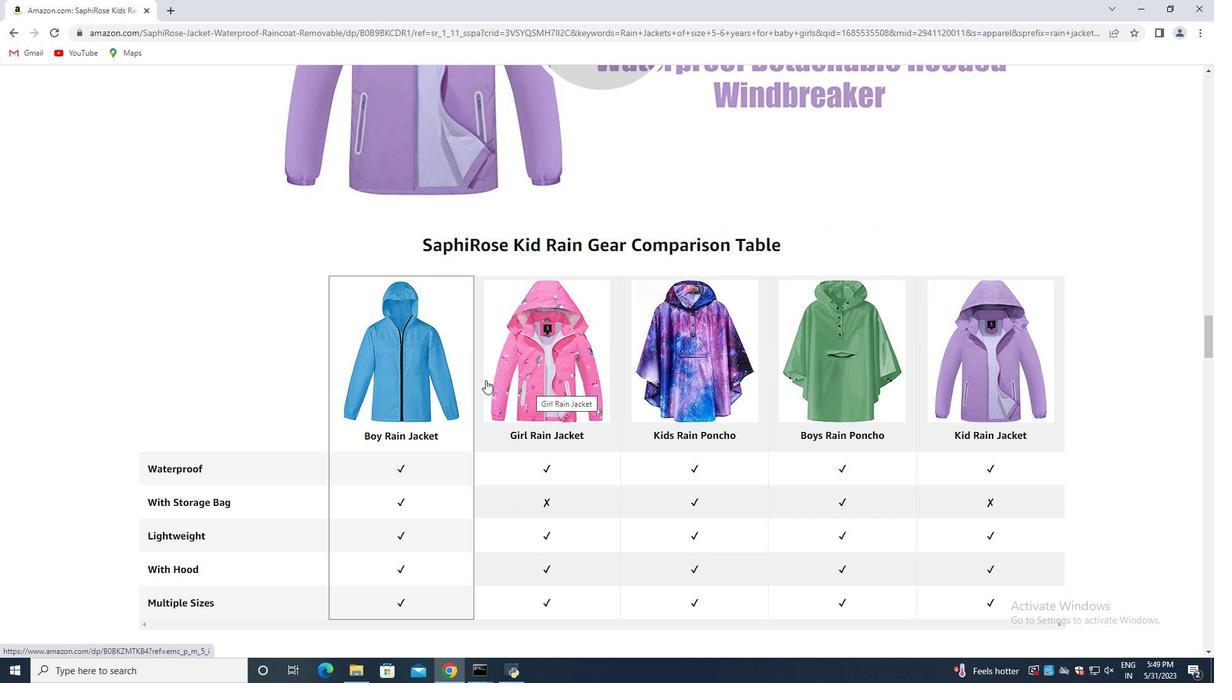 
Action: Mouse scrolled (478, 376) with delta (0, 0)
Screenshot: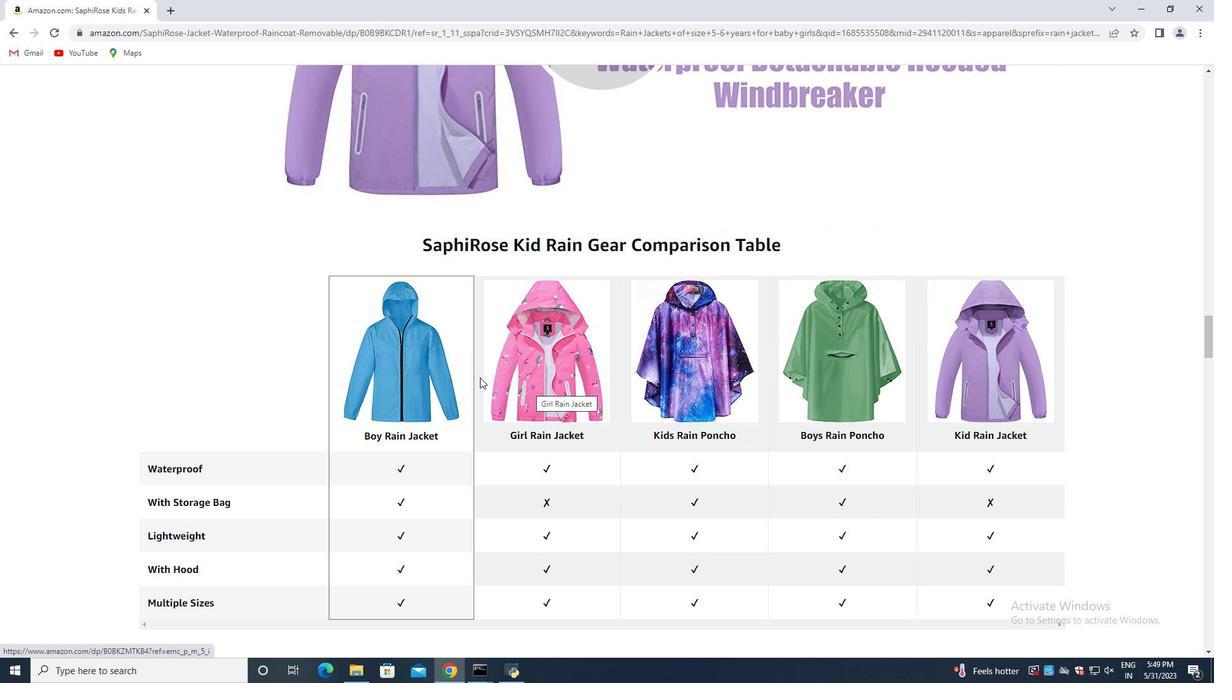 
Action: Mouse scrolled (478, 376) with delta (0, 0)
Screenshot: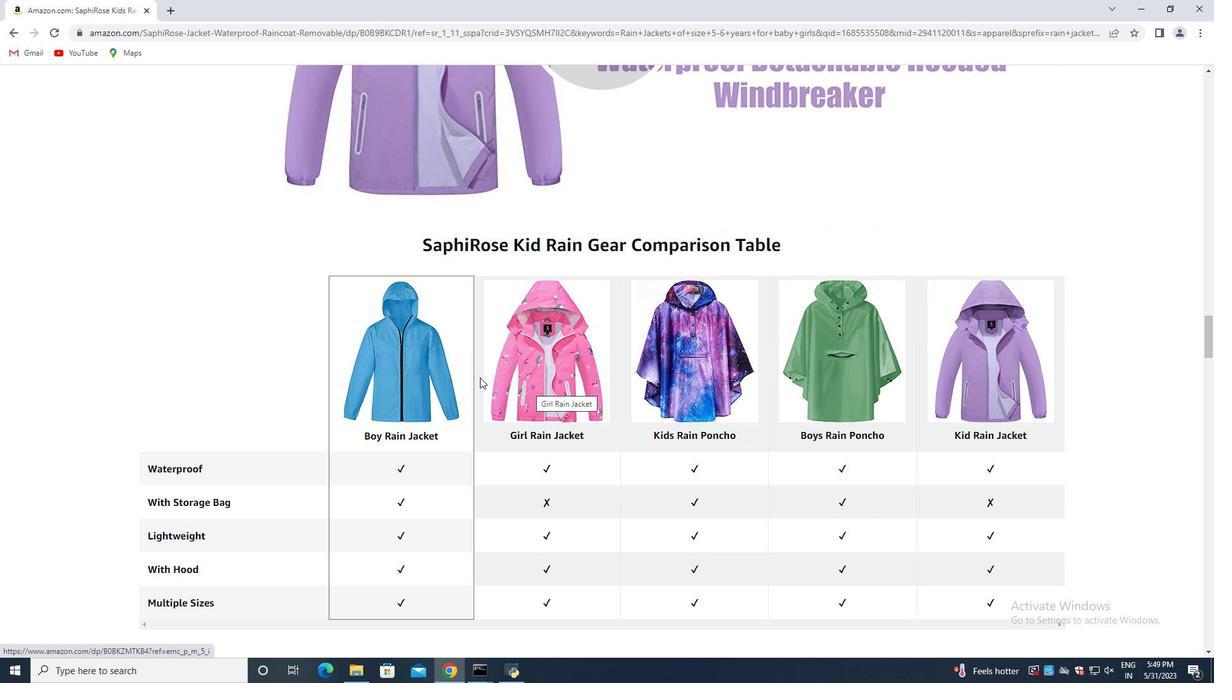 
Action: Mouse scrolled (478, 376) with delta (0, 0)
Screenshot: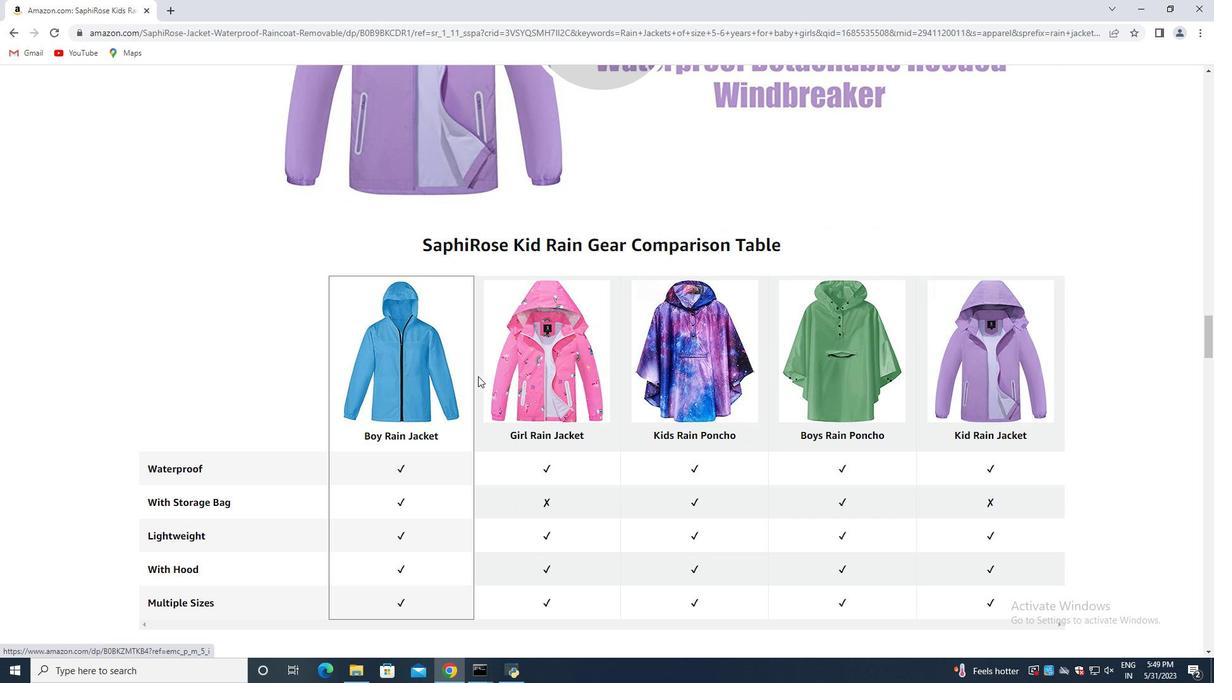 
Action: Mouse scrolled (478, 376) with delta (0, 0)
Screenshot: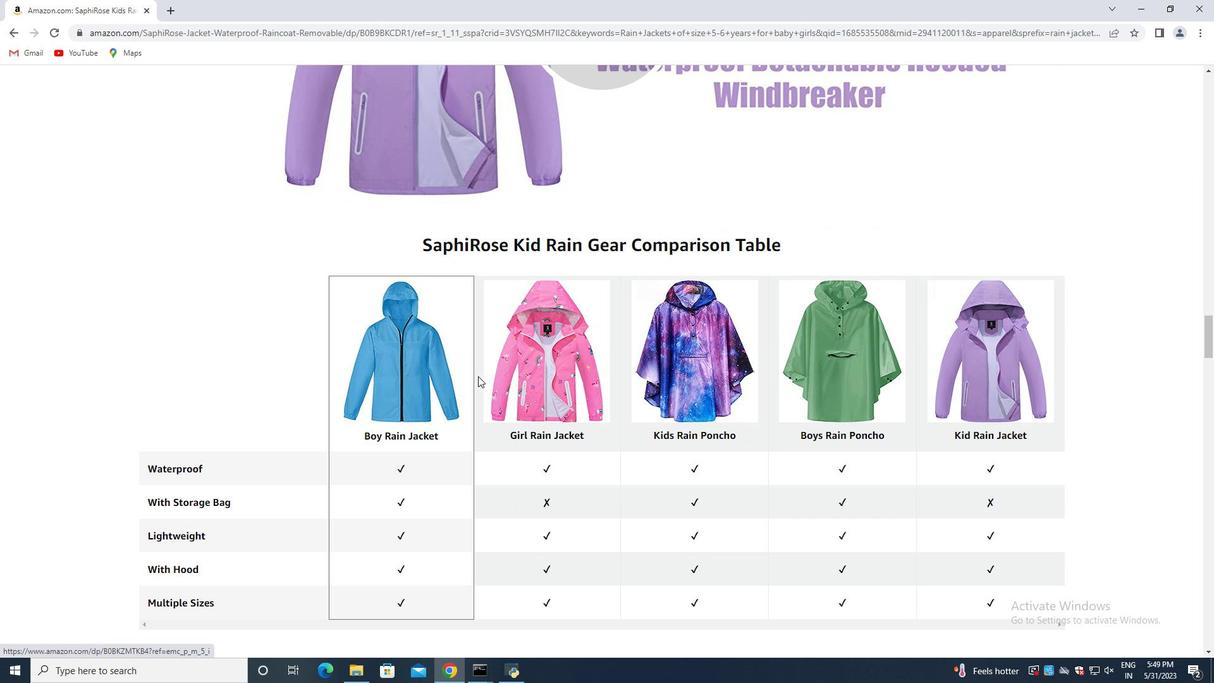 
Action: Mouse scrolled (478, 376) with delta (0, 0)
Screenshot: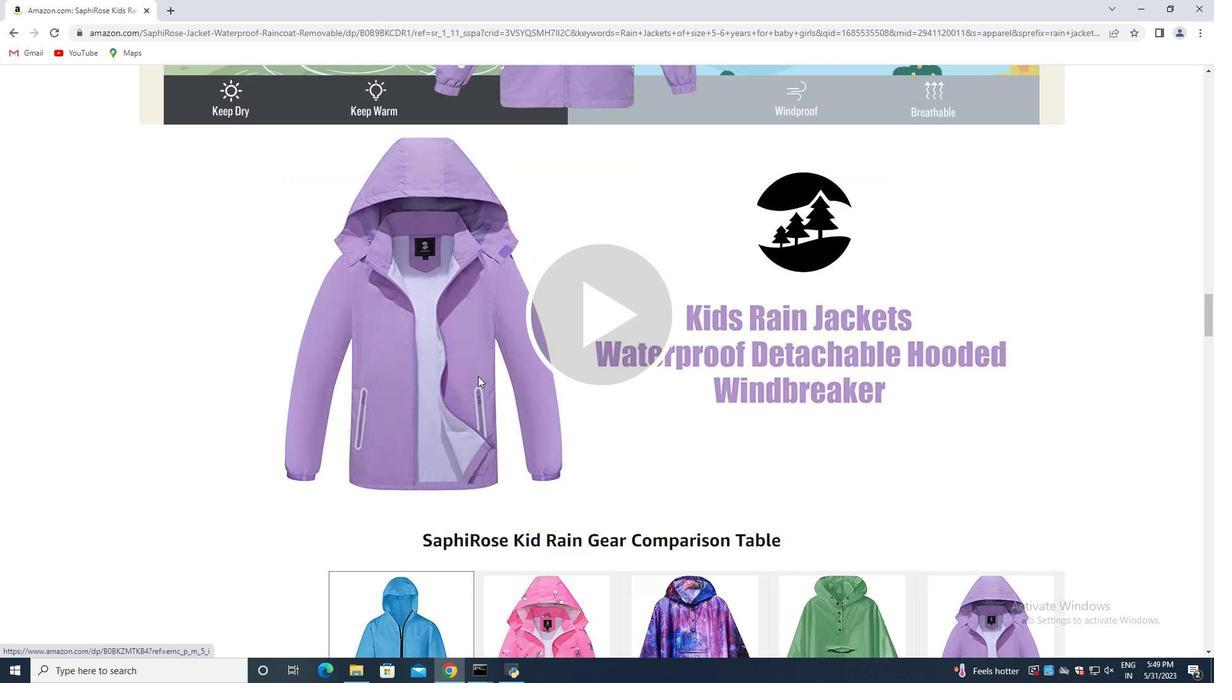 
Action: Mouse scrolled (478, 376) with delta (0, 0)
Screenshot: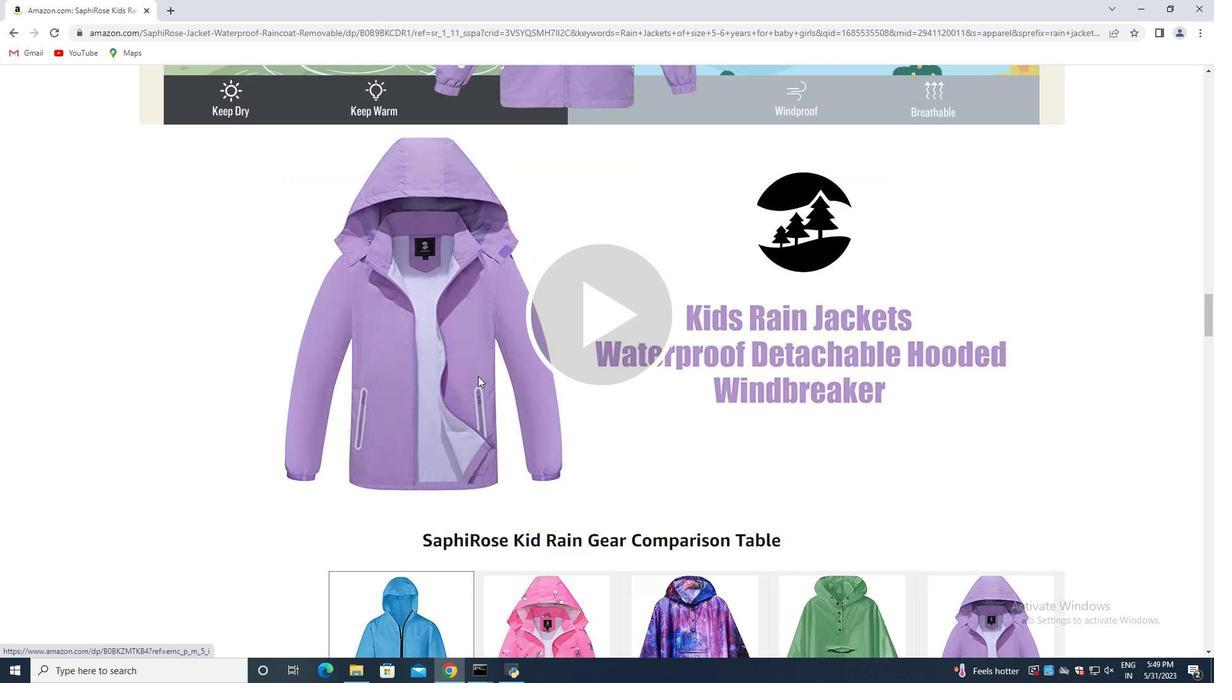 
Action: Mouse scrolled (478, 376) with delta (0, 0)
Screenshot: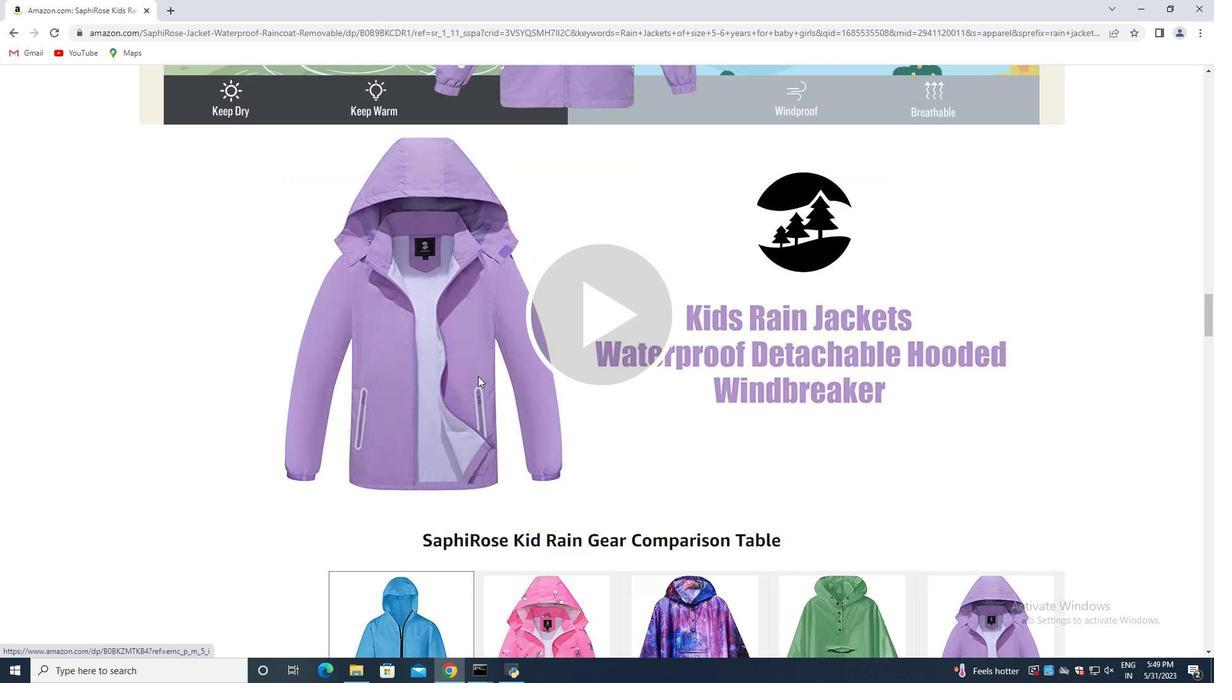 
Action: Mouse scrolled (478, 376) with delta (0, 0)
Screenshot: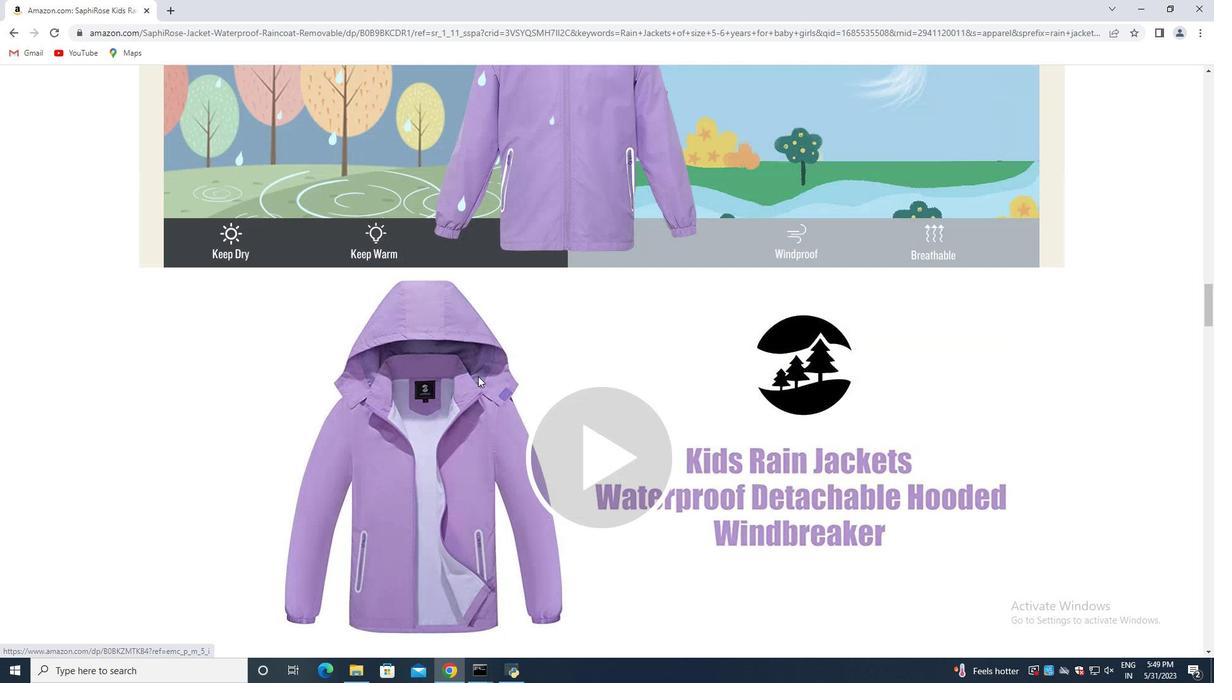 
Action: Mouse scrolled (478, 376) with delta (0, 0)
Screenshot: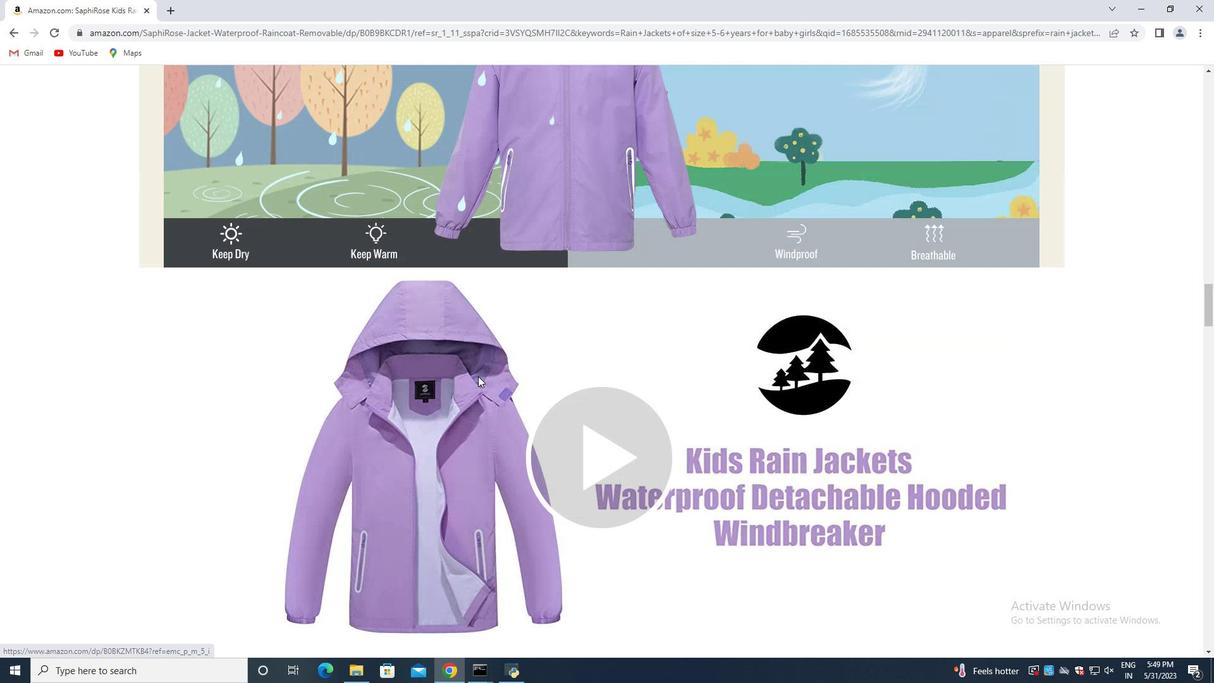 
Action: Mouse scrolled (478, 376) with delta (0, 0)
Screenshot: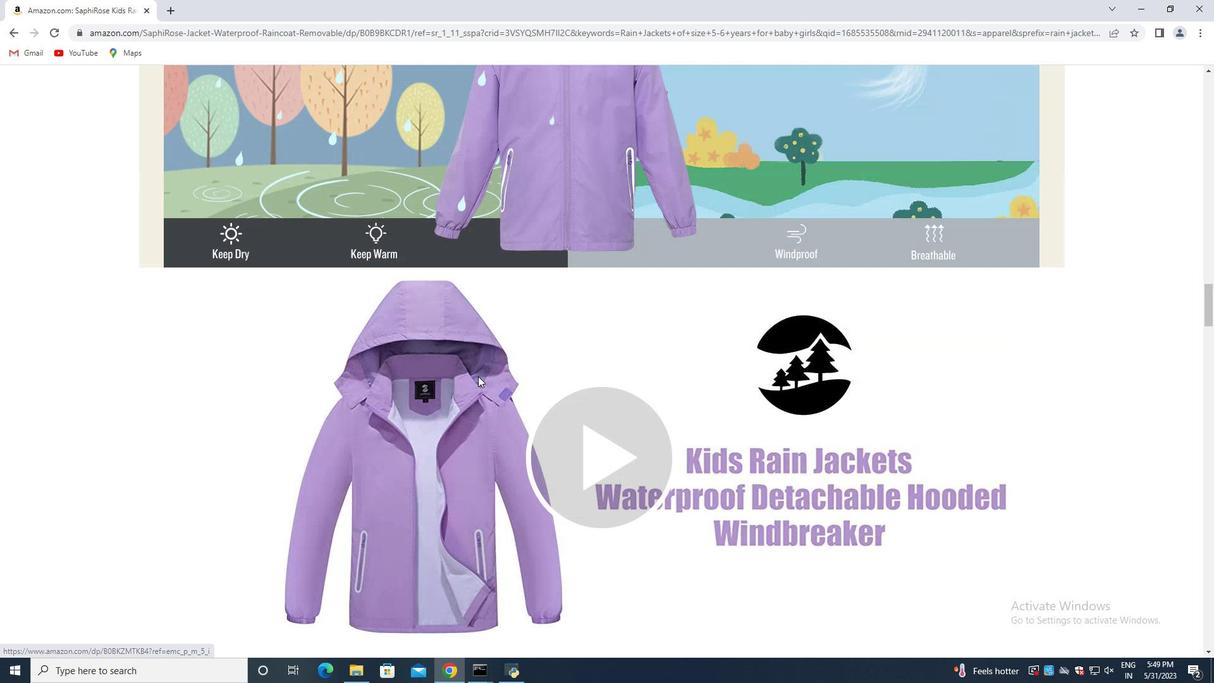 
Action: Mouse scrolled (478, 376) with delta (0, 0)
Screenshot: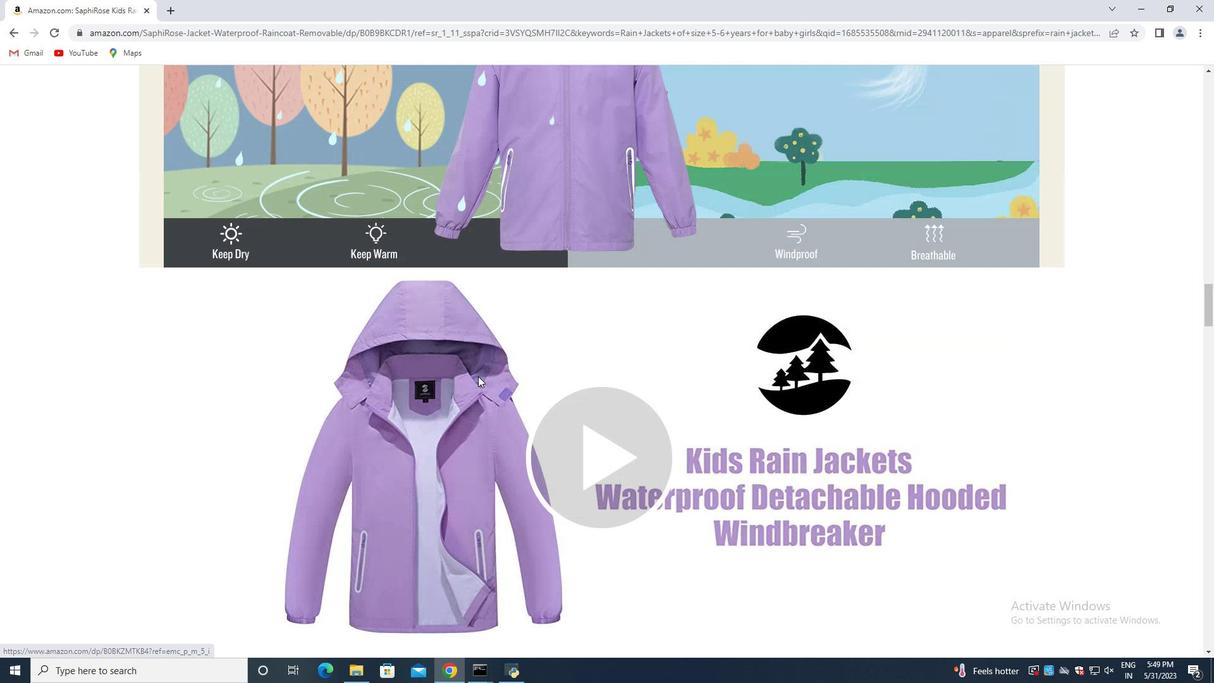 
Action: Mouse scrolled (478, 376) with delta (0, 0)
Screenshot: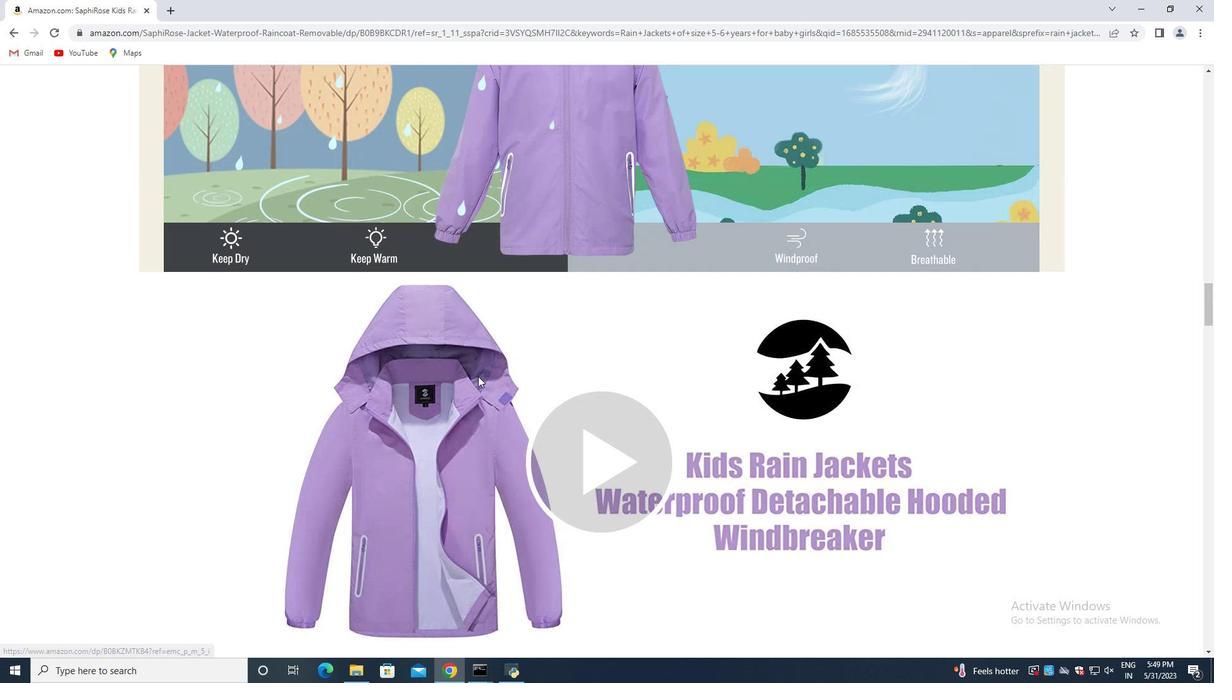 
Action: Mouse scrolled (478, 376) with delta (0, 0)
Screenshot: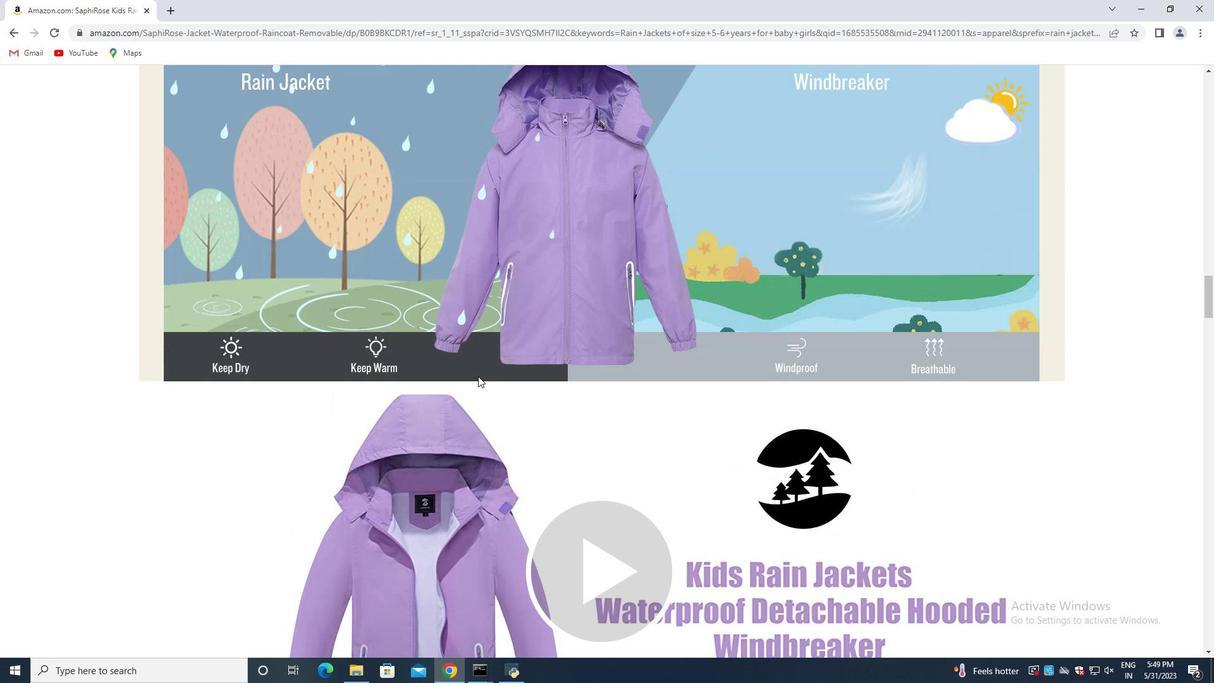 
Action: Mouse scrolled (478, 376) with delta (0, 0)
Screenshot: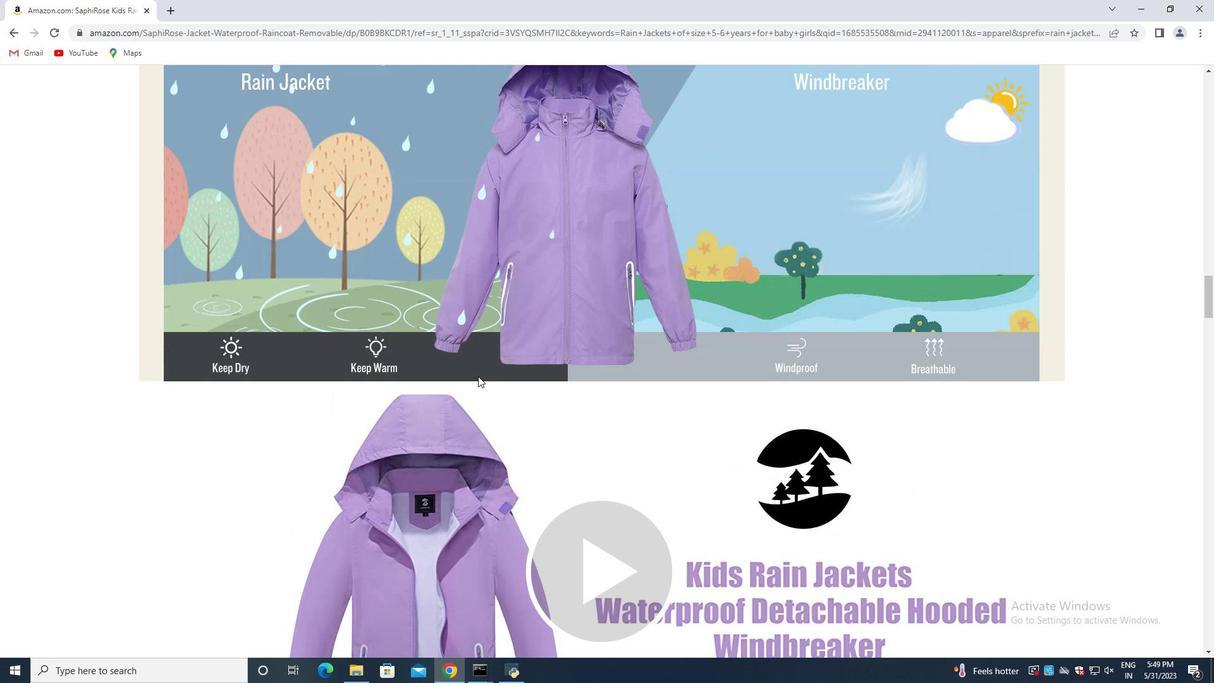 
Action: Mouse scrolled (478, 376) with delta (0, 0)
Screenshot: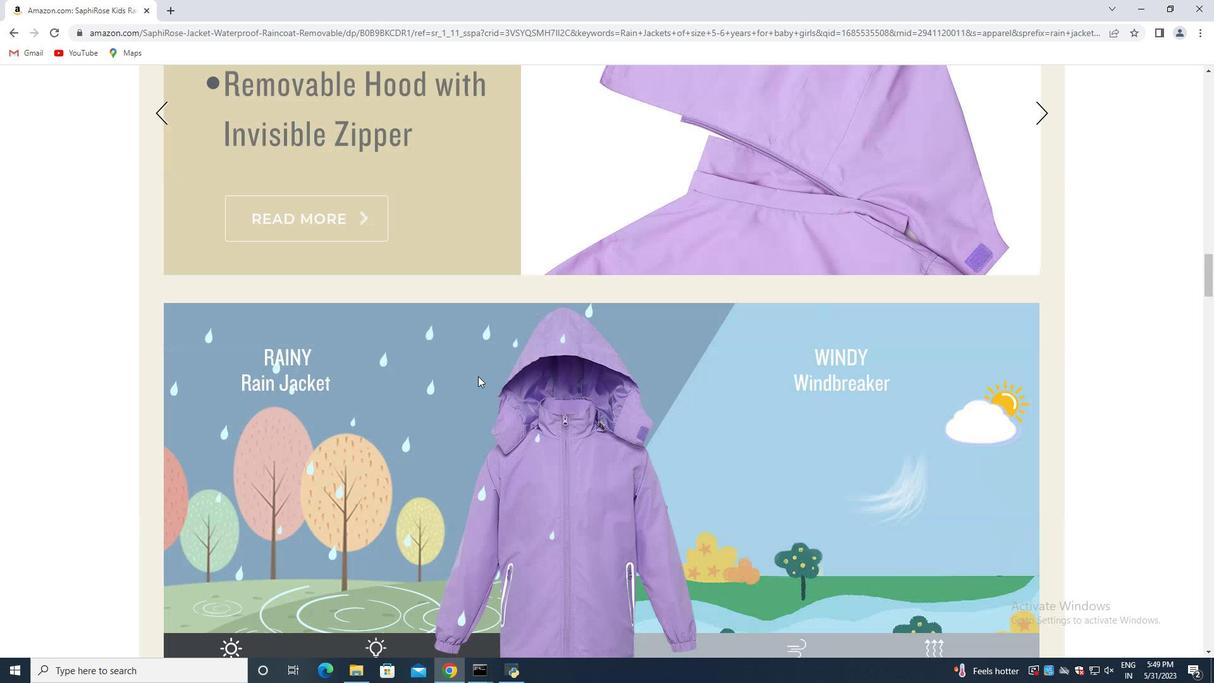 
Action: Mouse scrolled (478, 376) with delta (0, 0)
Screenshot: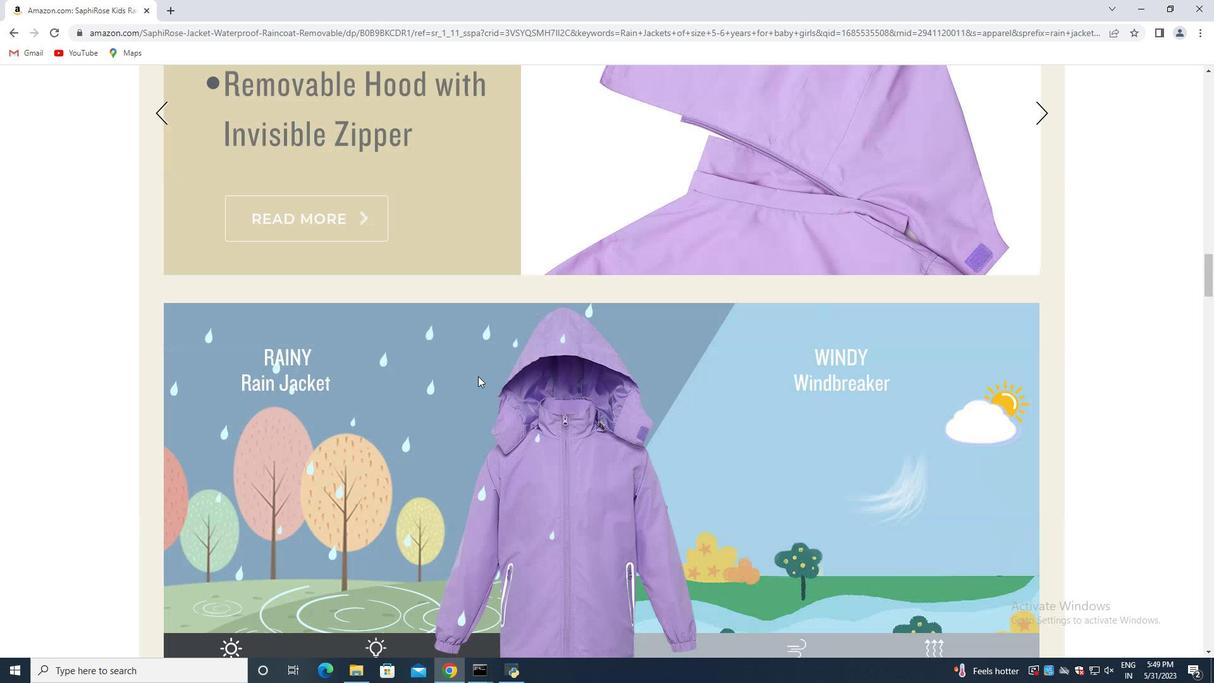 
Action: Mouse scrolled (478, 376) with delta (0, 0)
Screenshot: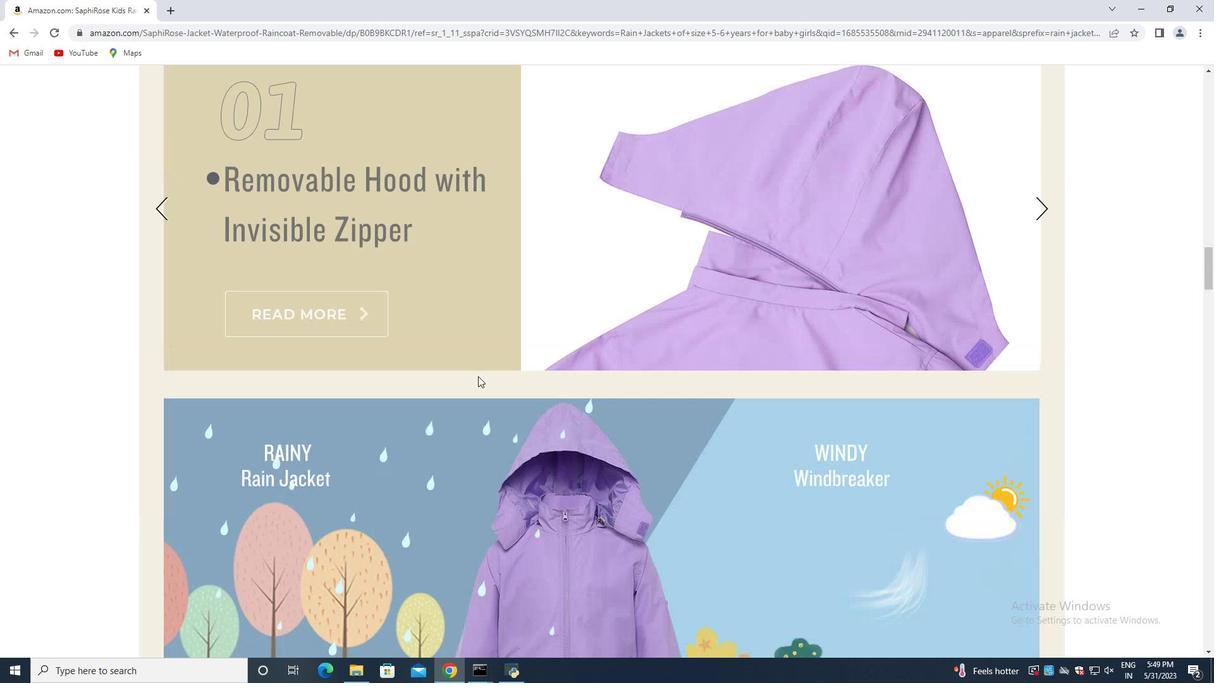 
Action: Mouse scrolled (478, 376) with delta (0, 0)
Screenshot: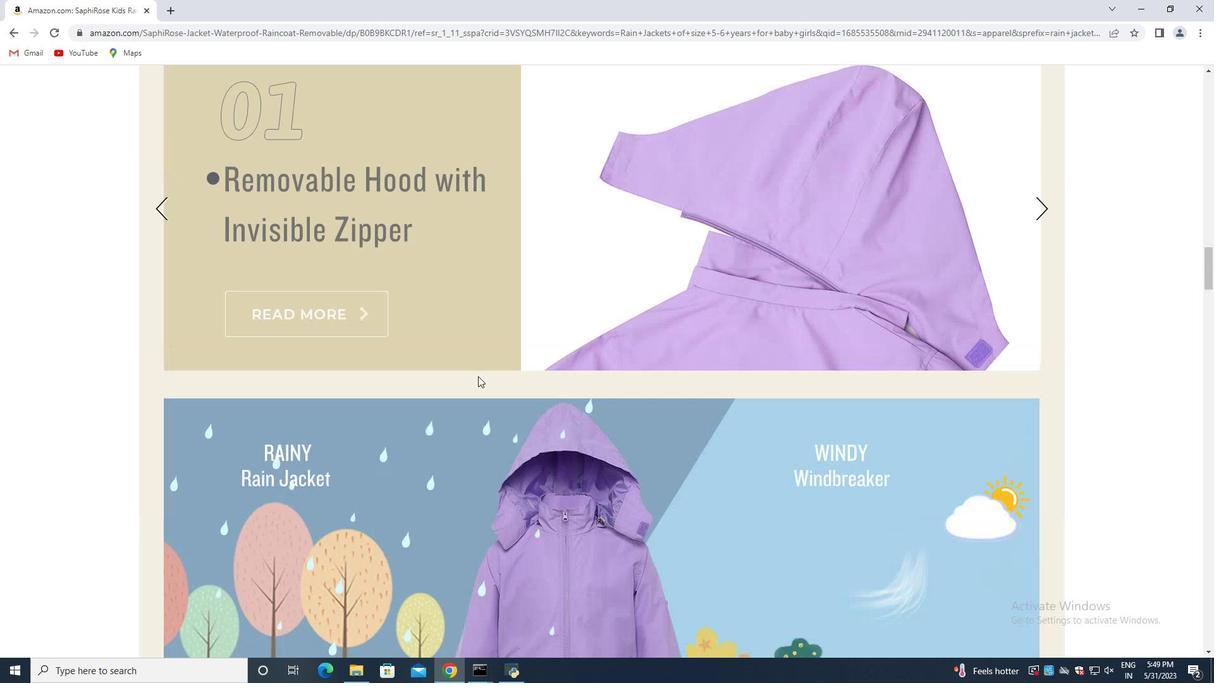 
Action: Mouse scrolled (478, 376) with delta (0, 0)
Screenshot: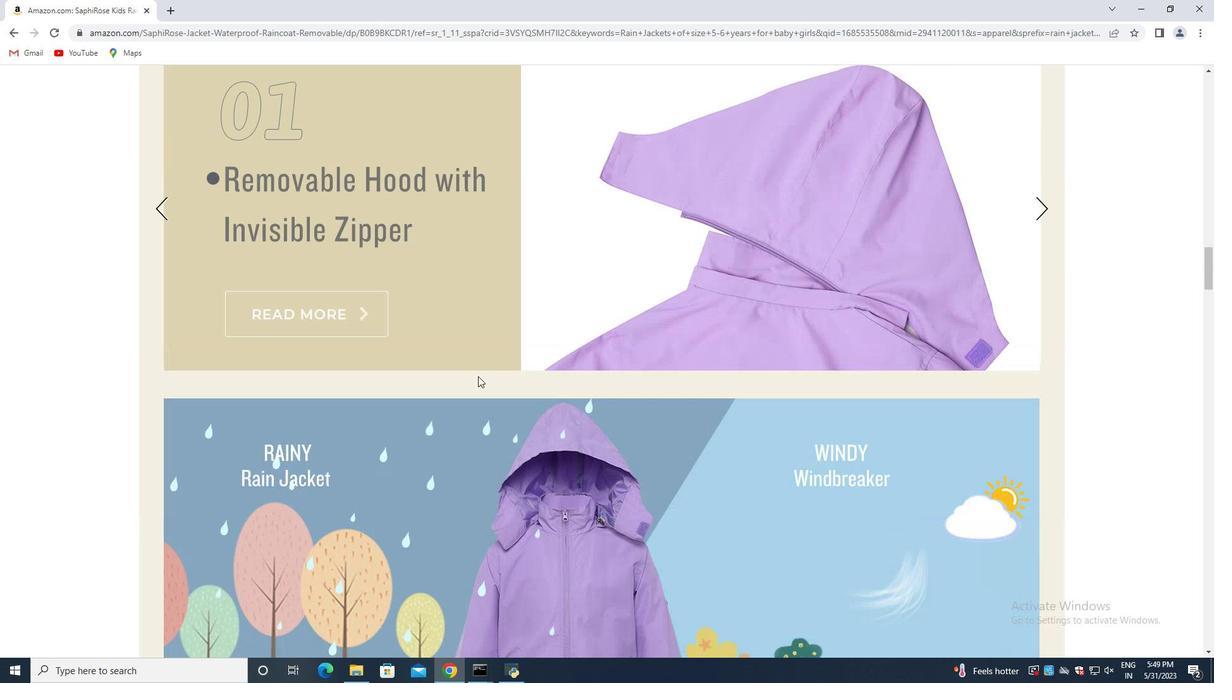 
Action: Mouse moved to (477, 376)
Screenshot: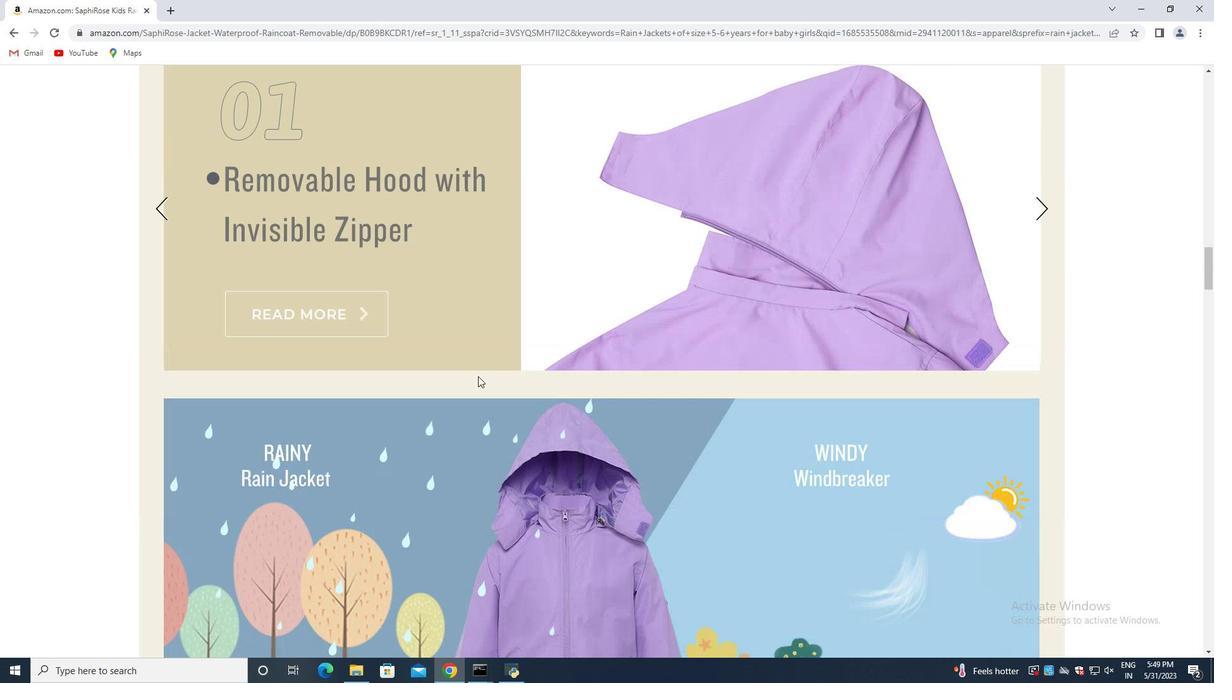
Action: Mouse scrolled (478, 376) with delta (0, 0)
Screenshot: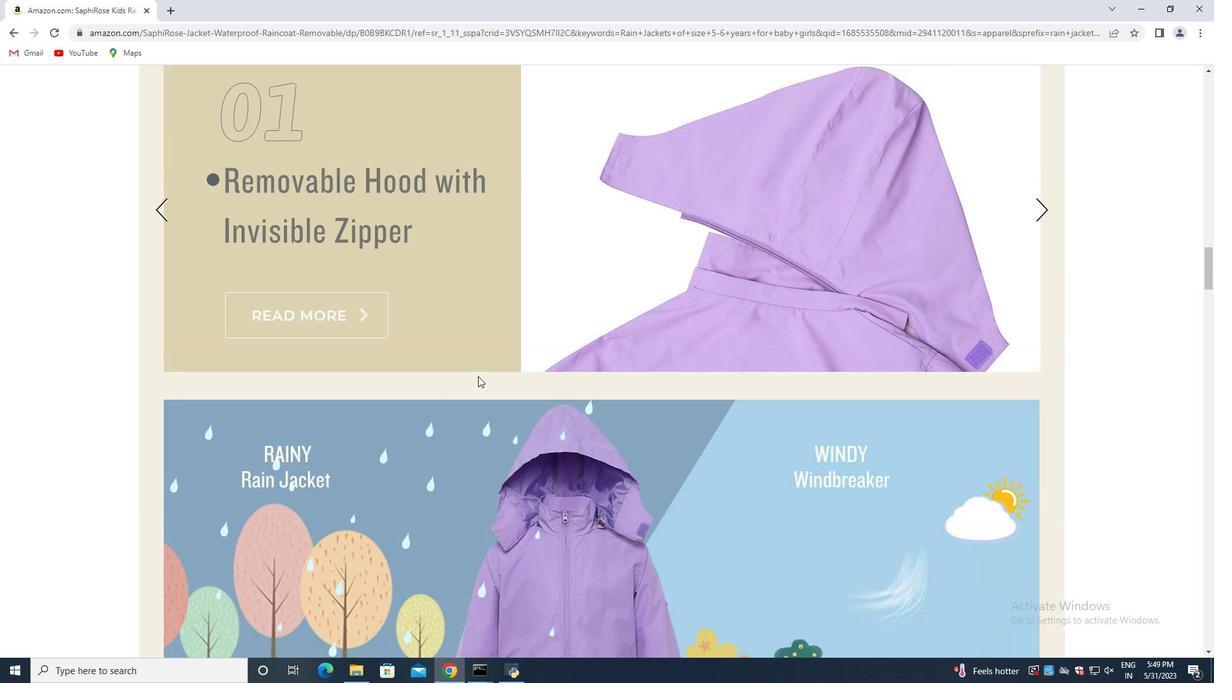 
Action: Mouse moved to (477, 375)
Screenshot: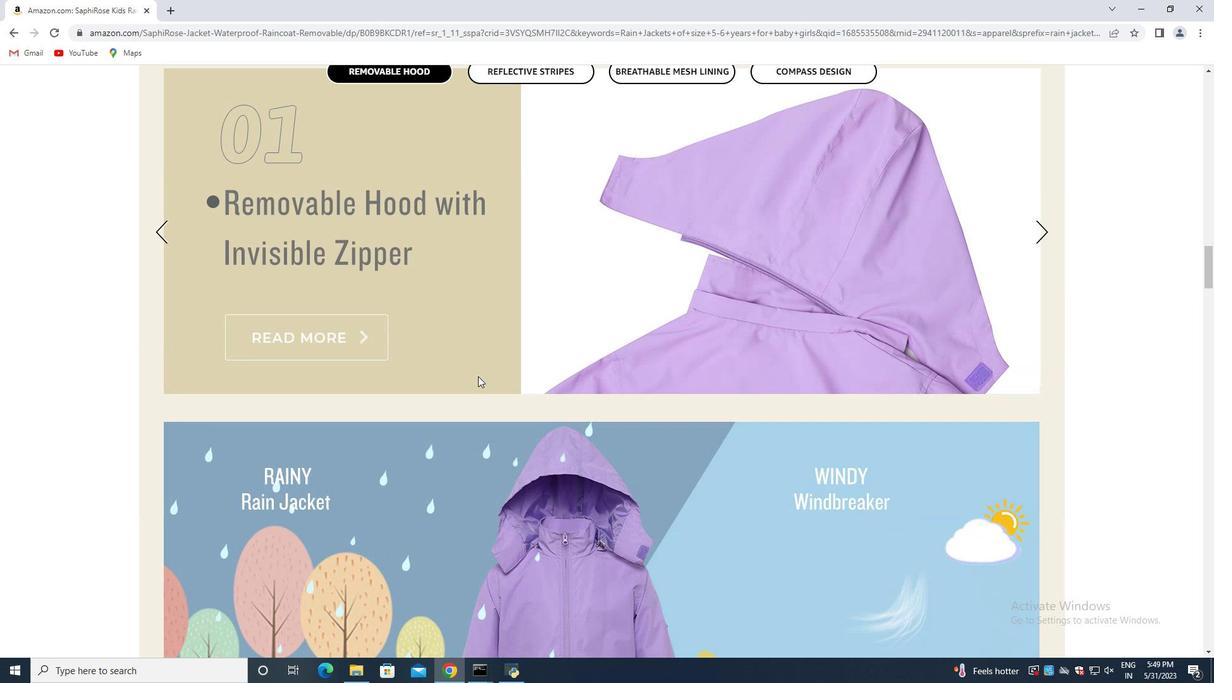 
Action: Mouse scrolled (477, 376) with delta (0, 0)
Screenshot: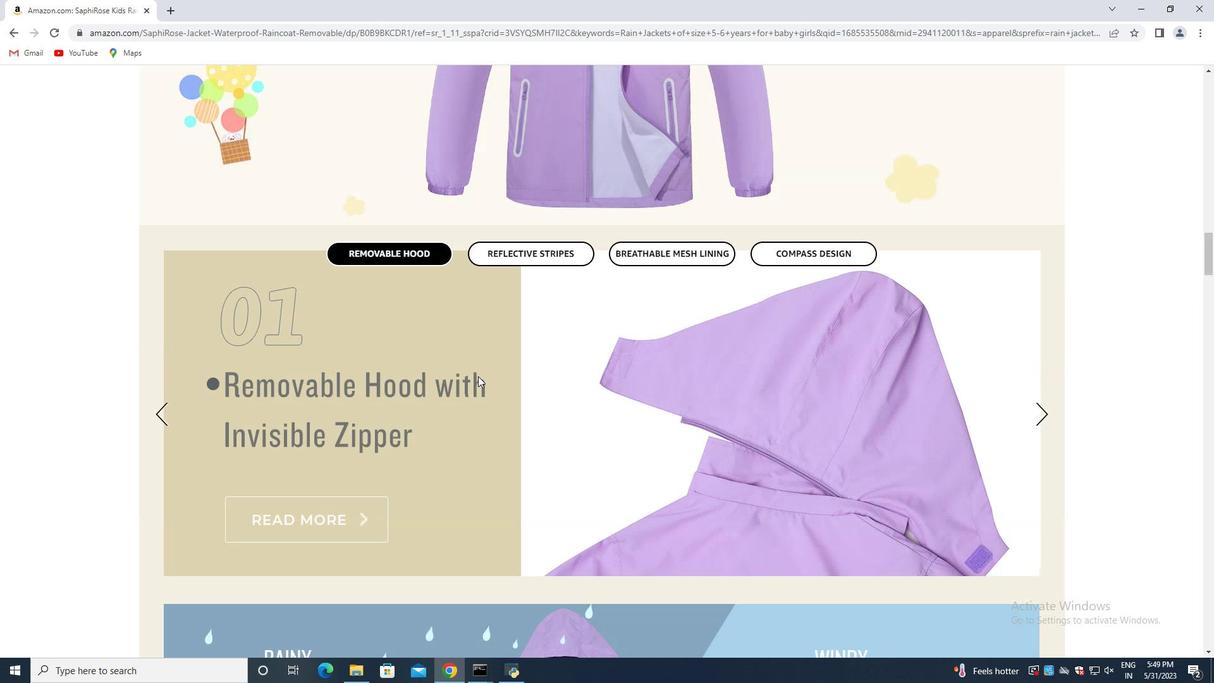 
Action: Mouse scrolled (477, 376) with delta (0, 0)
Screenshot: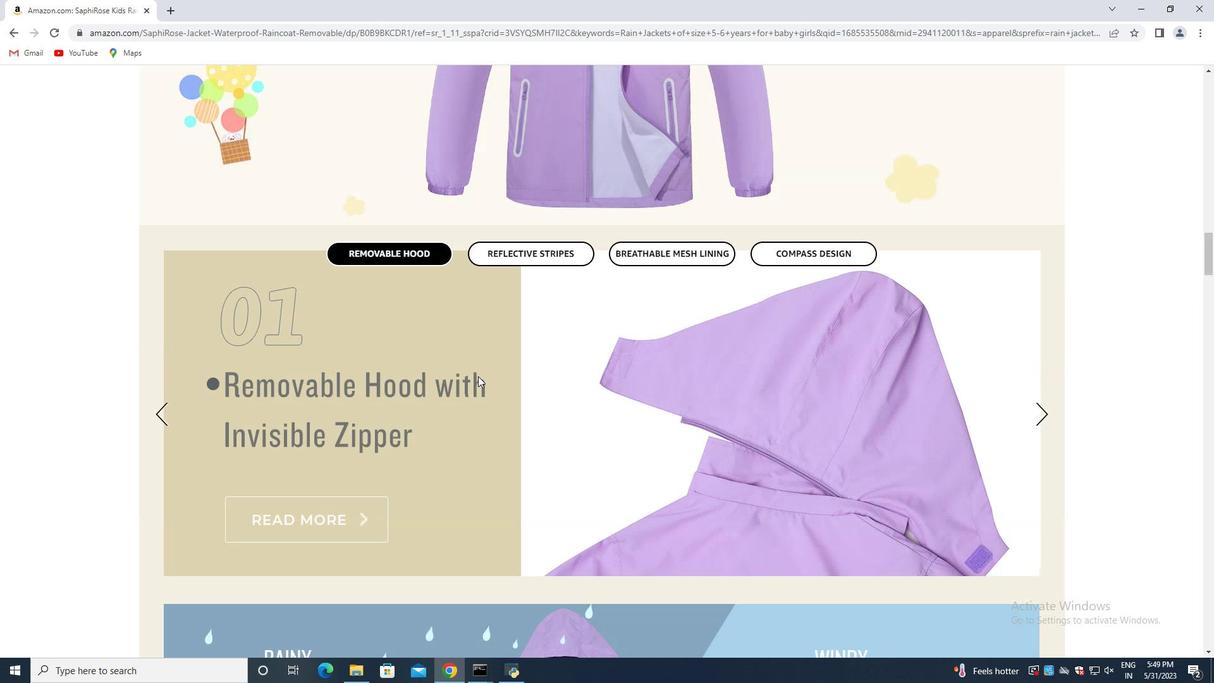
Action: Mouse scrolled (477, 376) with delta (0, 0)
Screenshot: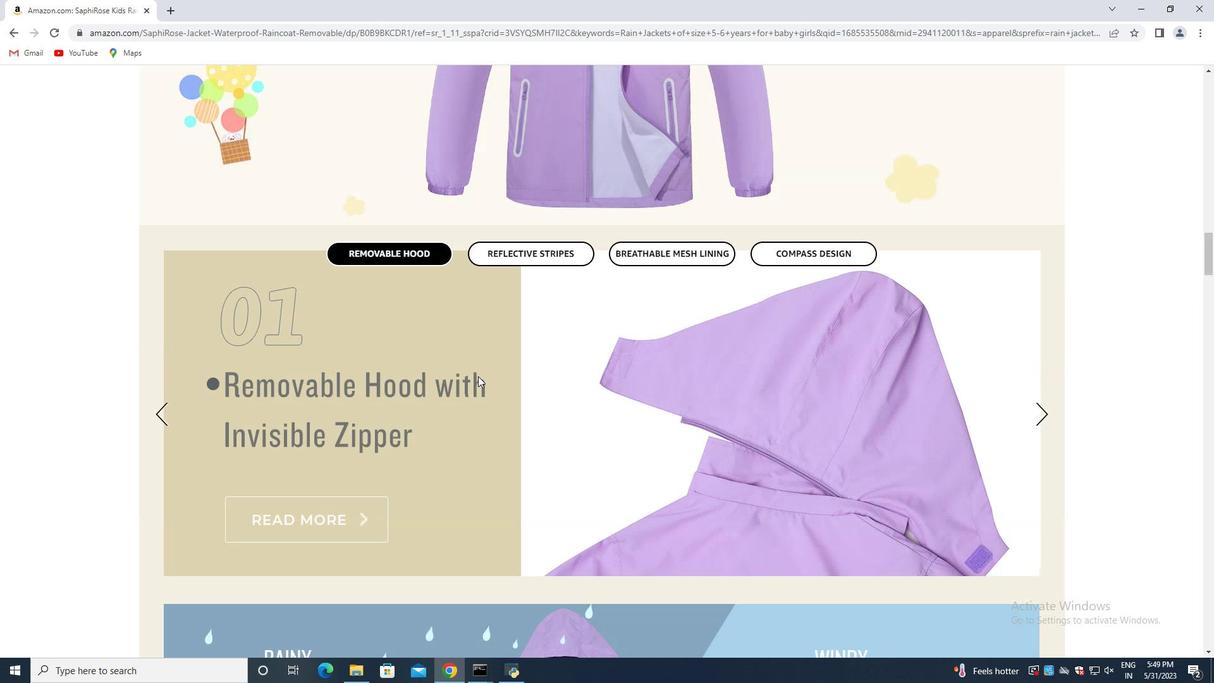 
Action: Mouse scrolled (477, 376) with delta (0, 0)
Screenshot: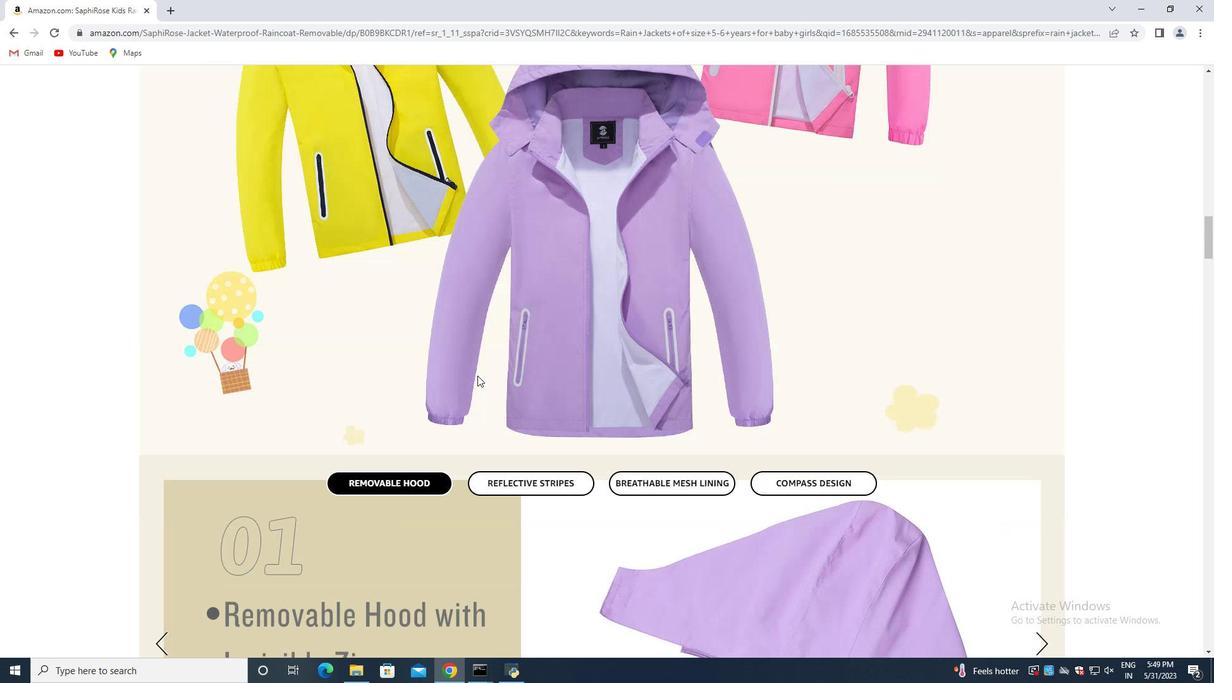 
Action: Mouse scrolled (477, 376) with delta (0, 0)
Screenshot: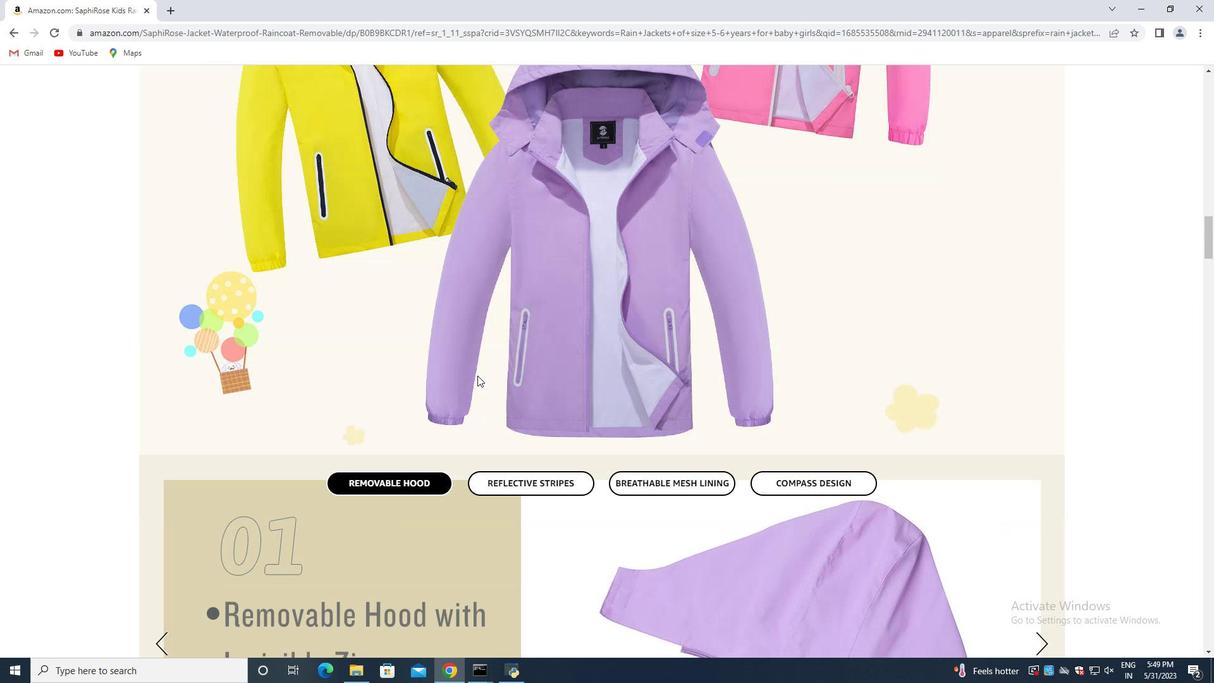 
Action: Mouse scrolled (477, 376) with delta (0, 0)
Screenshot: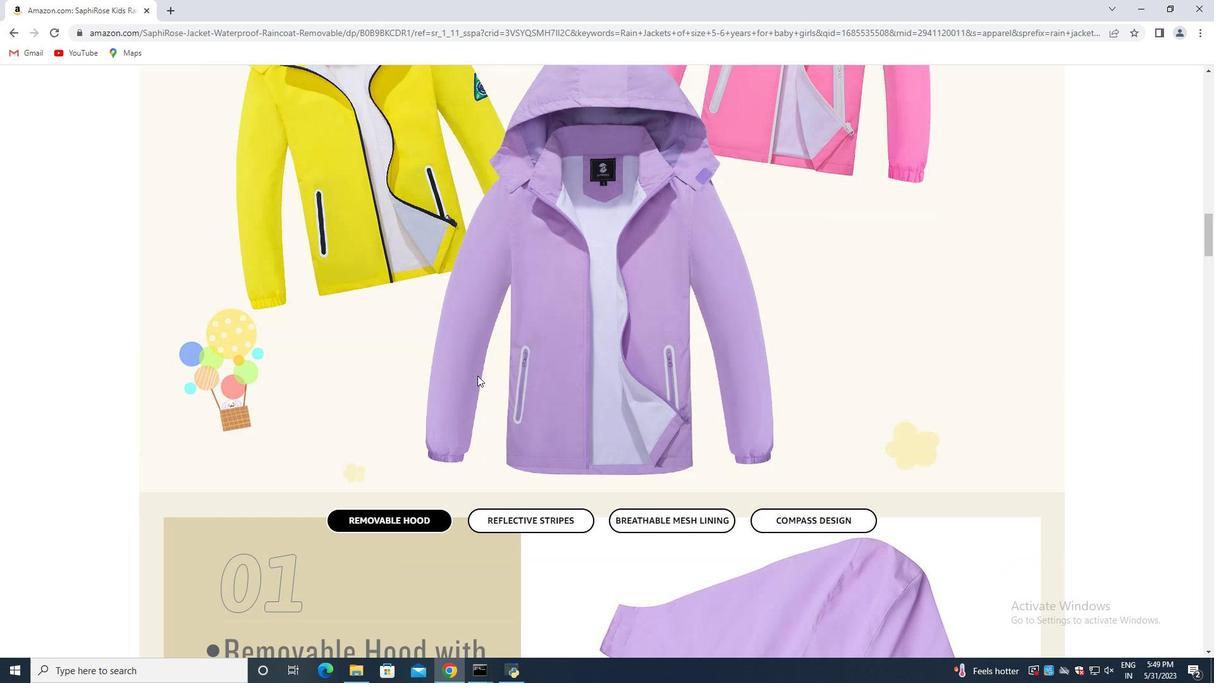 
Action: Mouse scrolled (477, 376) with delta (0, 0)
Screenshot: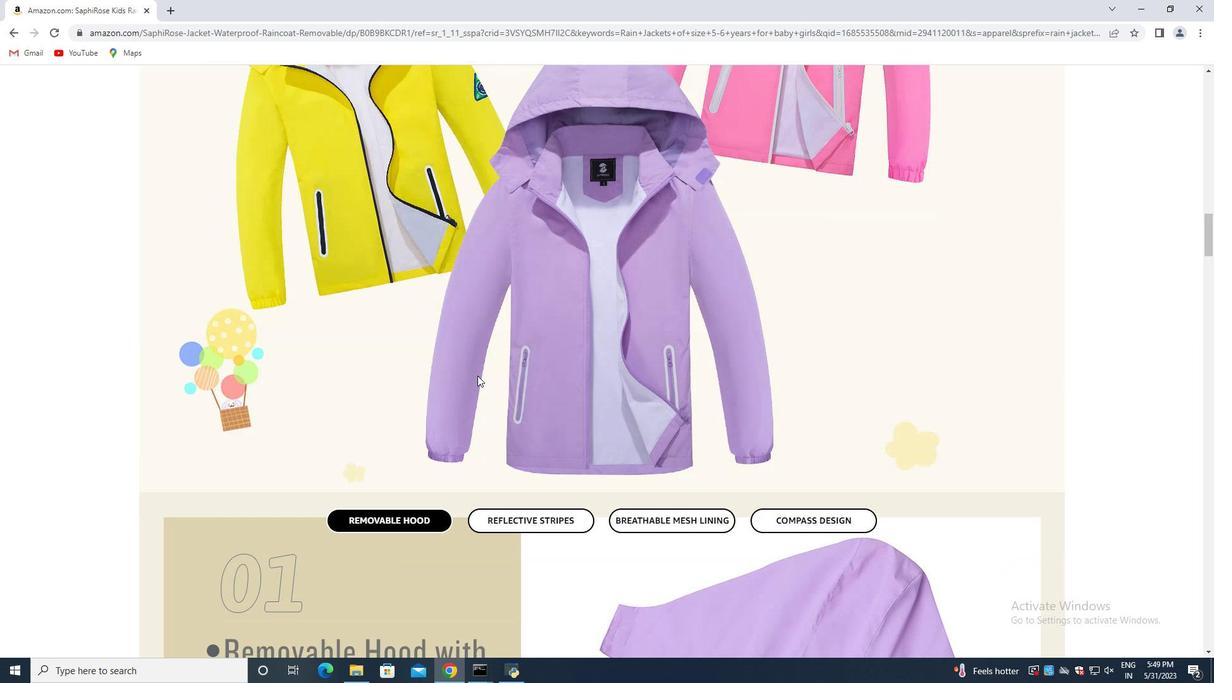 
Action: Mouse scrolled (477, 376) with delta (0, 0)
Screenshot: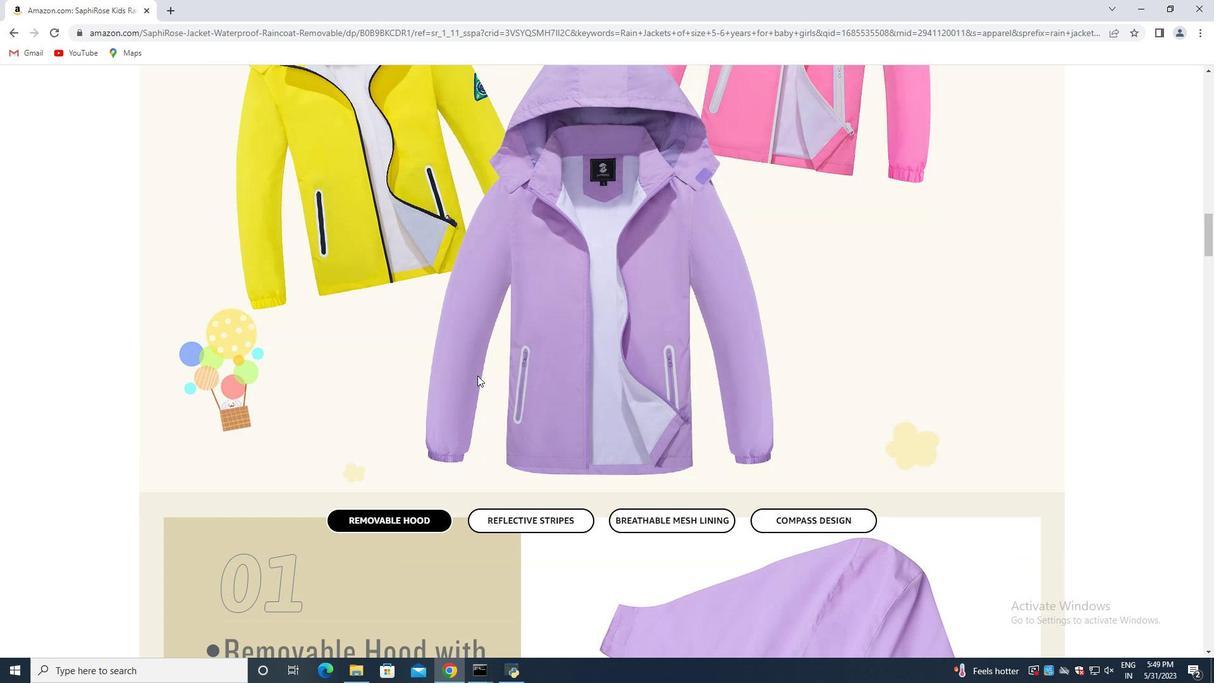 
Action: Mouse scrolled (477, 376) with delta (0, 0)
Screenshot: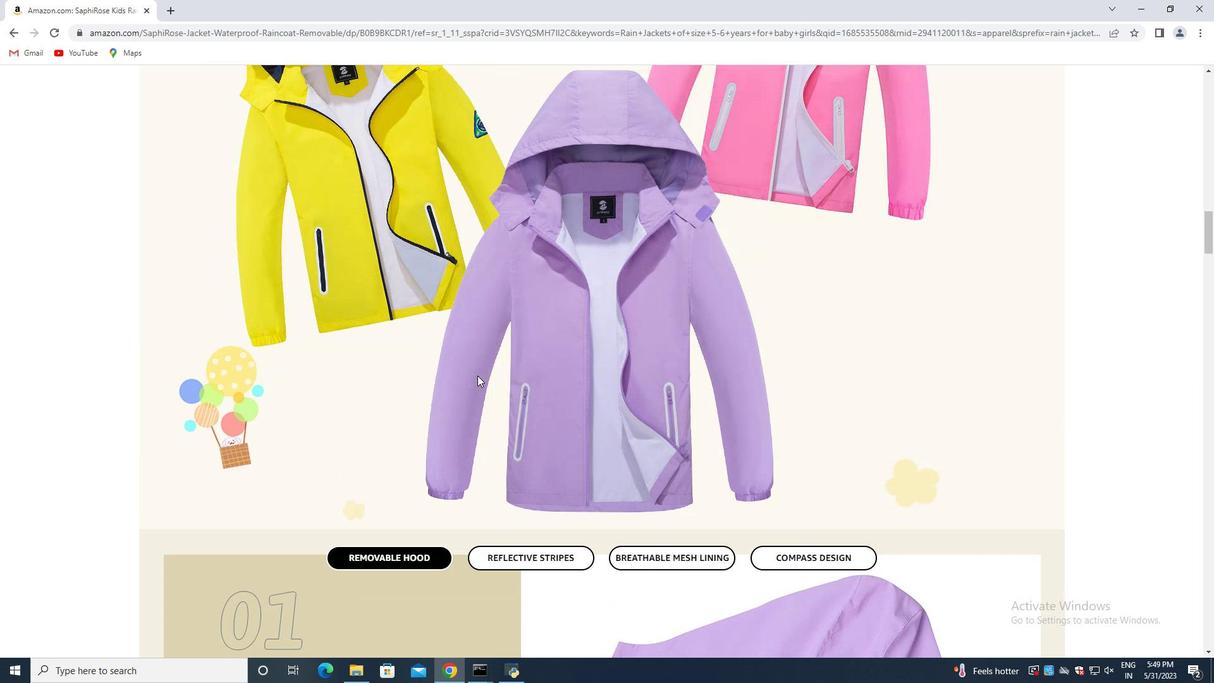
Action: Mouse scrolled (477, 376) with delta (0, 0)
Screenshot: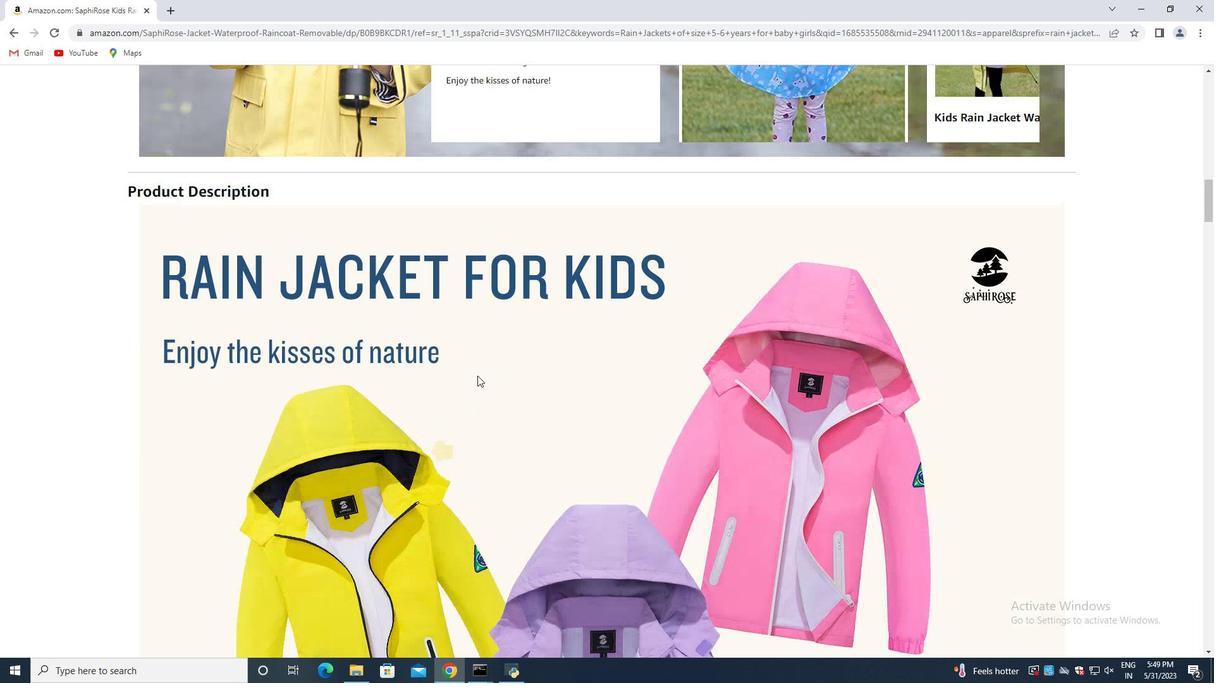 
Action: Mouse scrolled (477, 376) with delta (0, 0)
Screenshot: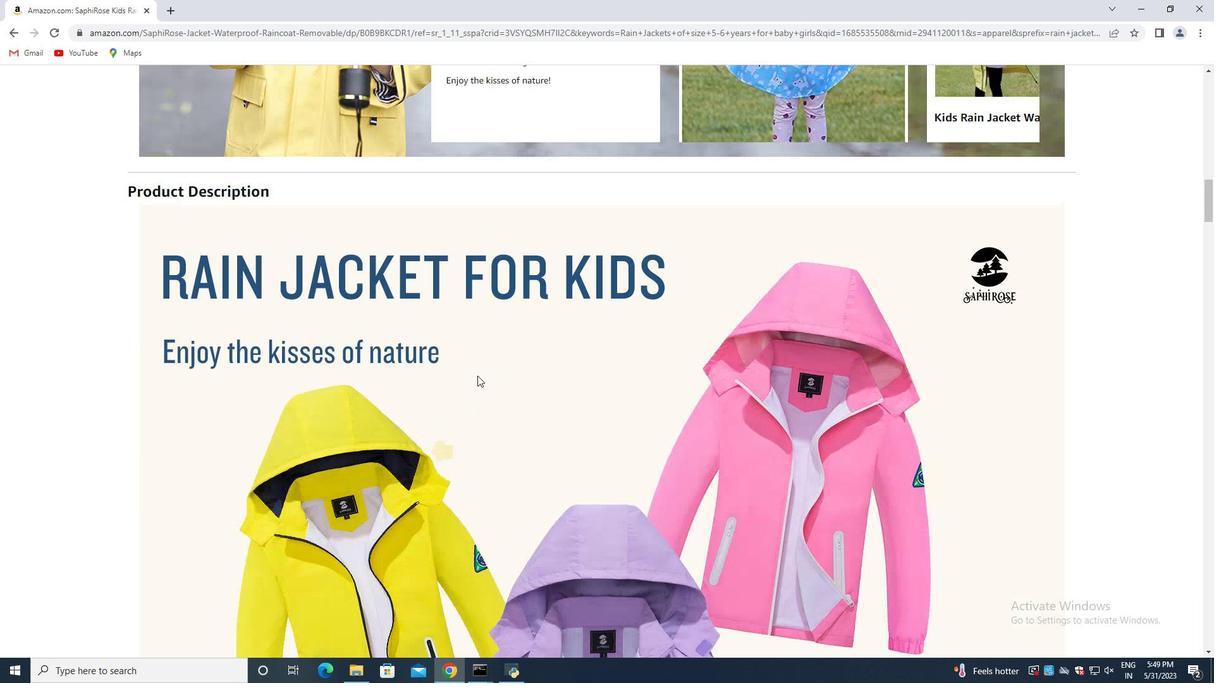 
Action: Mouse scrolled (477, 376) with delta (0, 0)
Screenshot: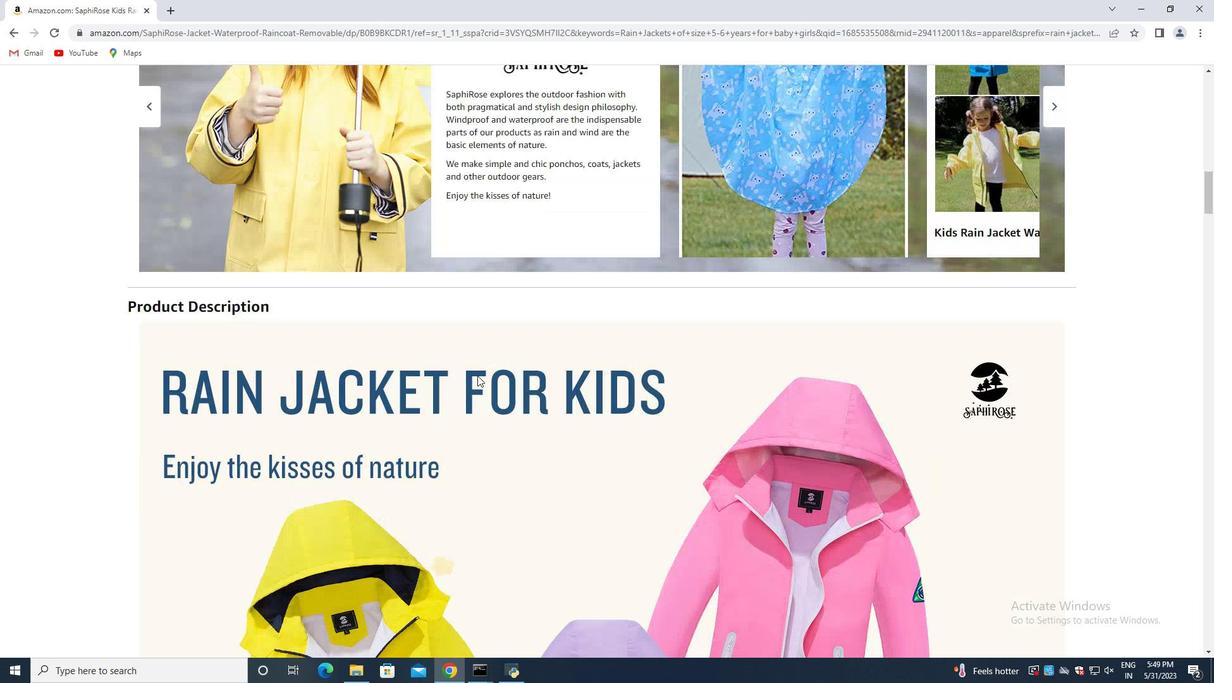 
Action: Mouse scrolled (477, 376) with delta (0, 0)
Screenshot: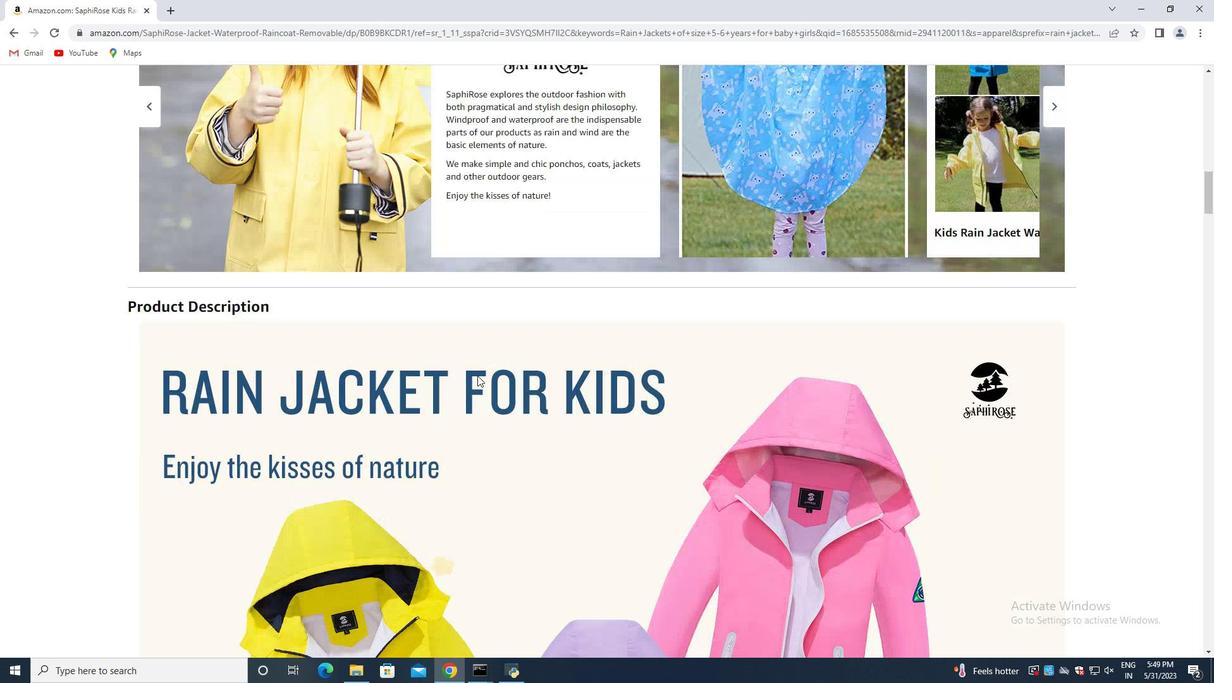 
Action: Mouse scrolled (477, 376) with delta (0, 0)
Screenshot: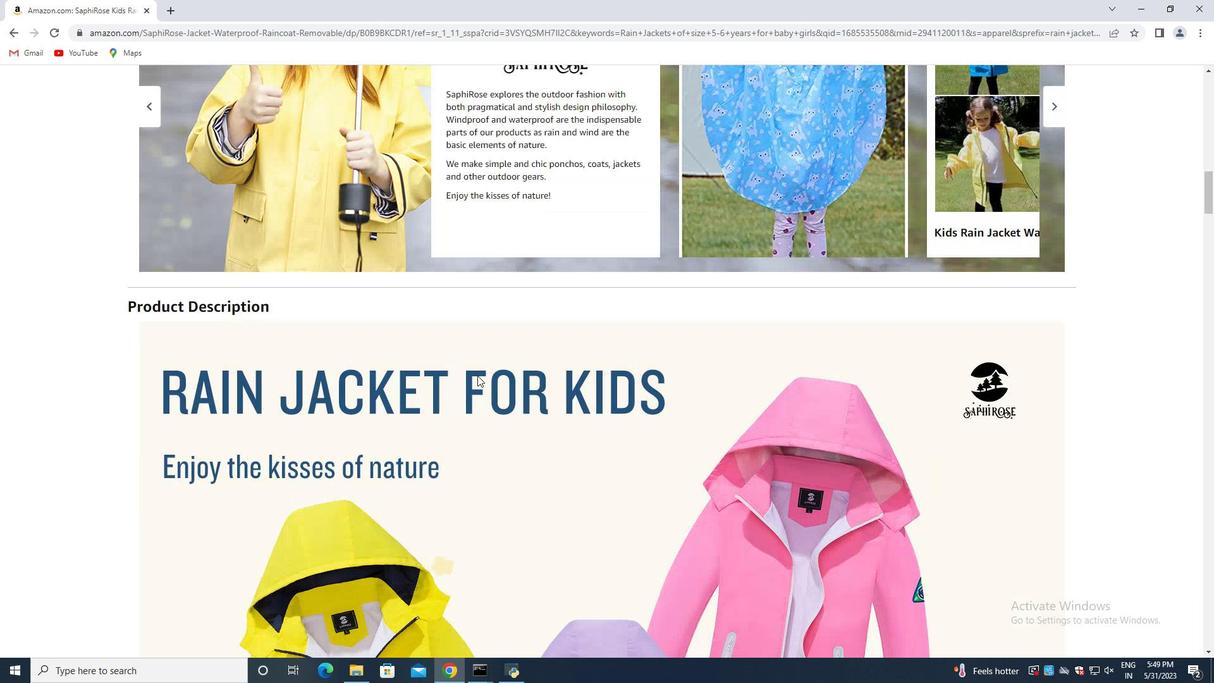
Action: Mouse scrolled (477, 376) with delta (0, 0)
Screenshot: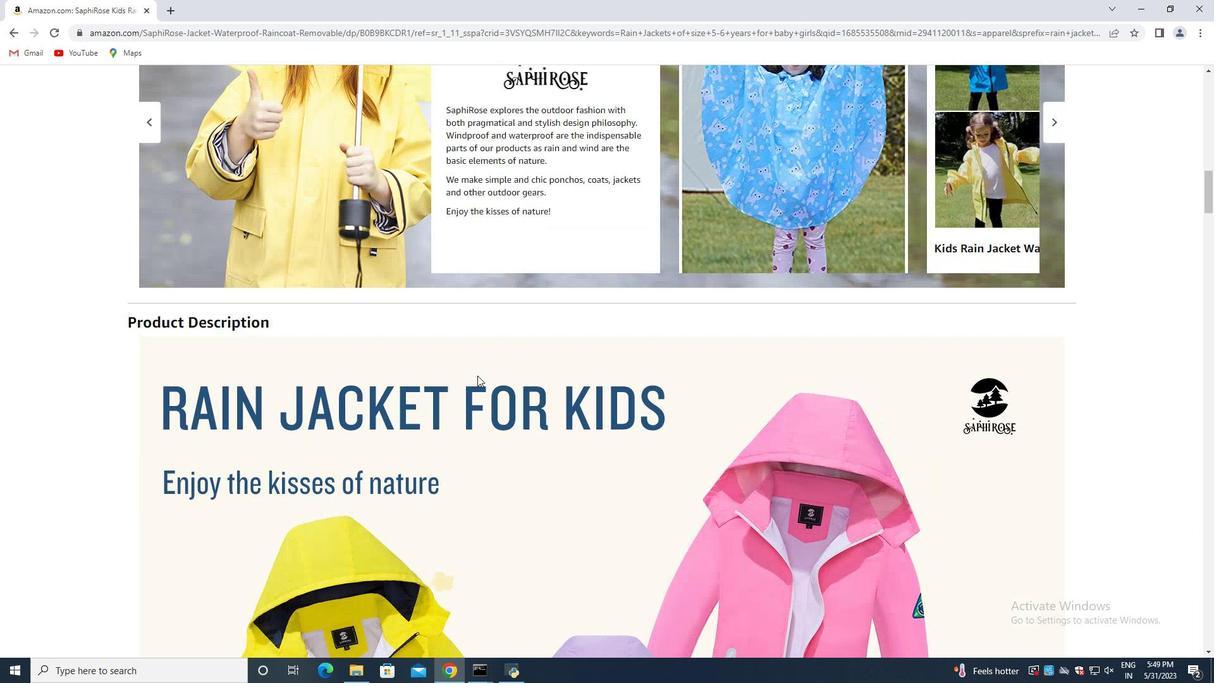 
Action: Mouse scrolled (477, 376) with delta (0, 0)
Screenshot: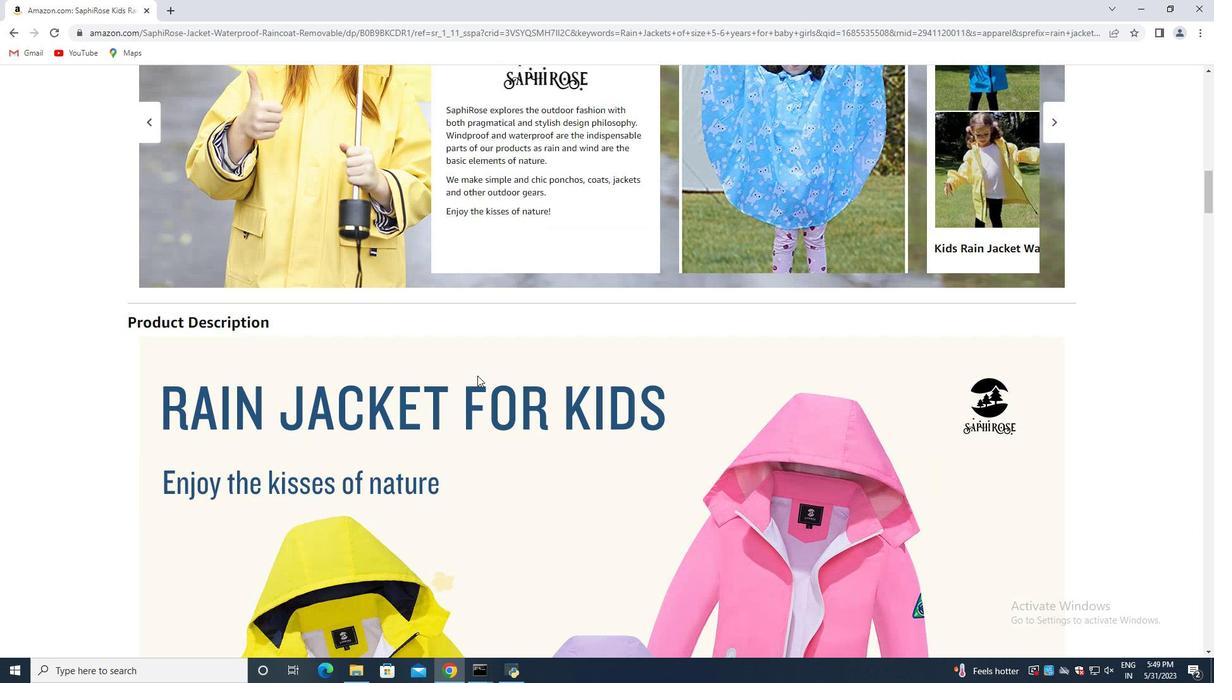 
Action: Mouse scrolled (477, 376) with delta (0, 0)
Screenshot: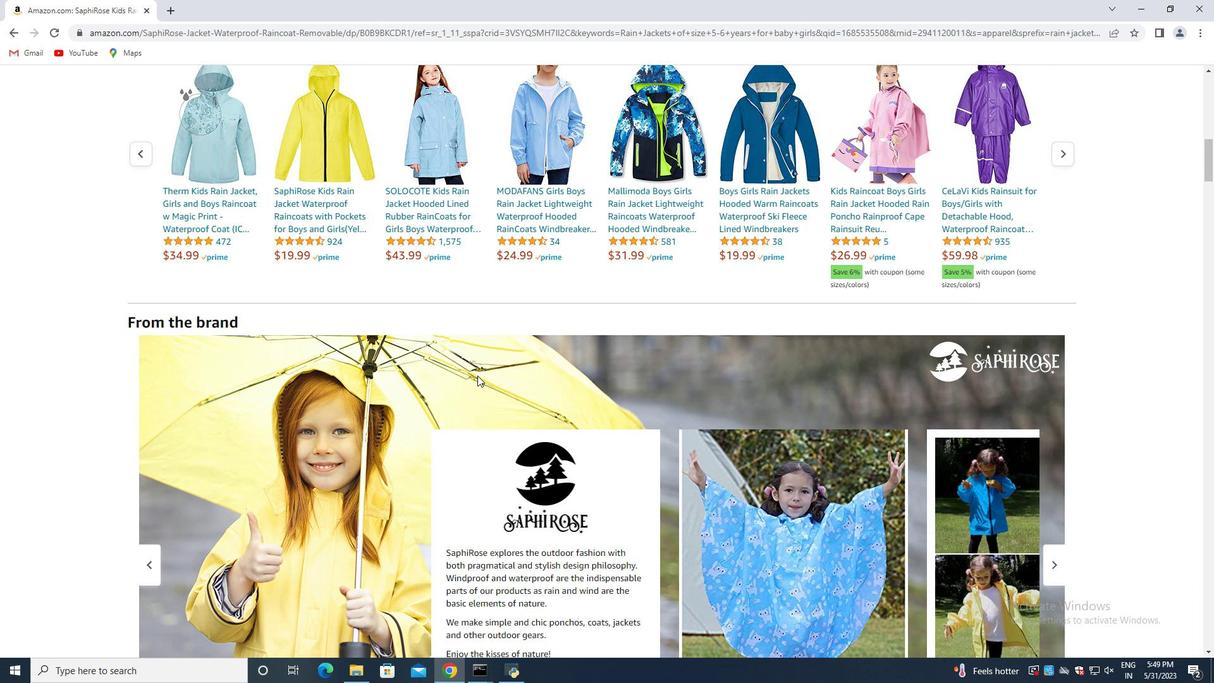 
Action: Mouse scrolled (477, 376) with delta (0, 0)
Screenshot: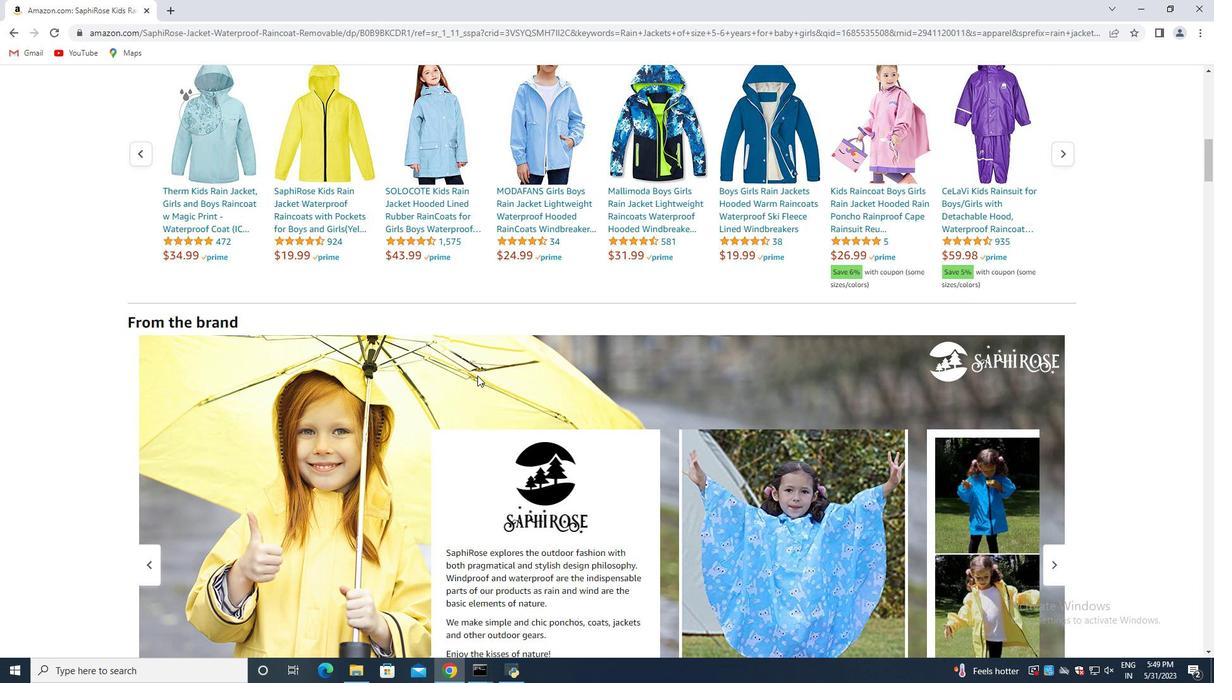 
Action: Mouse scrolled (477, 376) with delta (0, 0)
Screenshot: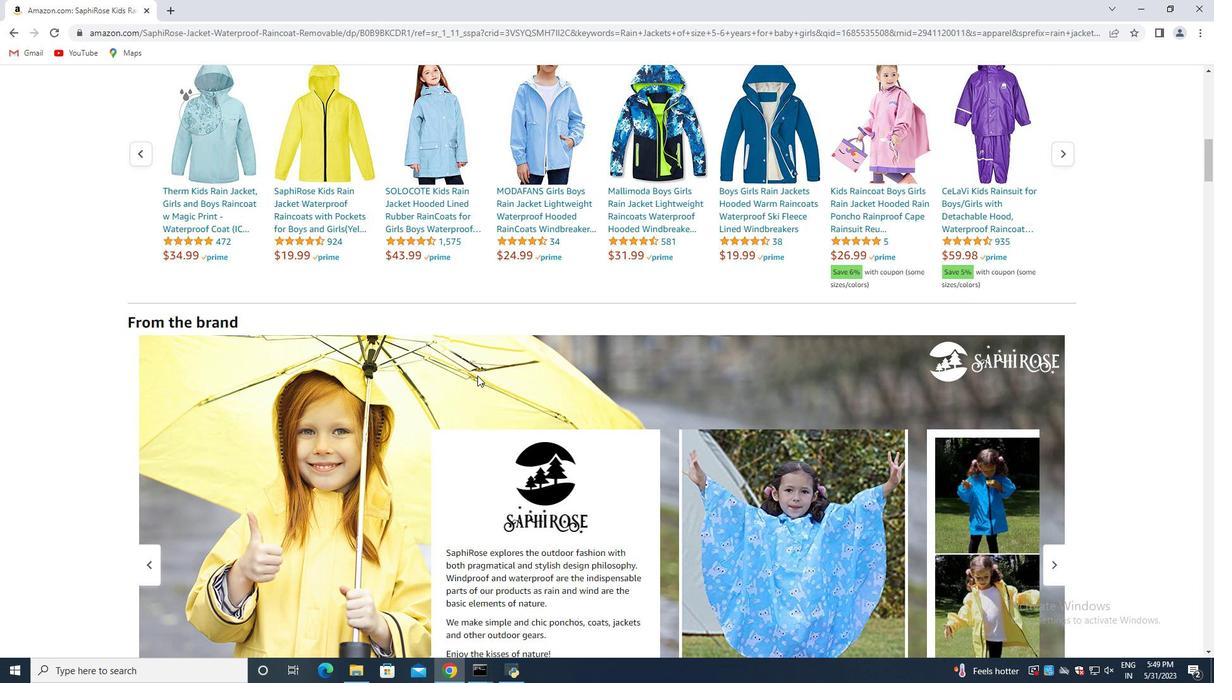 
Action: Mouse scrolled (477, 376) with delta (0, 0)
Screenshot: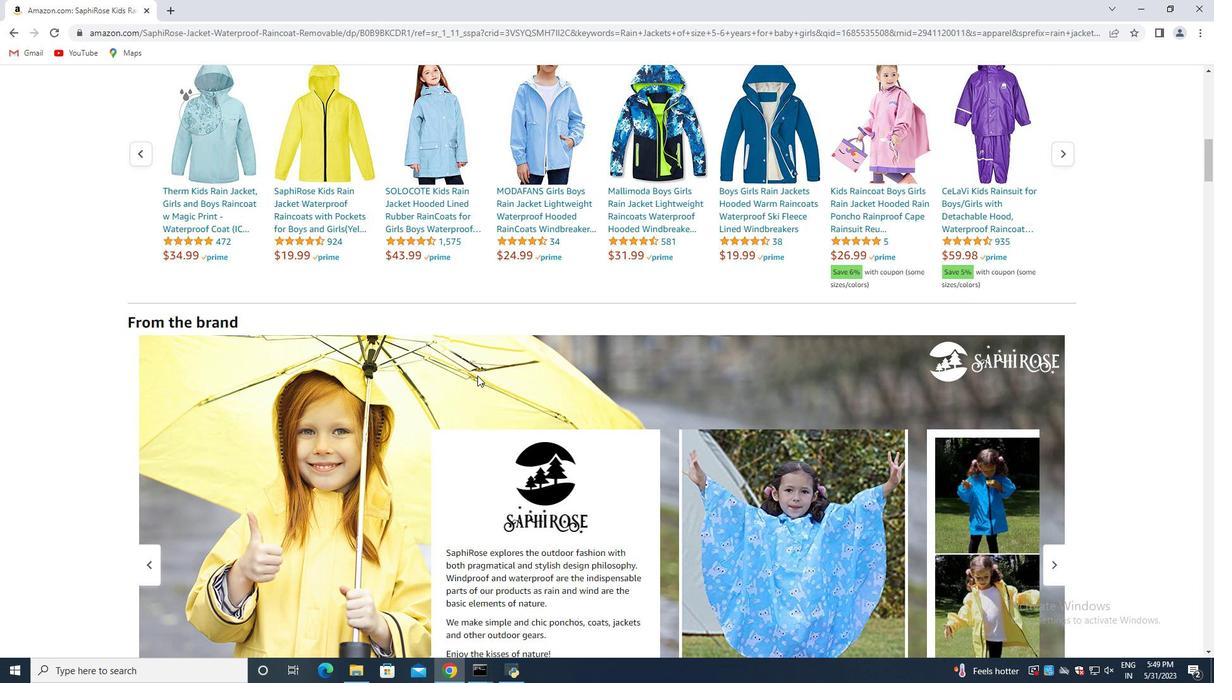 
Action: Mouse scrolled (477, 376) with delta (0, 0)
Screenshot: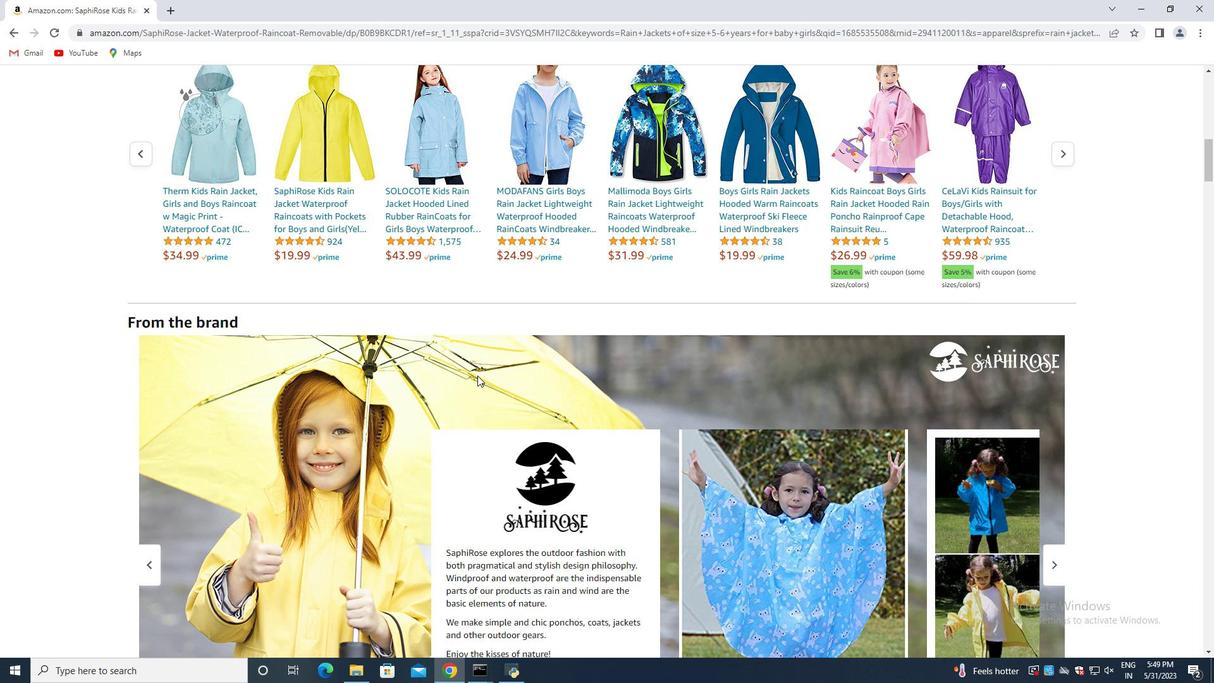 
Action: Mouse scrolled (477, 376) with delta (0, 0)
Screenshot: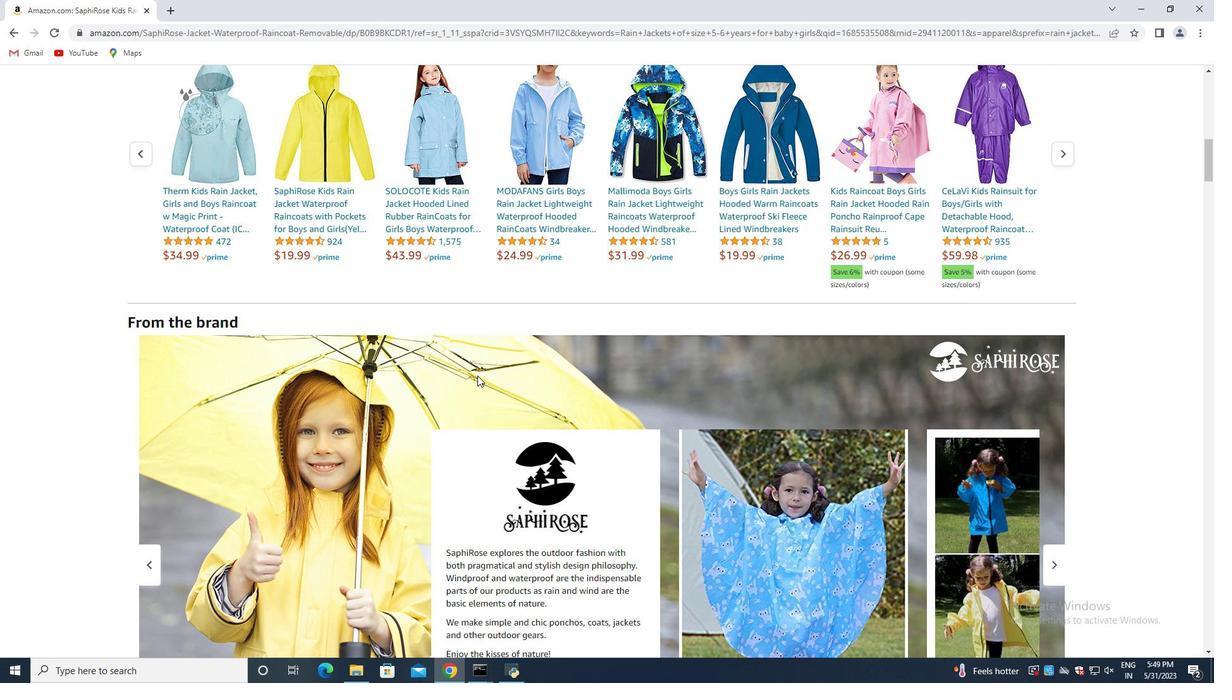 
Action: Mouse moved to (476, 374)
Screenshot: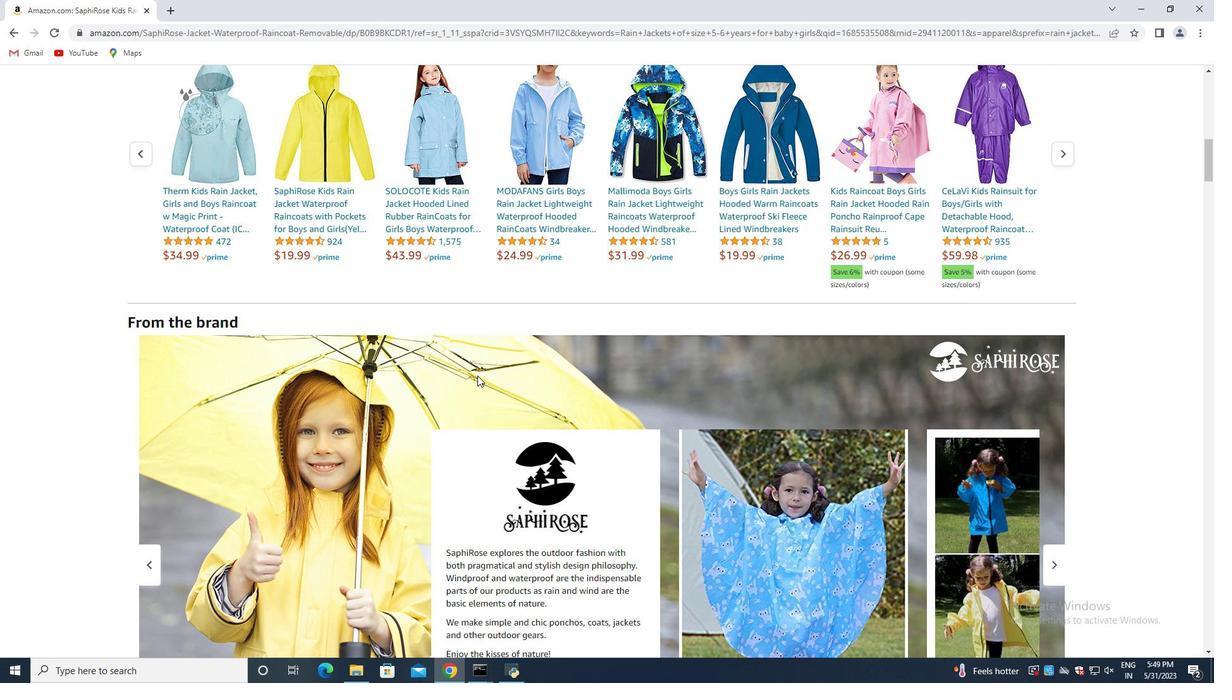 
Action: Mouse scrolled (476, 375) with delta (0, 0)
Screenshot: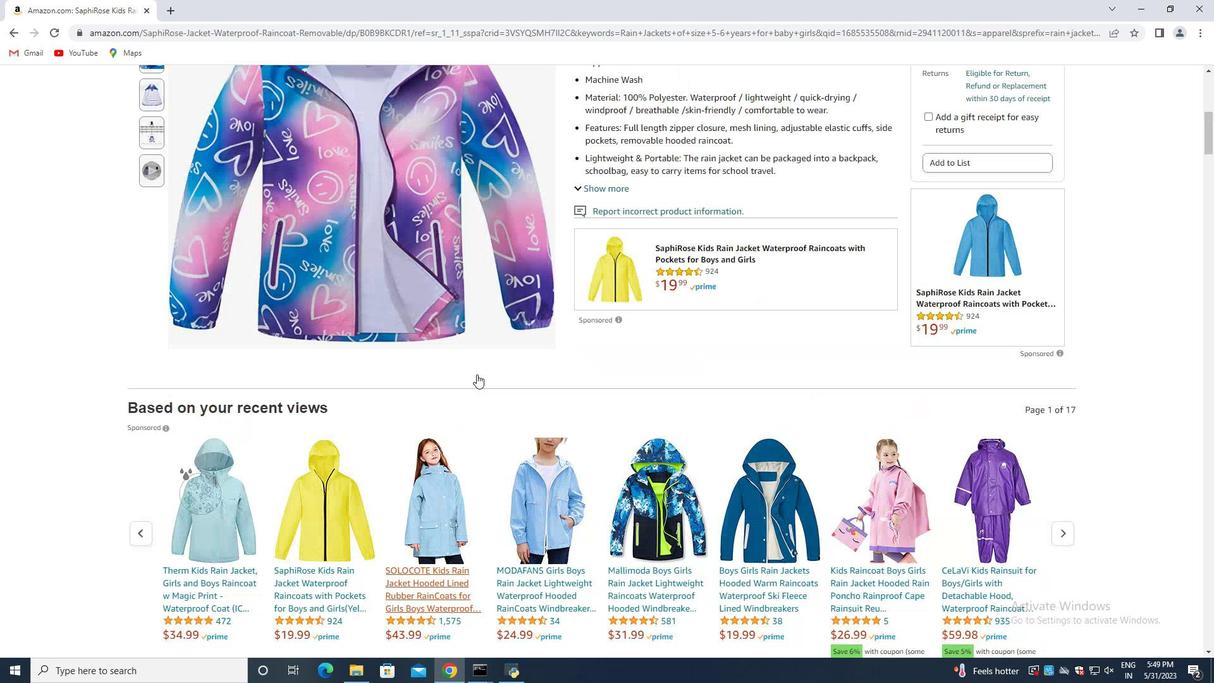 
Action: Mouse scrolled (476, 375) with delta (0, 0)
Screenshot: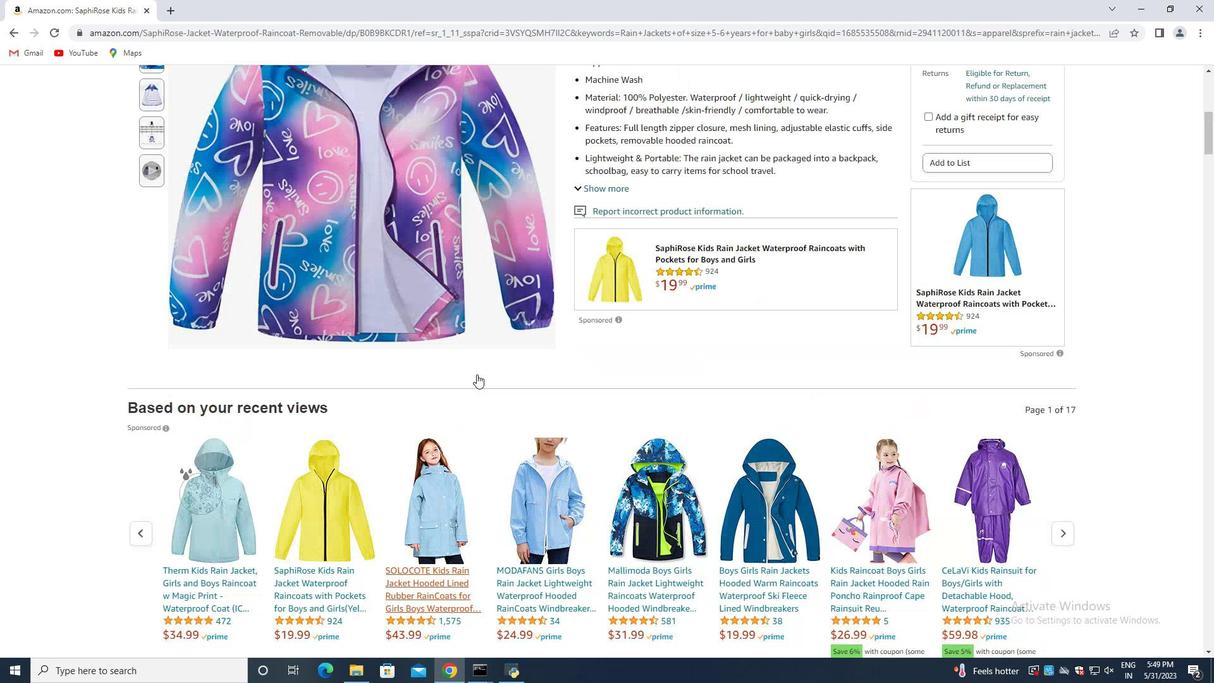 
Action: Mouse scrolled (476, 375) with delta (0, 0)
Screenshot: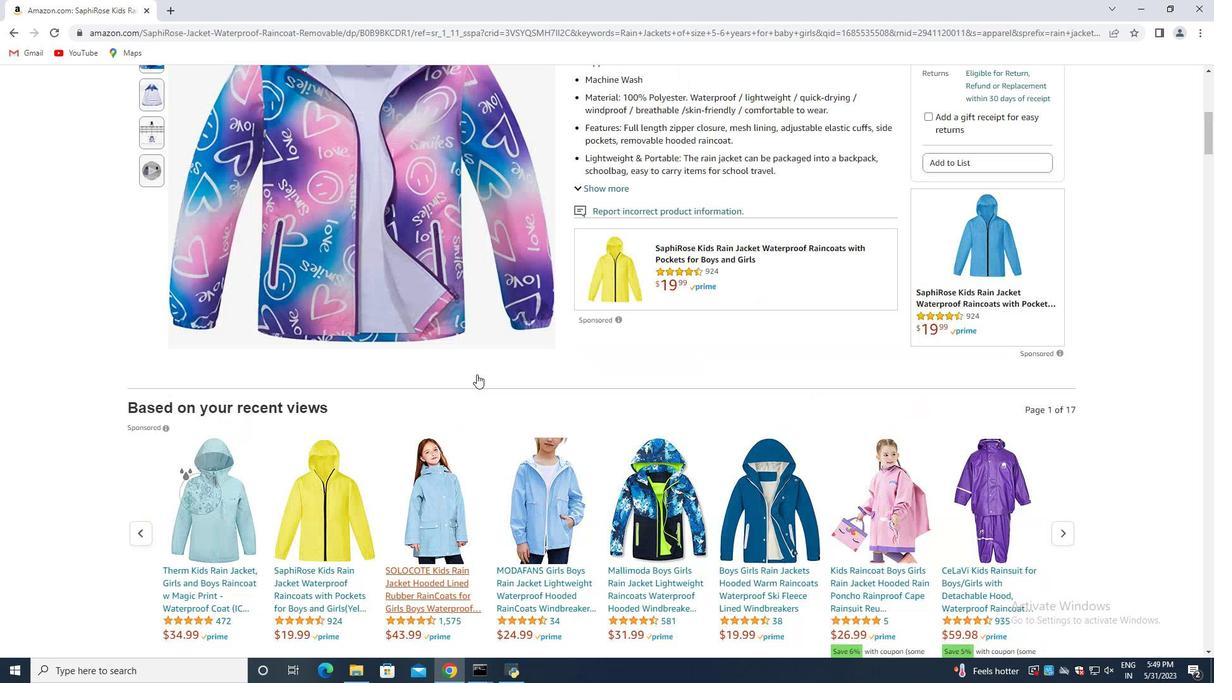 
Action: Mouse scrolled (476, 375) with delta (0, 0)
Screenshot: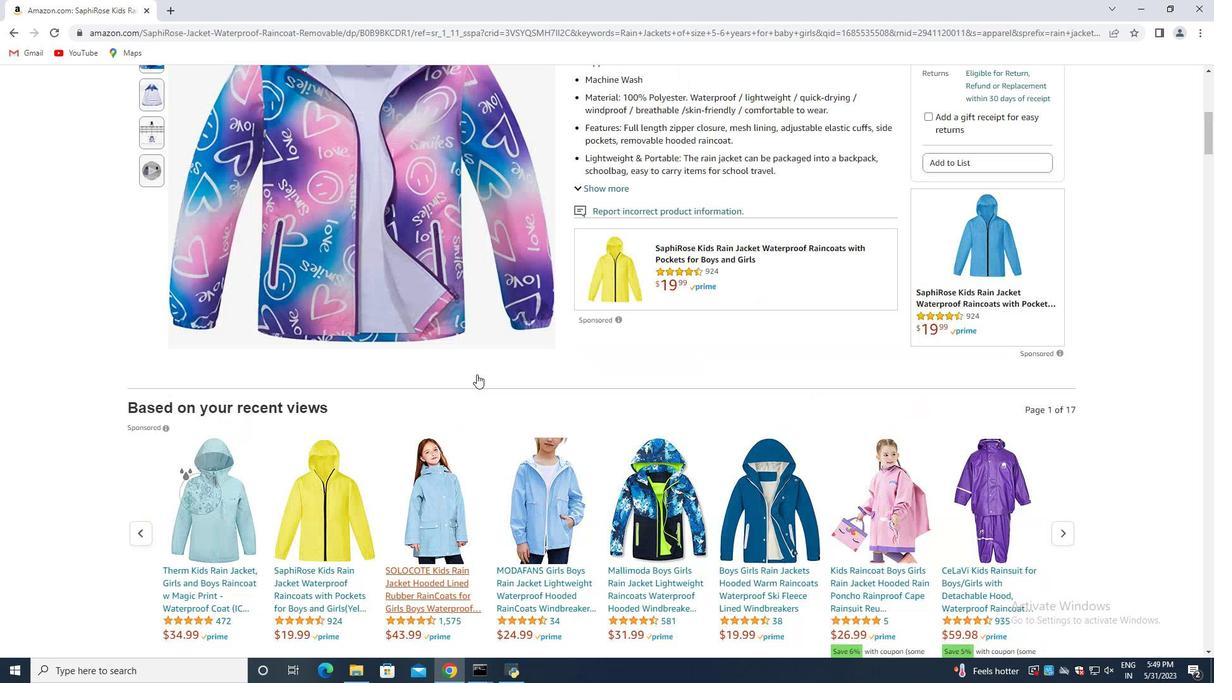 
Action: Mouse scrolled (476, 375) with delta (0, 0)
Screenshot: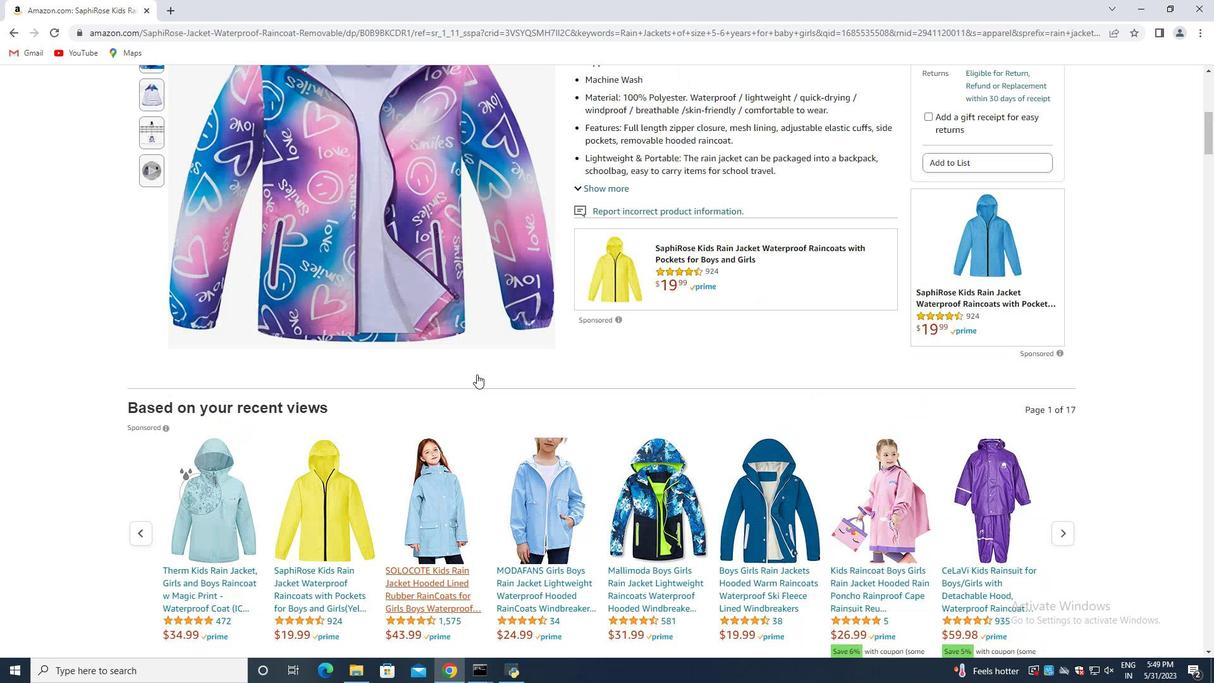 
Action: Mouse scrolled (476, 375) with delta (0, 0)
Screenshot: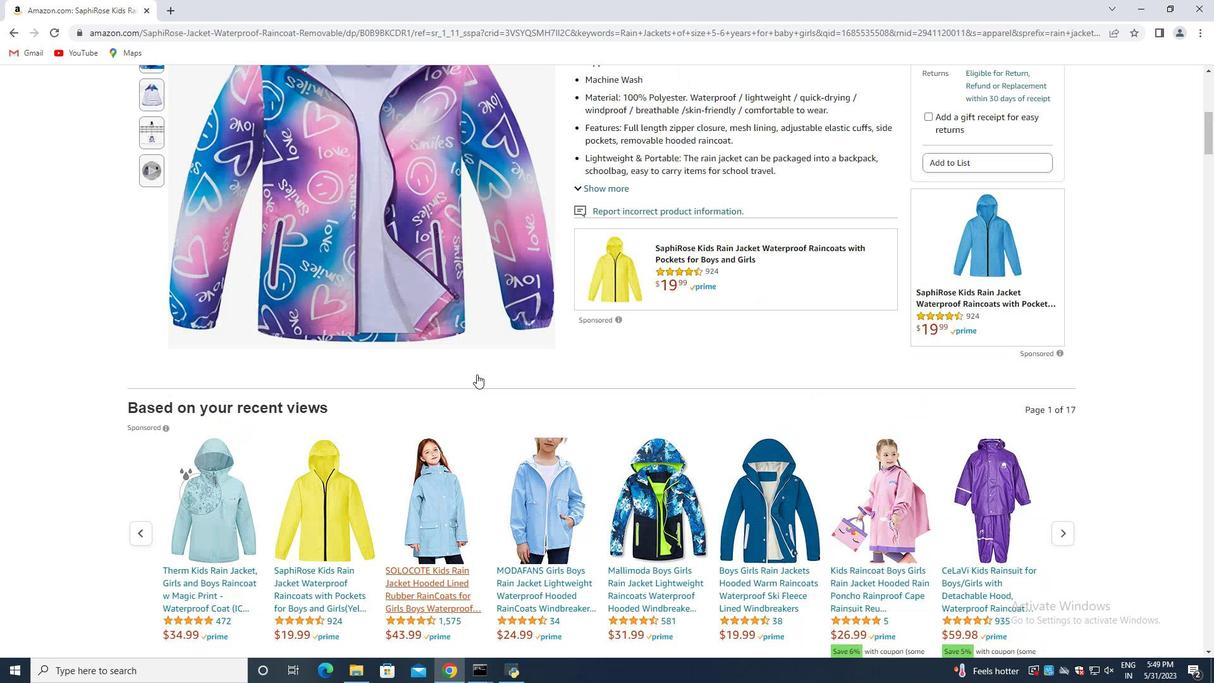 
Action: Mouse scrolled (476, 375) with delta (0, 0)
Screenshot: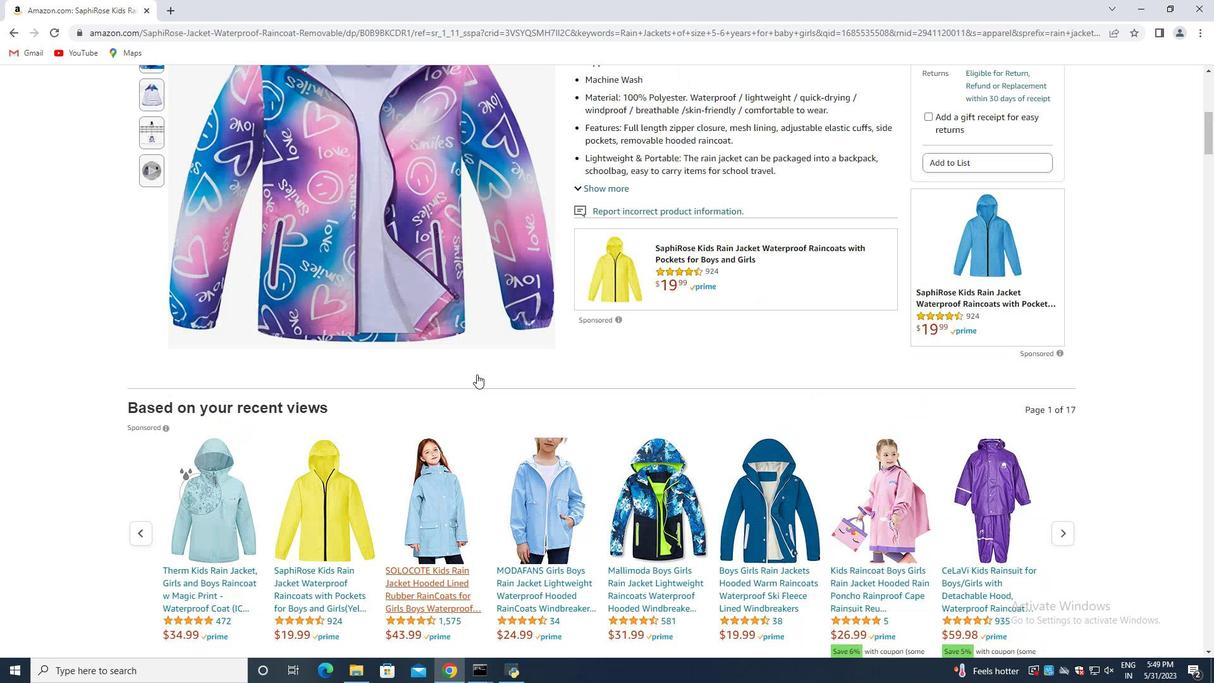 
Action: Mouse scrolled (476, 375) with delta (0, 0)
Screenshot: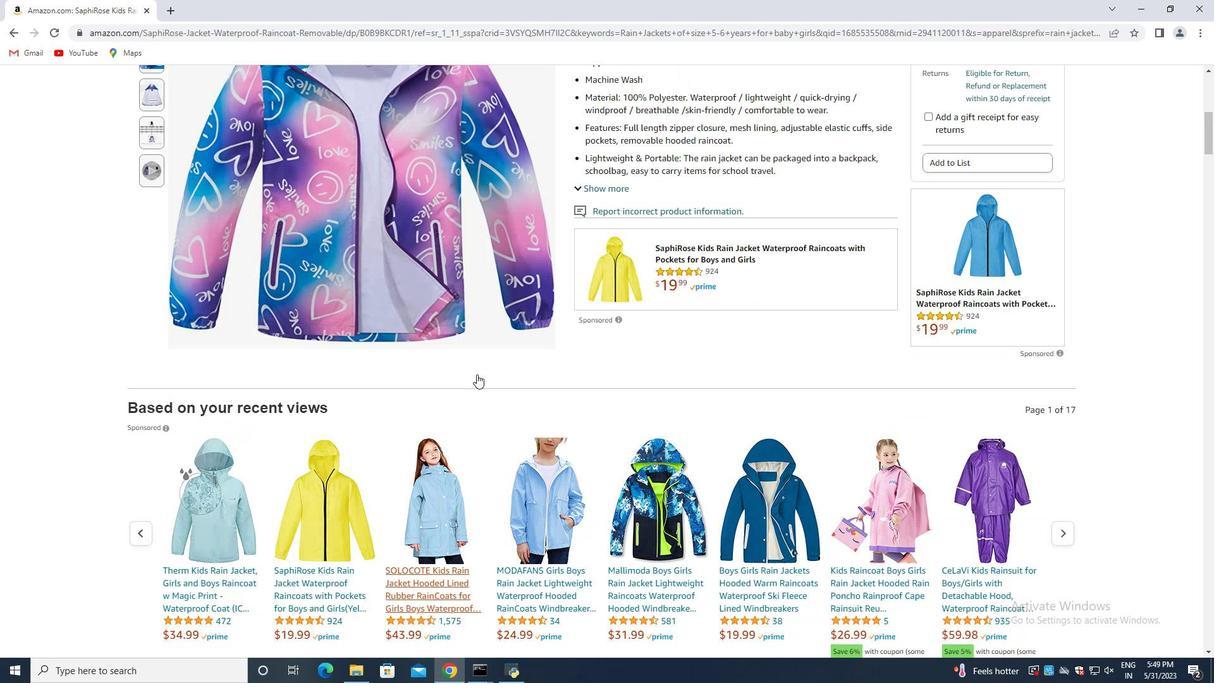 
Action: Mouse scrolled (476, 375) with delta (0, 0)
Screenshot: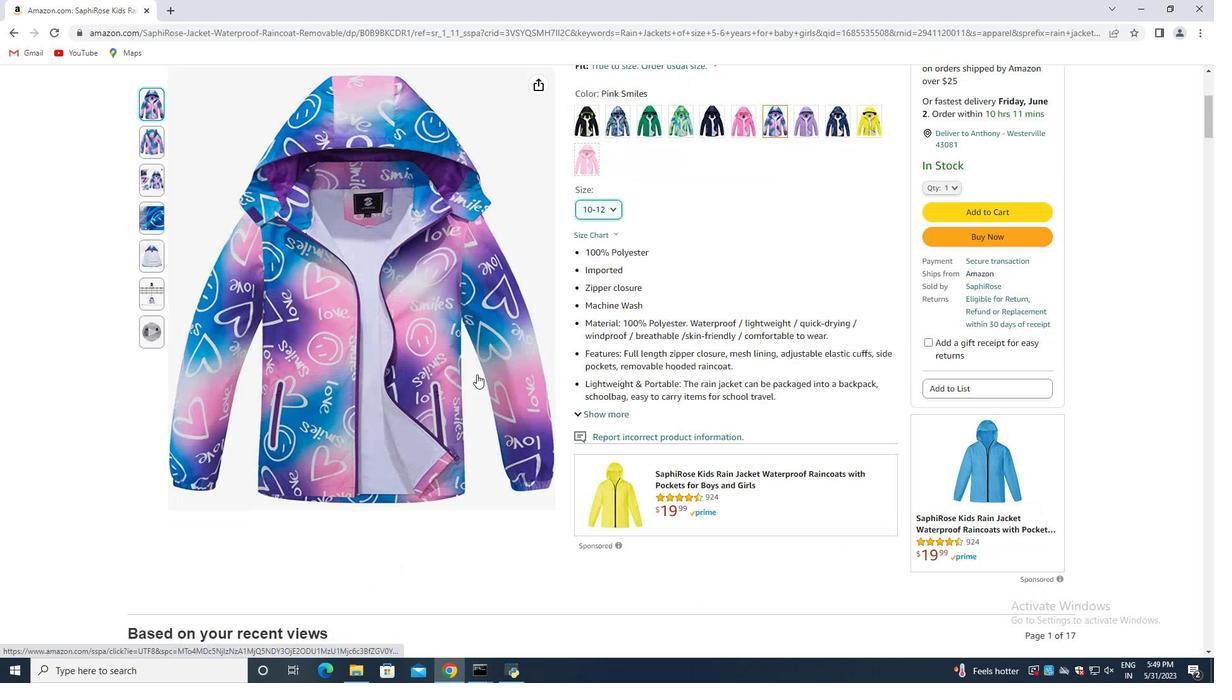 
Action: Mouse scrolled (476, 375) with delta (0, 0)
Screenshot: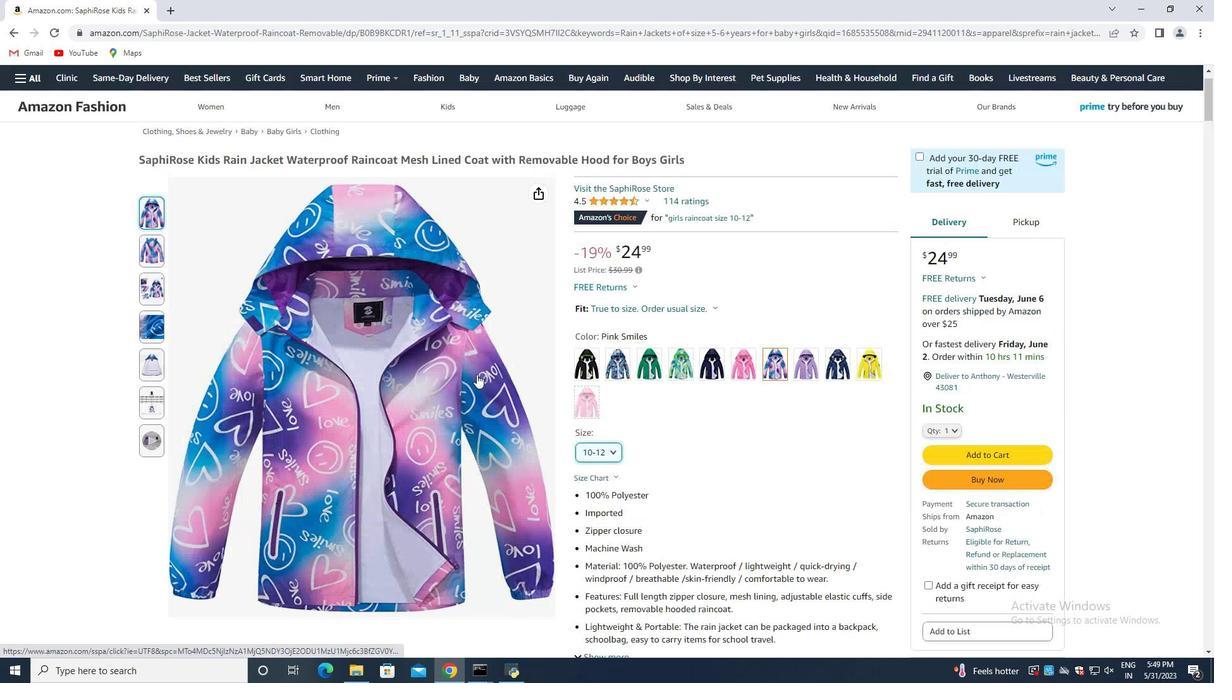 
Action: Mouse scrolled (476, 375) with delta (0, 0)
Screenshot: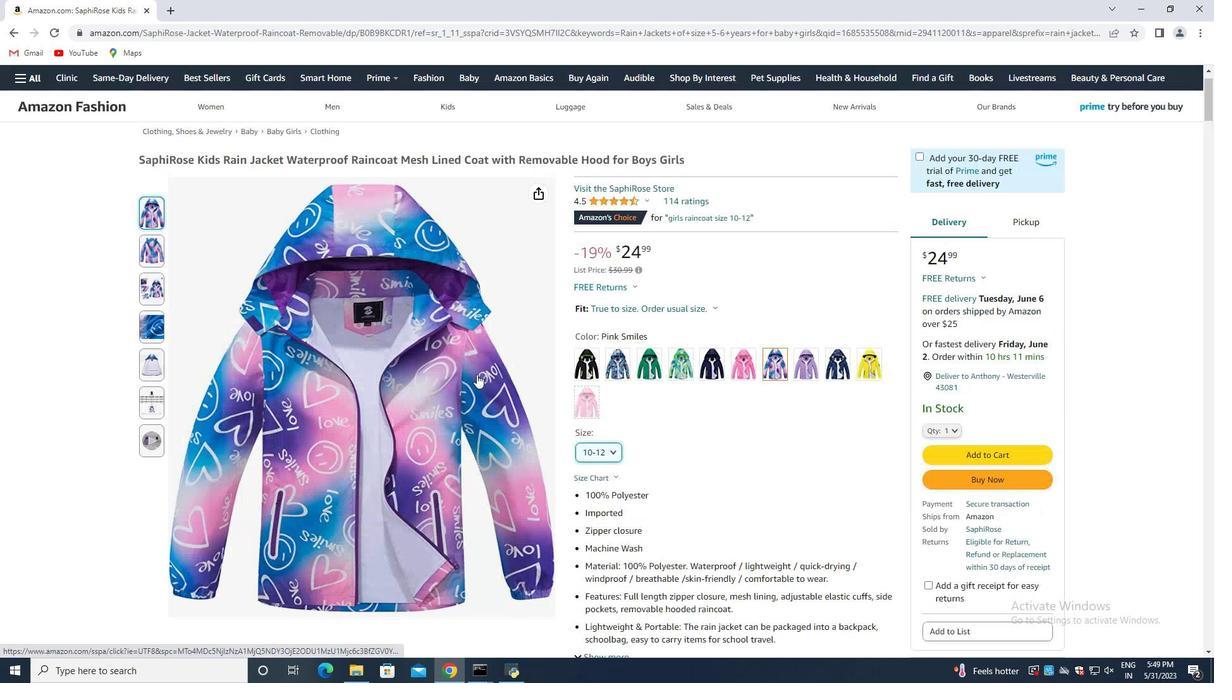 
Action: Mouse scrolled (476, 375) with delta (0, 0)
Screenshot: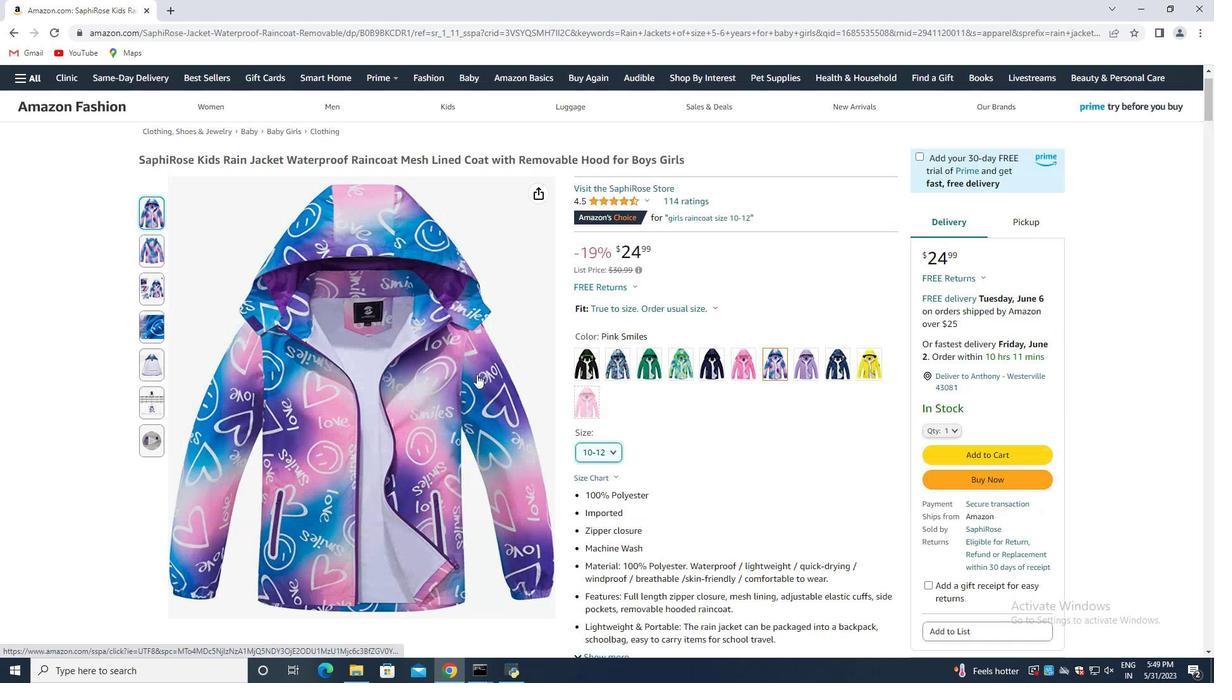 
Action: Mouse scrolled (476, 375) with delta (0, 0)
Screenshot: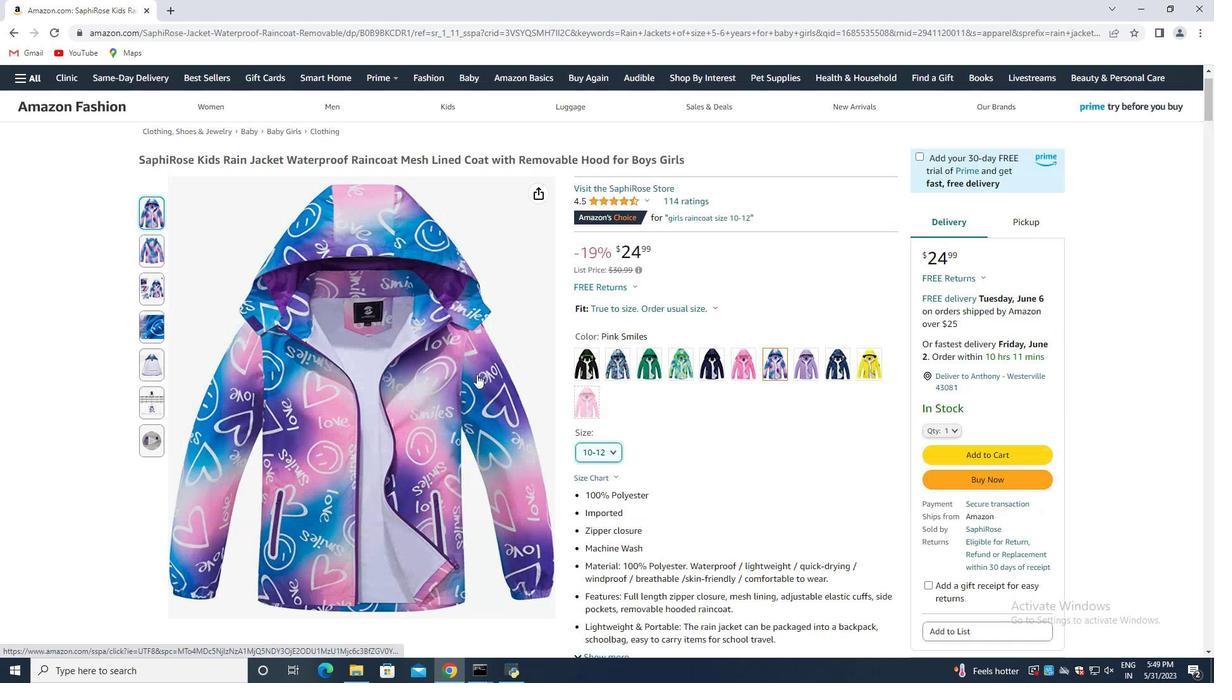 
Action: Mouse scrolled (476, 375) with delta (0, 0)
Screenshot: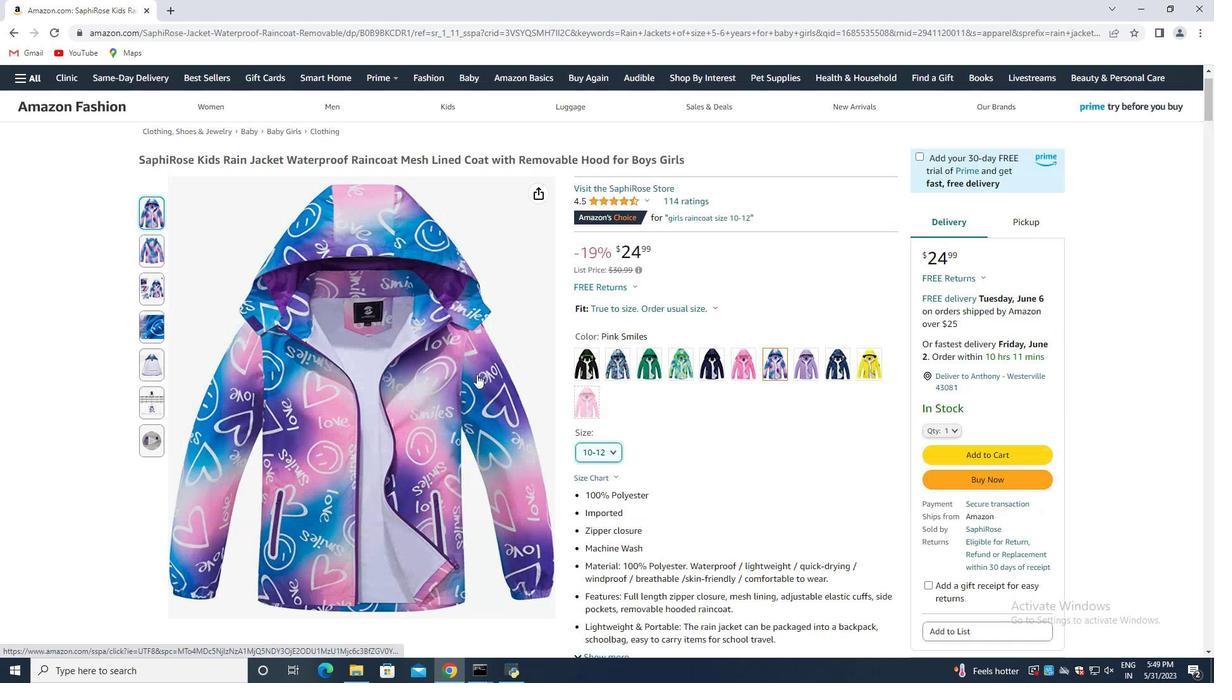 
Action: Mouse scrolled (476, 375) with delta (0, 0)
Screenshot: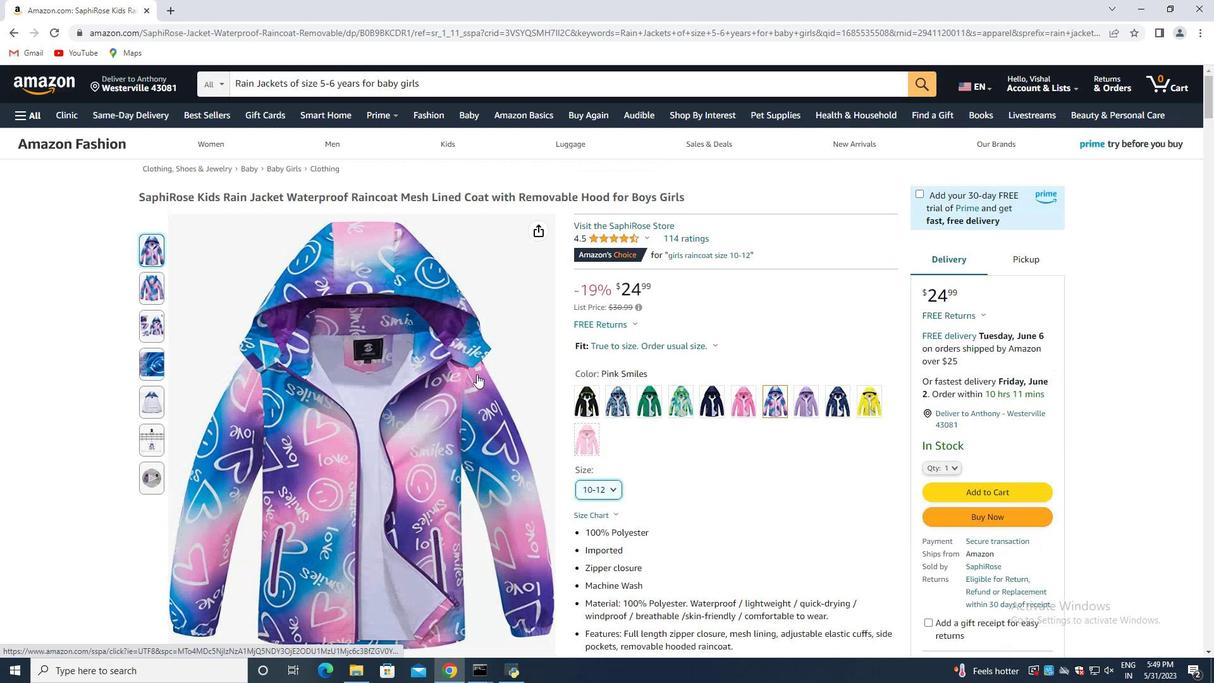 
Action: Mouse scrolled (476, 375) with delta (0, 0)
Screenshot: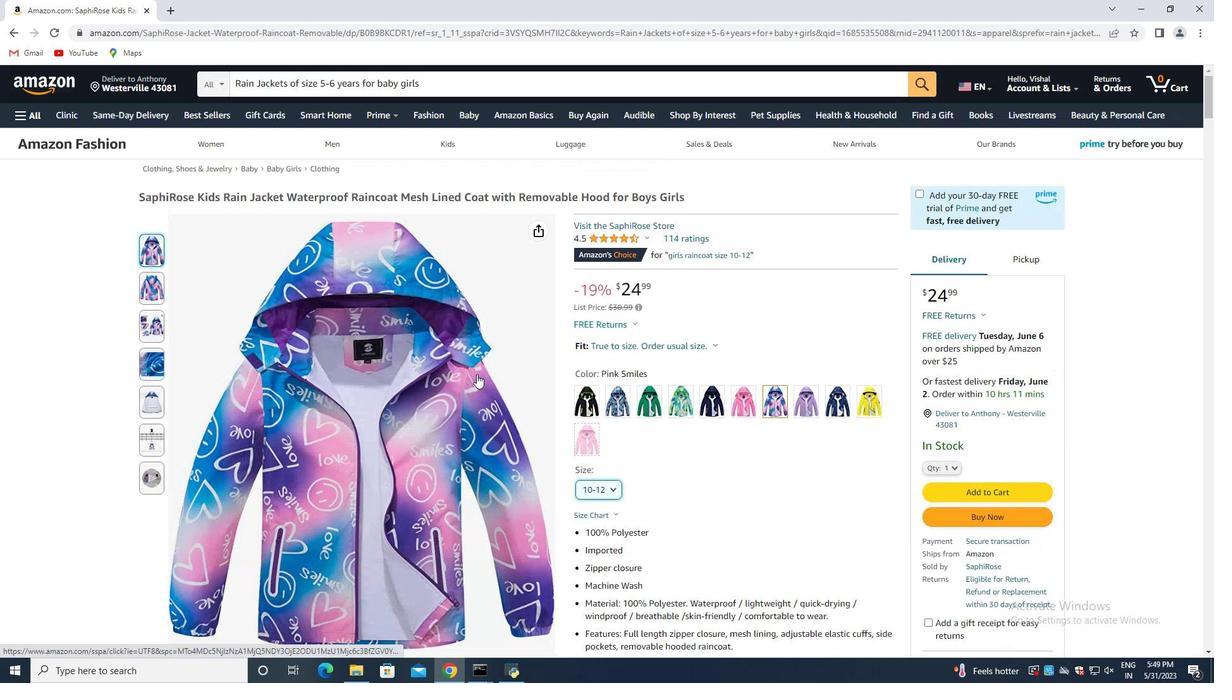 
Action: Mouse scrolled (476, 375) with delta (0, 0)
Screenshot: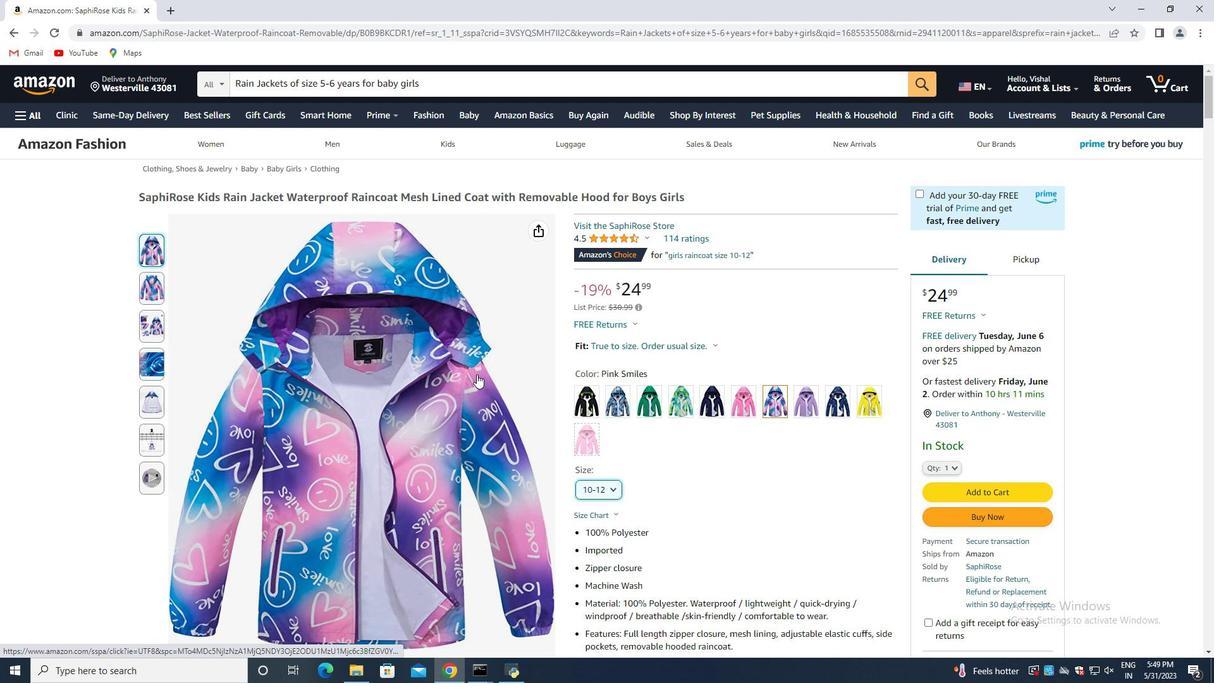 
Action: Mouse moved to (404, 291)
Screenshot: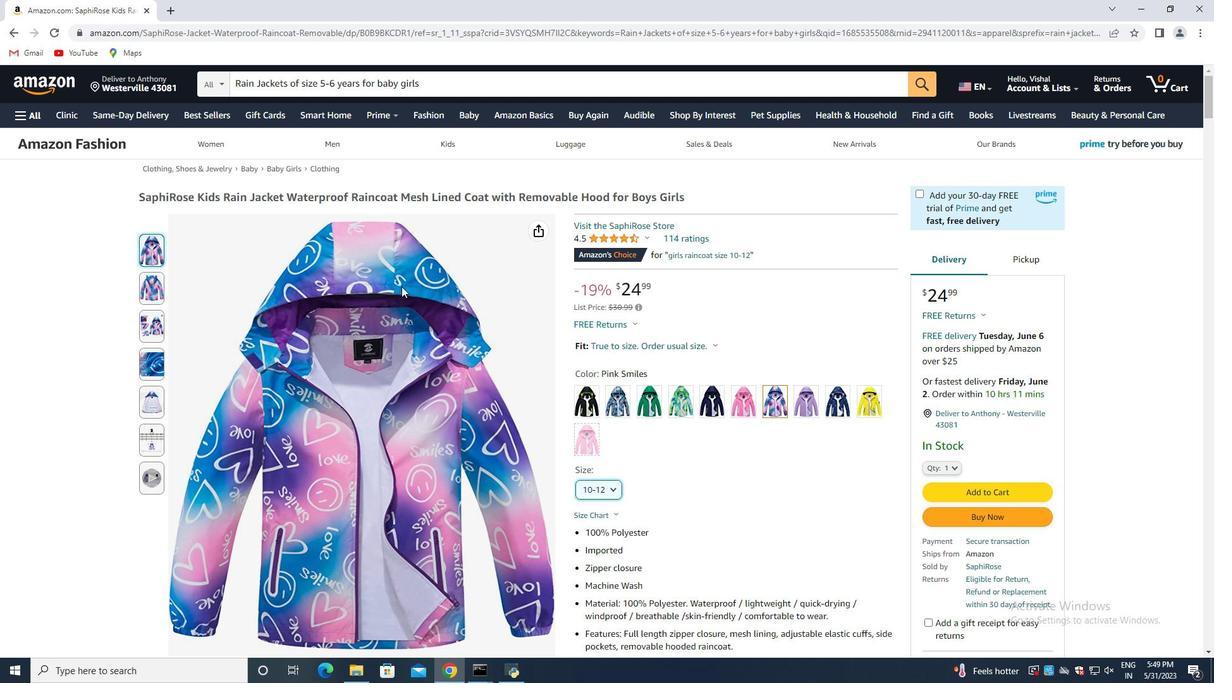 
Action: Mouse scrolled (404, 290) with delta (0, 0)
Screenshot: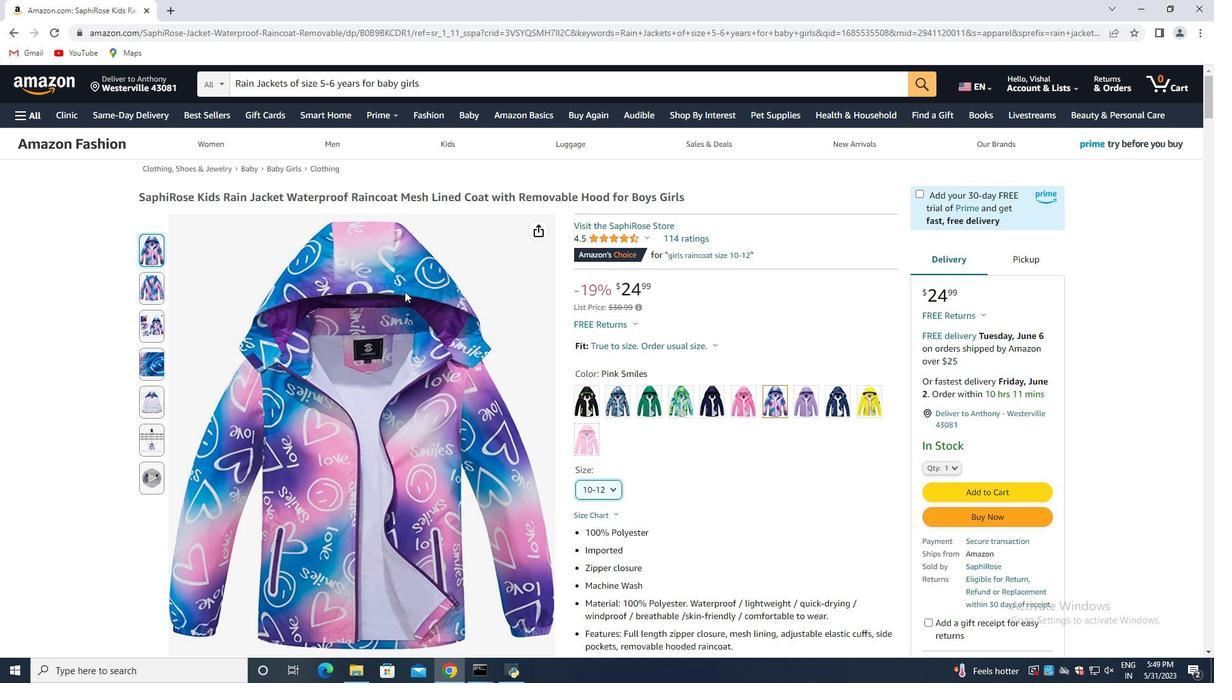 
Action: Mouse moved to (401, 287)
Screenshot: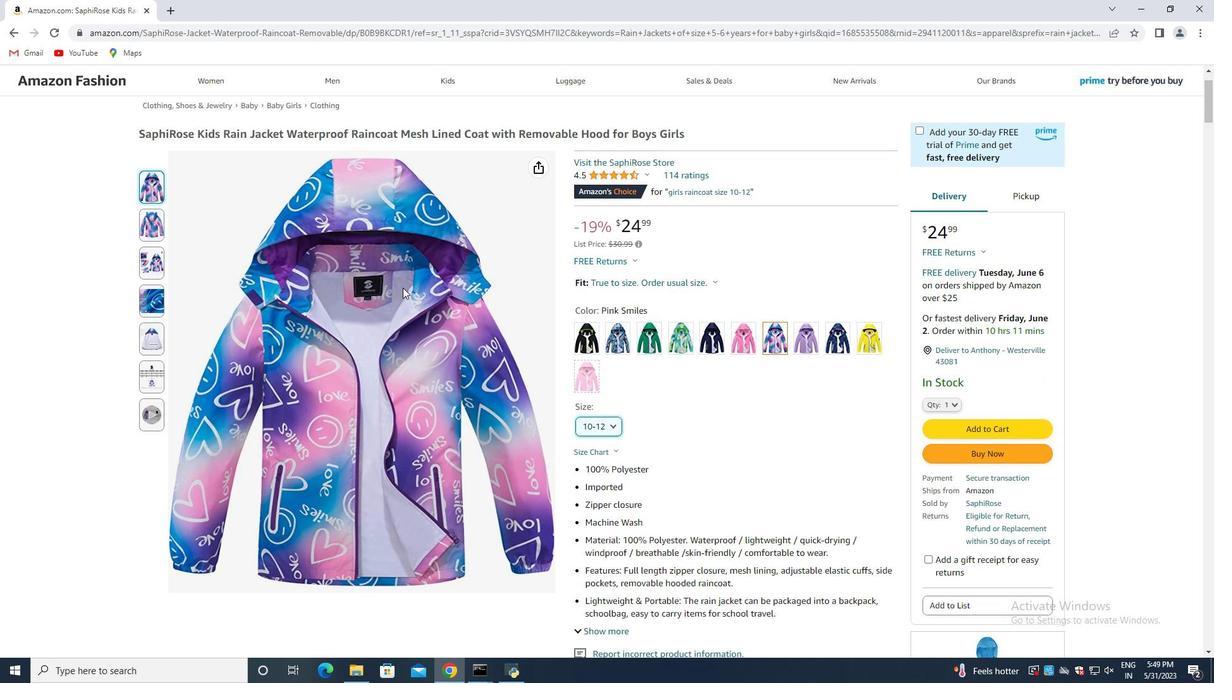 
Action: Mouse scrolled (401, 287) with delta (0, 0)
Screenshot: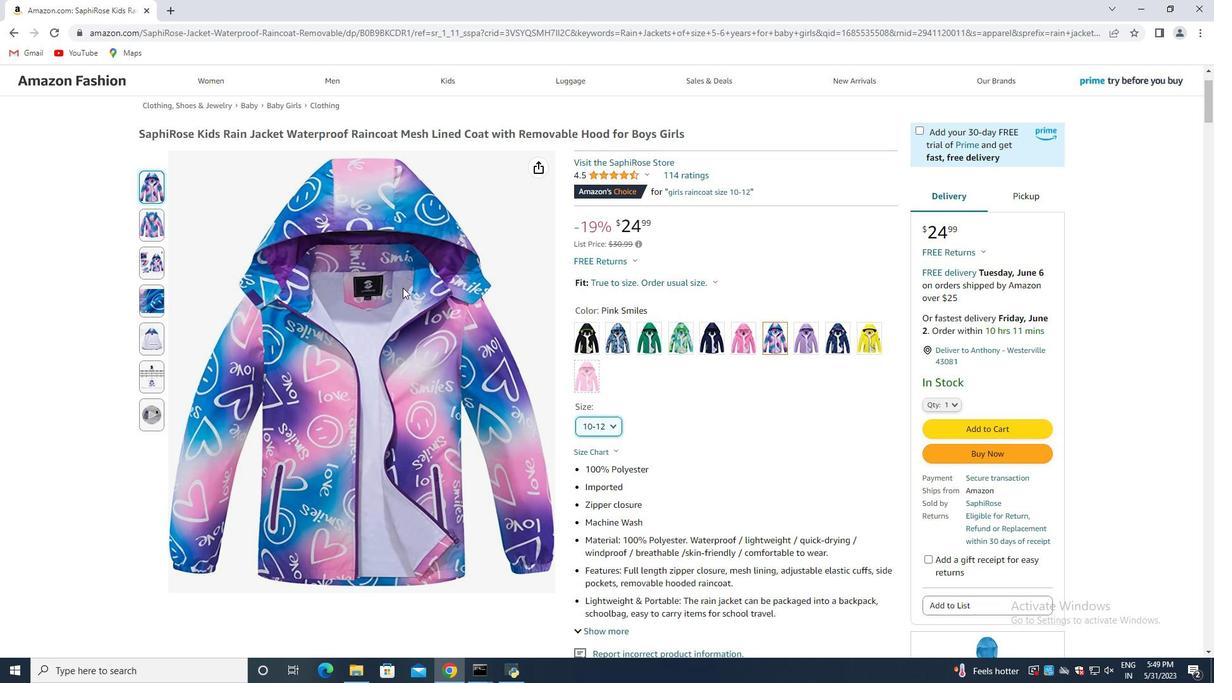 
Action: Mouse scrolled (401, 287) with delta (0, 0)
Screenshot: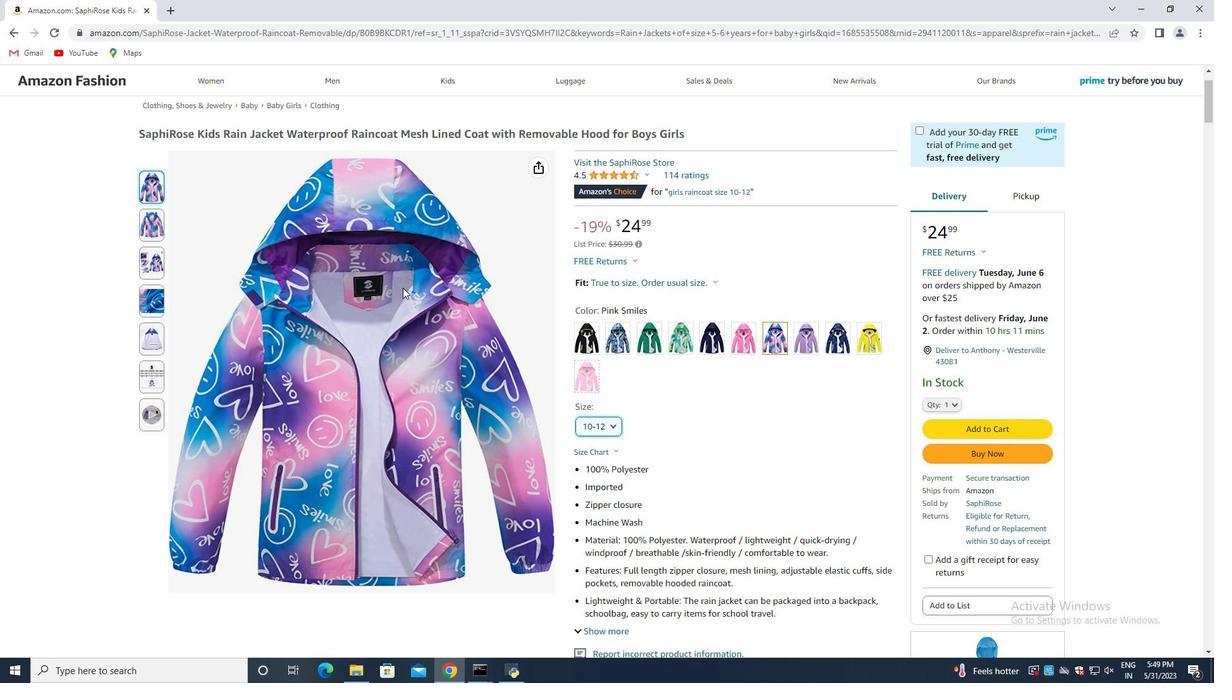 
Action: Mouse scrolled (401, 287) with delta (0, 0)
Screenshot: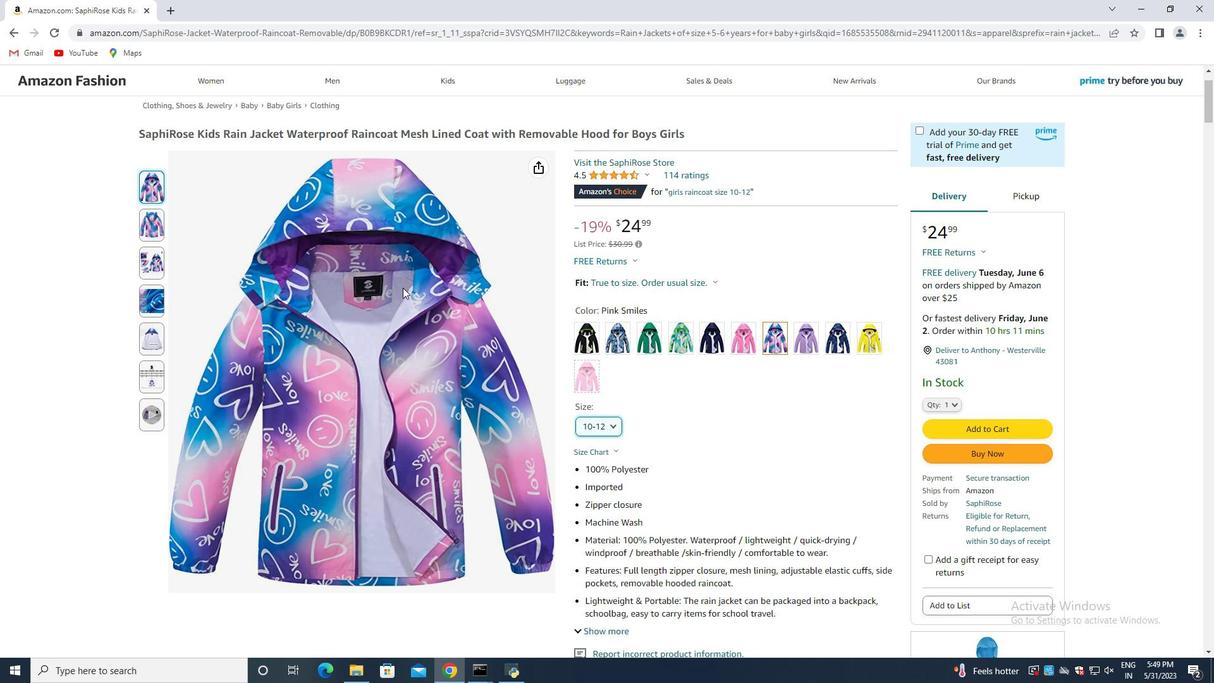 
Action: Mouse moved to (872, 146)
Screenshot: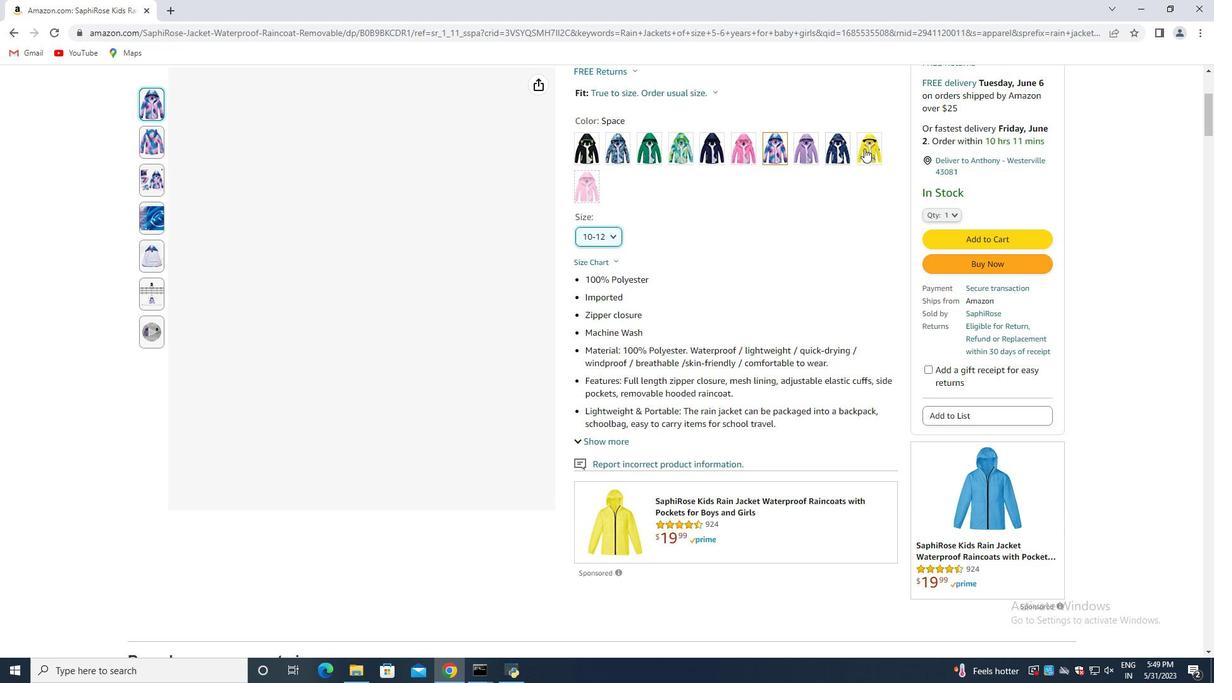 
Action: Mouse pressed left at (872, 146)
Screenshot: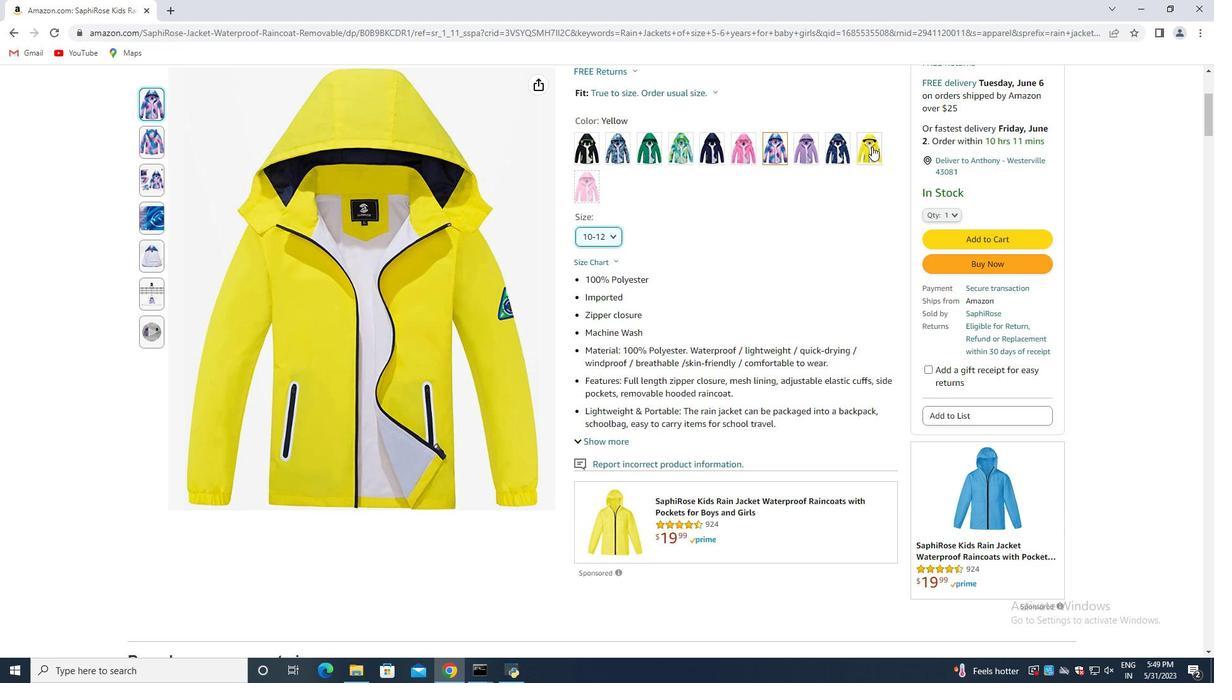 
Action: Mouse moved to (656, 213)
Screenshot: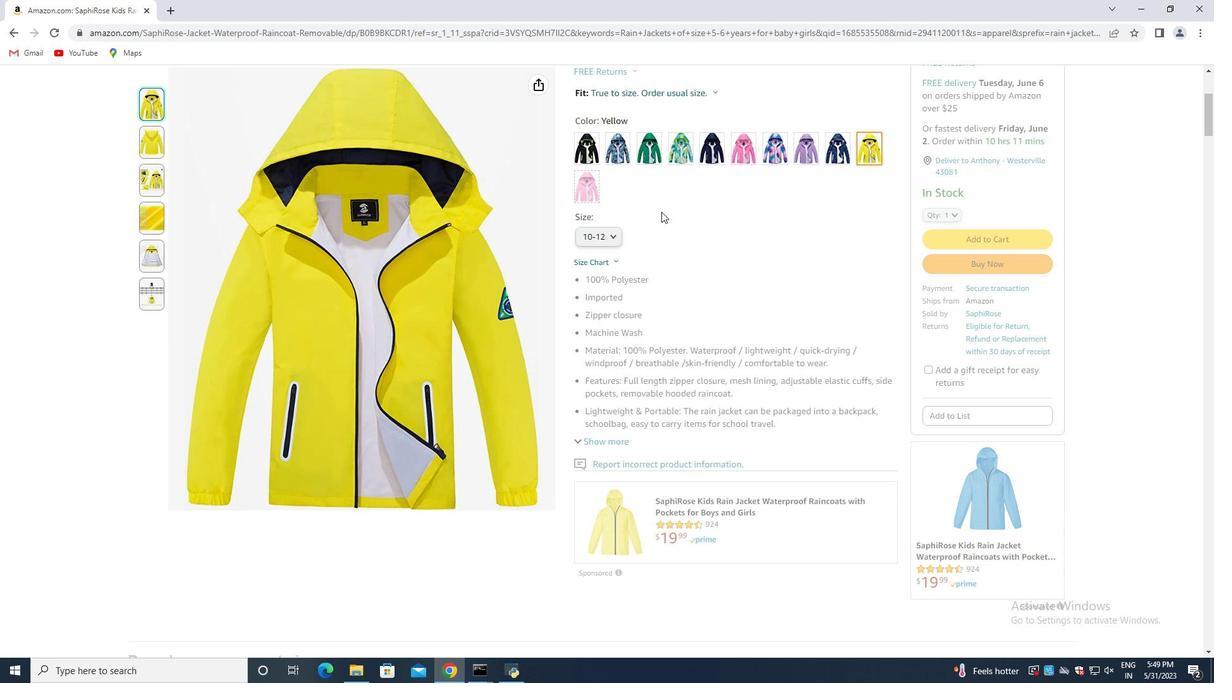 
Action: Mouse scrolled (656, 213) with delta (0, 0)
Screenshot: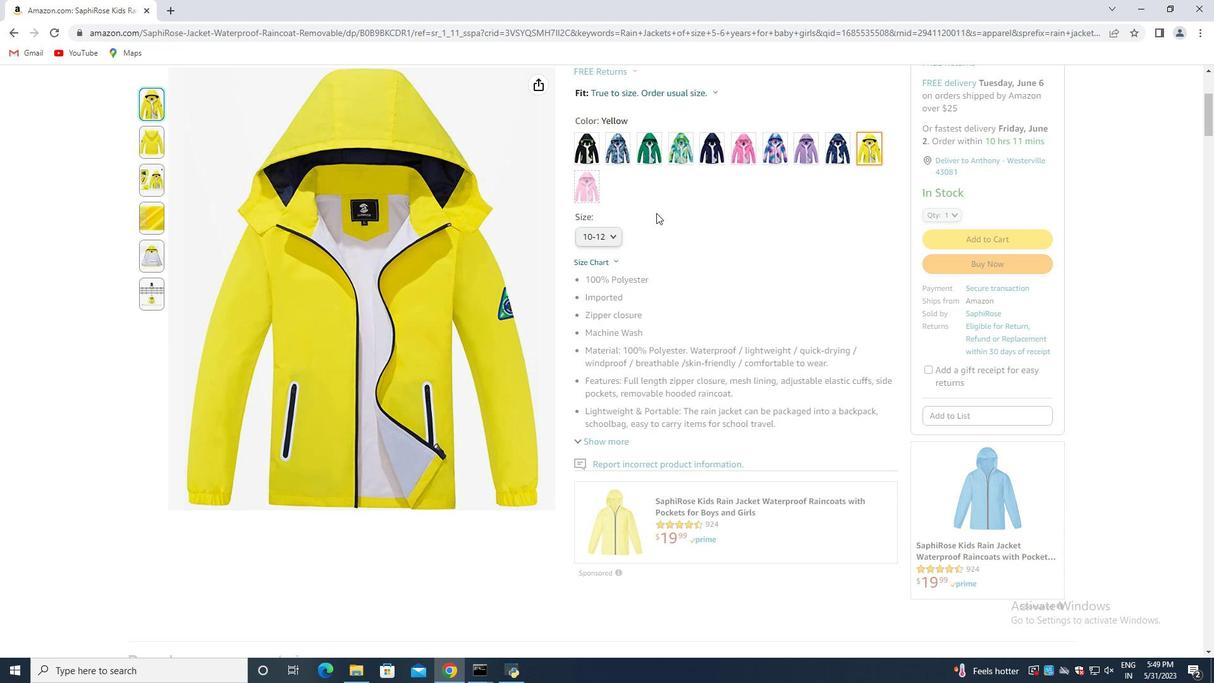
Action: Mouse scrolled (656, 213) with delta (0, 0)
Screenshot: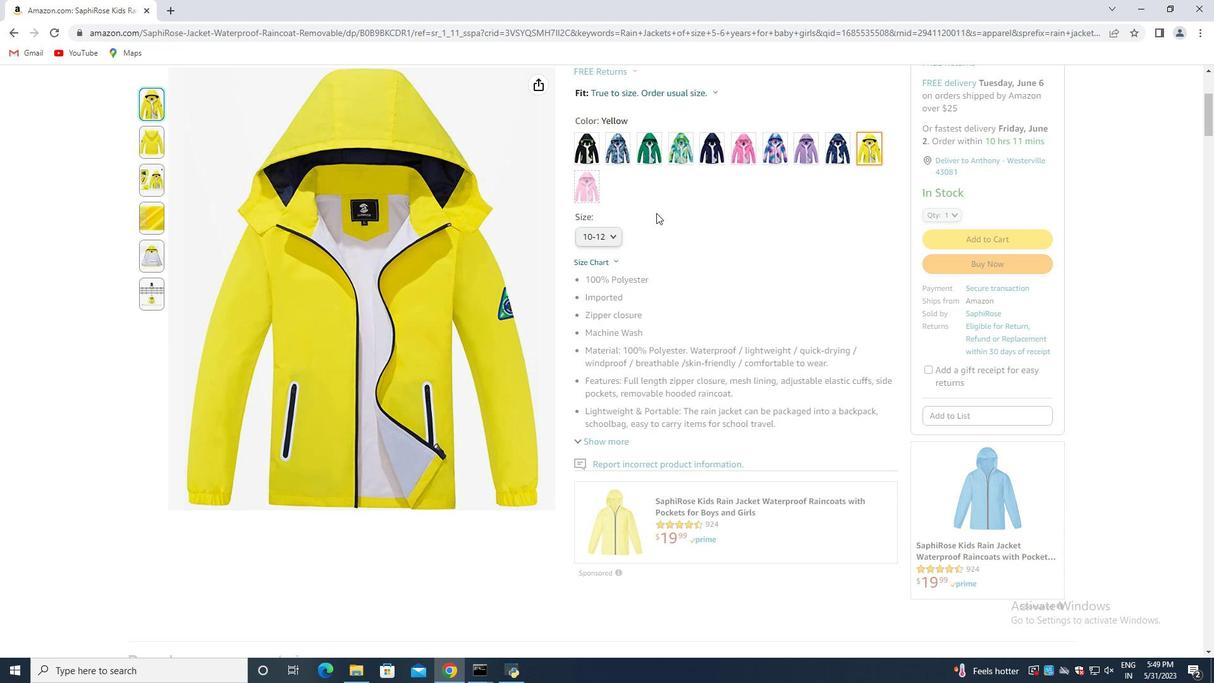 
Action: Mouse scrolled (656, 213) with delta (0, 0)
Screenshot: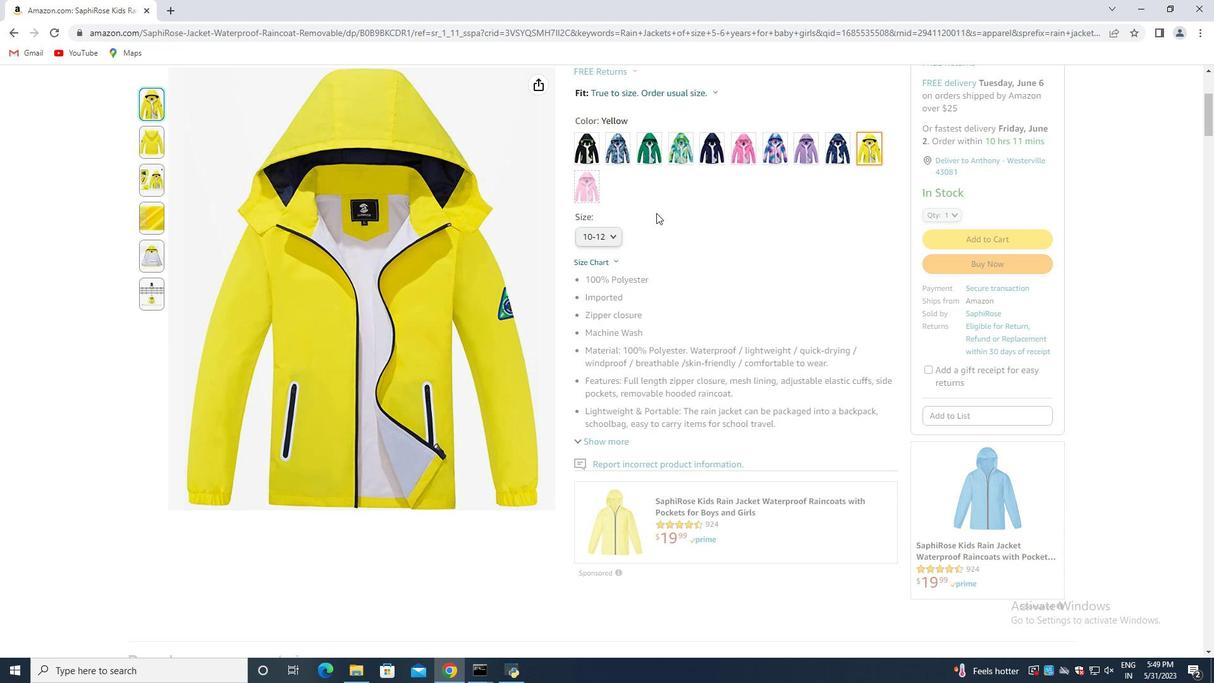 
Action: Mouse moved to (636, 336)
Screenshot: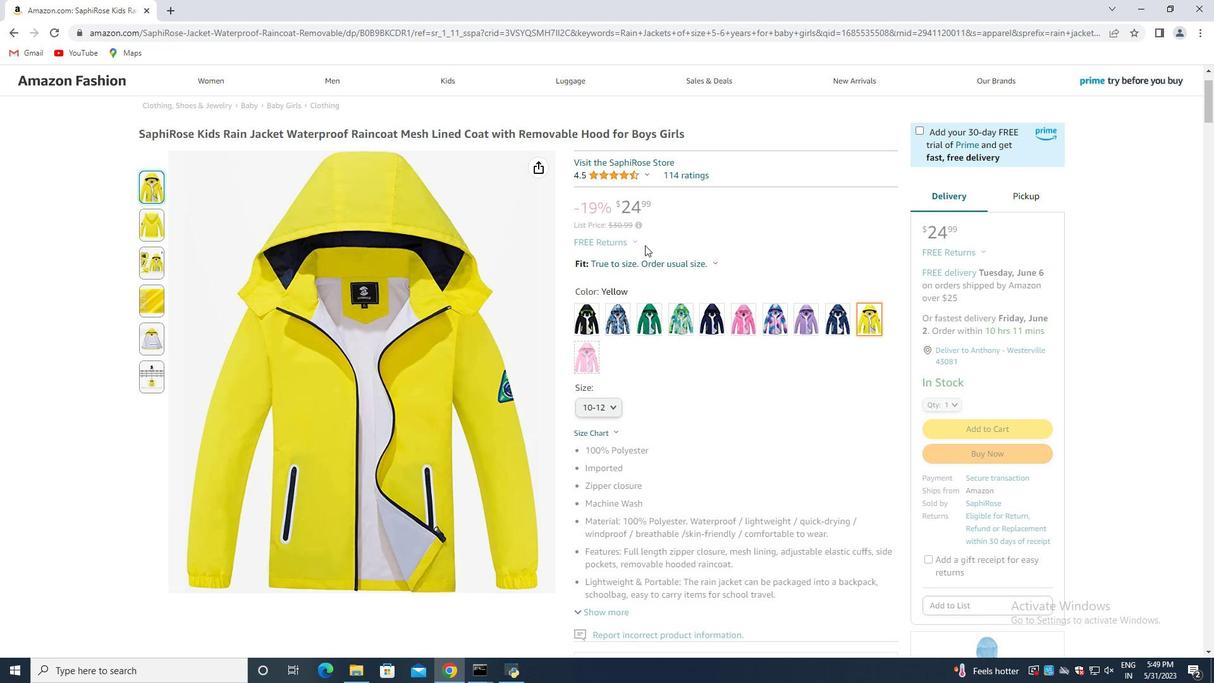 
Action: Mouse scrolled (646, 303) with delta (0, 0)
Screenshot: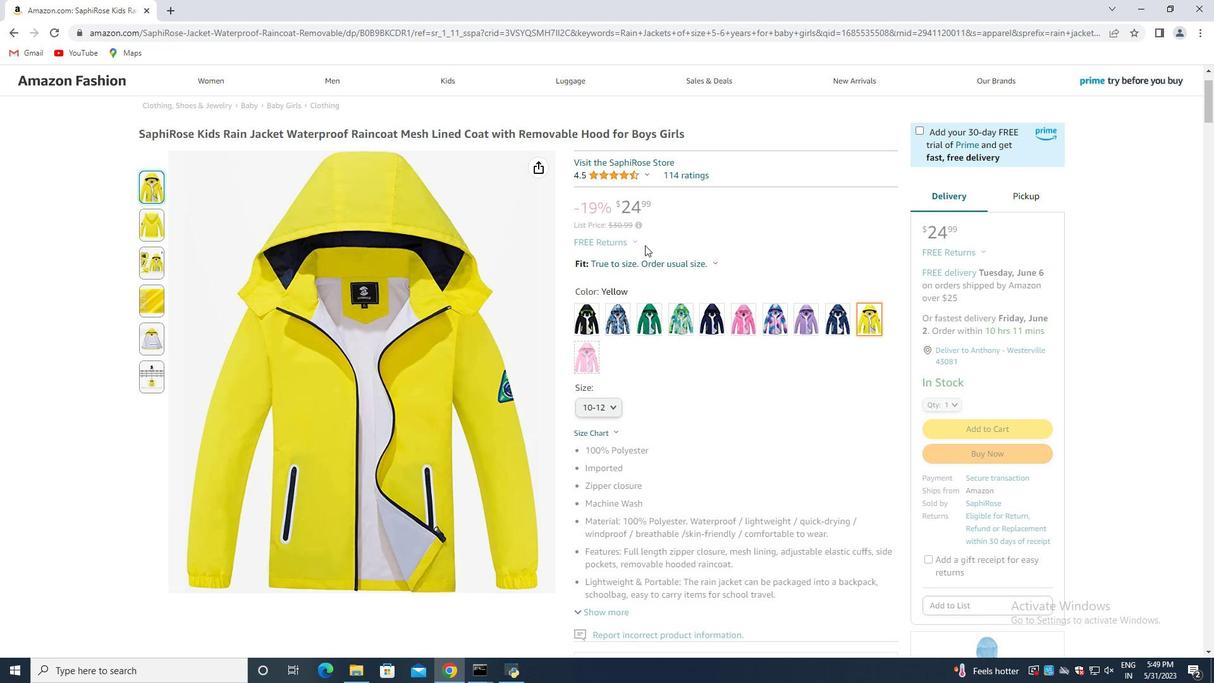 
Action: Mouse moved to (633, 355)
Screenshot: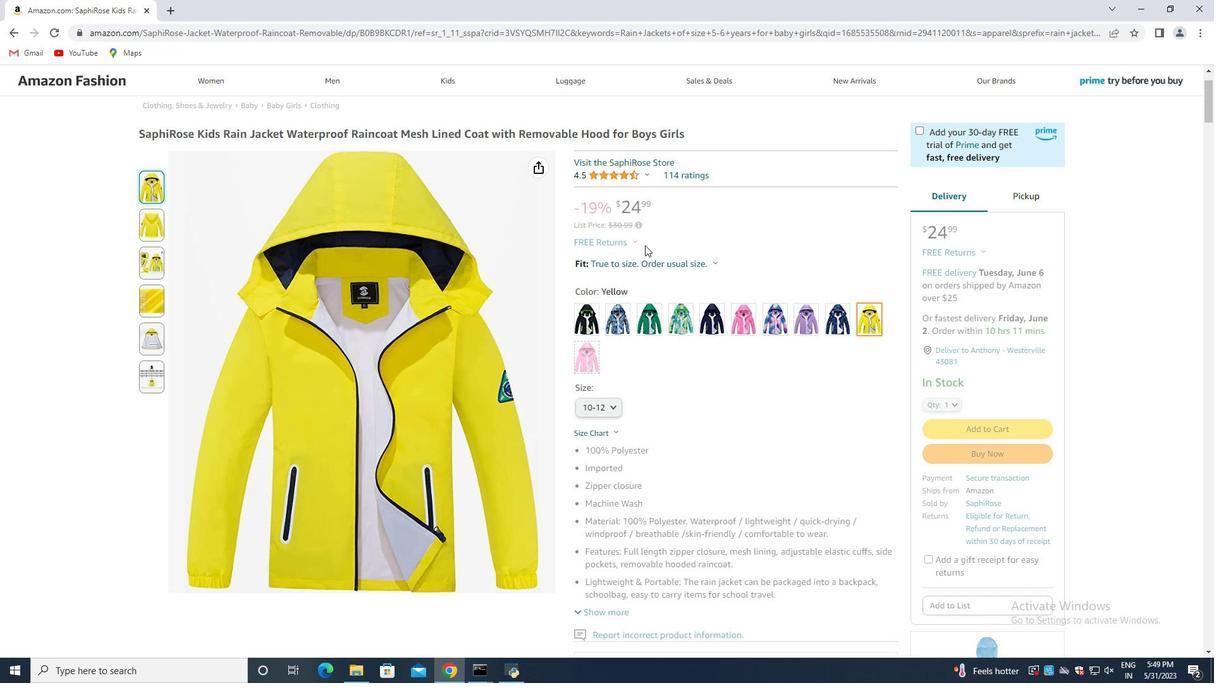 
Action: Mouse scrolled (635, 341) with delta (0, 0)
Screenshot: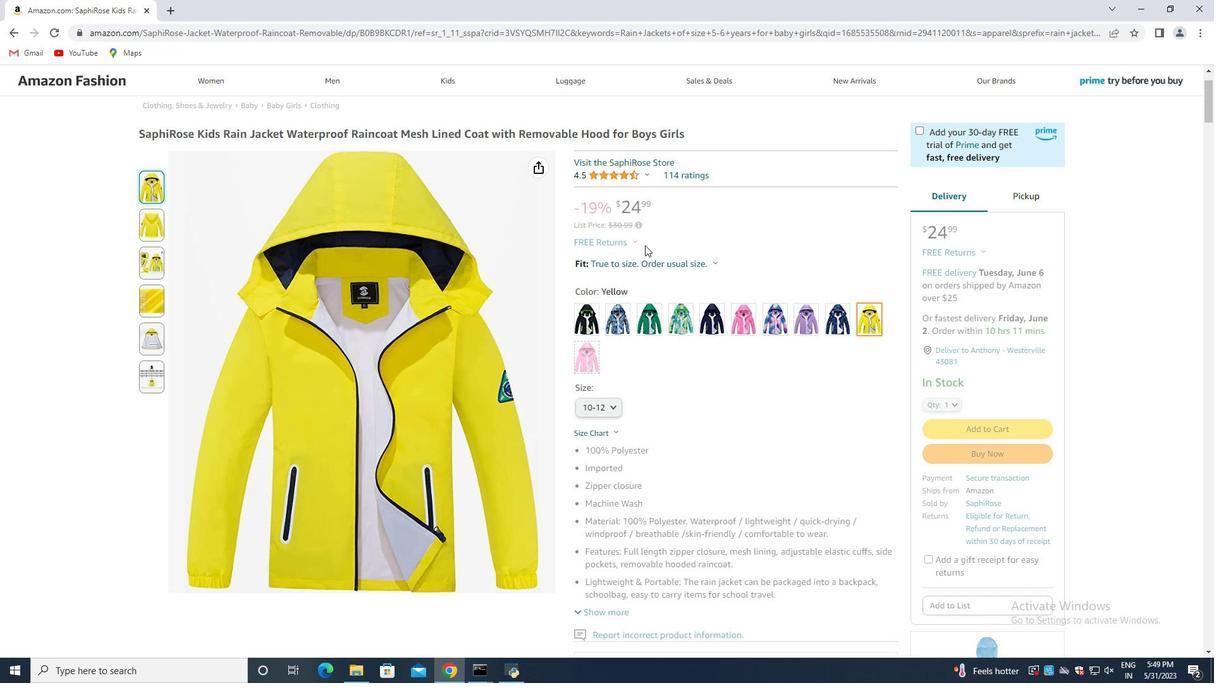 
Action: Mouse moved to (629, 340)
Screenshot: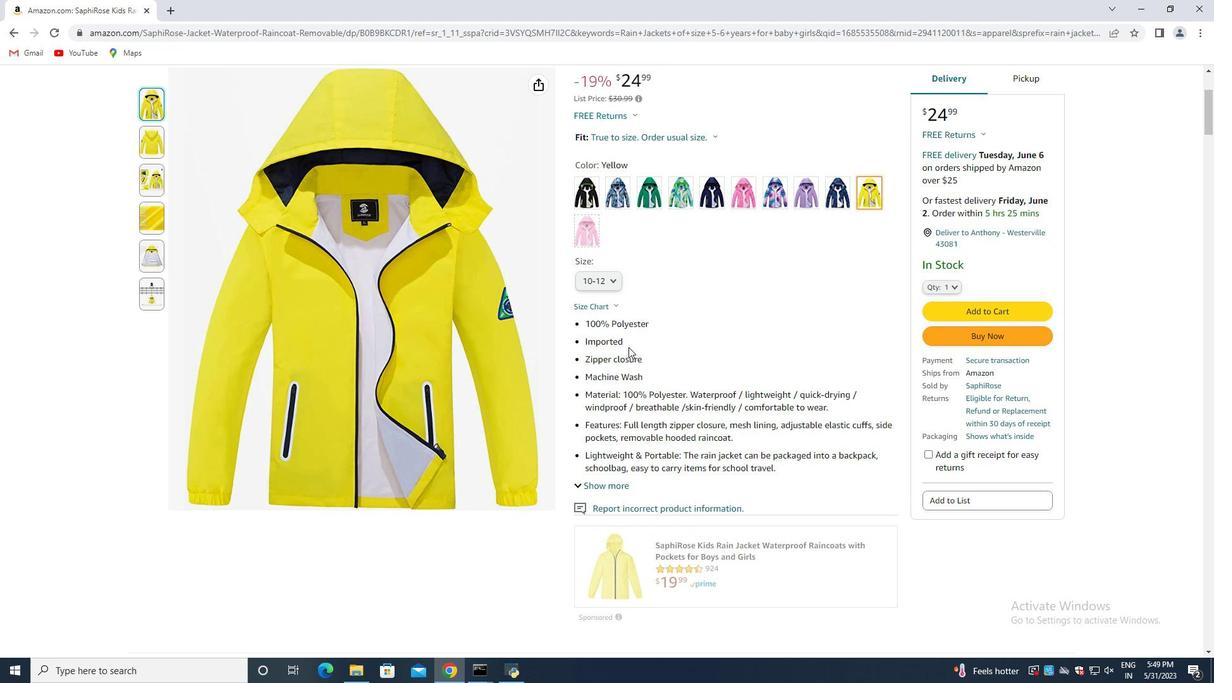 
Action: Mouse scrolled (629, 340) with delta (0, 0)
Screenshot: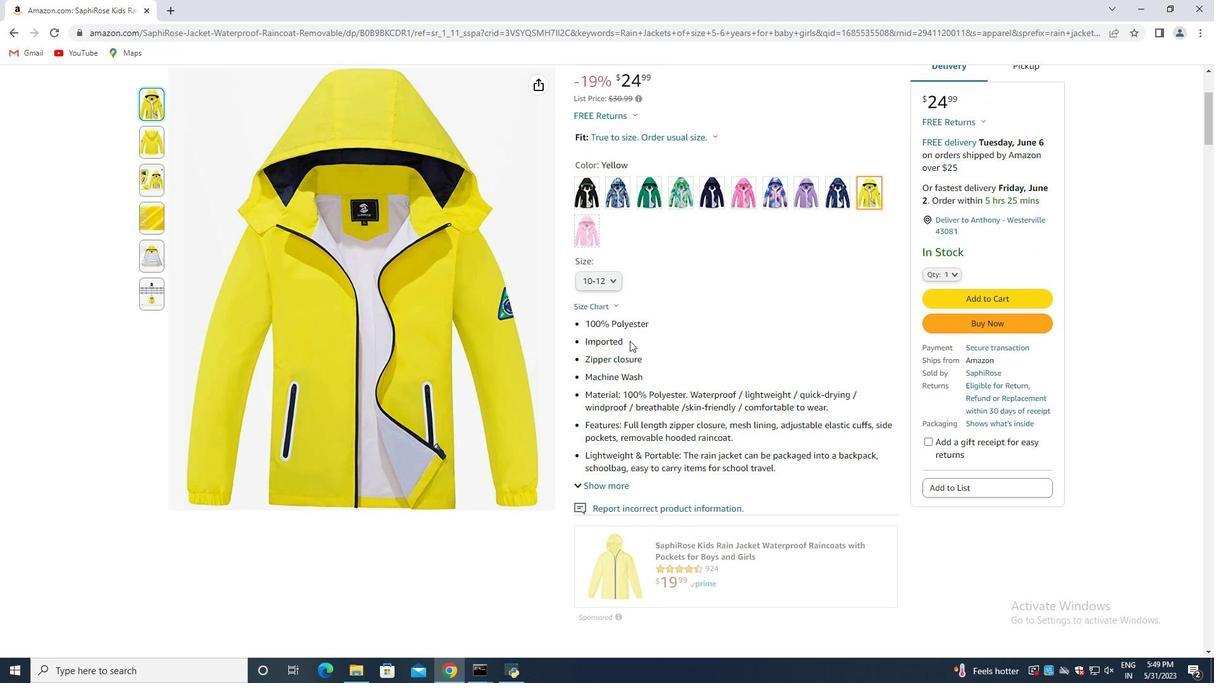 
Action: Mouse scrolled (629, 340) with delta (0, 0)
Screenshot: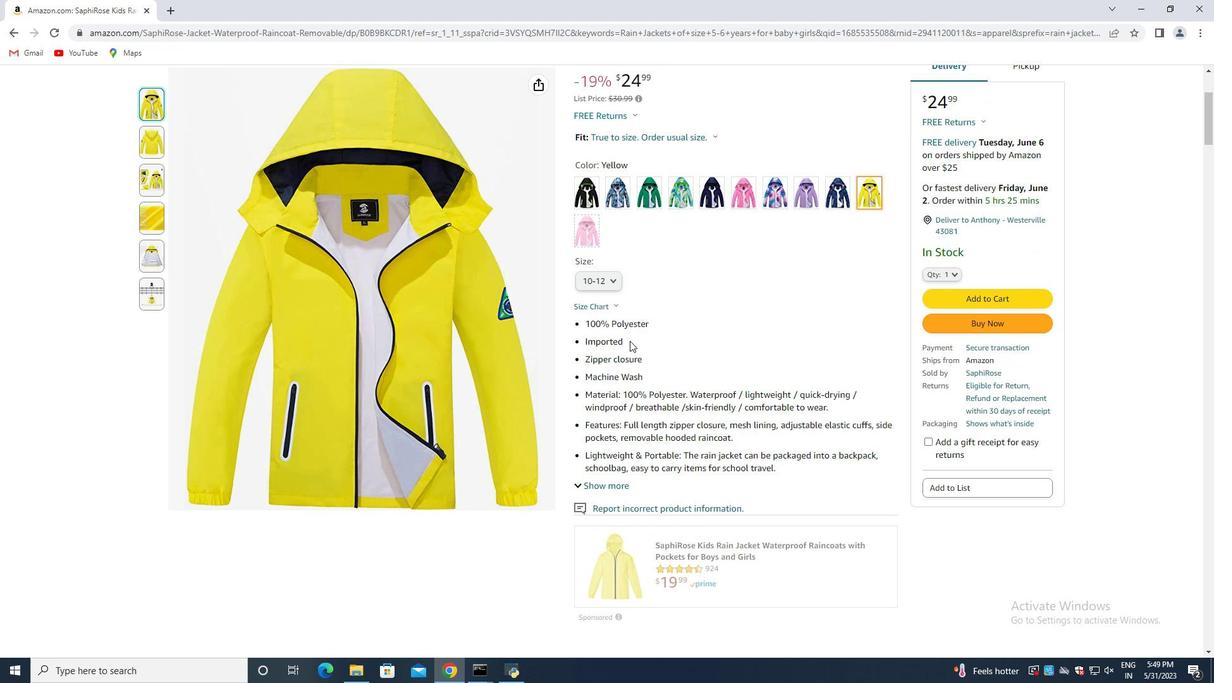 
Action: Mouse scrolled (629, 341) with delta (0, 0)
Screenshot: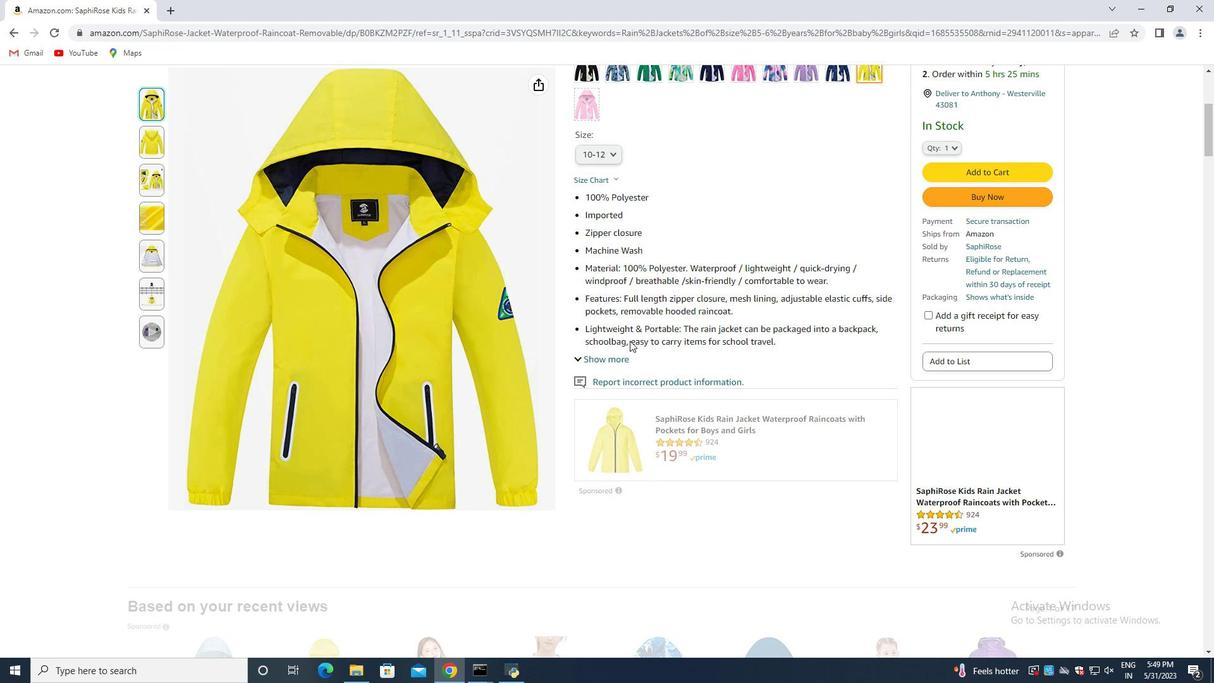 
Action: Mouse scrolled (629, 341) with delta (0, 0)
Screenshot: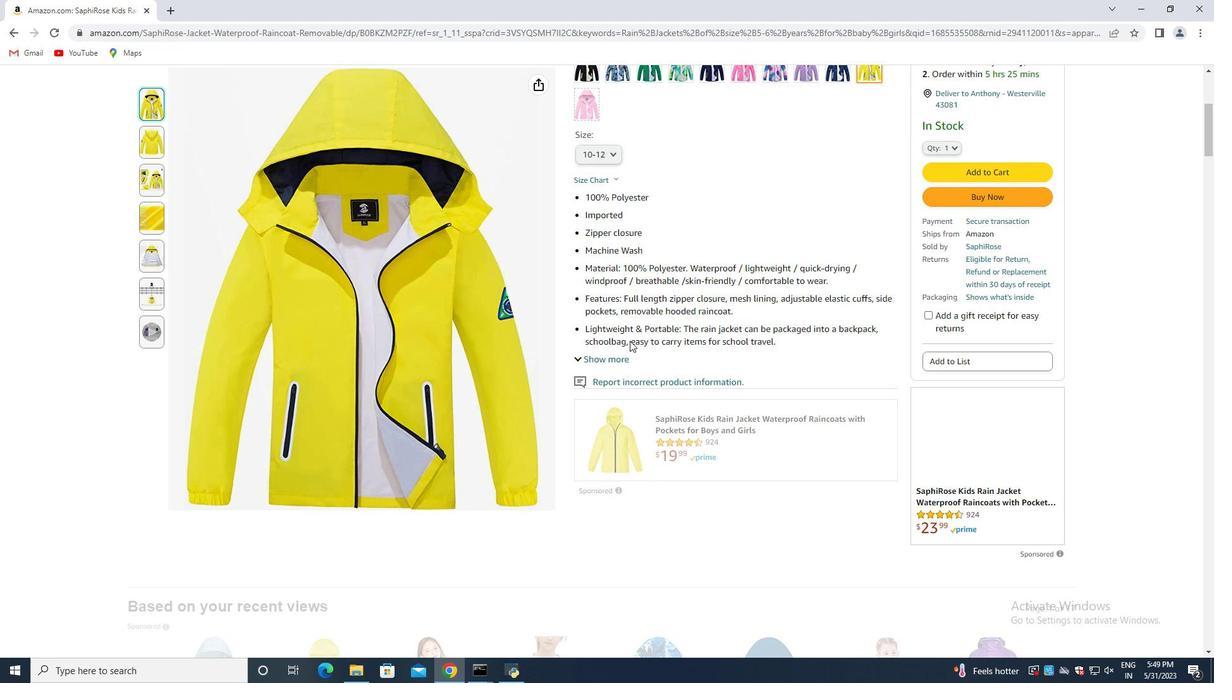 
Action: Mouse scrolled (629, 341) with delta (0, 0)
Screenshot: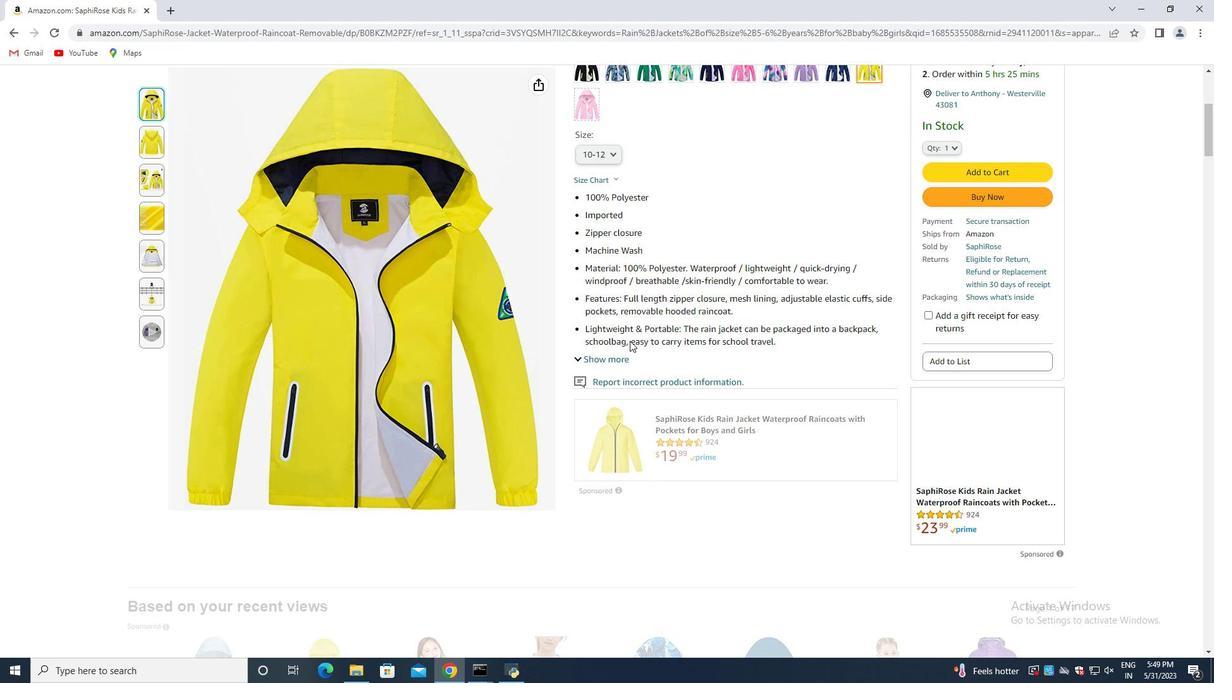 
Action: Mouse scrolled (629, 341) with delta (0, 0)
Screenshot: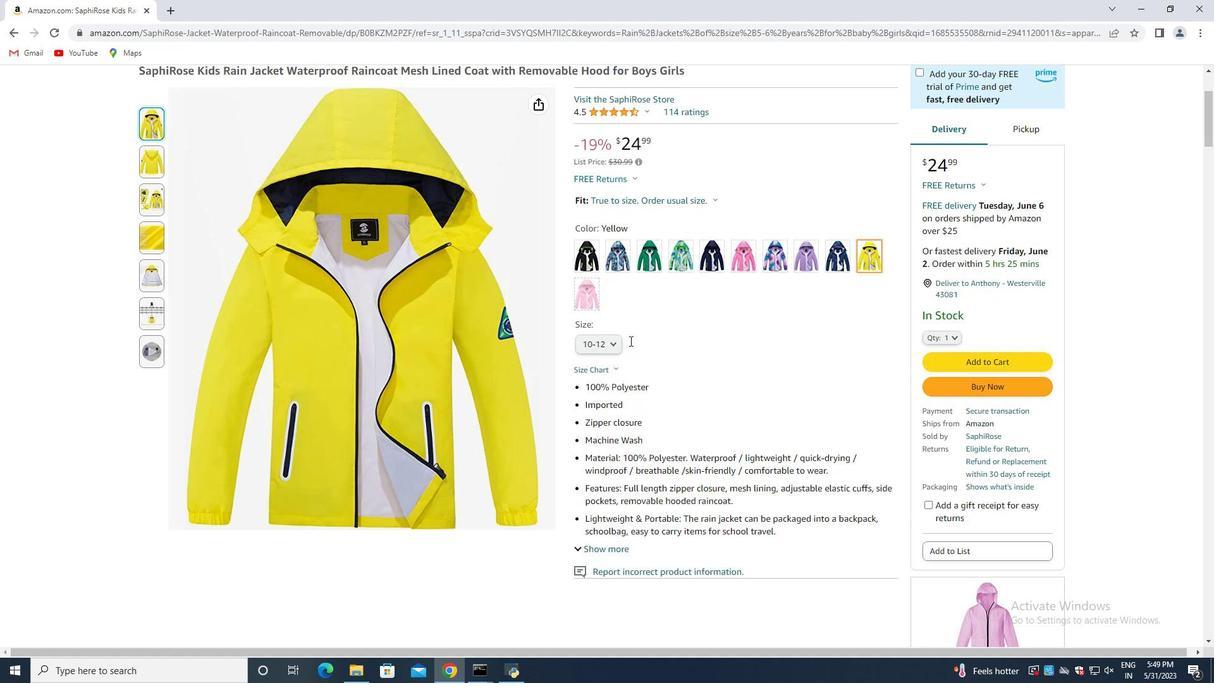 
Action: Mouse scrolled (629, 341) with delta (0, 0)
Screenshot: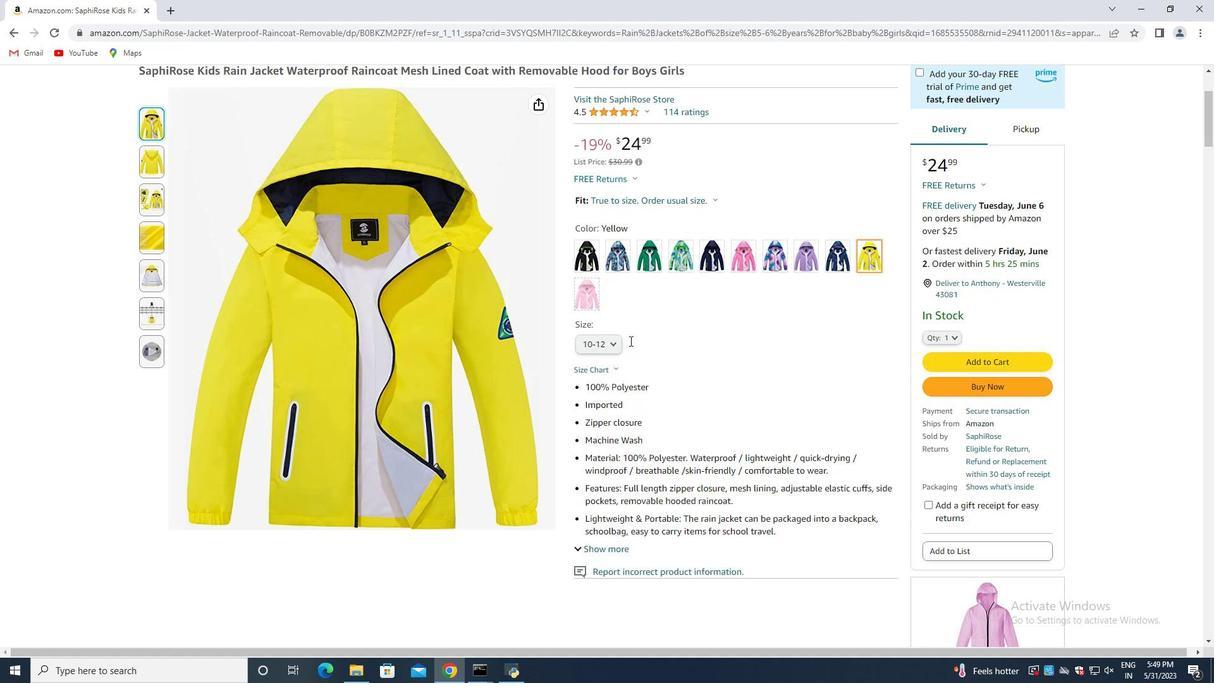 
Action: Mouse scrolled (629, 341) with delta (0, 0)
Screenshot: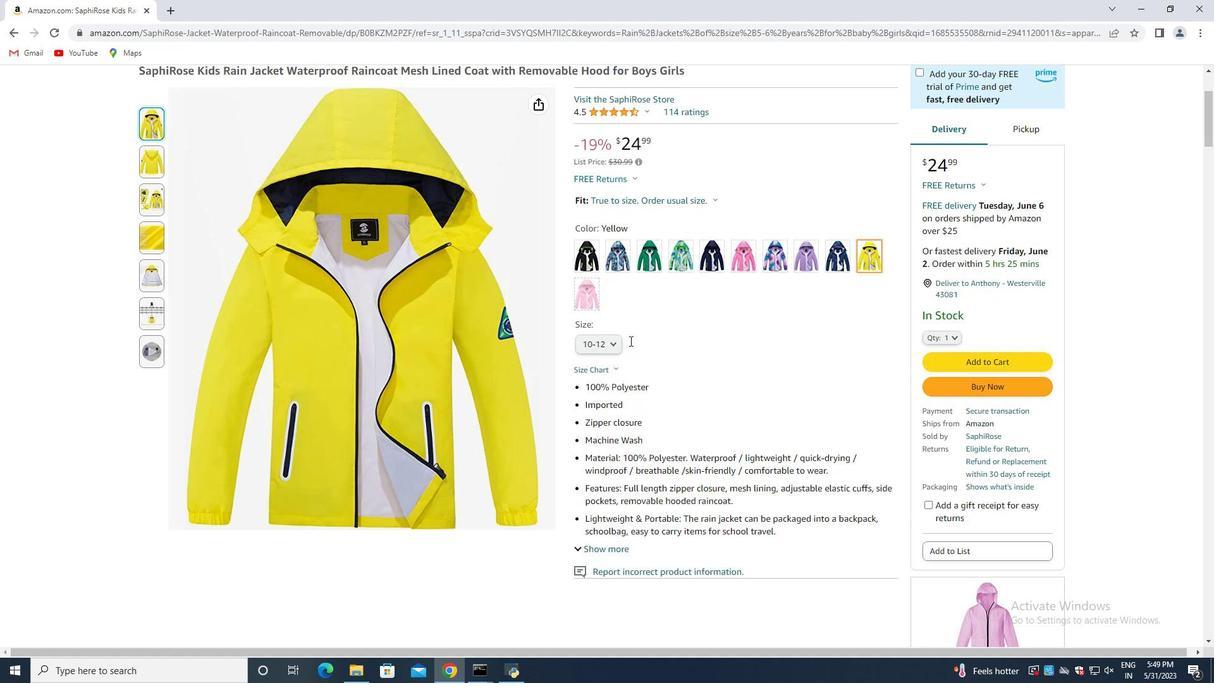
Action: Mouse scrolled (629, 341) with delta (0, 0)
Screenshot: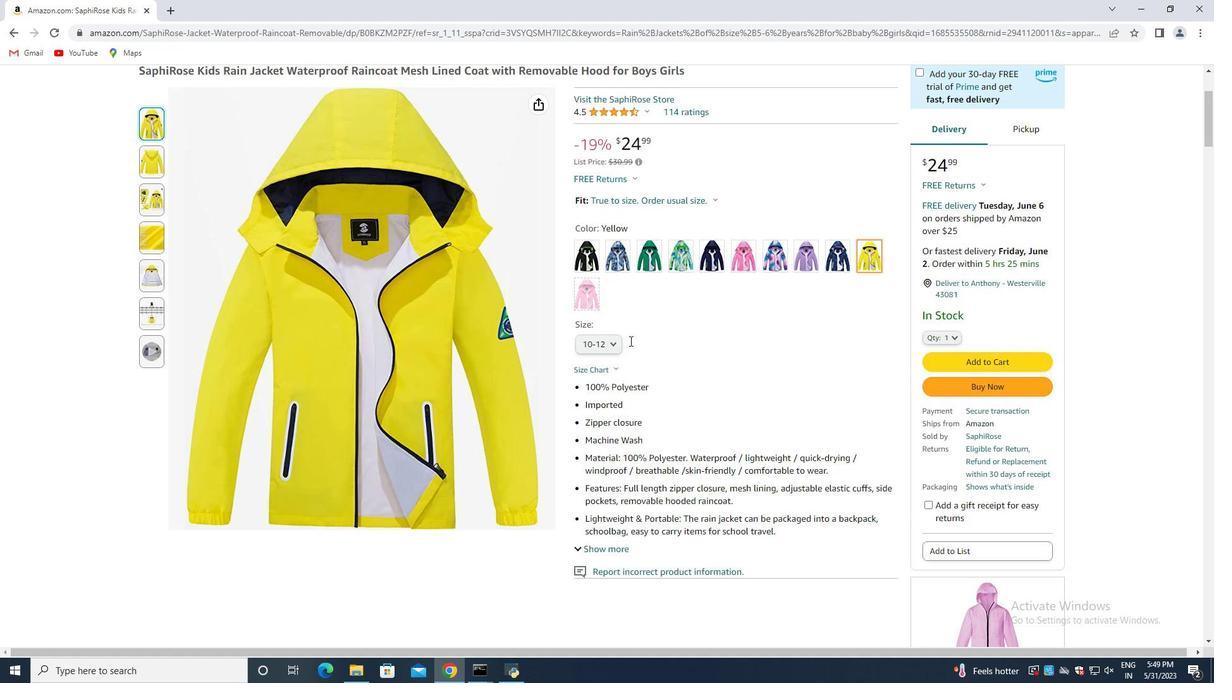 
Action: Mouse moved to (552, 400)
Screenshot: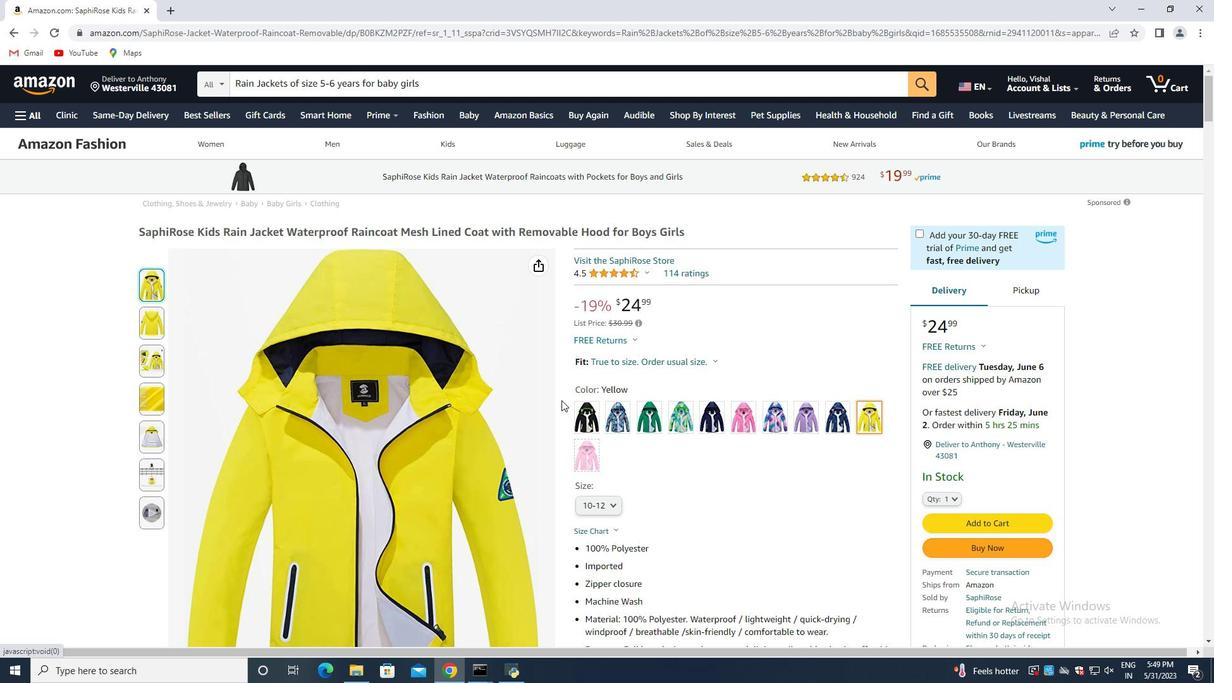 
Action: Mouse scrolled (552, 400) with delta (0, 0)
Screenshot: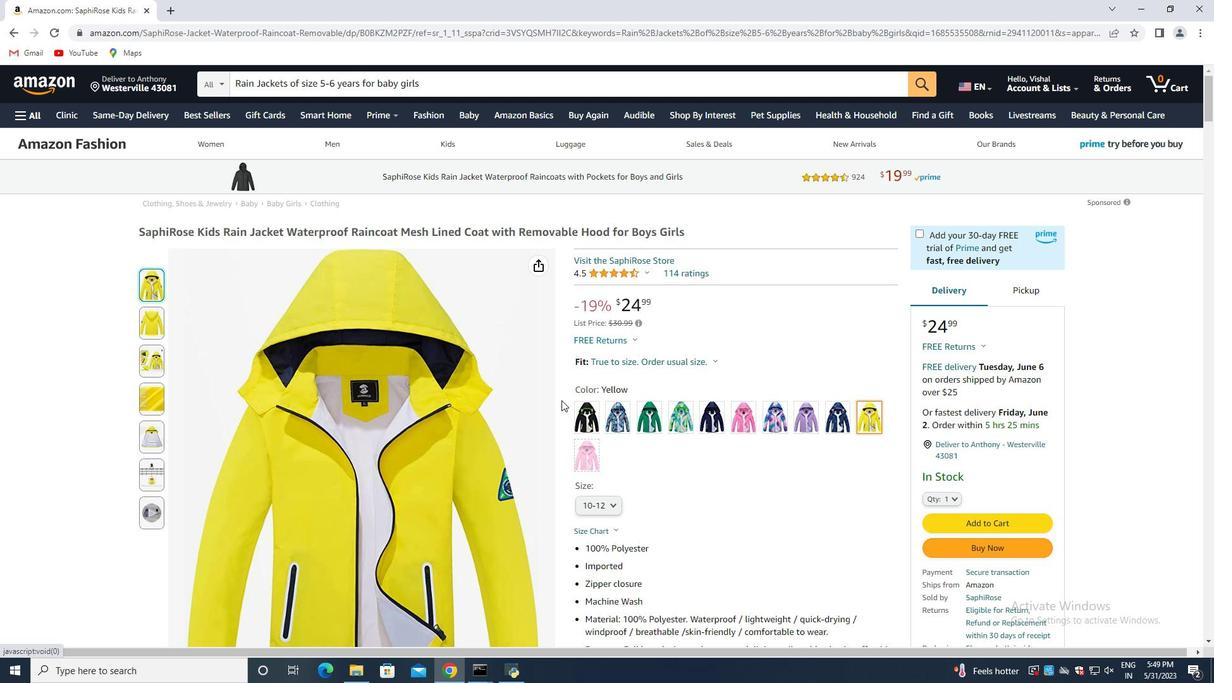 
Action: Mouse moved to (548, 398)
Screenshot: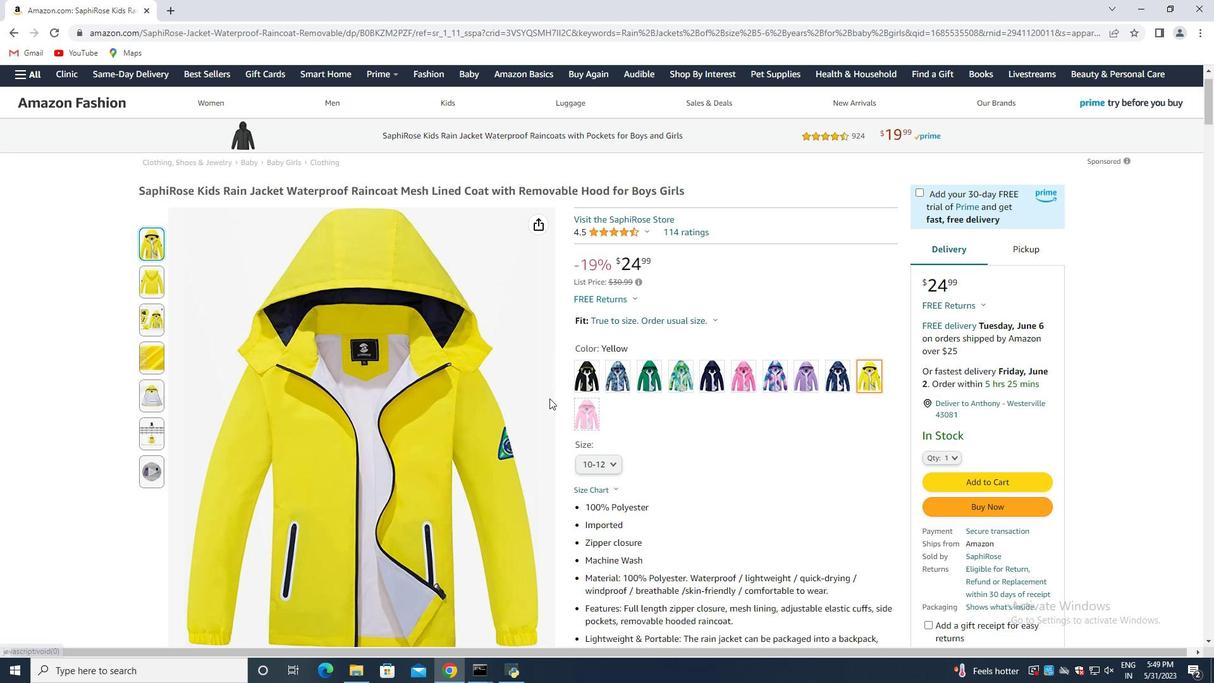 
Action: Mouse scrolled (548, 397) with delta (0, 0)
Screenshot: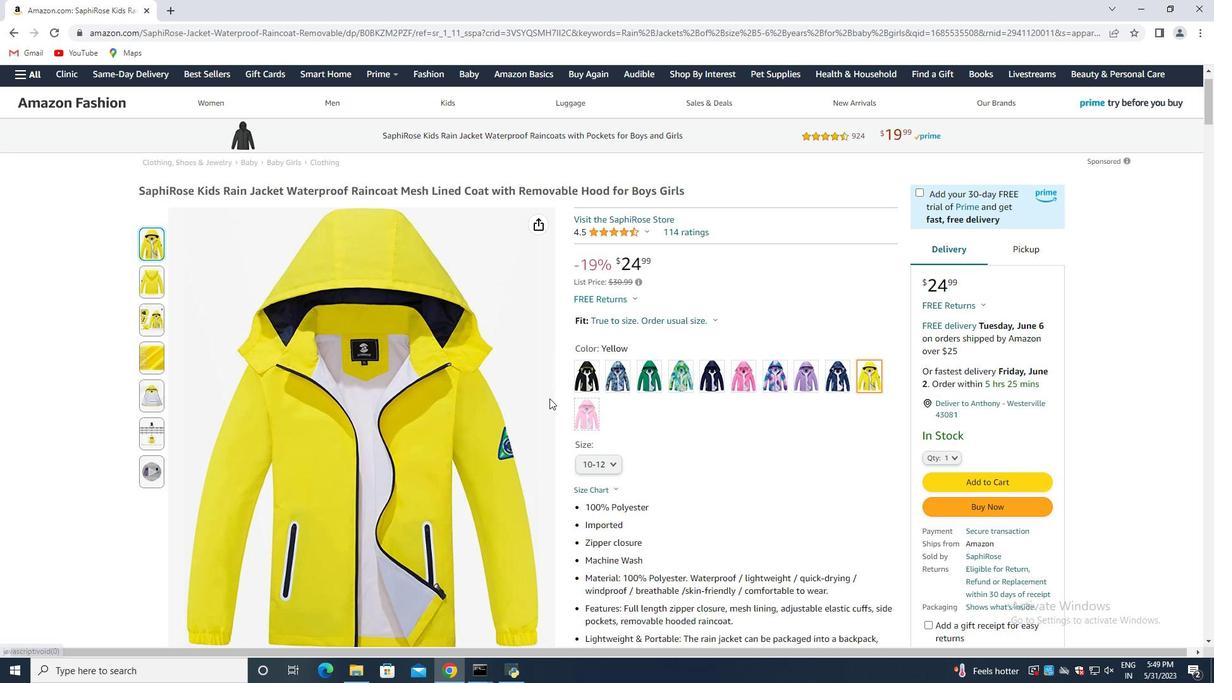 
Action: Mouse scrolled (548, 397) with delta (0, 0)
Screenshot: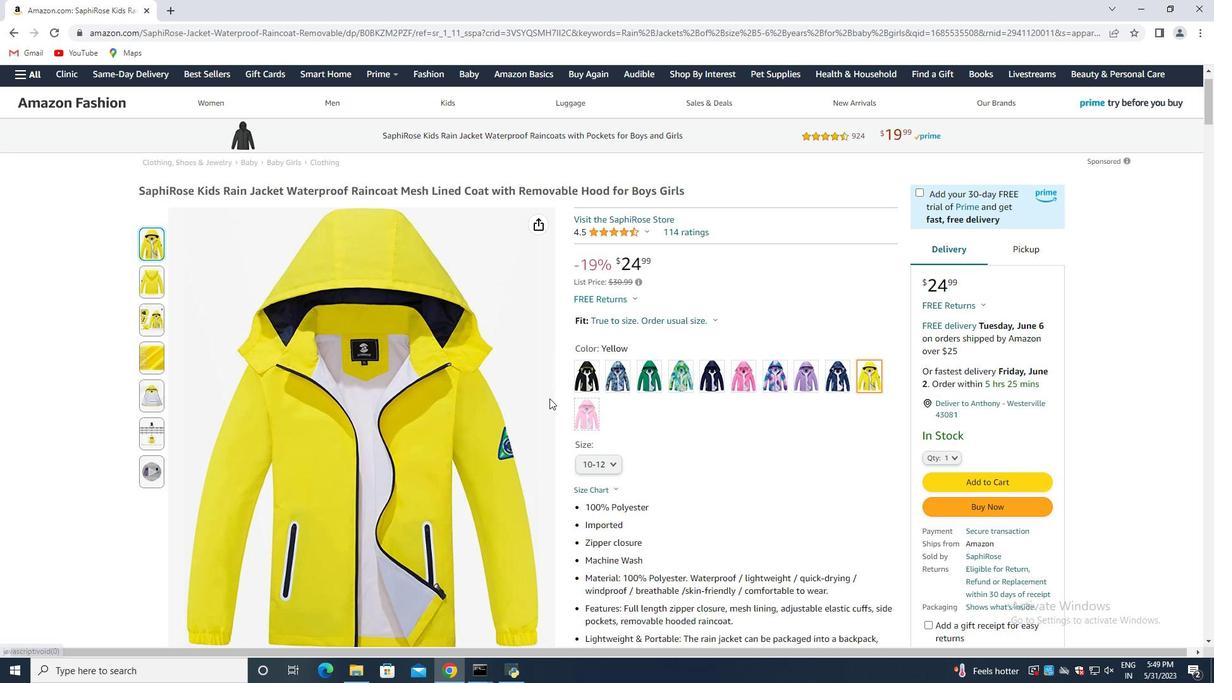 
Action: Mouse scrolled (548, 397) with delta (0, 0)
Screenshot: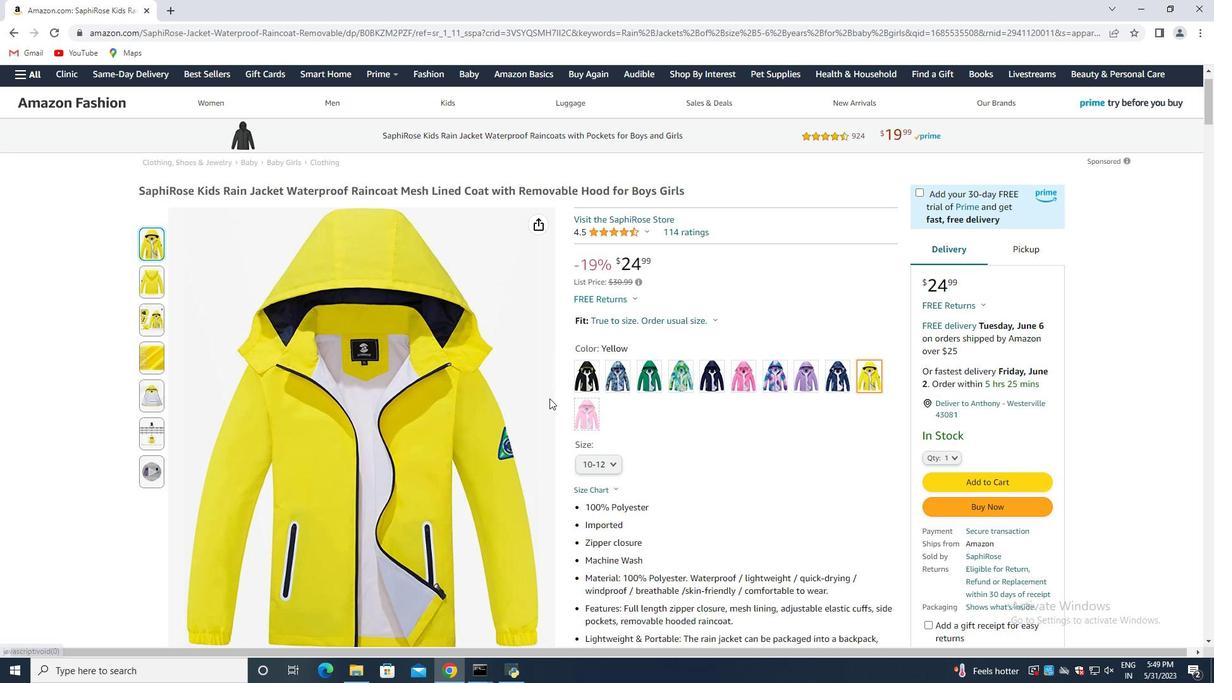 
Action: Mouse scrolled (548, 397) with delta (0, 0)
